 Task: For heading Use Trebuchet MN with bold and underline.  font size for heading26,  'Change the font style of data to'Trebuchet MN and font size to 18,  Change the alignment of both headline & data to Align center.  In the sheet   Optimum Sales templetes   book
Action: Mouse moved to (107, 347)
Screenshot: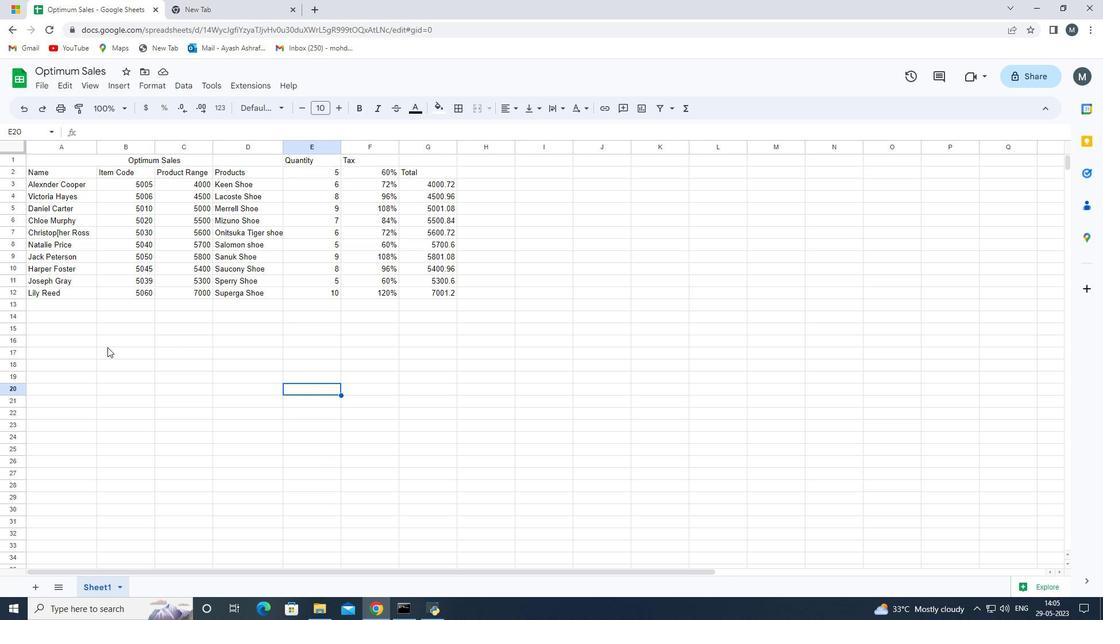 
Action: Mouse scrolled (107, 348) with delta (0, 0)
Screenshot: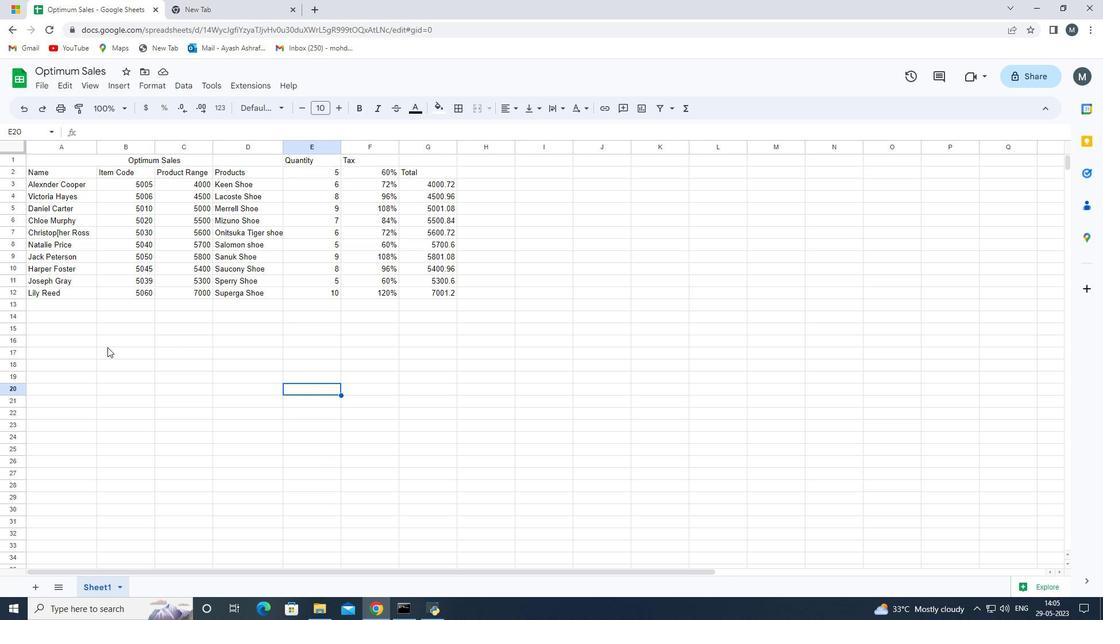 
Action: Mouse moved to (194, 237)
Screenshot: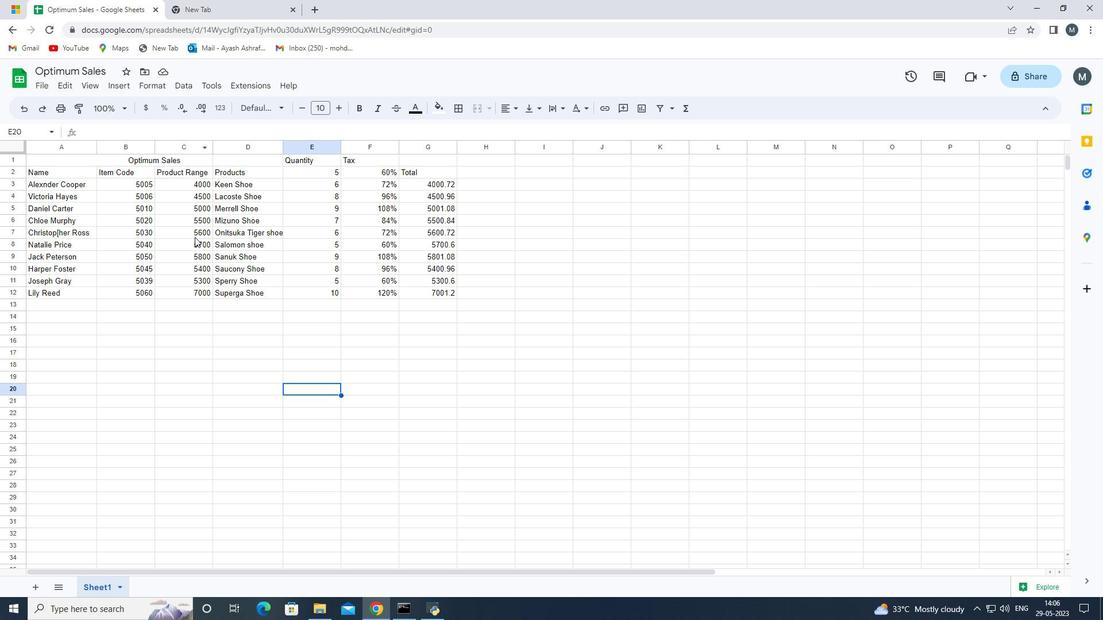 
Action: Mouse scrolled (194, 237) with delta (0, 0)
Screenshot: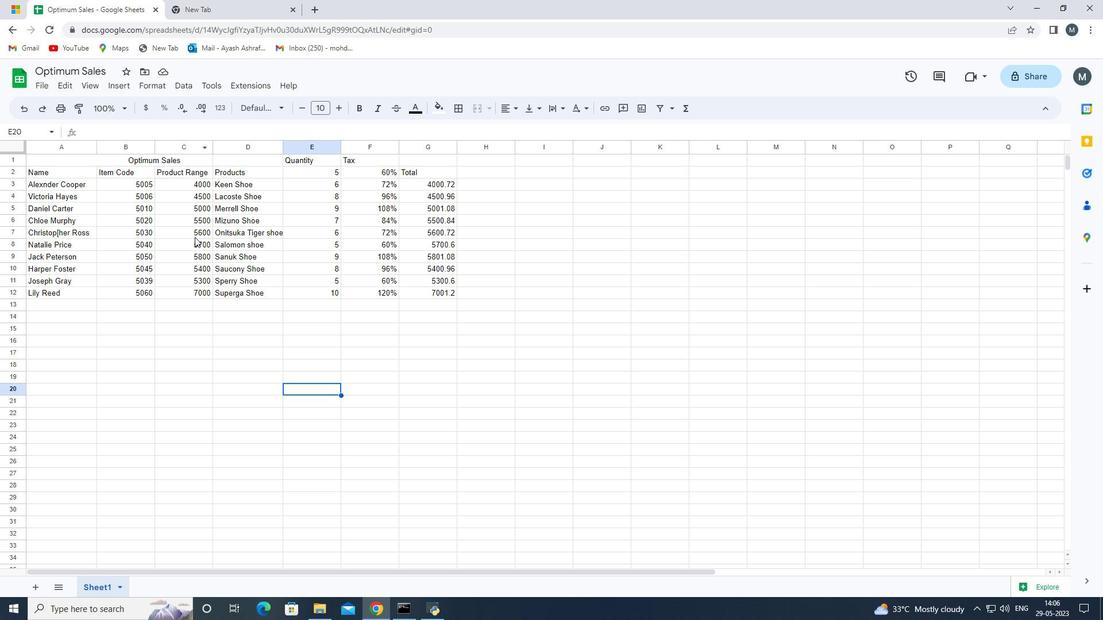 
Action: Mouse moved to (299, 170)
Screenshot: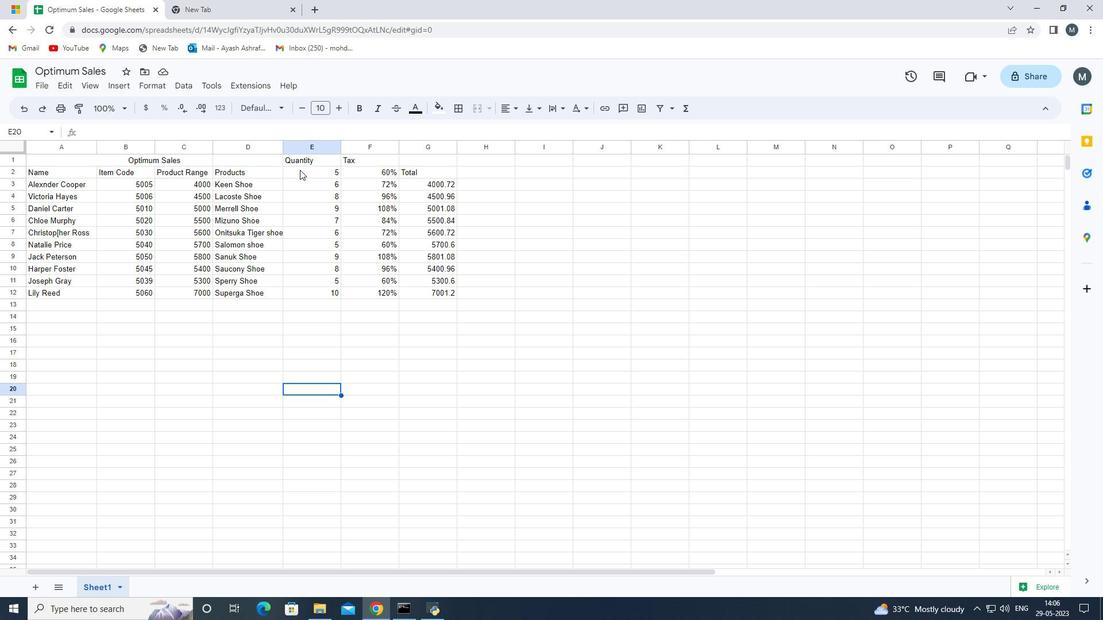 
Action: Key pressed ctrl+Z
Screenshot: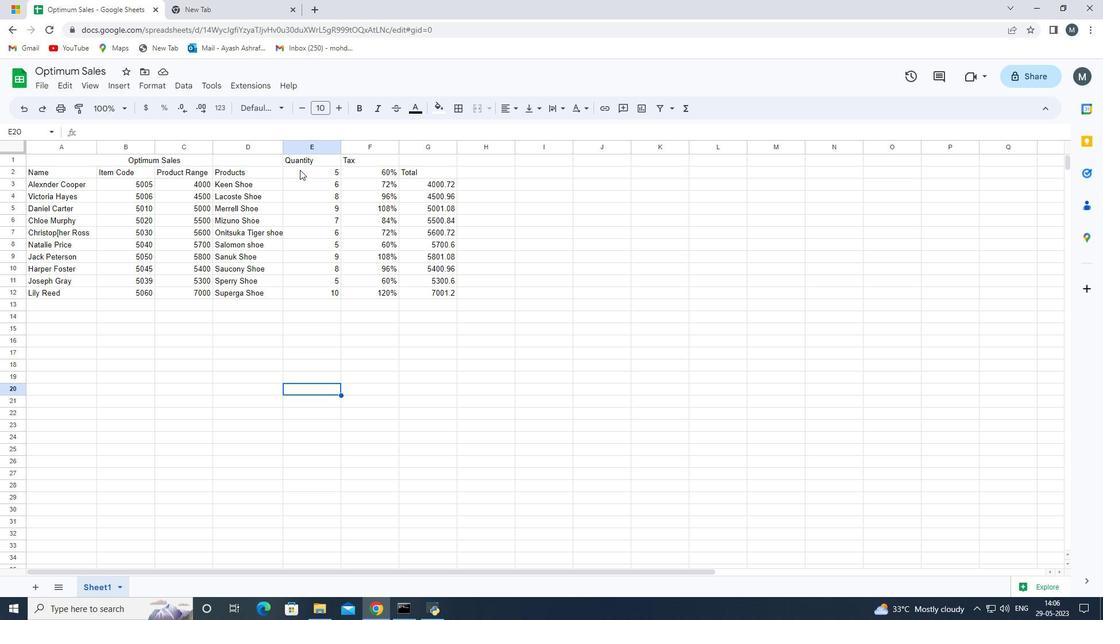 
Action: Mouse moved to (301, 184)
Screenshot: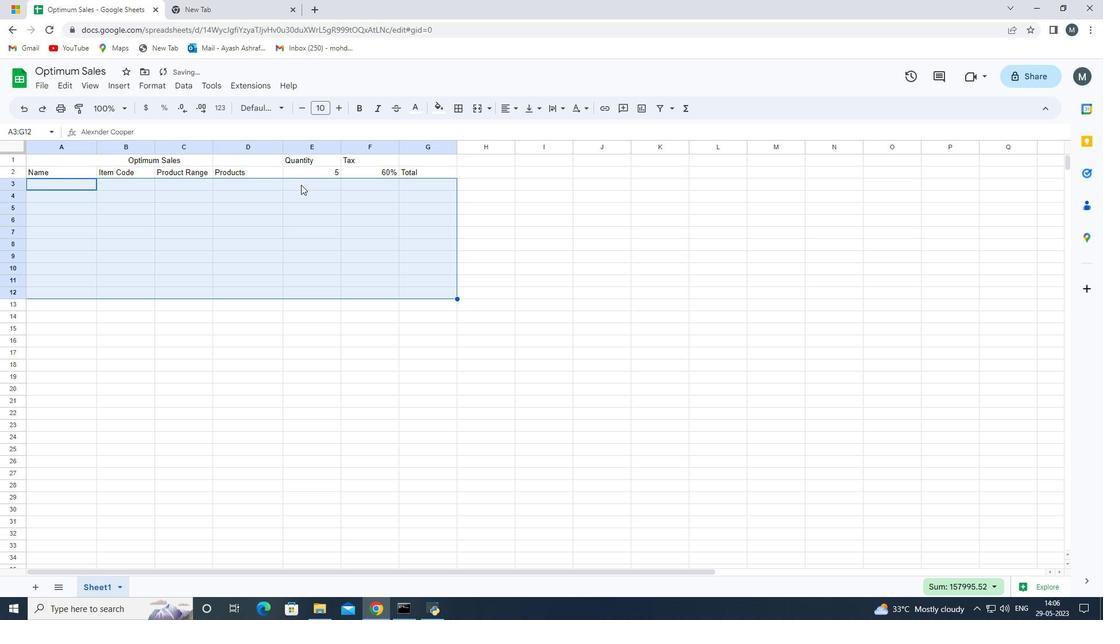 
Action: Key pressed ctrl+Zctrl+Z
Screenshot: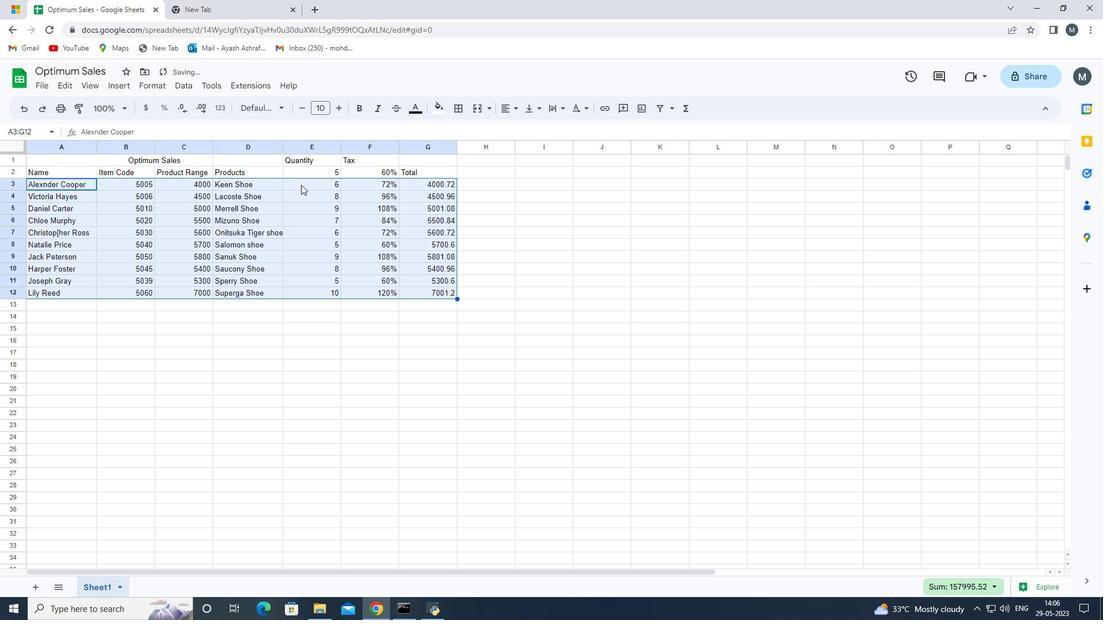 
Action: Mouse moved to (357, 408)
Screenshot: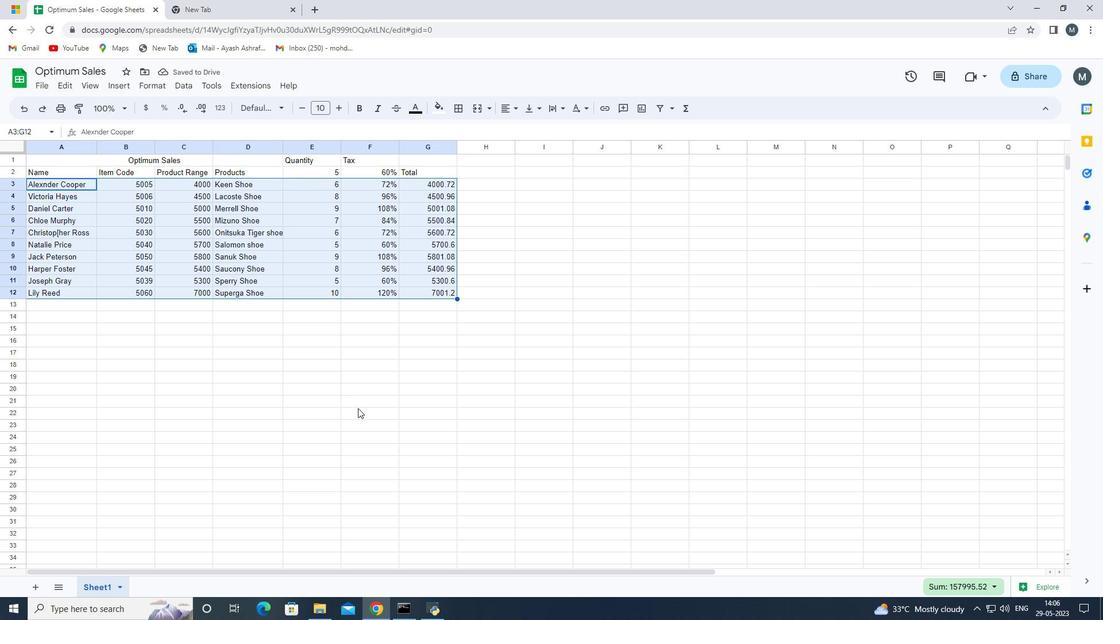 
Action: Mouse pressed left at (357, 408)
Screenshot: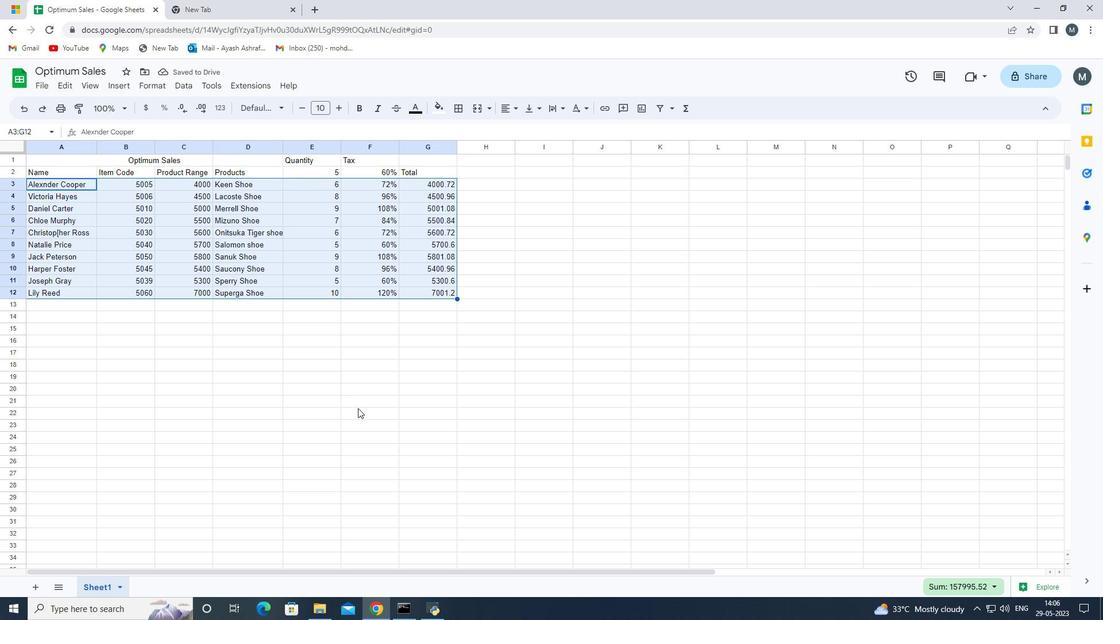 
Action: Mouse moved to (325, 172)
Screenshot: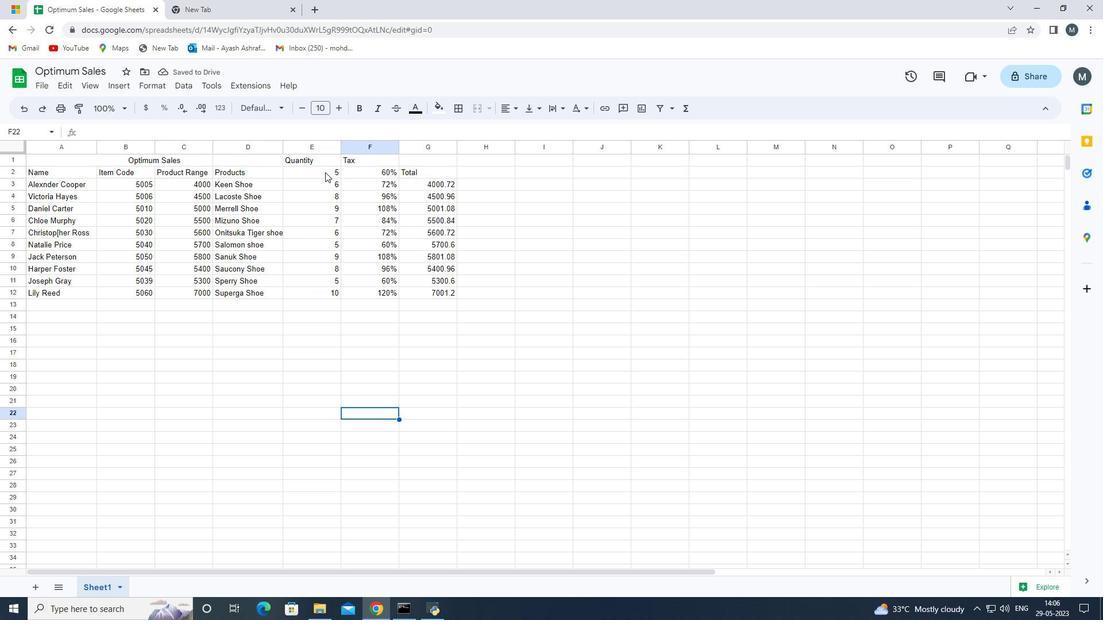 
Action: Mouse pressed left at (325, 172)
Screenshot: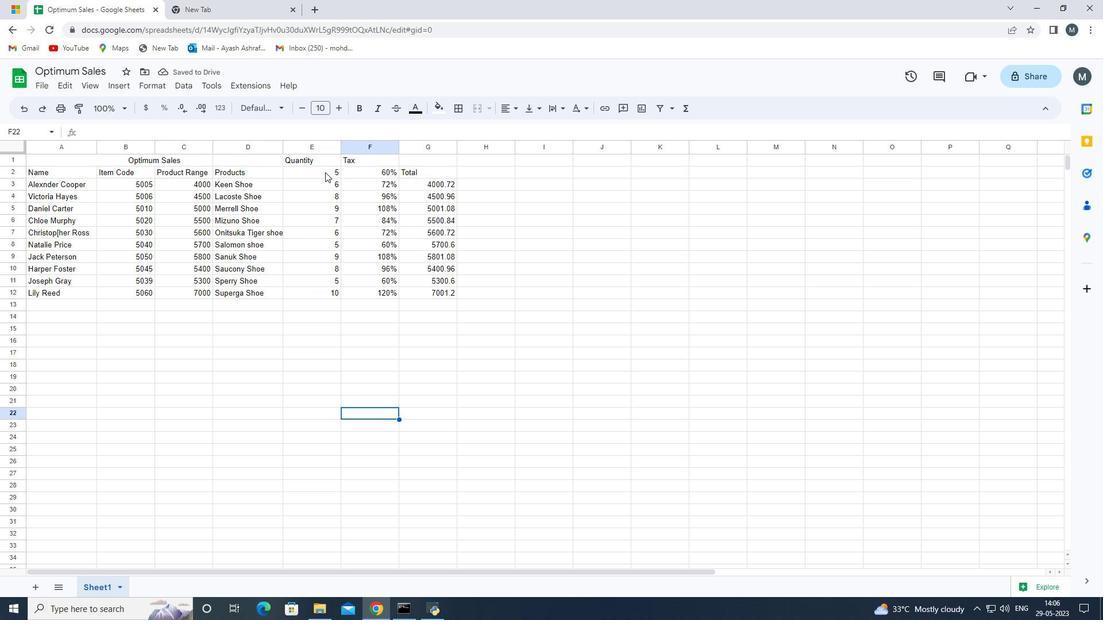 
Action: Mouse moved to (319, 160)
Screenshot: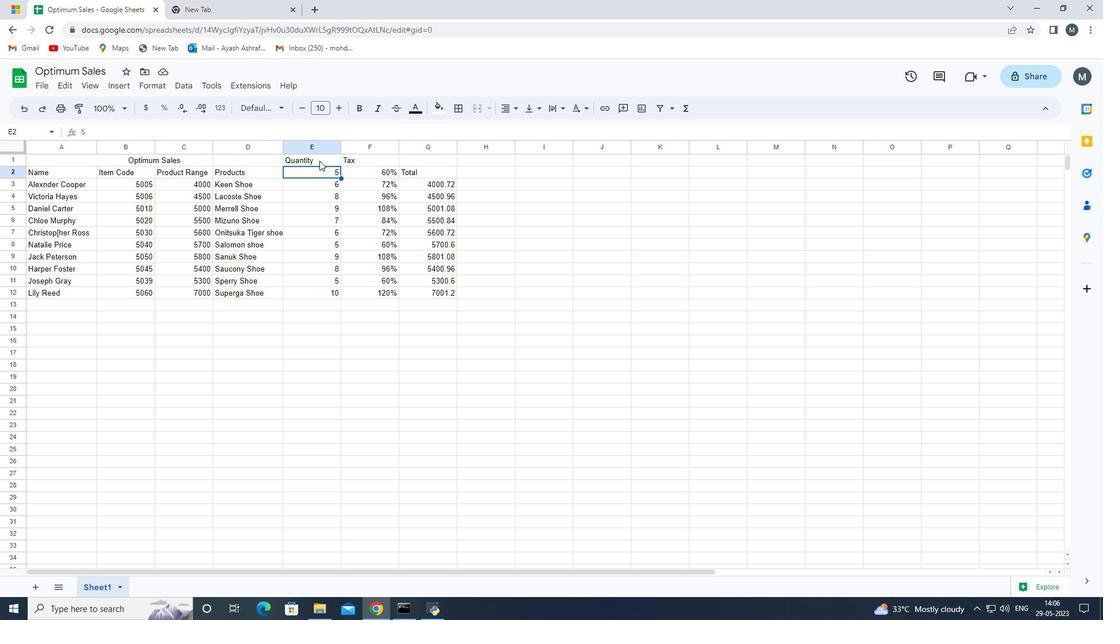 
Action: Mouse pressed left at (319, 160)
Screenshot: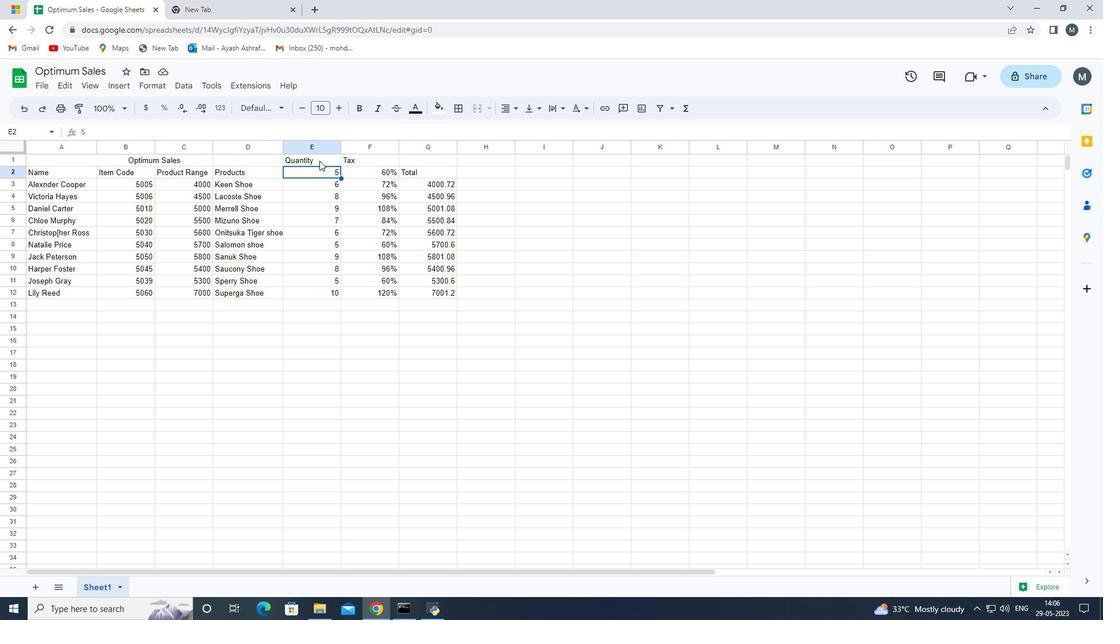 
Action: Key pressed ctrl+C
Screenshot: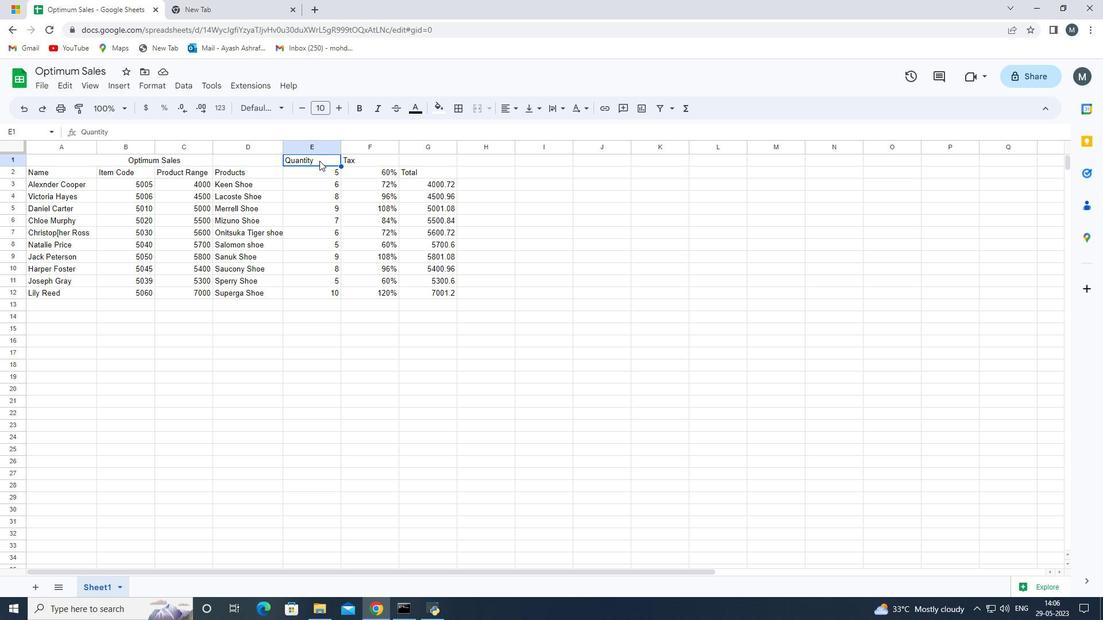 
Action: Mouse moved to (324, 172)
Screenshot: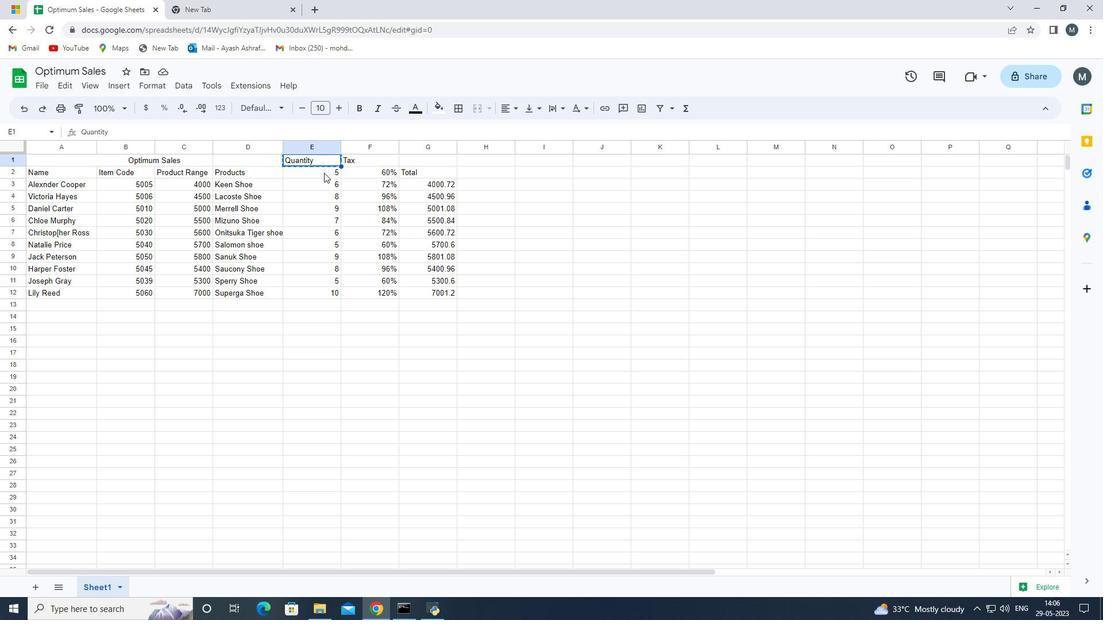
Action: Mouse pressed left at (324, 172)
Screenshot: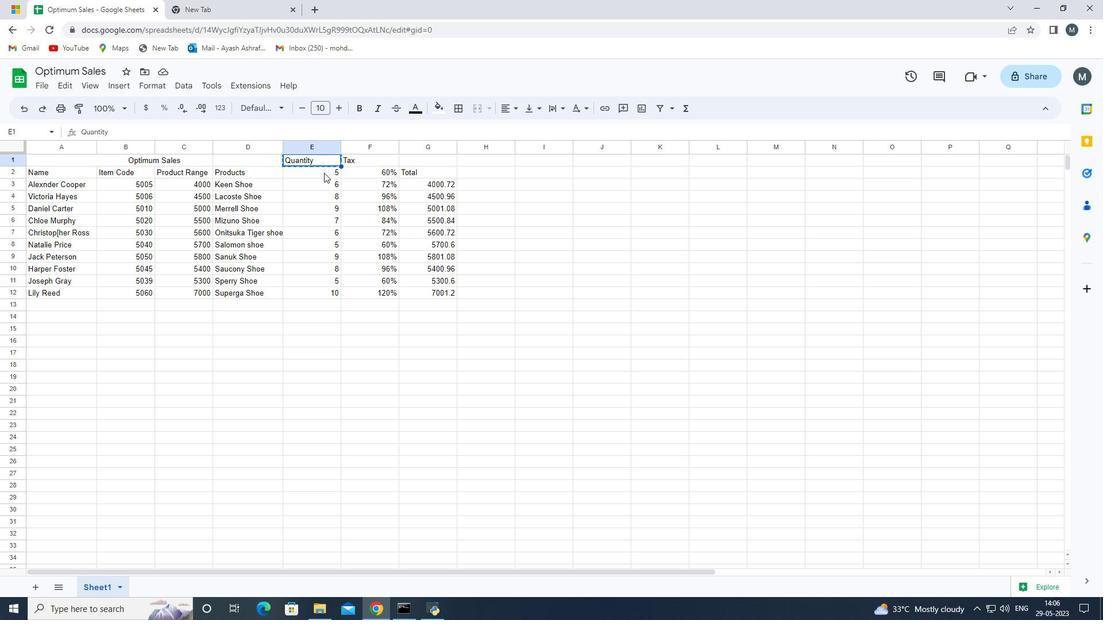 
Action: Key pressed ctrl+V
Screenshot: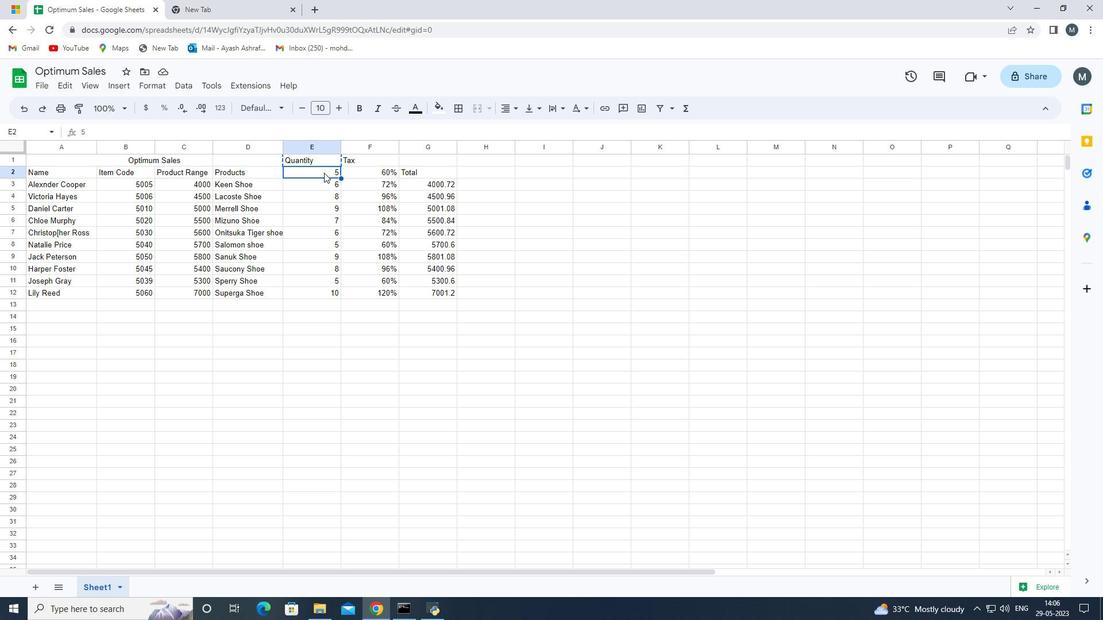 
Action: Mouse moved to (368, 159)
Screenshot: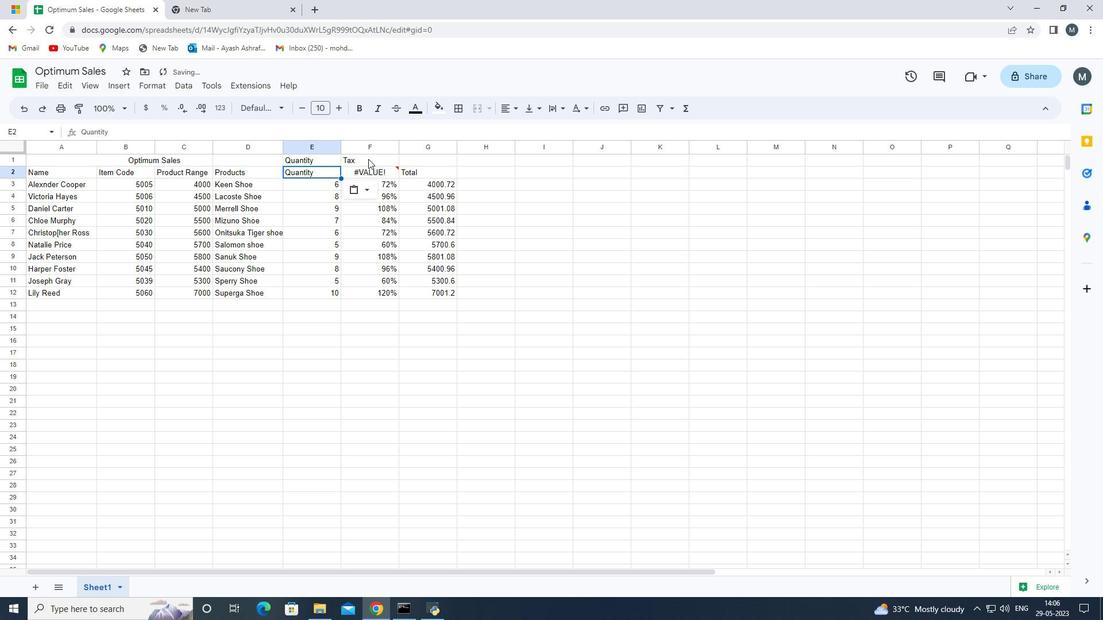 
Action: Mouse pressed left at (368, 159)
Screenshot: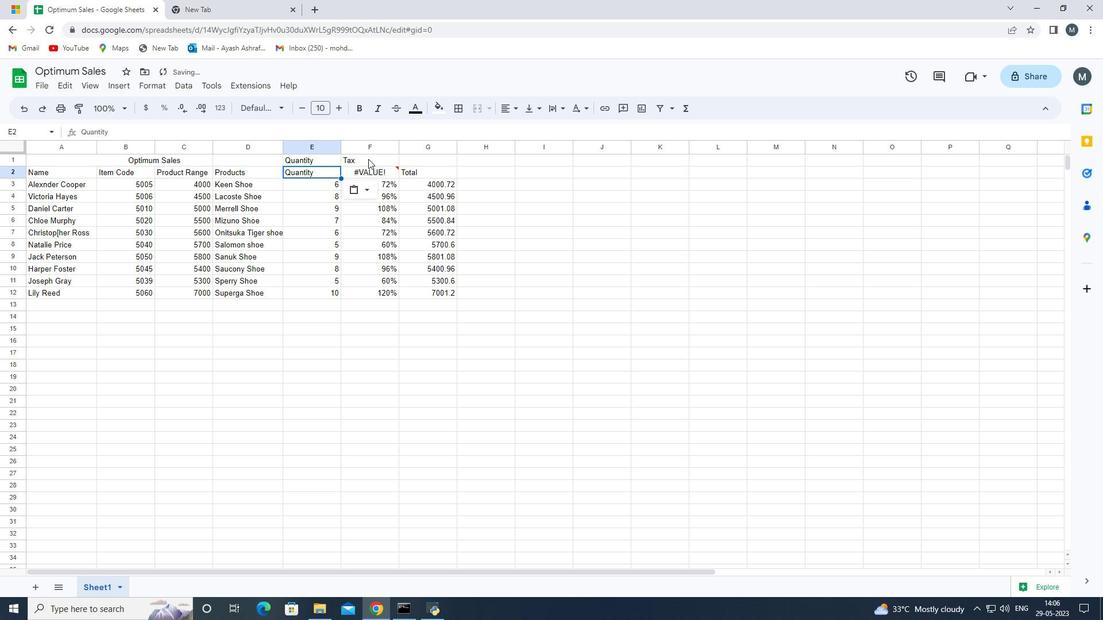 
Action: Mouse moved to (371, 166)
Screenshot: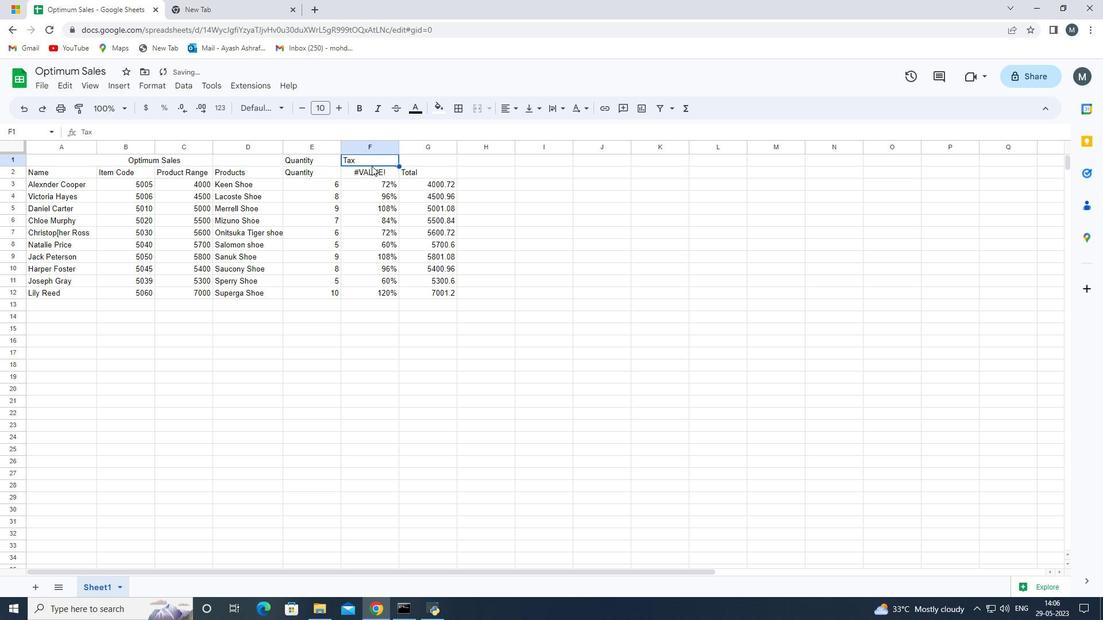 
Action: Key pressed ctrl+C
Screenshot: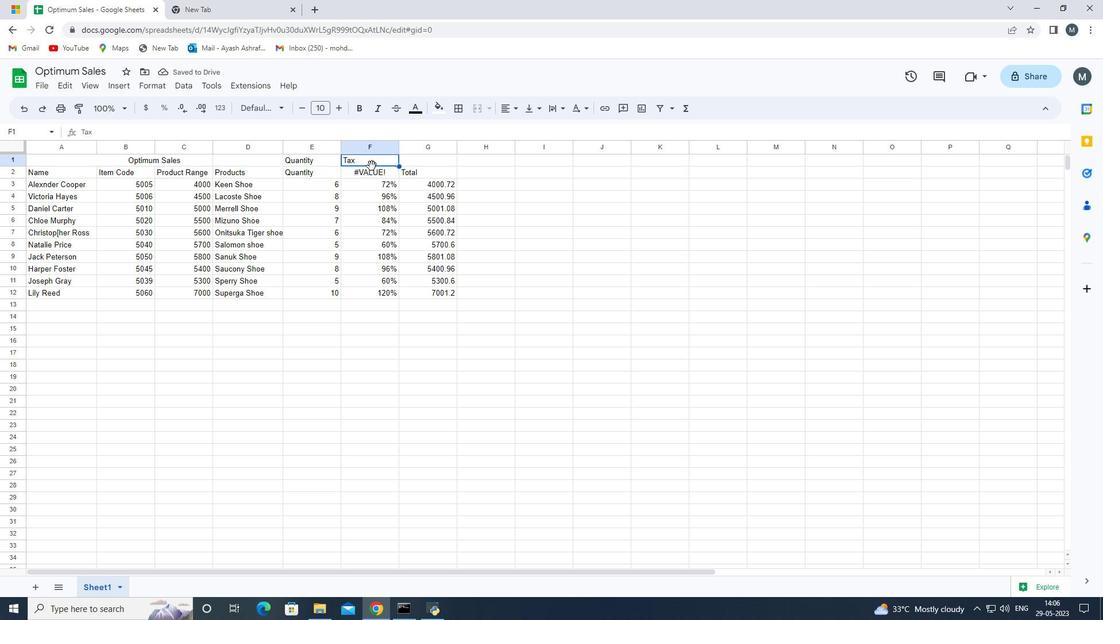 
Action: Mouse moved to (374, 171)
Screenshot: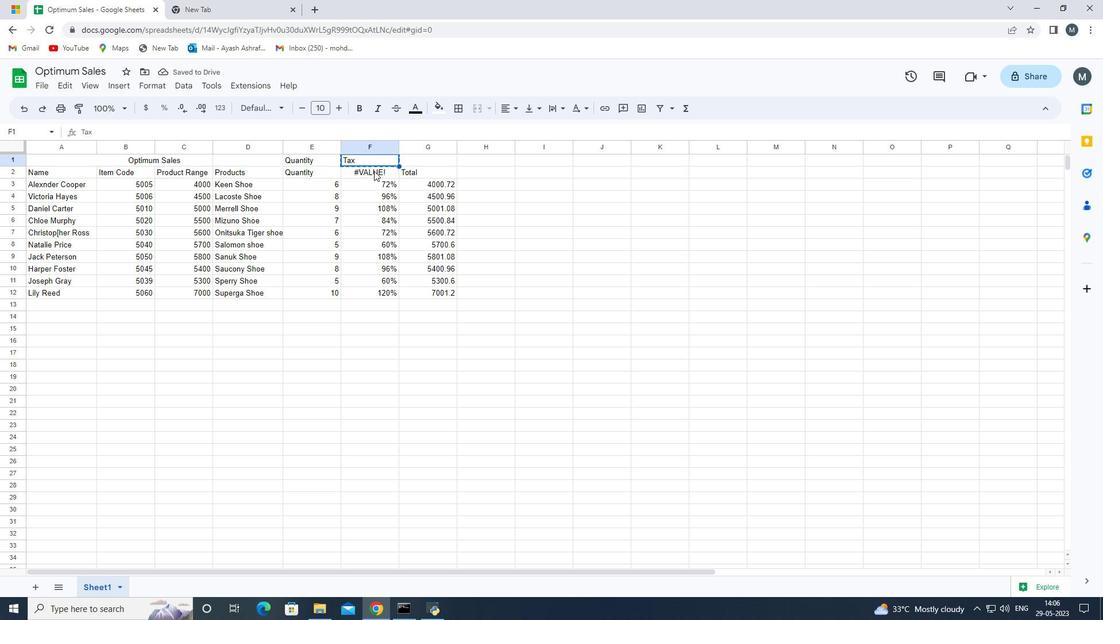 
Action: Mouse pressed left at (374, 171)
Screenshot: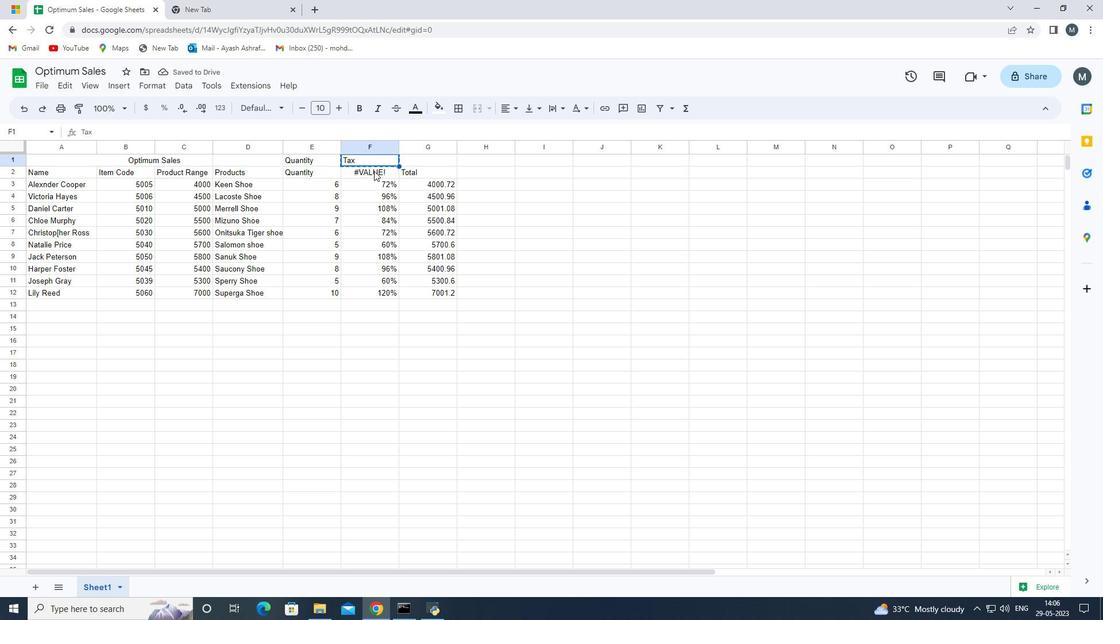 
Action: Key pressed ctrl+V
Screenshot: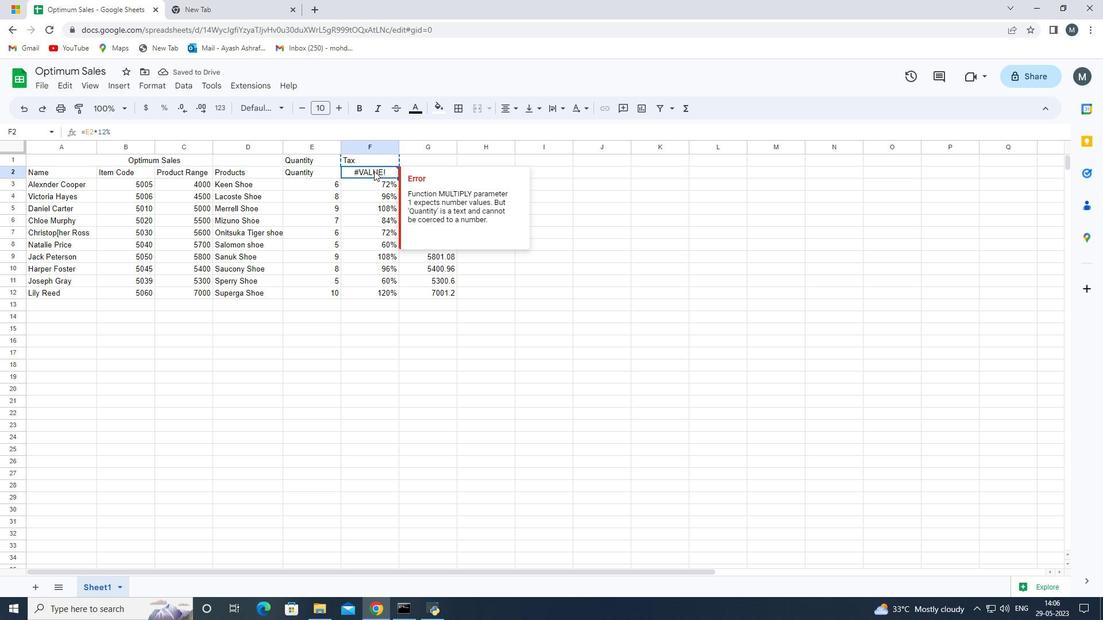 
Action: Mouse moved to (360, 379)
Screenshot: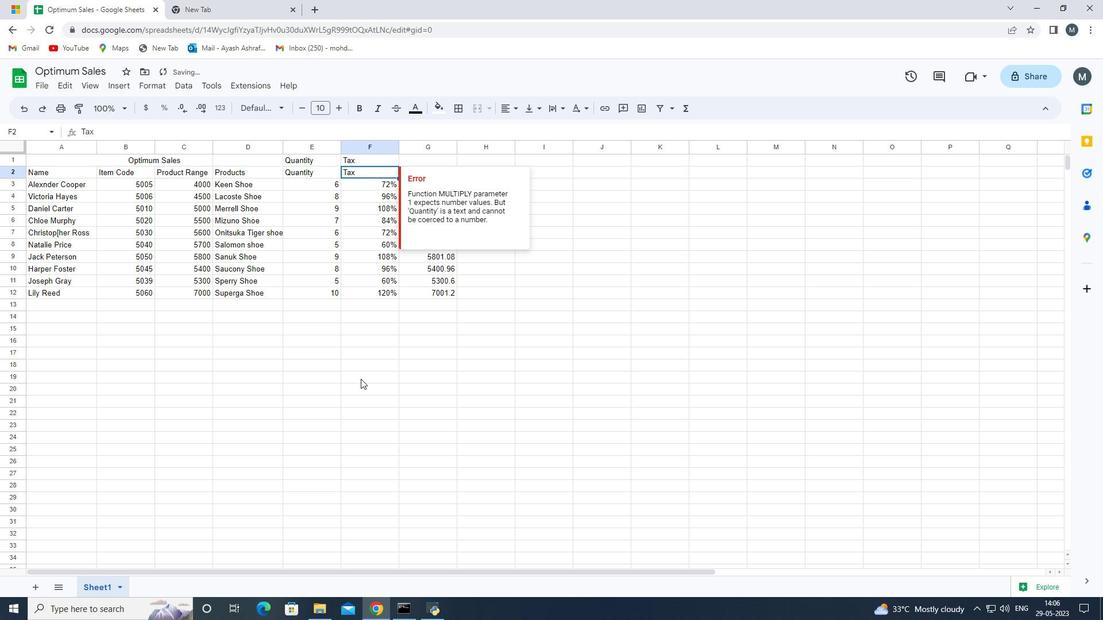 
Action: Mouse pressed left at (360, 379)
Screenshot: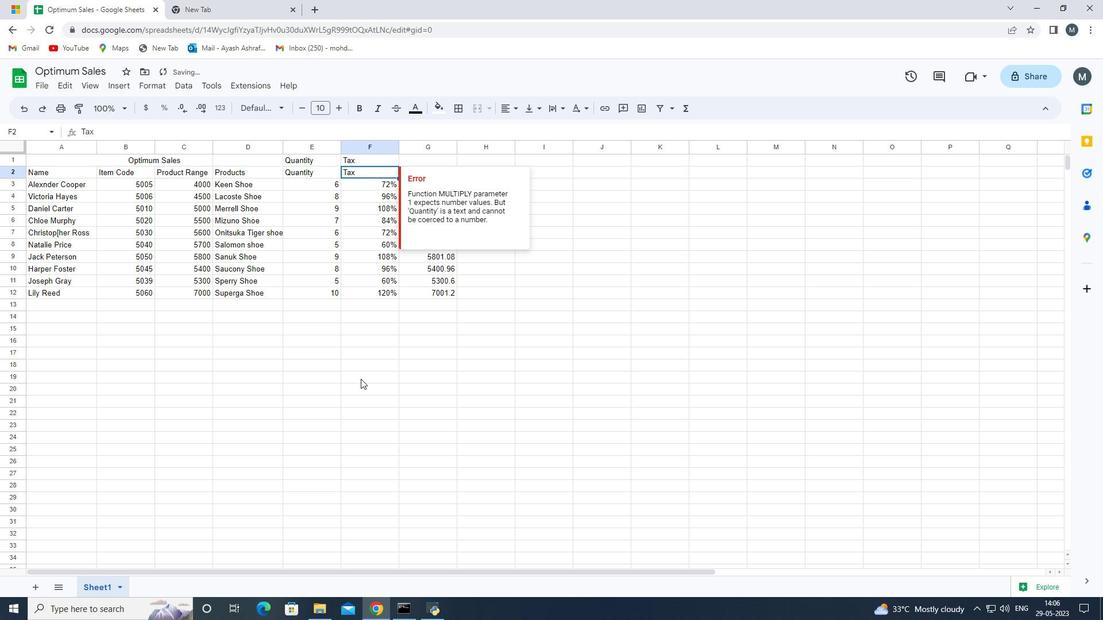 
Action: Mouse moved to (364, 159)
Screenshot: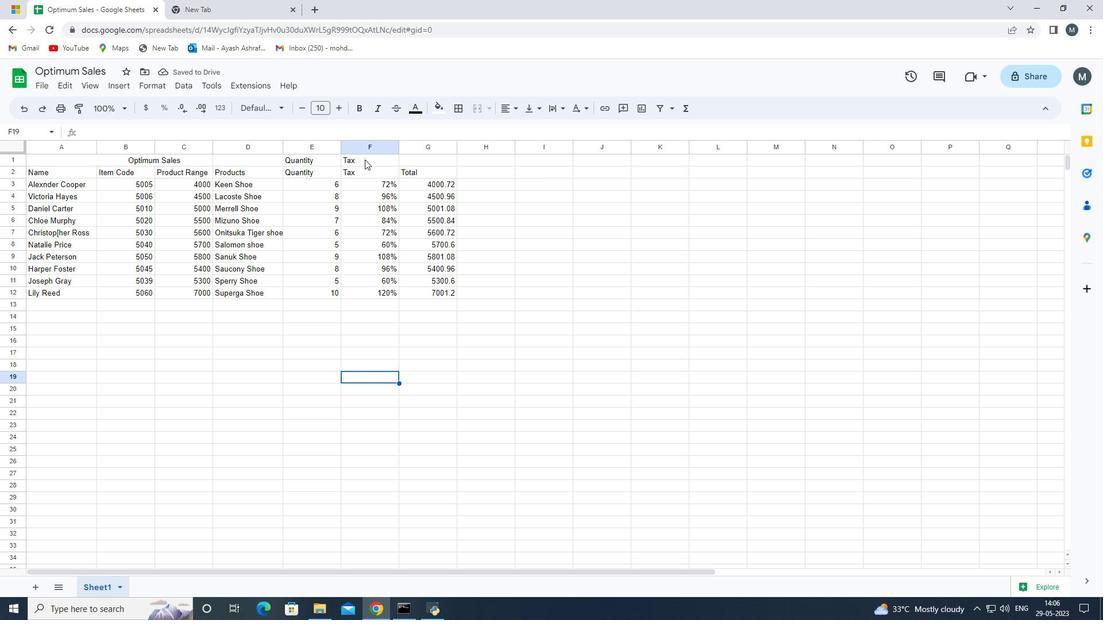 
Action: Mouse pressed left at (364, 159)
Screenshot: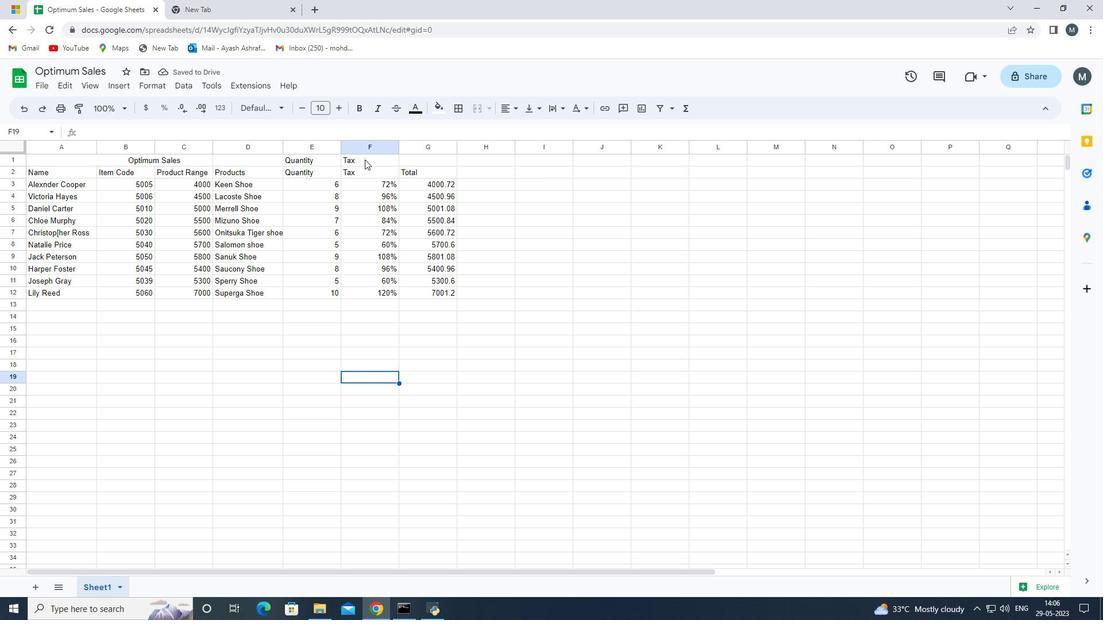 
Action: Key pressed <Key.delete>
Screenshot: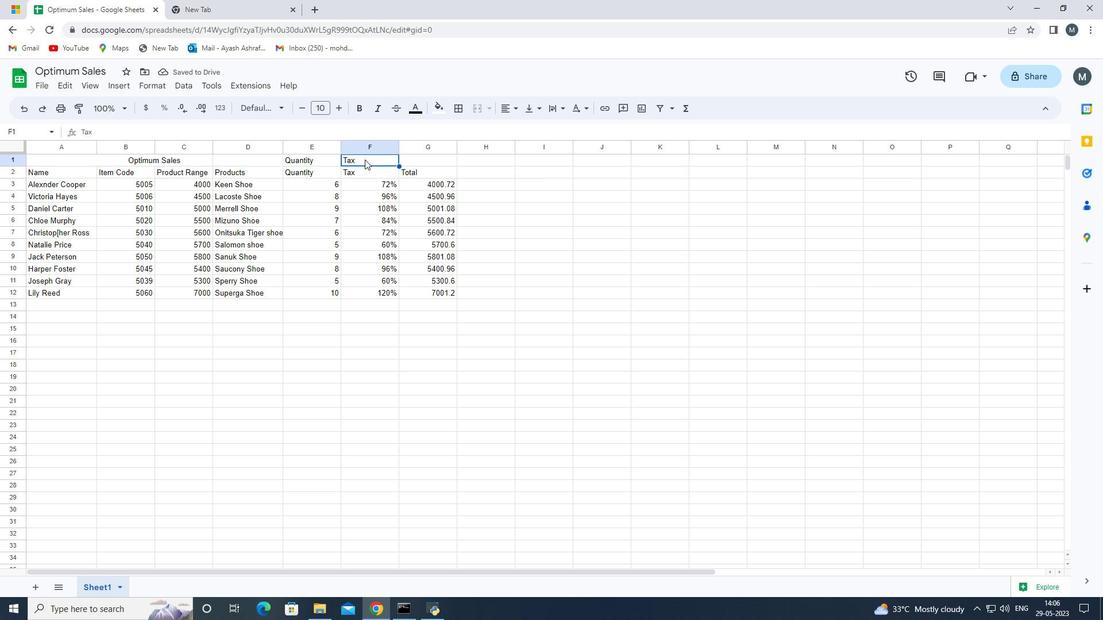 
Action: Mouse moved to (322, 159)
Screenshot: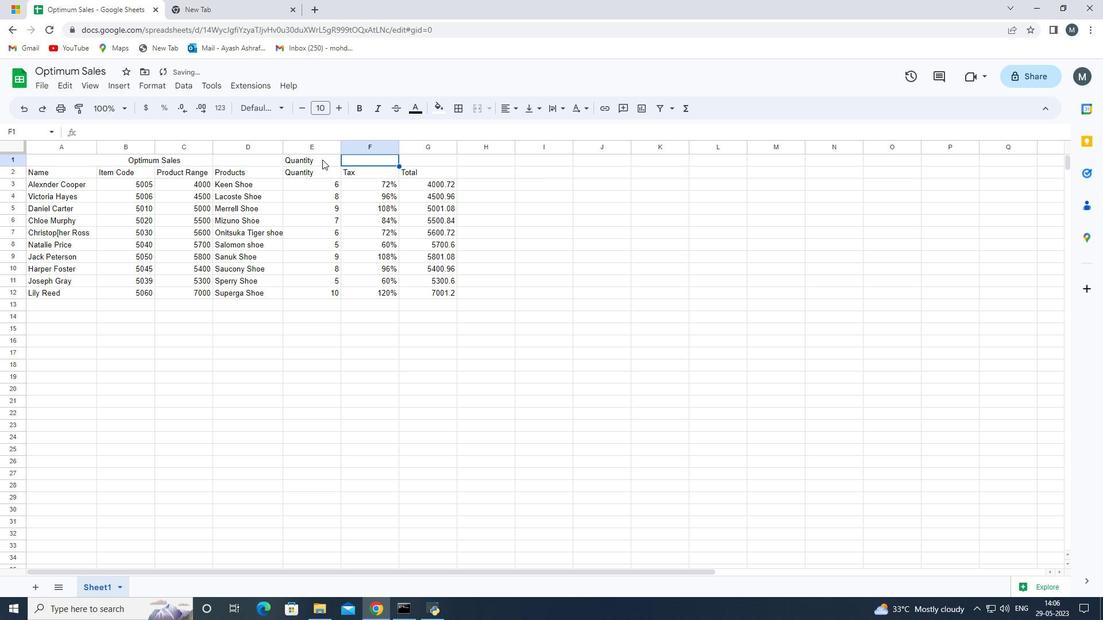 
Action: Mouse pressed left at (322, 159)
Screenshot: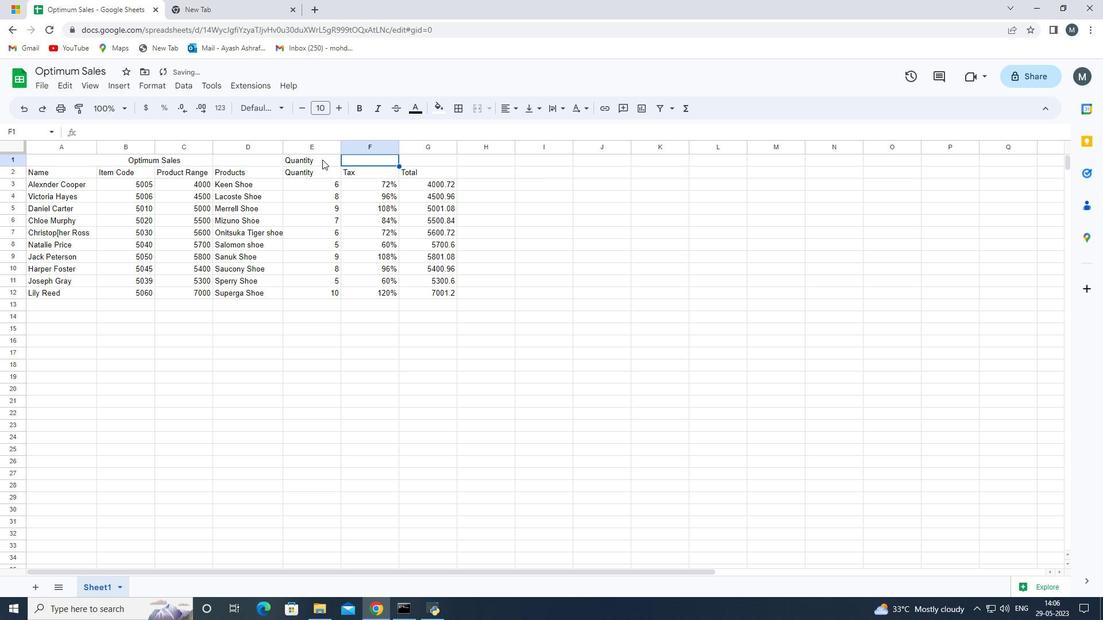 
Action: Key pressed <Key.delete>
Screenshot: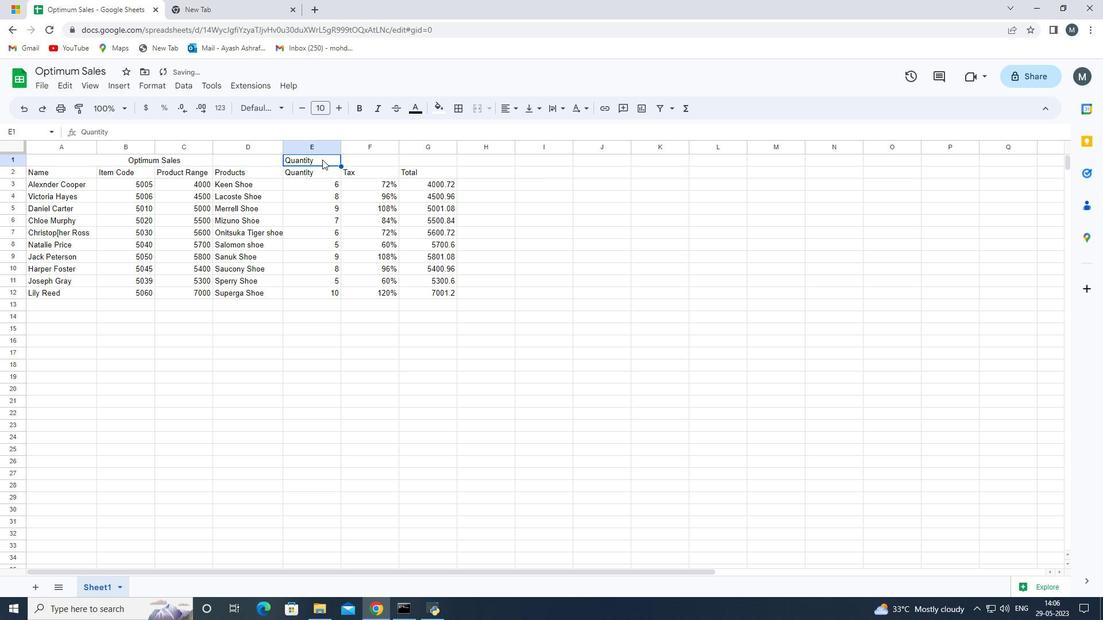 
Action: Mouse moved to (370, 174)
Screenshot: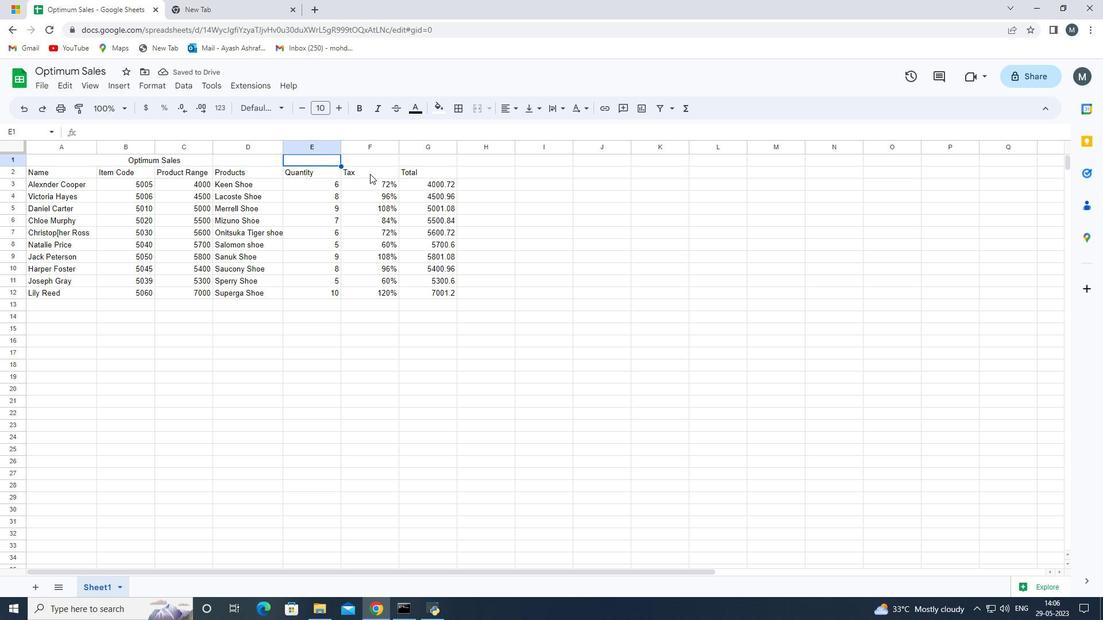 
Action: Mouse pressed left at (370, 174)
Screenshot: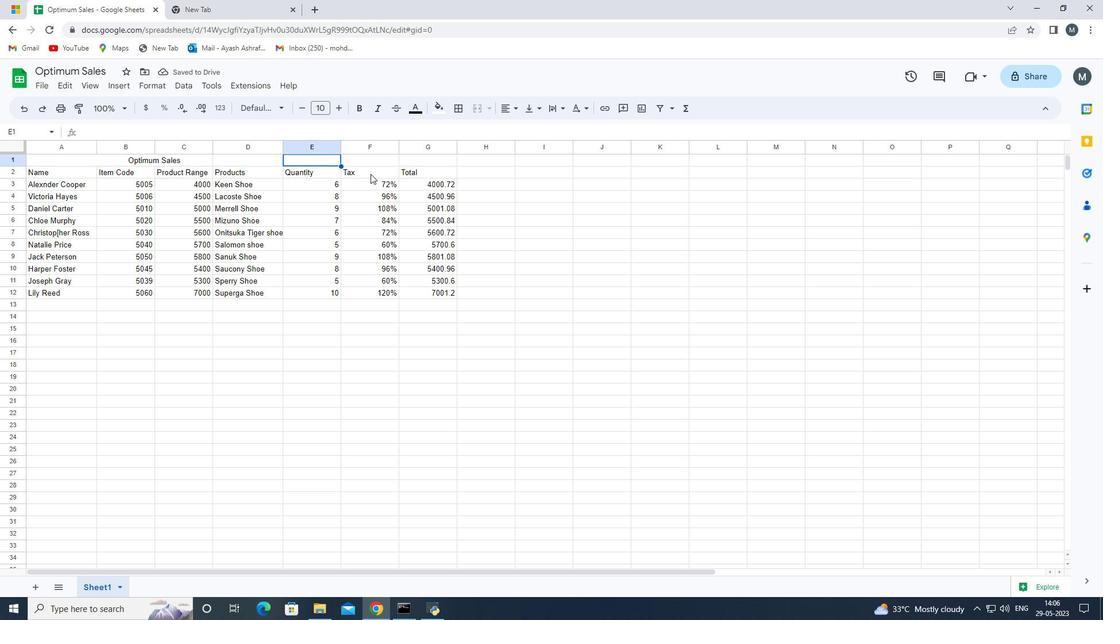 
Action: Mouse moved to (325, 458)
Screenshot: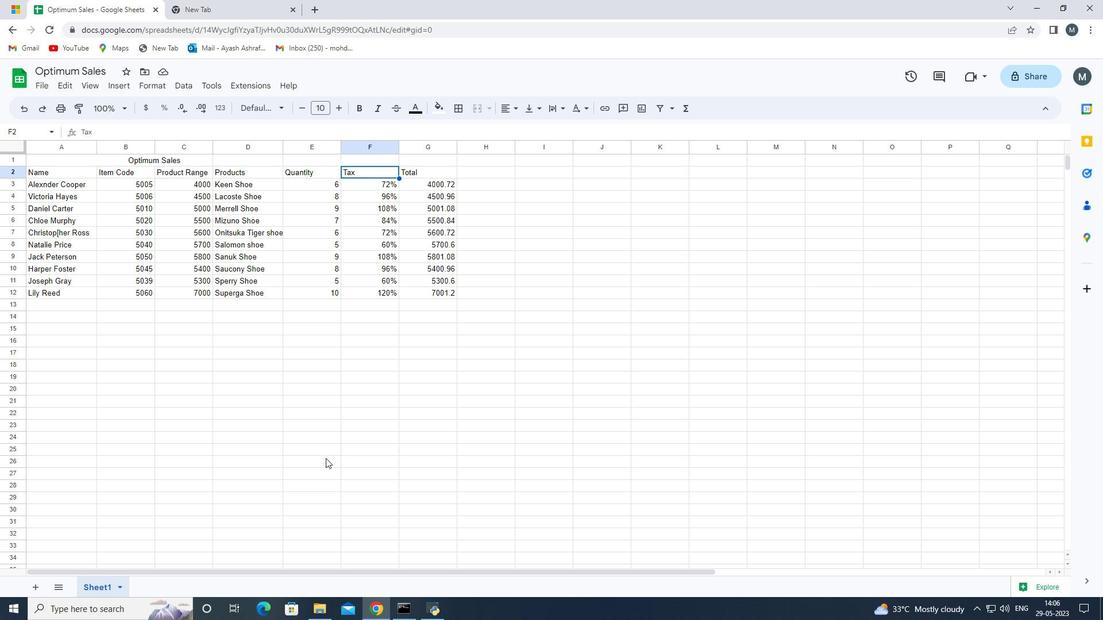 
Action: Mouse pressed left at (325, 458)
Screenshot: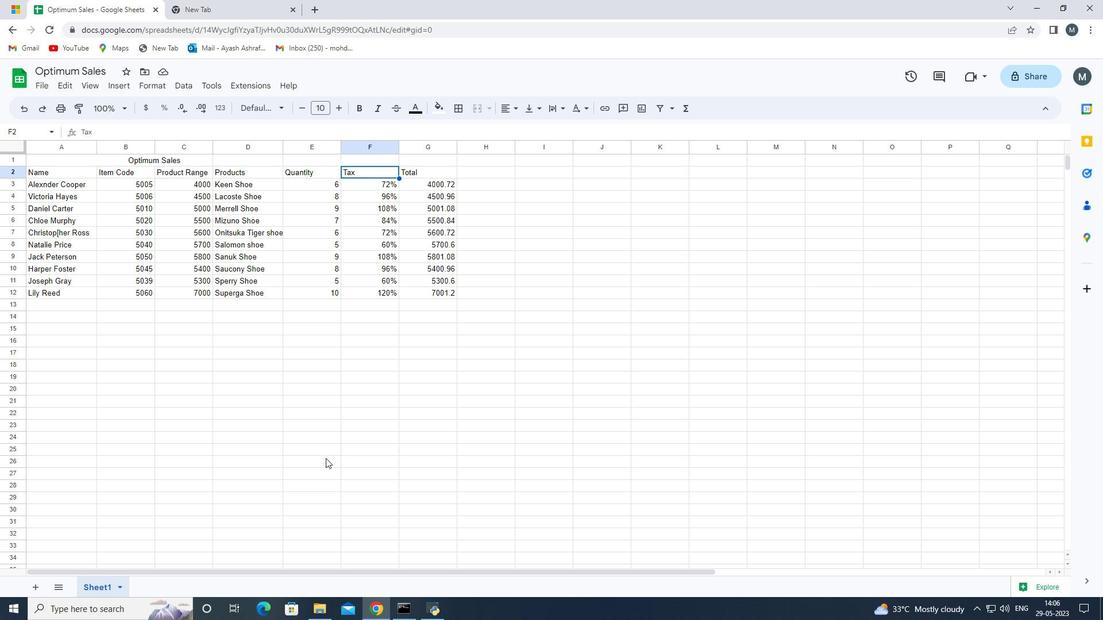 
Action: Mouse moved to (132, 160)
Screenshot: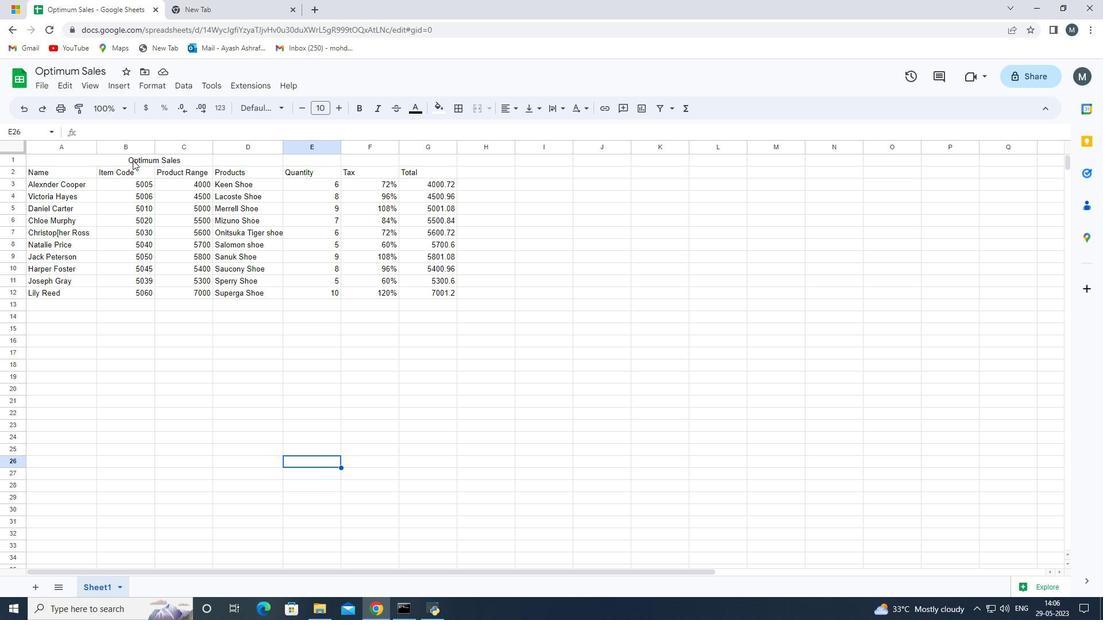 
Action: Mouse pressed left at (132, 160)
Screenshot: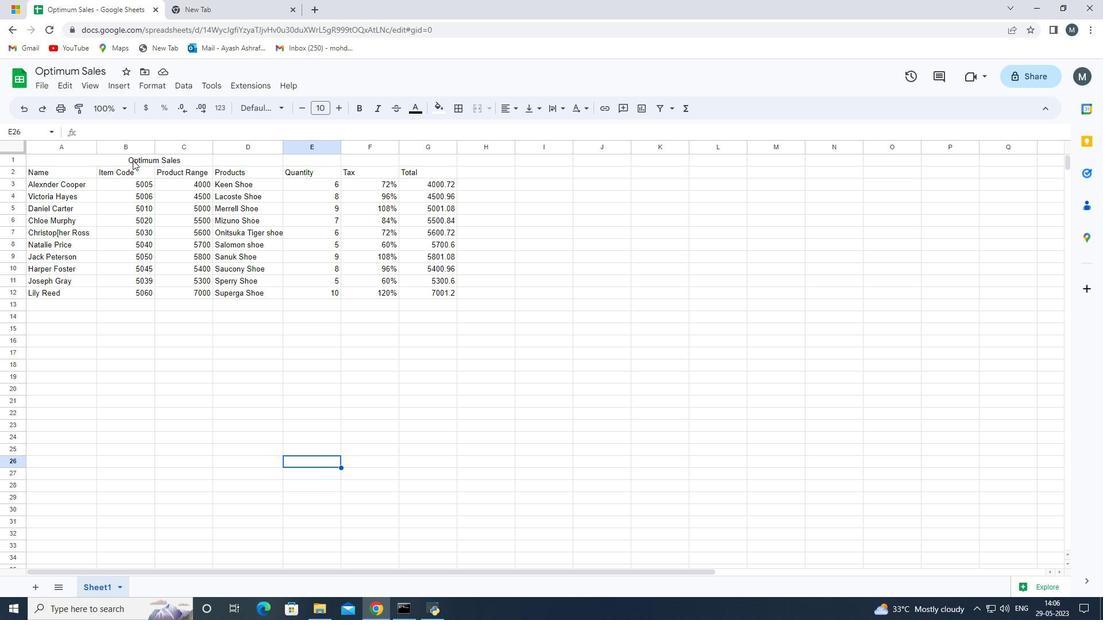 
Action: Mouse moved to (176, 157)
Screenshot: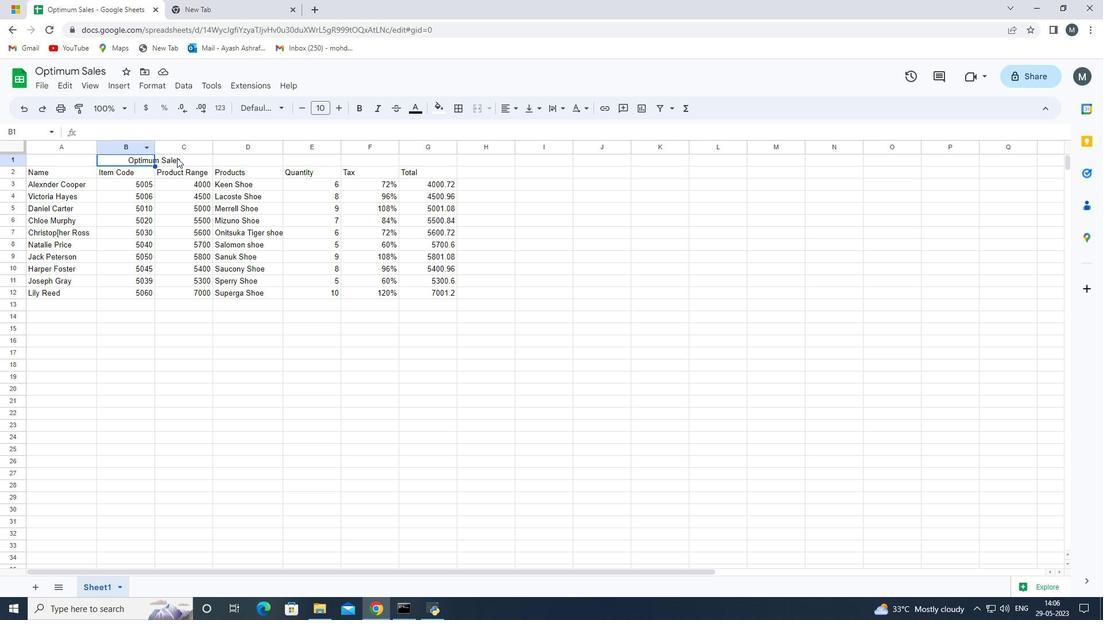 
Action: Mouse pressed left at (176, 157)
Screenshot: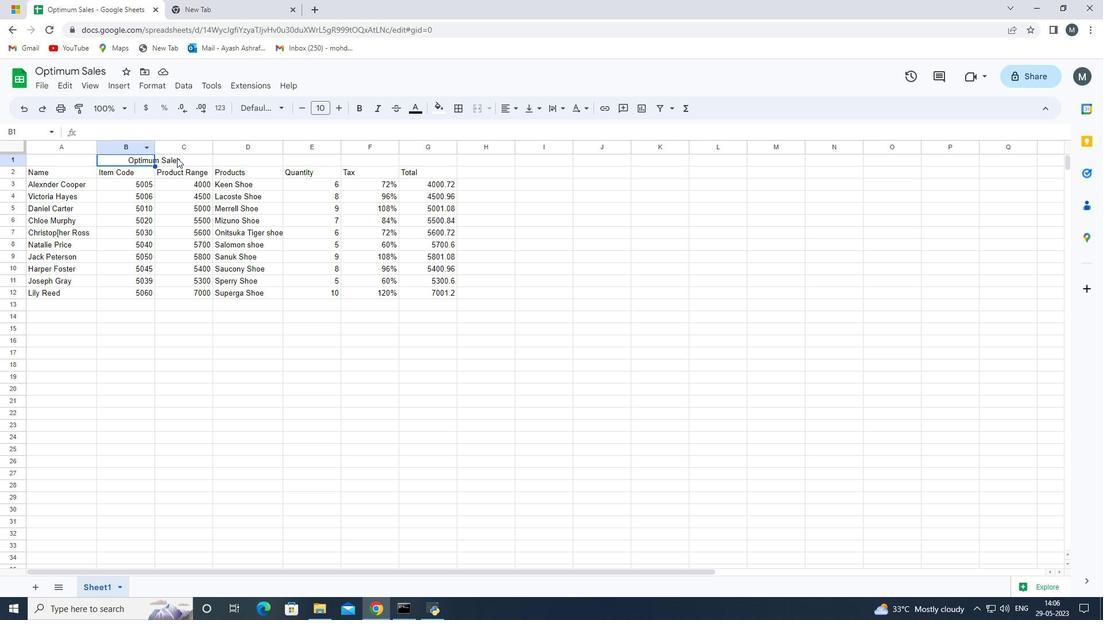 
Action: Mouse moved to (8, 159)
Screenshot: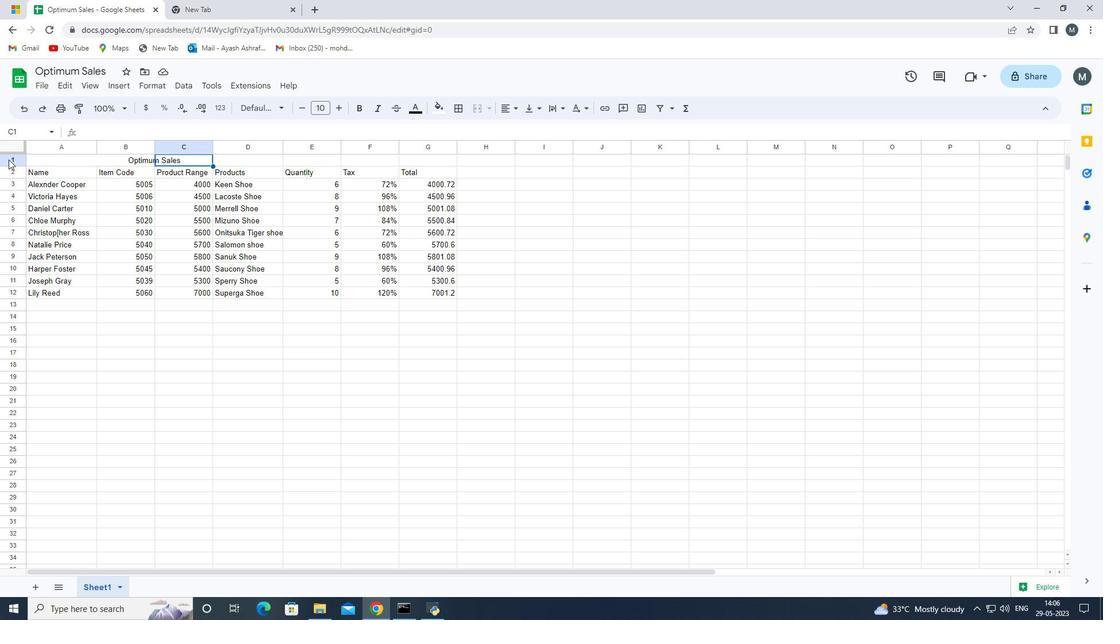 
Action: Mouse pressed left at (8, 159)
Screenshot: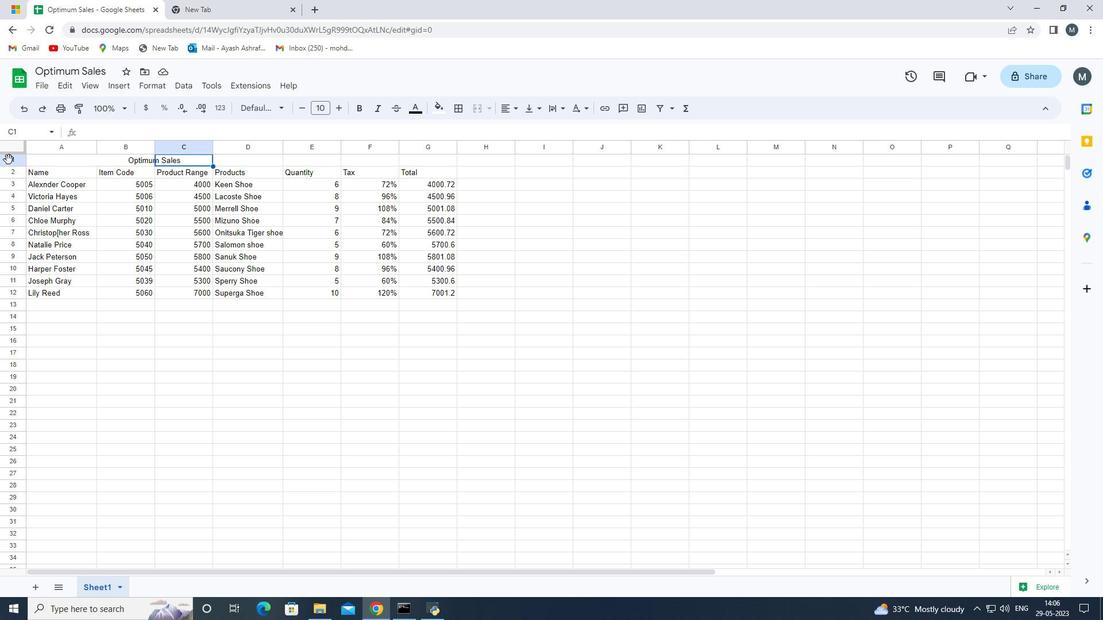 
Action: Mouse moved to (222, 127)
Screenshot: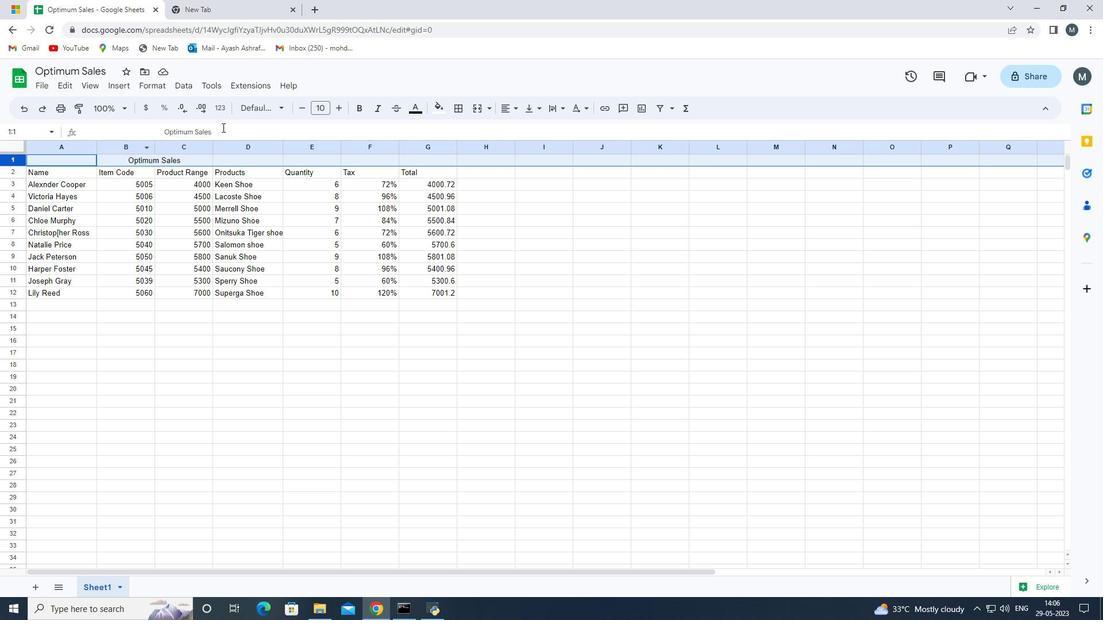 
Action: Mouse pressed left at (222, 127)
Screenshot: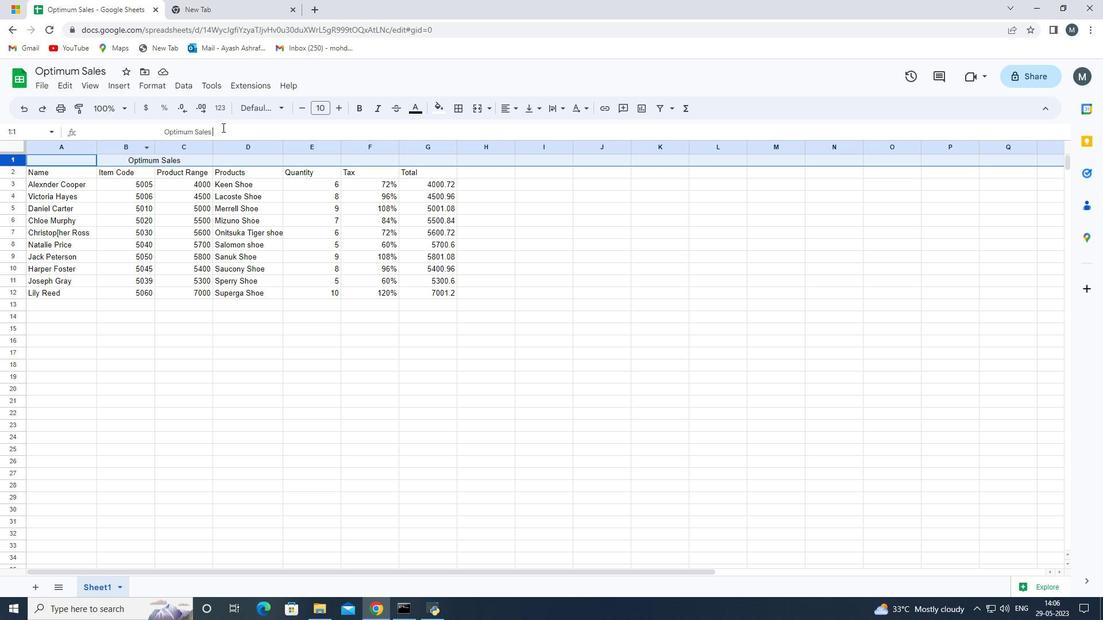 
Action: Mouse moved to (221, 127)
Screenshot: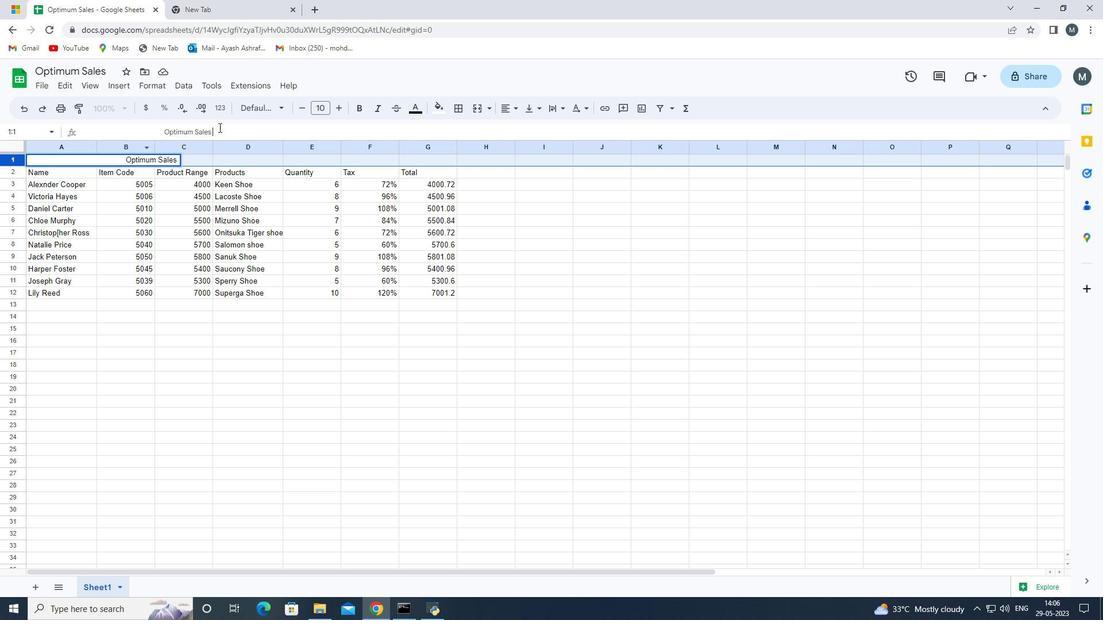 
Action: Mouse pressed left at (221, 127)
Screenshot: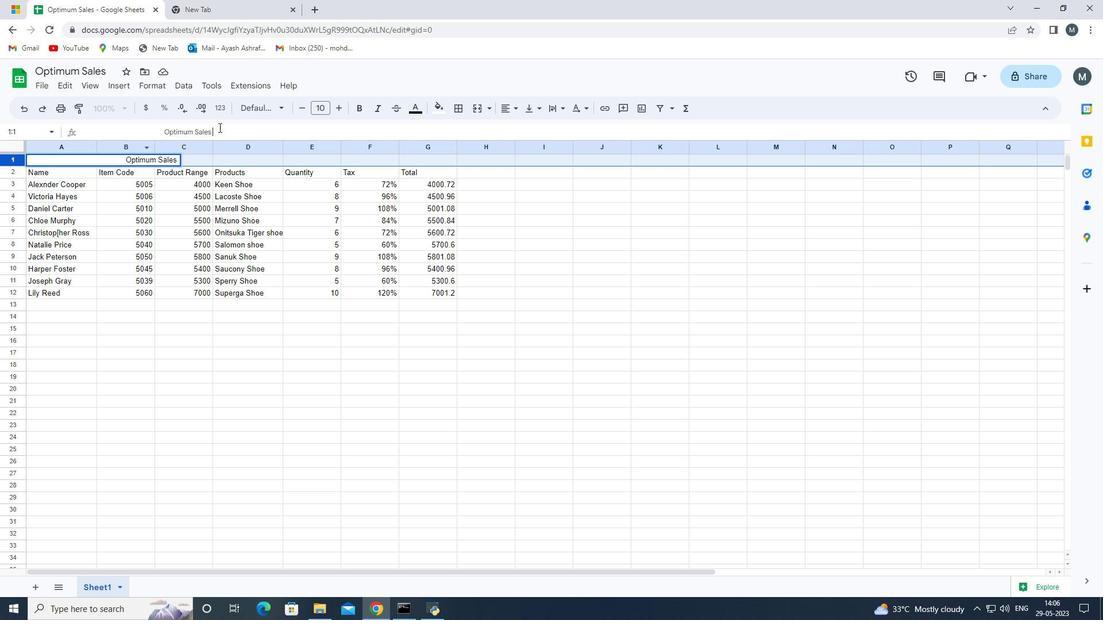 
Action: Mouse moved to (277, 110)
Screenshot: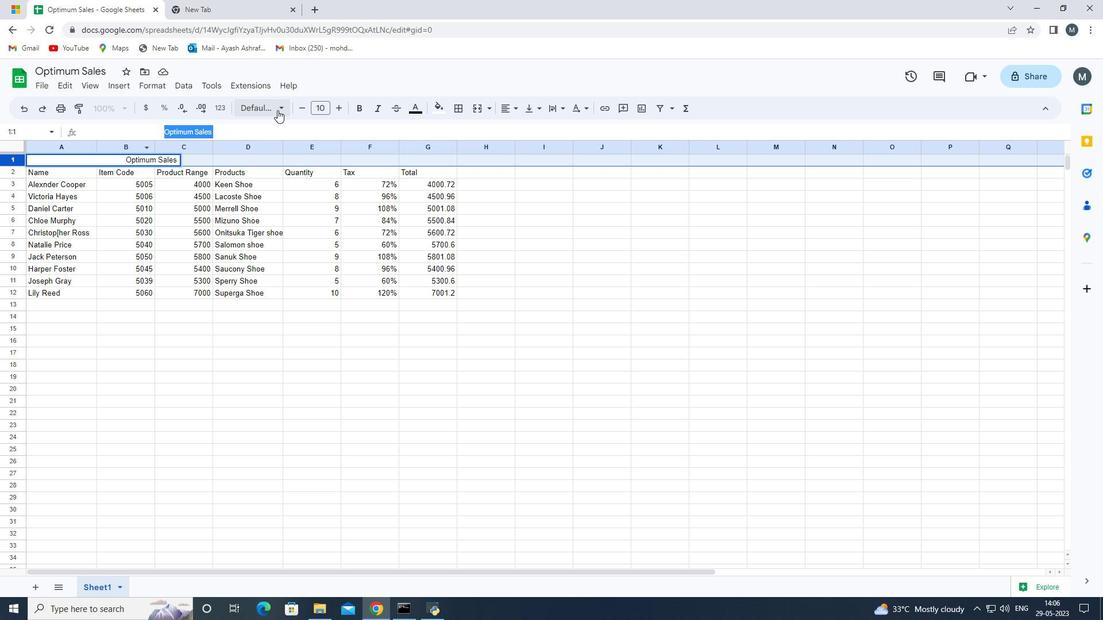 
Action: Mouse pressed left at (277, 110)
Screenshot: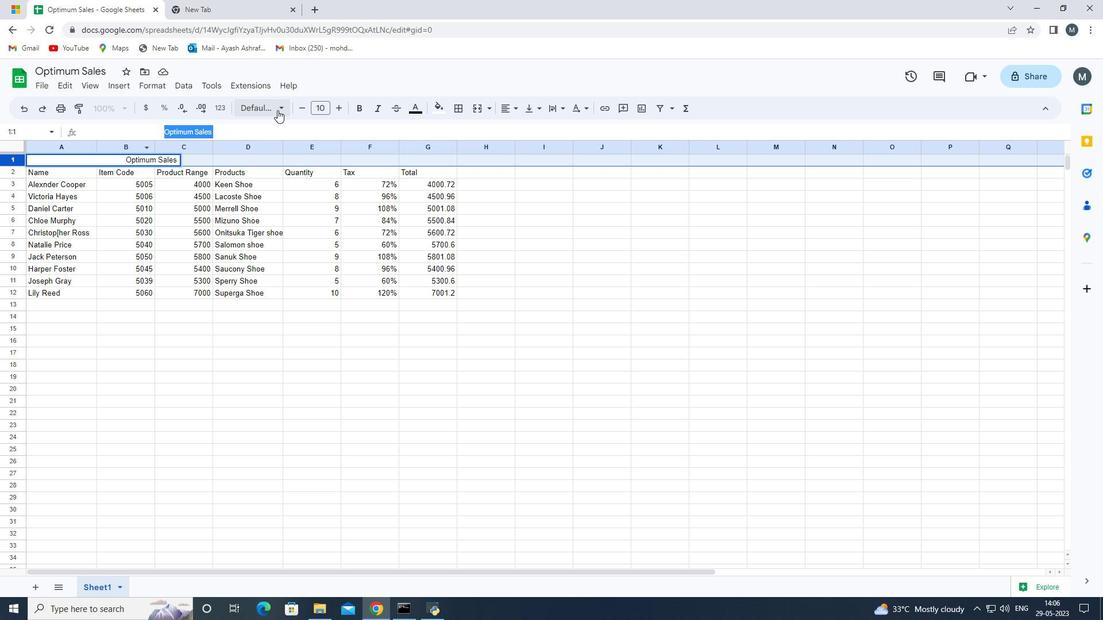 
Action: Mouse moved to (308, 380)
Screenshot: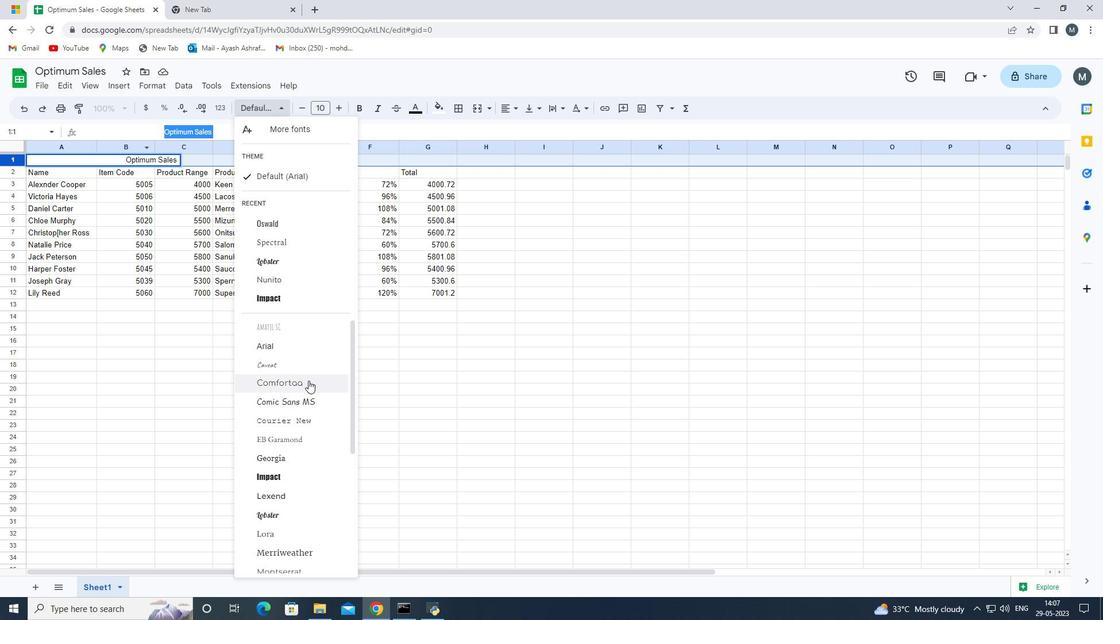 
Action: Mouse scrolled (308, 380) with delta (0, 0)
Screenshot: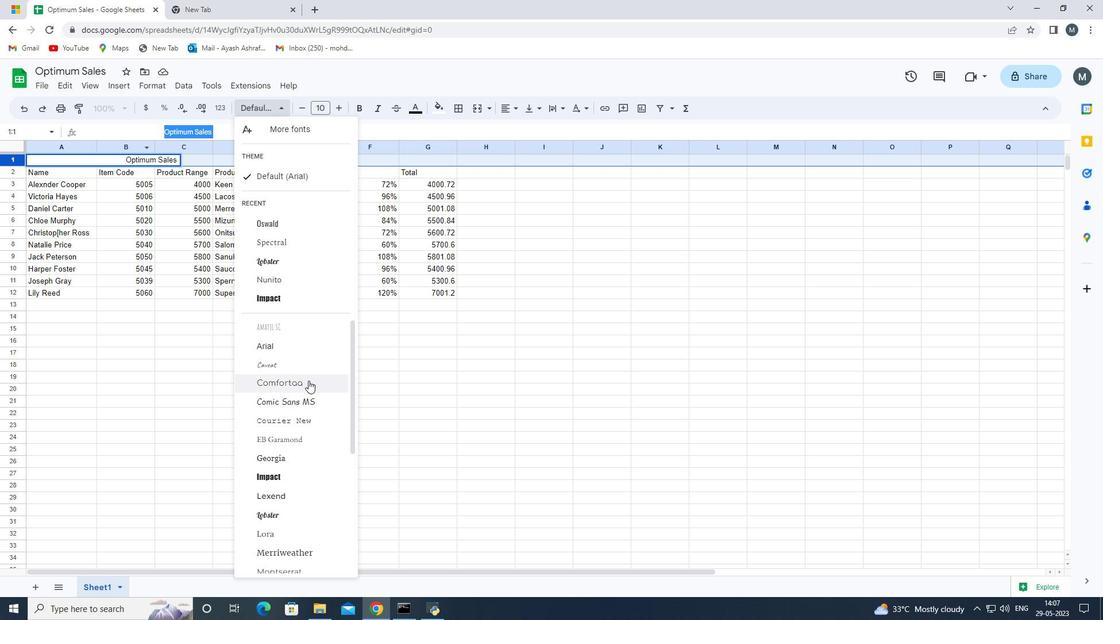
Action: Mouse moved to (298, 468)
Screenshot: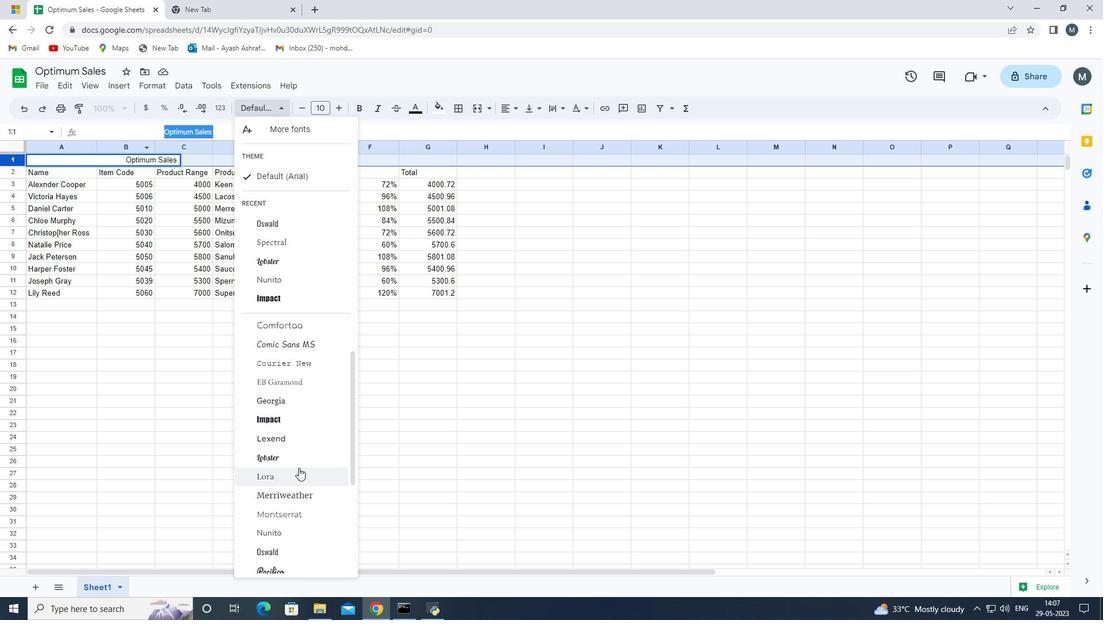 
Action: Mouse scrolled (298, 467) with delta (0, 0)
Screenshot: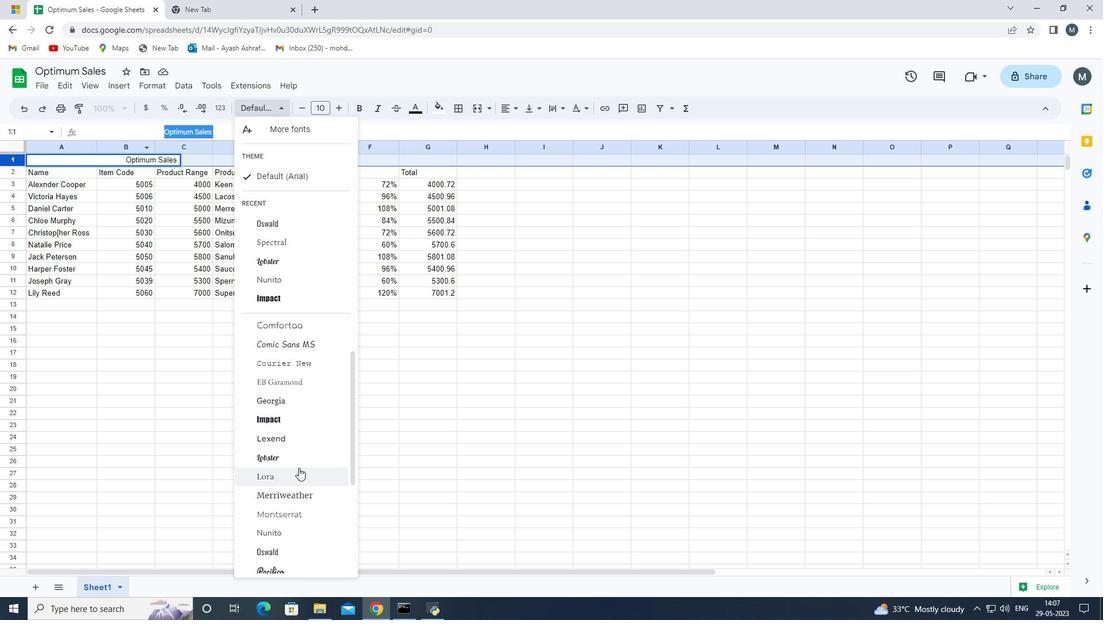 
Action: Mouse scrolled (298, 467) with delta (0, 0)
Screenshot: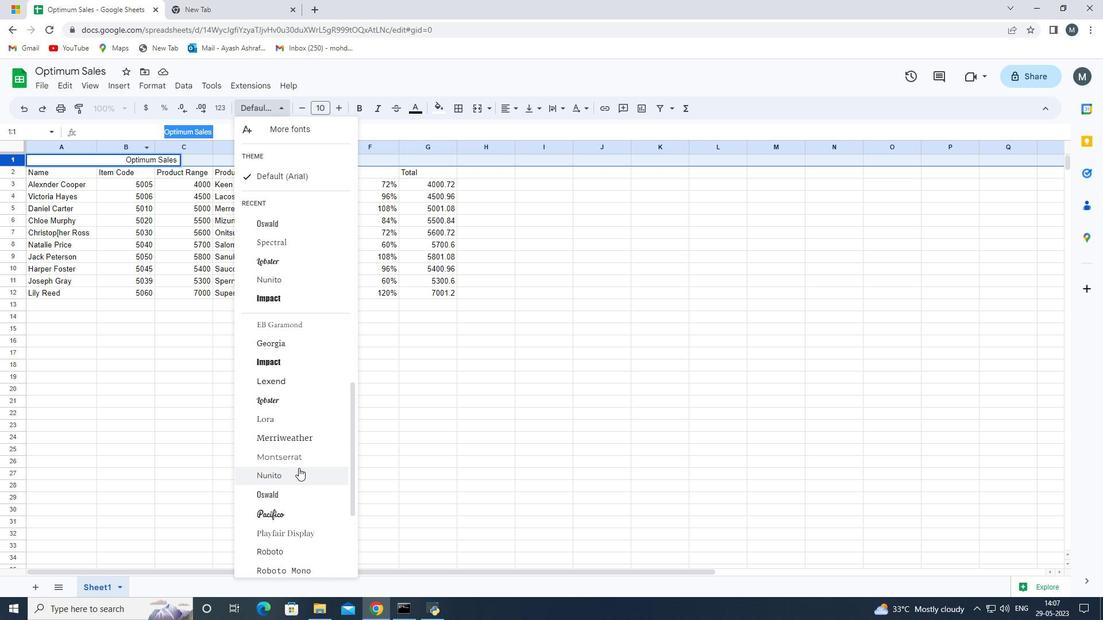 
Action: Mouse scrolled (298, 467) with delta (0, 0)
Screenshot: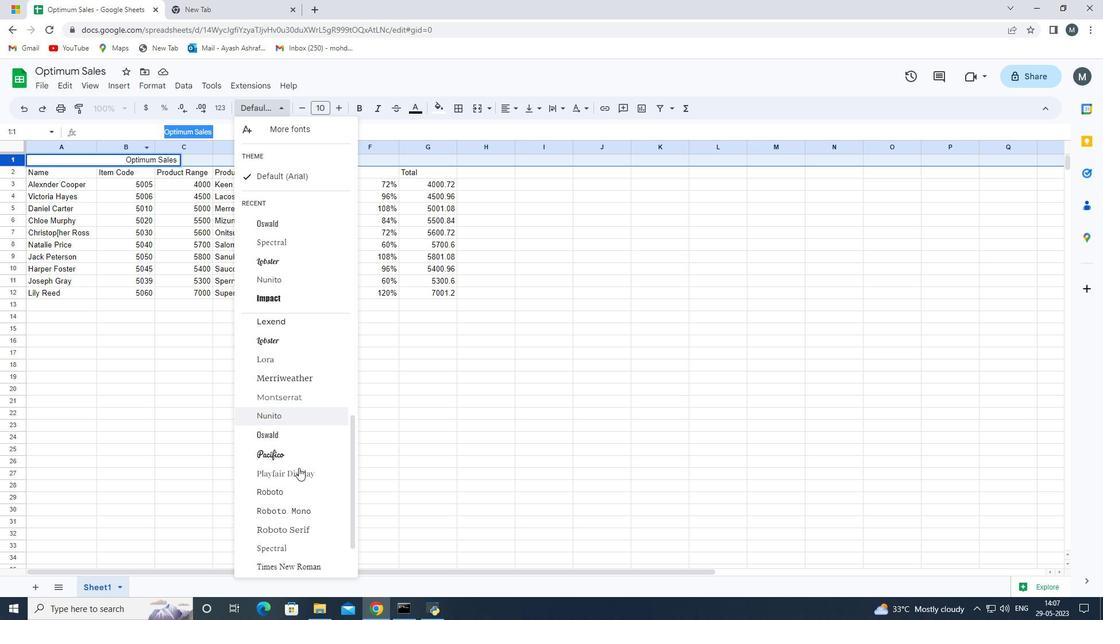 
Action: Mouse scrolled (298, 467) with delta (0, 0)
Screenshot: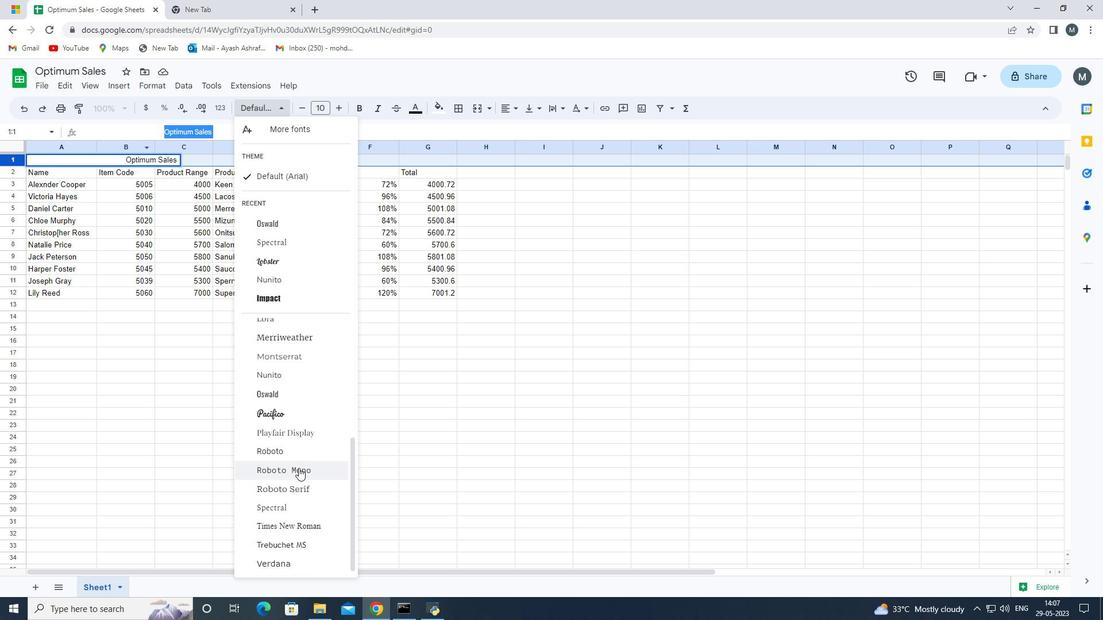 
Action: Mouse scrolled (298, 467) with delta (0, 0)
Screenshot: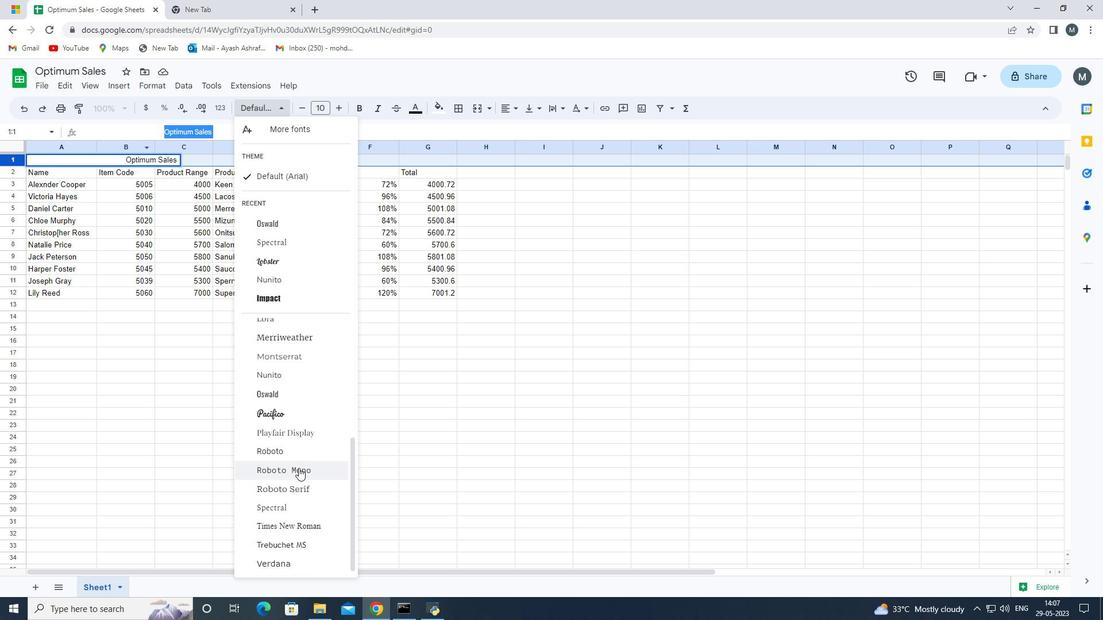 
Action: Mouse moved to (280, 410)
Screenshot: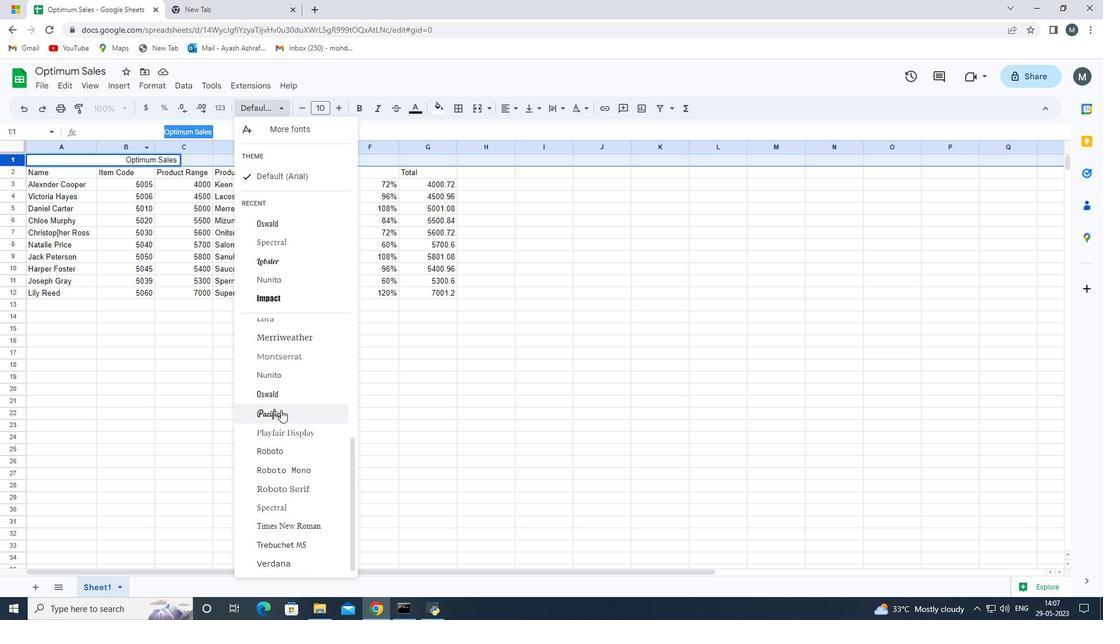 
Action: Mouse scrolled (280, 410) with delta (0, 0)
Screenshot: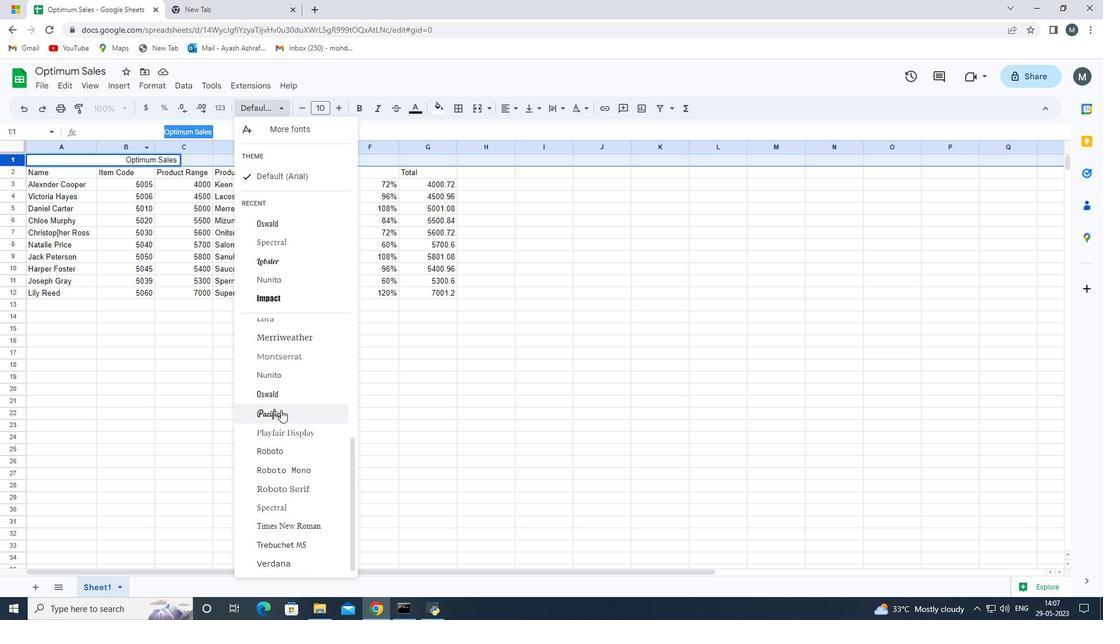 
Action: Mouse moved to (280, 409)
Screenshot: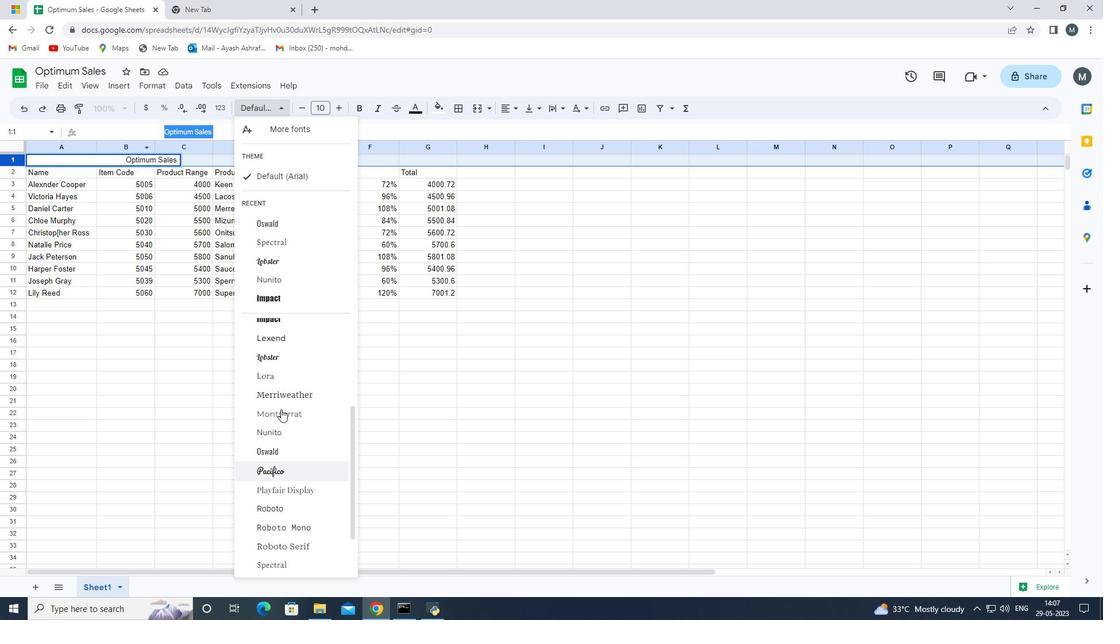 
Action: Mouse scrolled (280, 410) with delta (0, 0)
Screenshot: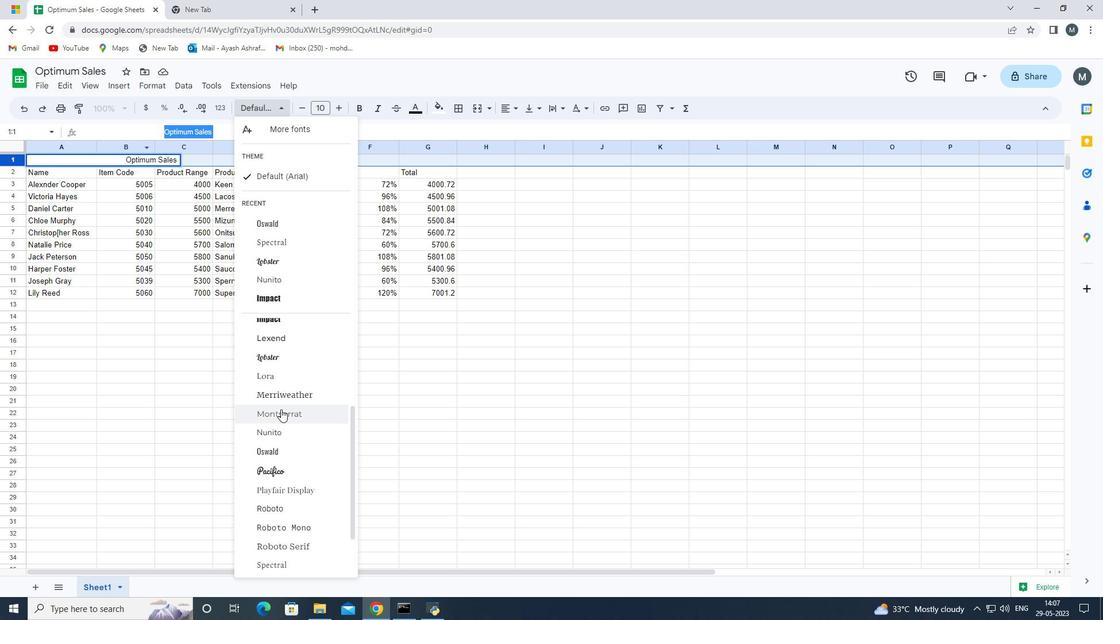 
Action: Mouse scrolled (280, 410) with delta (0, 0)
Screenshot: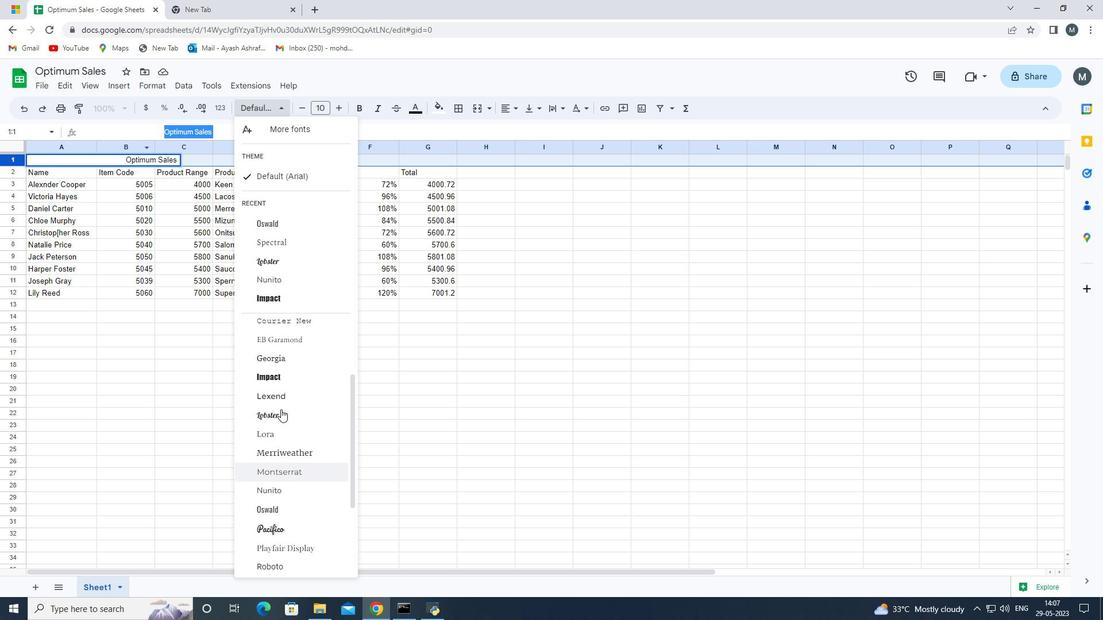
Action: Mouse scrolled (280, 410) with delta (0, 0)
Screenshot: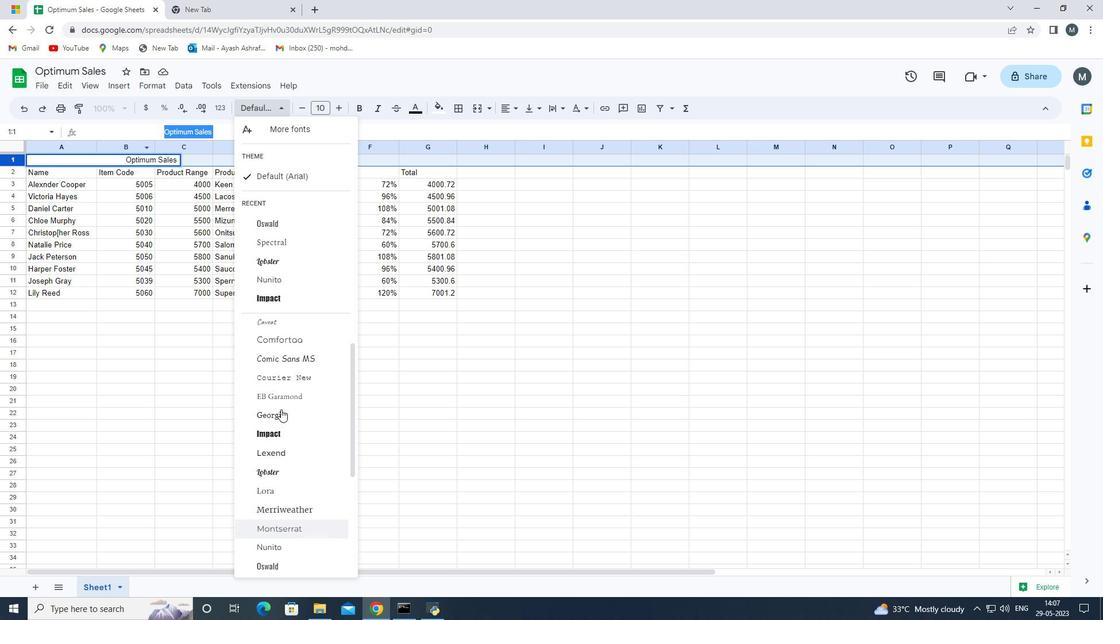 
Action: Mouse scrolled (280, 410) with delta (0, 0)
Screenshot: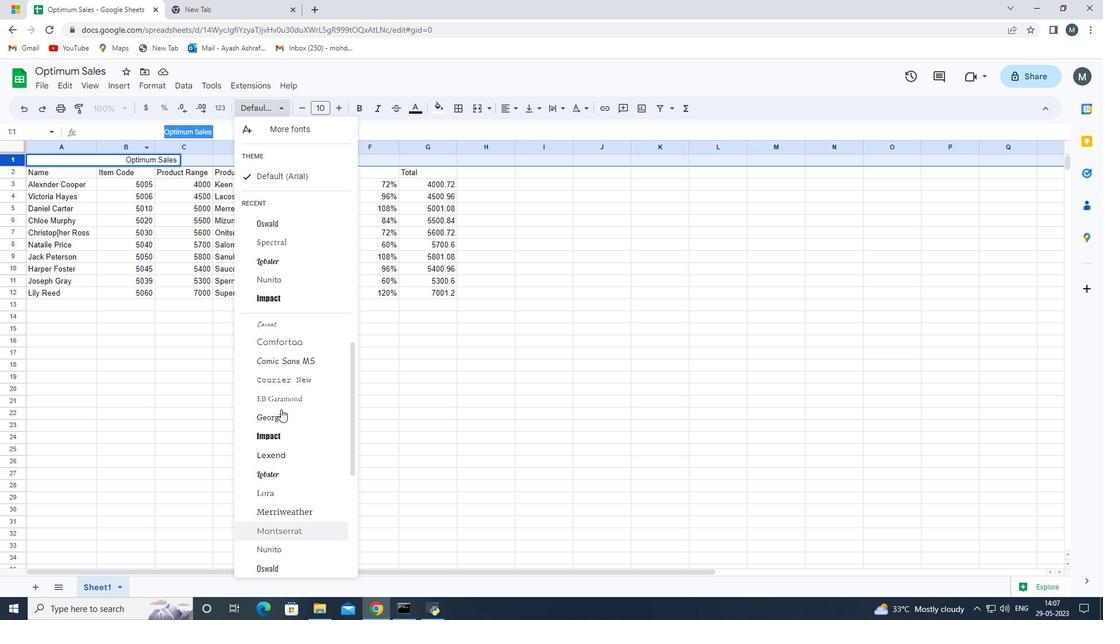 
Action: Mouse scrolled (280, 410) with delta (0, 0)
Screenshot: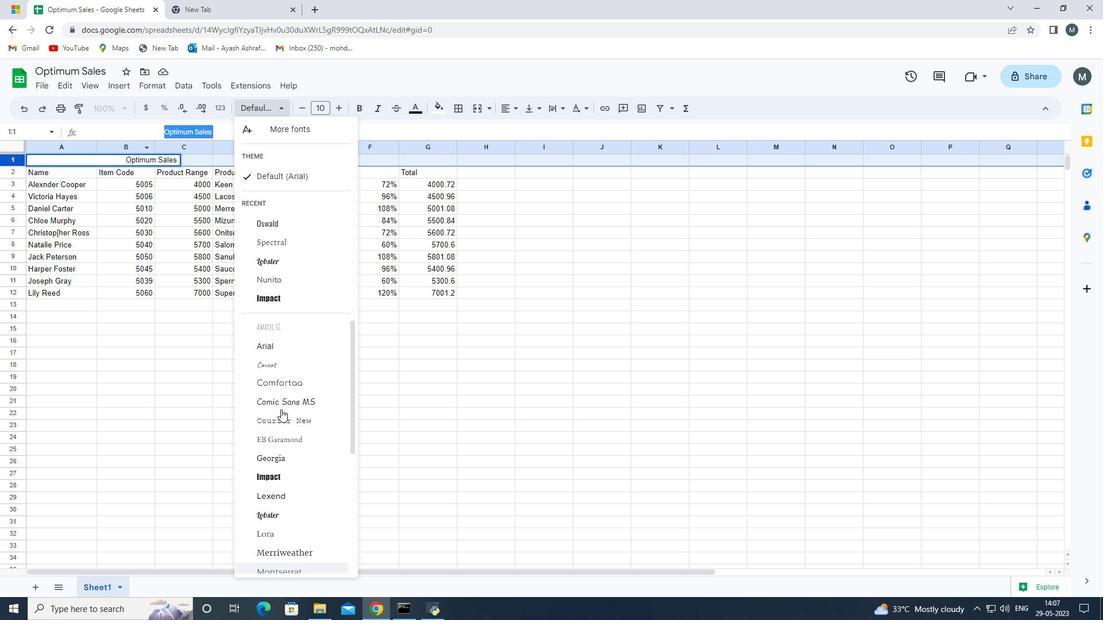 
Action: Mouse moved to (280, 410)
Screenshot: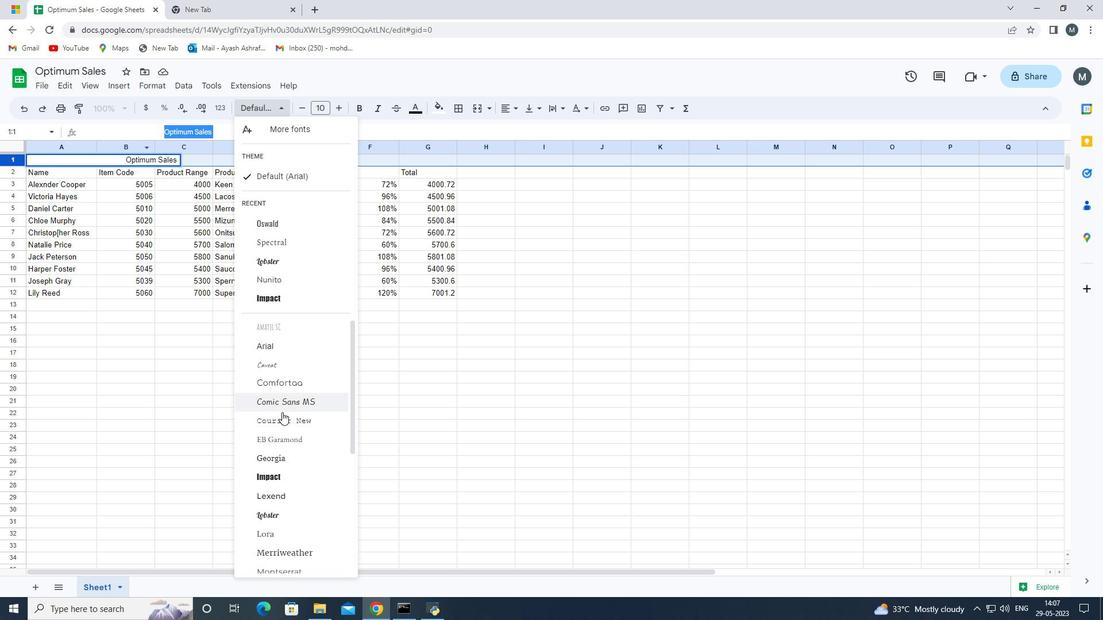 
Action: Mouse scrolled (280, 409) with delta (0, 0)
Screenshot: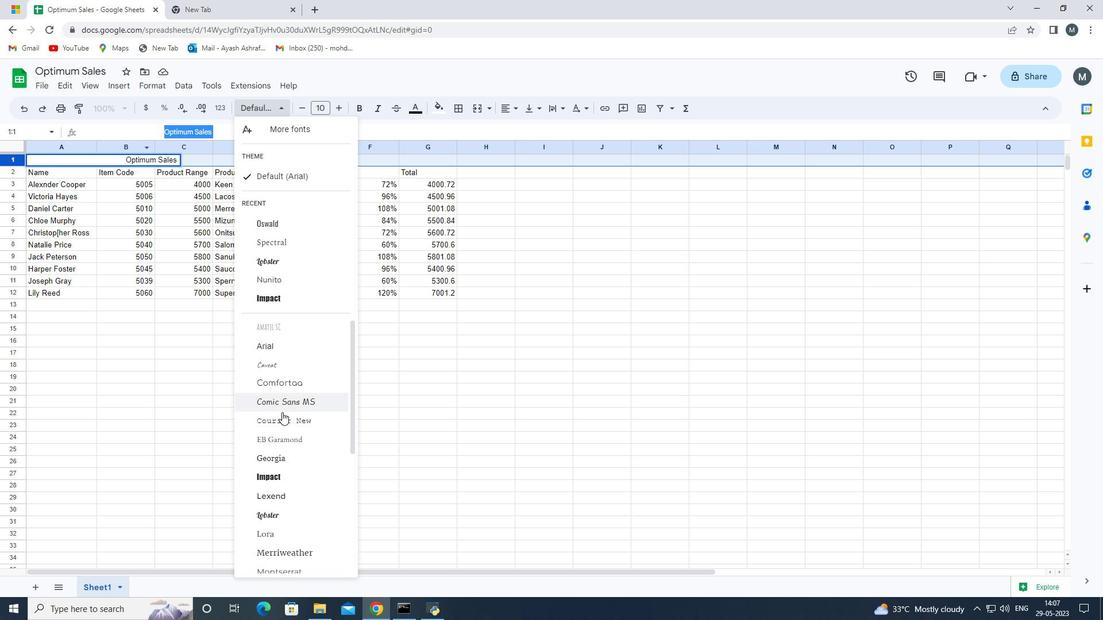 
Action: Mouse moved to (282, 412)
Screenshot: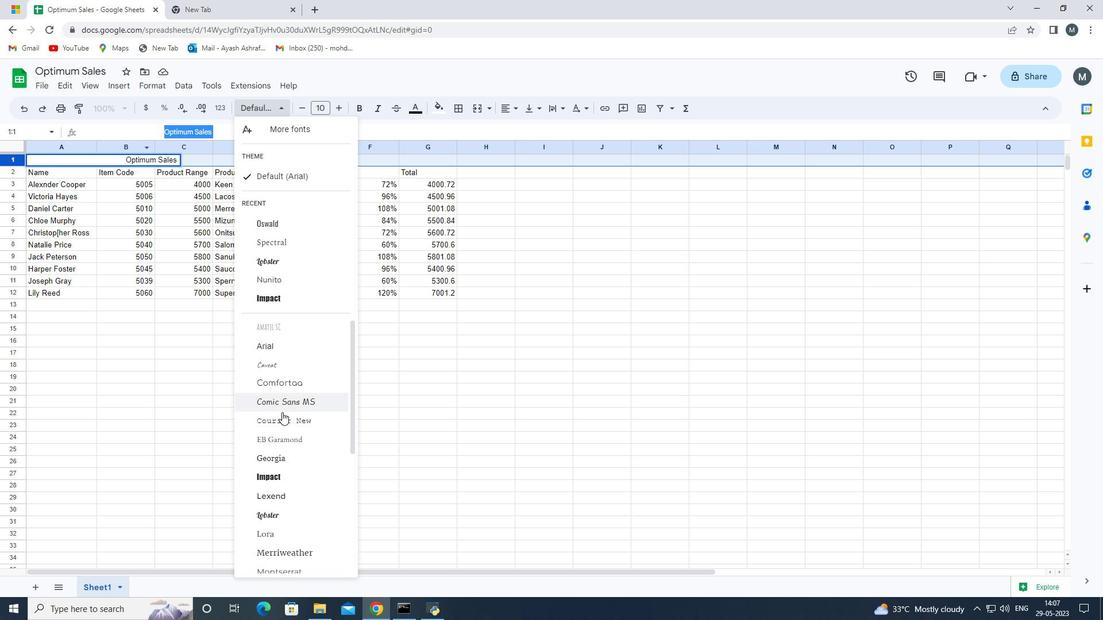 
Action: Mouse scrolled (282, 411) with delta (0, 0)
Screenshot: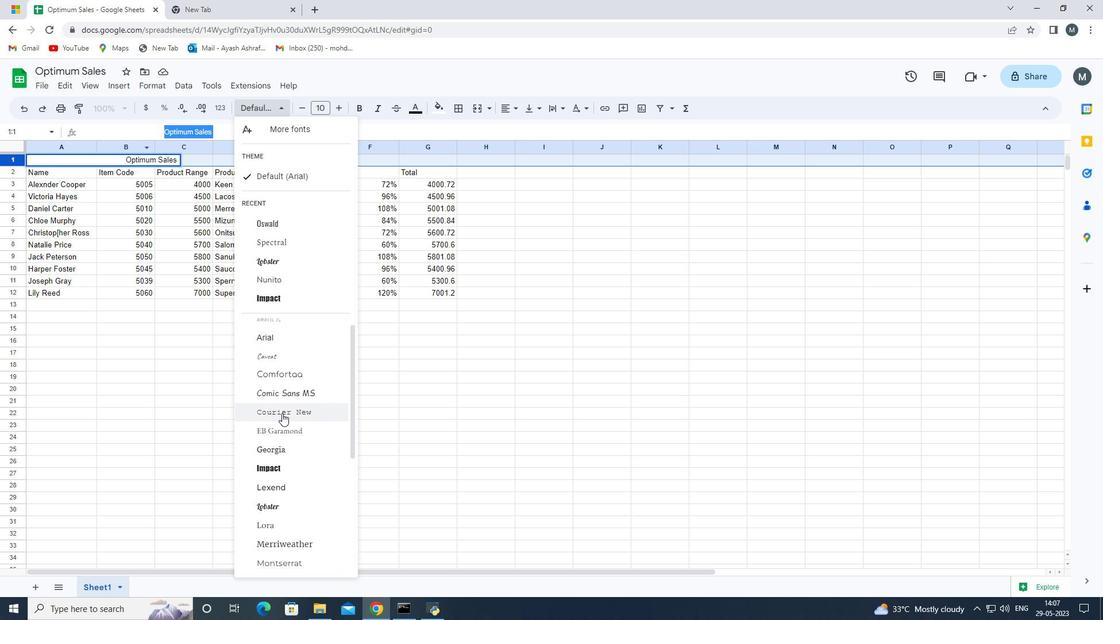 
Action: Mouse moved to (282, 413)
Screenshot: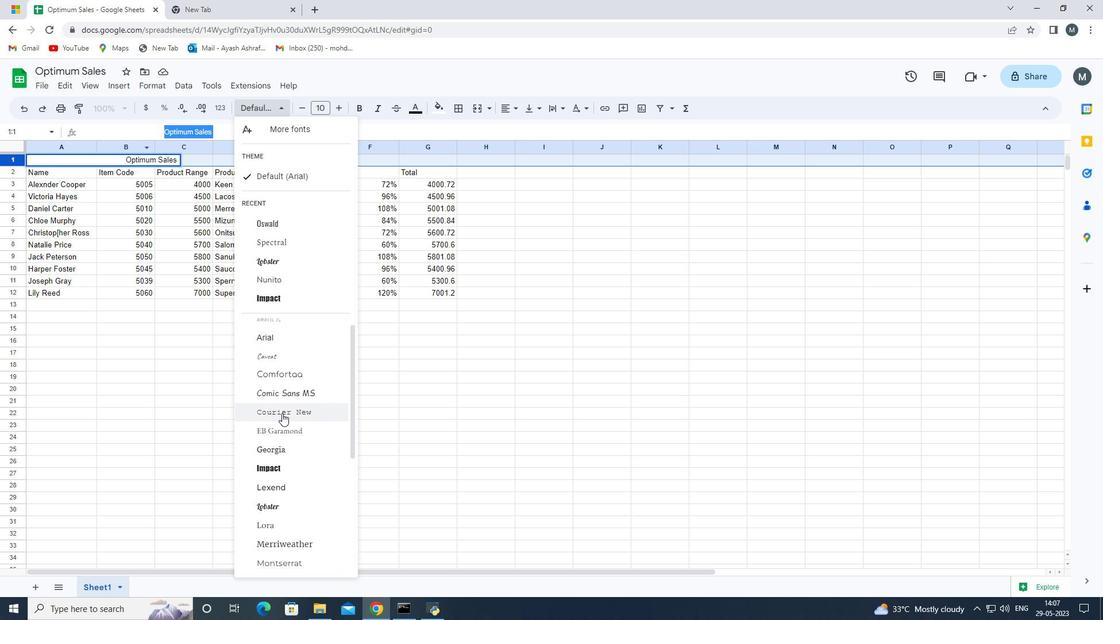 
Action: Mouse scrolled (282, 413) with delta (0, 0)
Screenshot: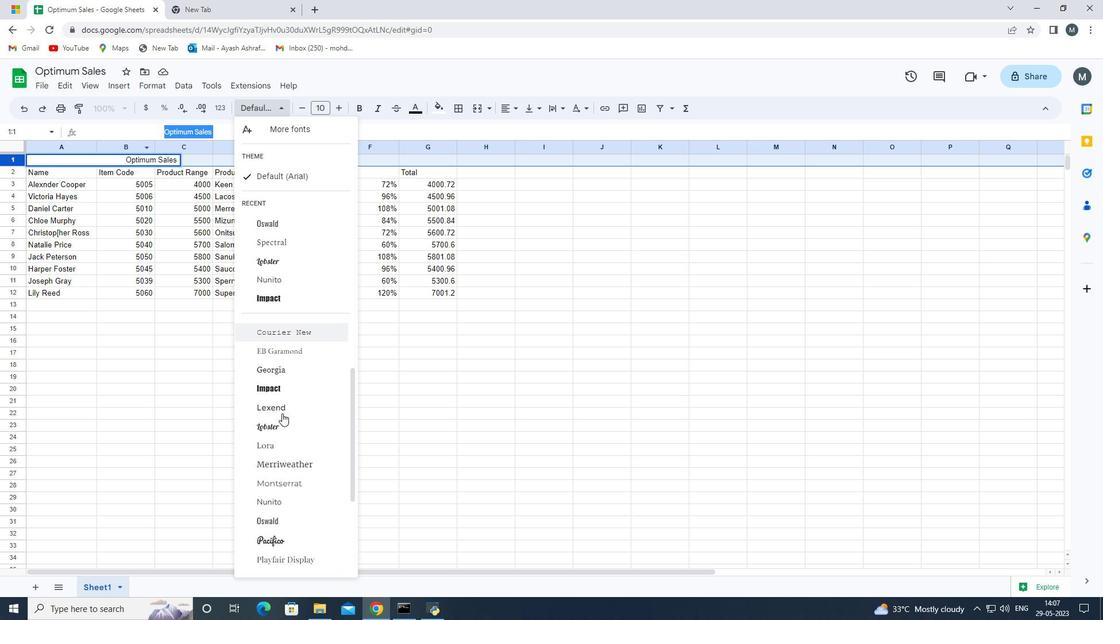 
Action: Mouse moved to (282, 413)
Screenshot: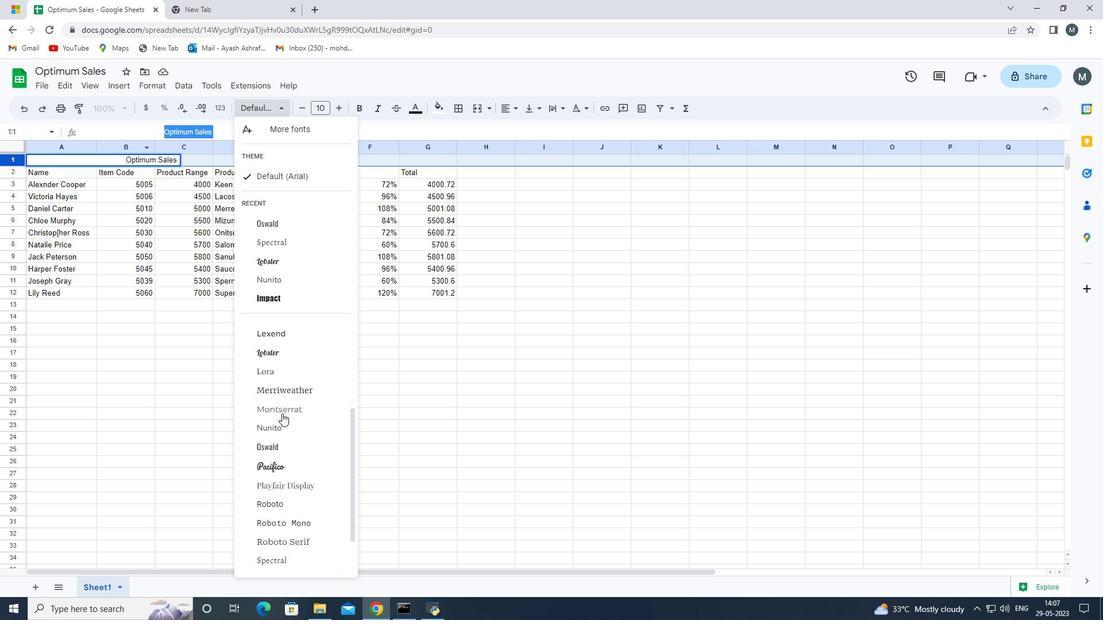 
Action: Mouse scrolled (282, 413) with delta (0, 0)
Screenshot: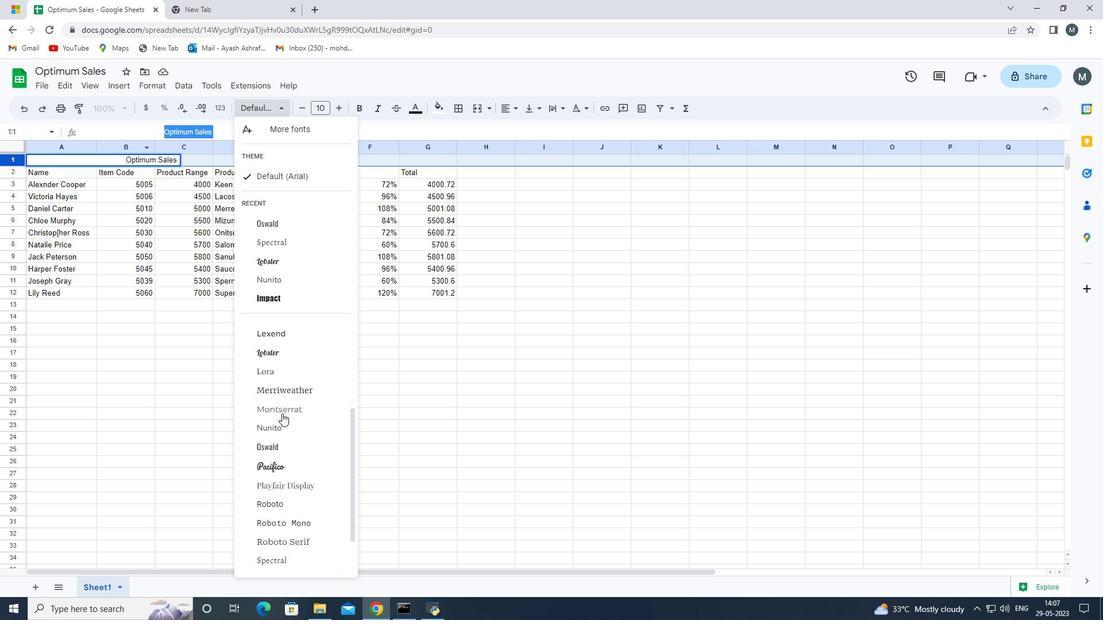 
Action: Mouse moved to (282, 425)
Screenshot: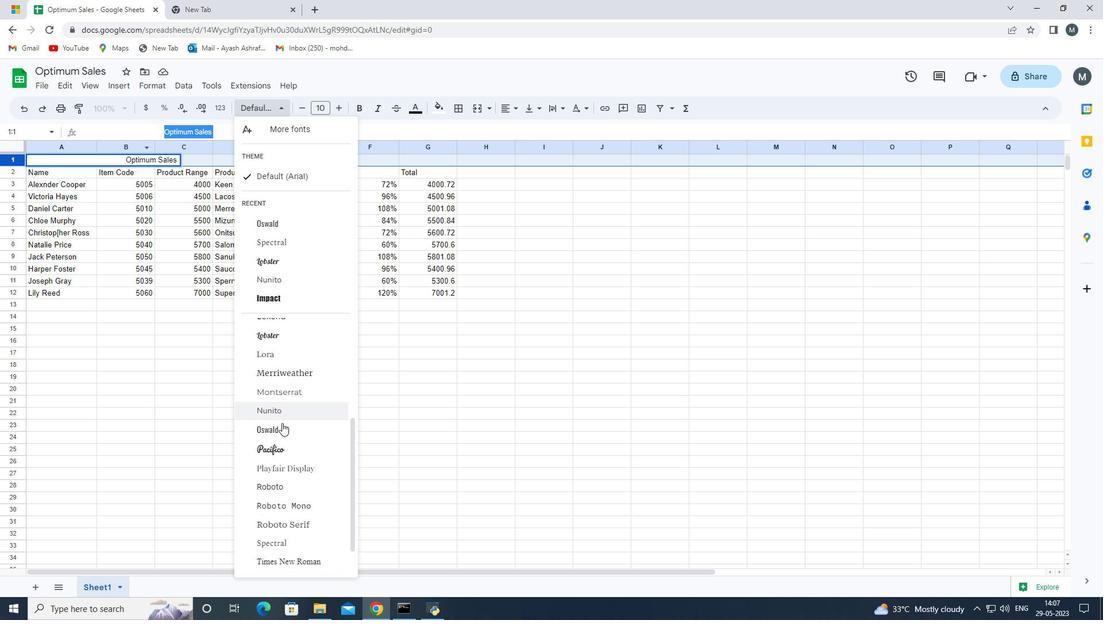 
Action: Mouse scrolled (282, 424) with delta (0, 0)
Screenshot: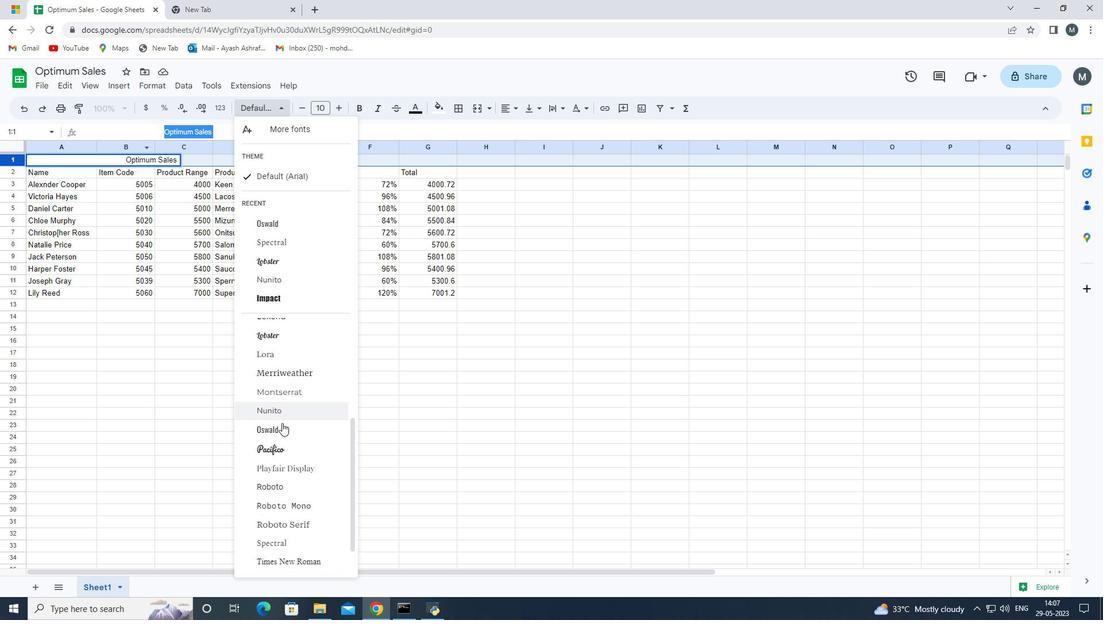 
Action: Mouse moved to (284, 446)
Screenshot: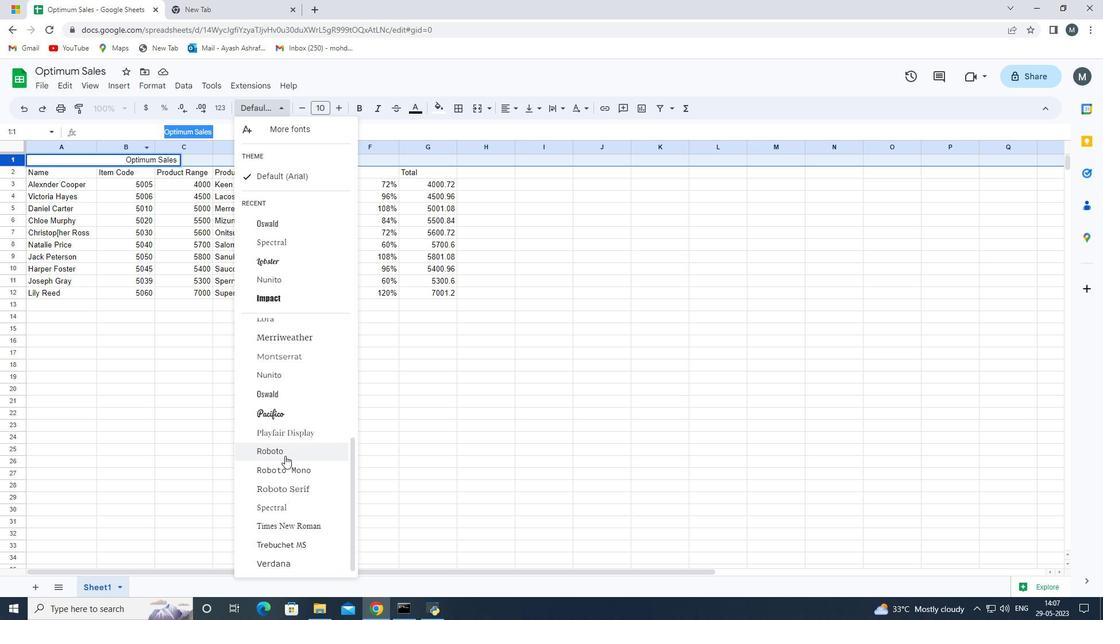 
Action: Mouse scrolled (284, 446) with delta (0, 0)
Screenshot: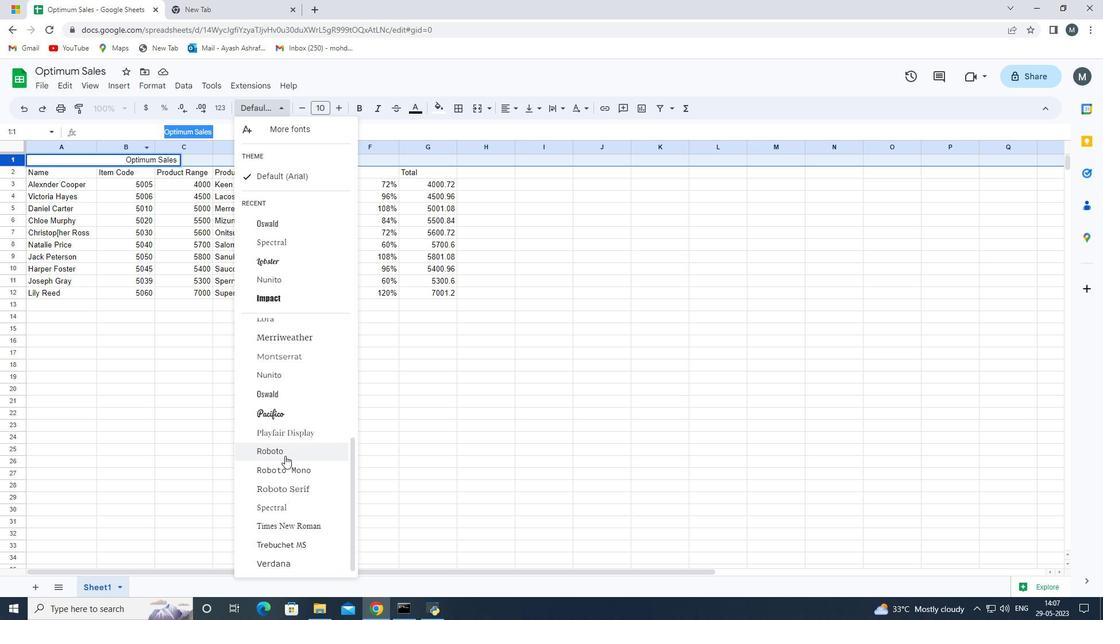 
Action: Mouse moved to (303, 538)
Screenshot: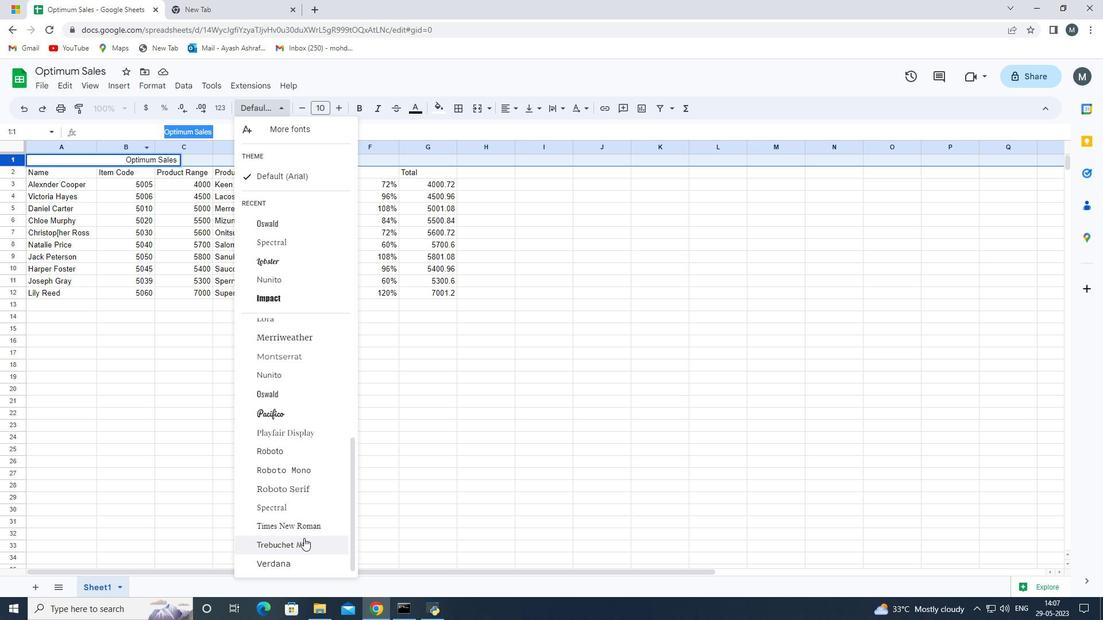 
Action: Mouse pressed left at (303, 538)
Screenshot: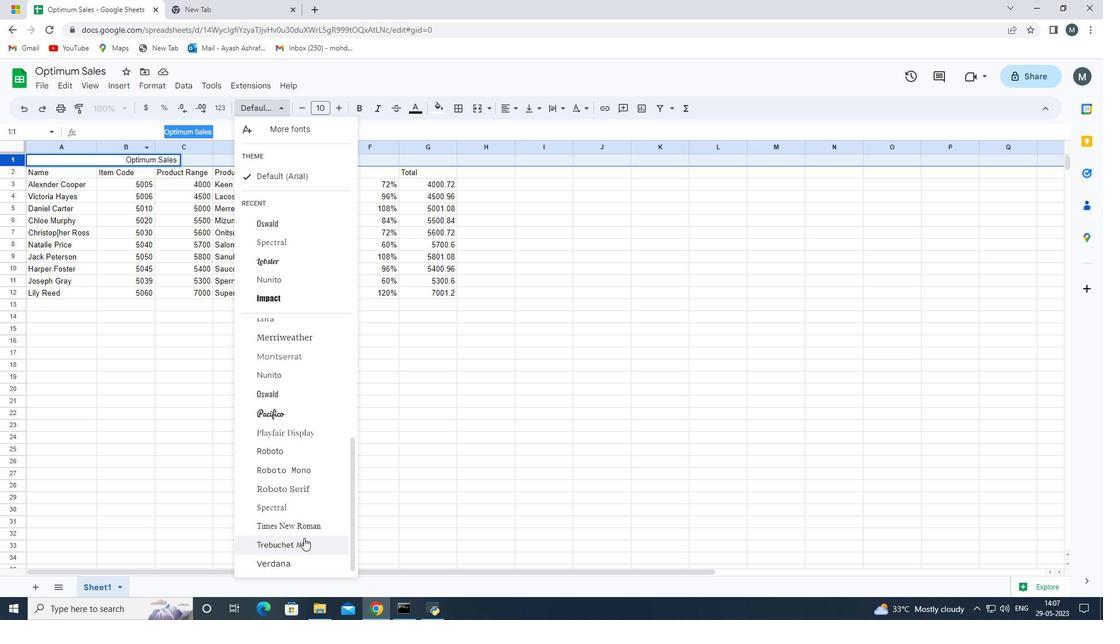 
Action: Mouse moved to (173, 438)
Screenshot: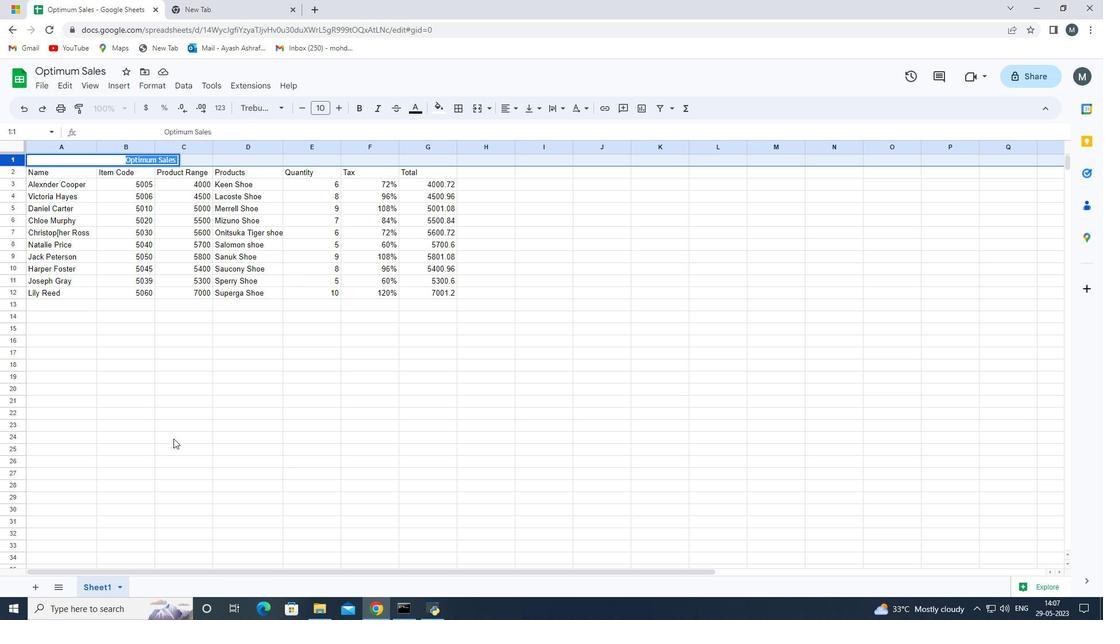 
Action: Mouse pressed left at (173, 438)
Screenshot: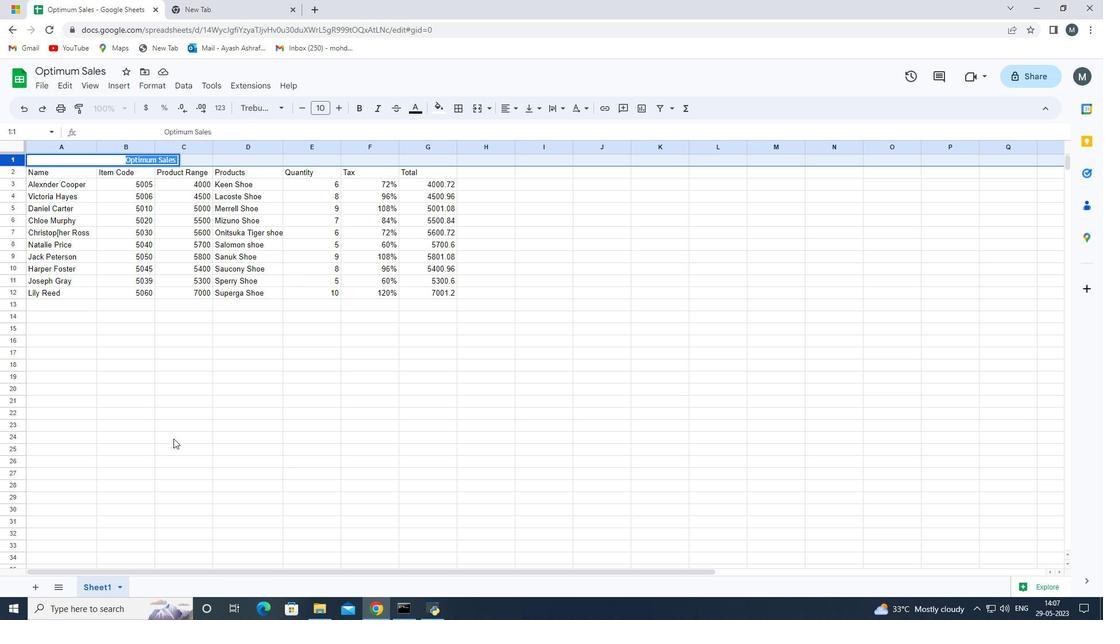 
Action: Mouse moved to (163, 159)
Screenshot: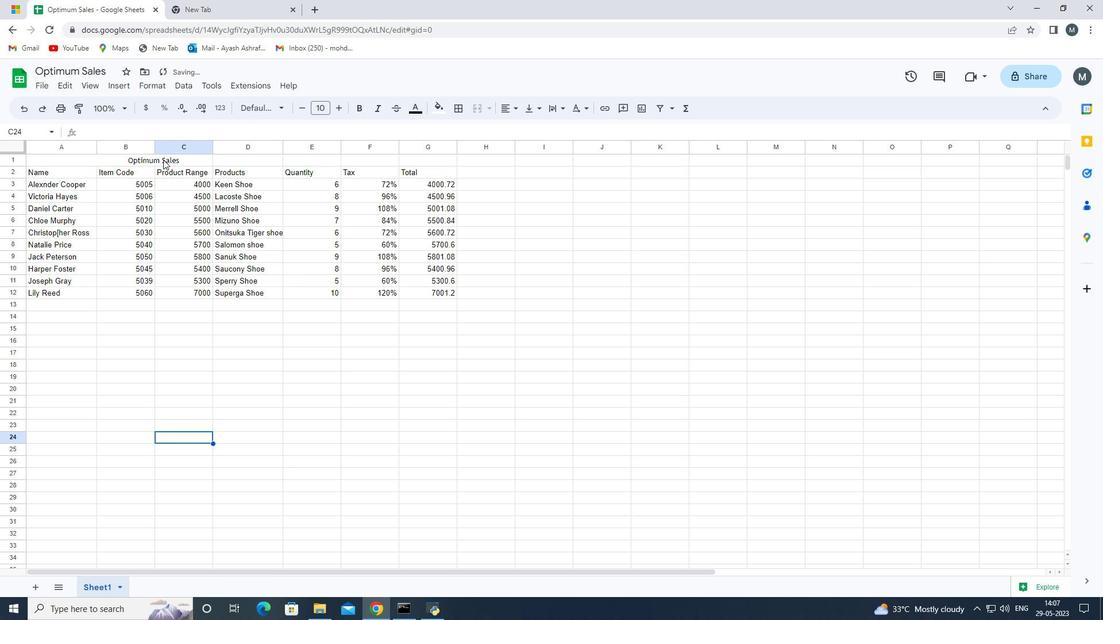 
Action: Mouse pressed left at (163, 159)
Screenshot: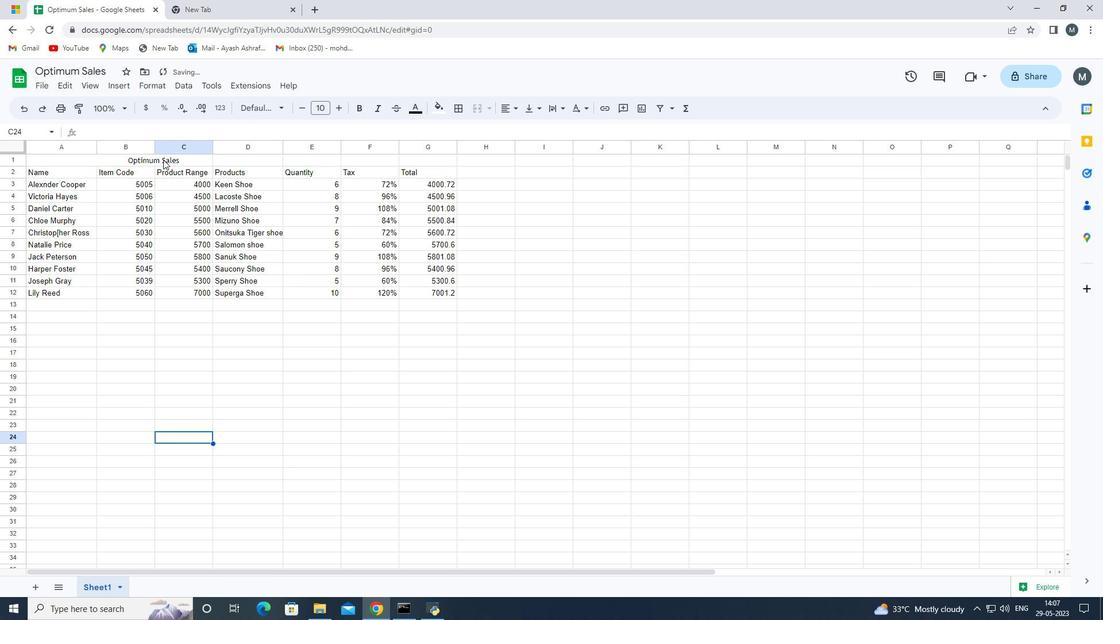 
Action: Mouse moved to (117, 158)
Screenshot: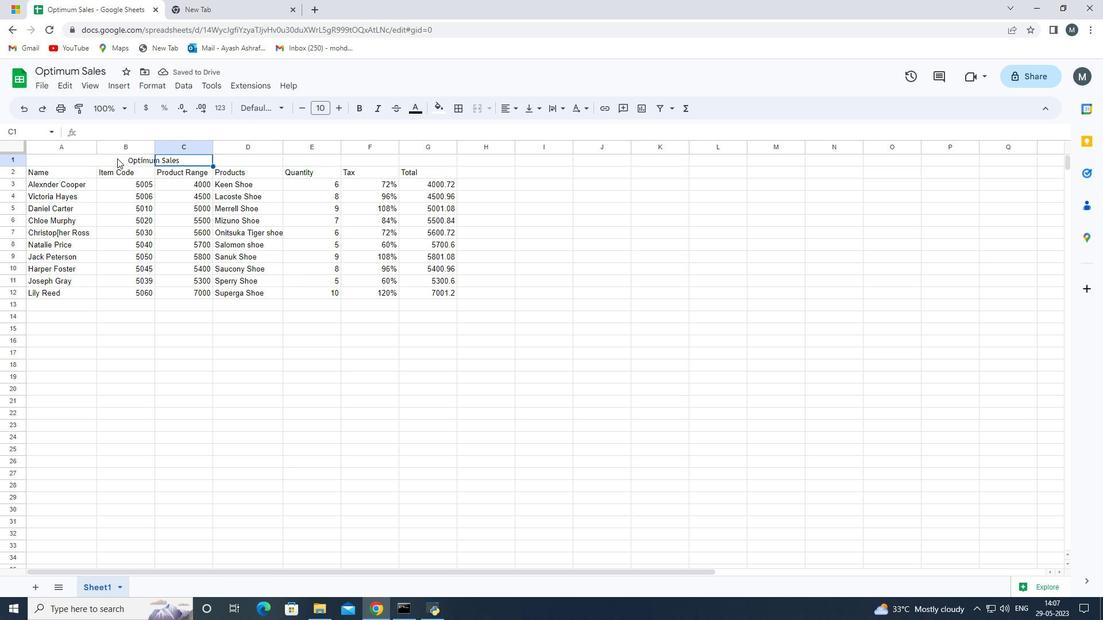 
Action: Mouse pressed left at (117, 158)
Screenshot: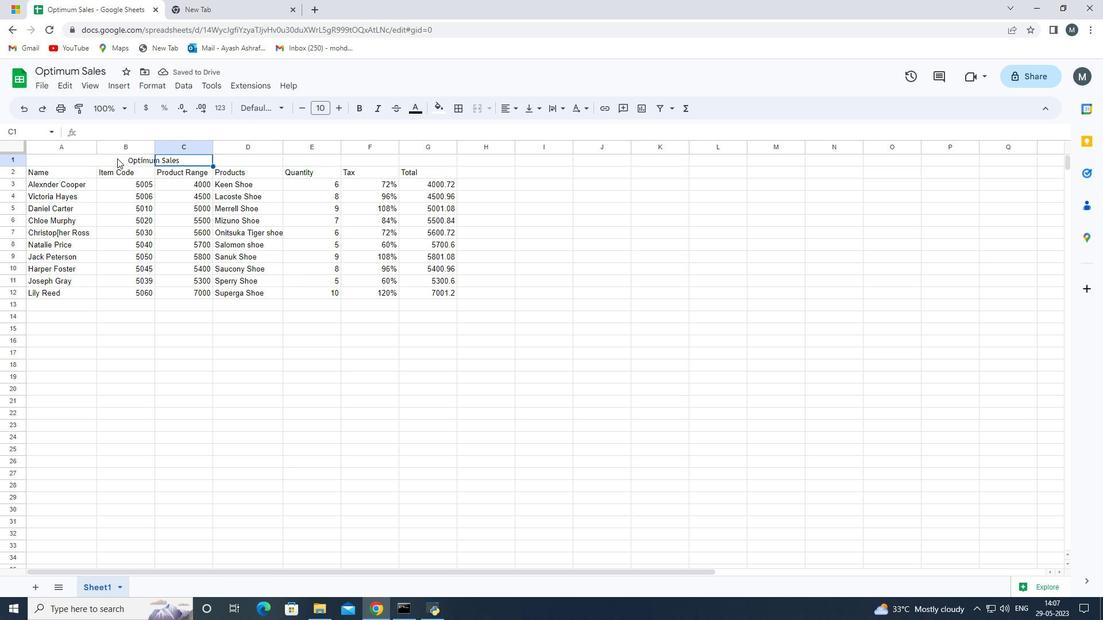 
Action: Mouse moved to (19, 159)
Screenshot: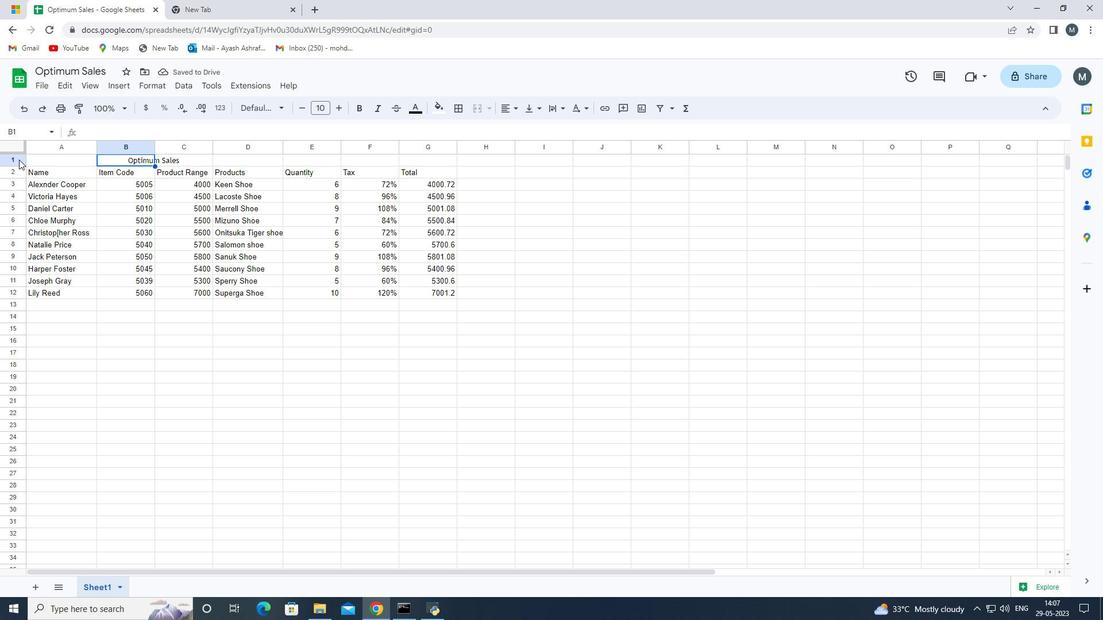 
Action: Mouse pressed left at (19, 159)
Screenshot: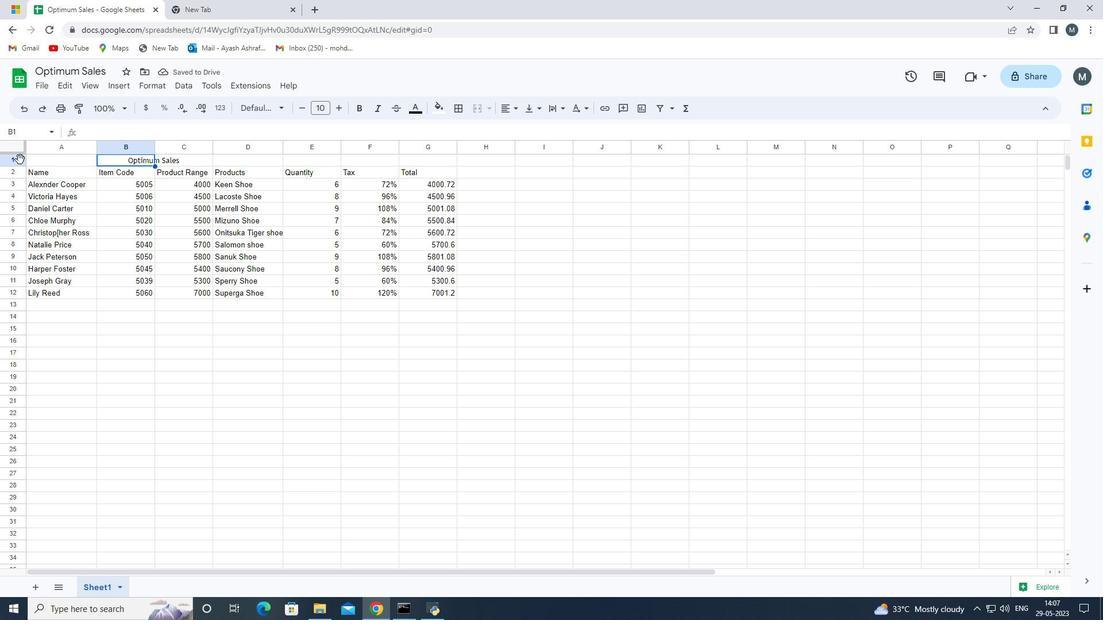 
Action: Mouse moved to (217, 129)
Screenshot: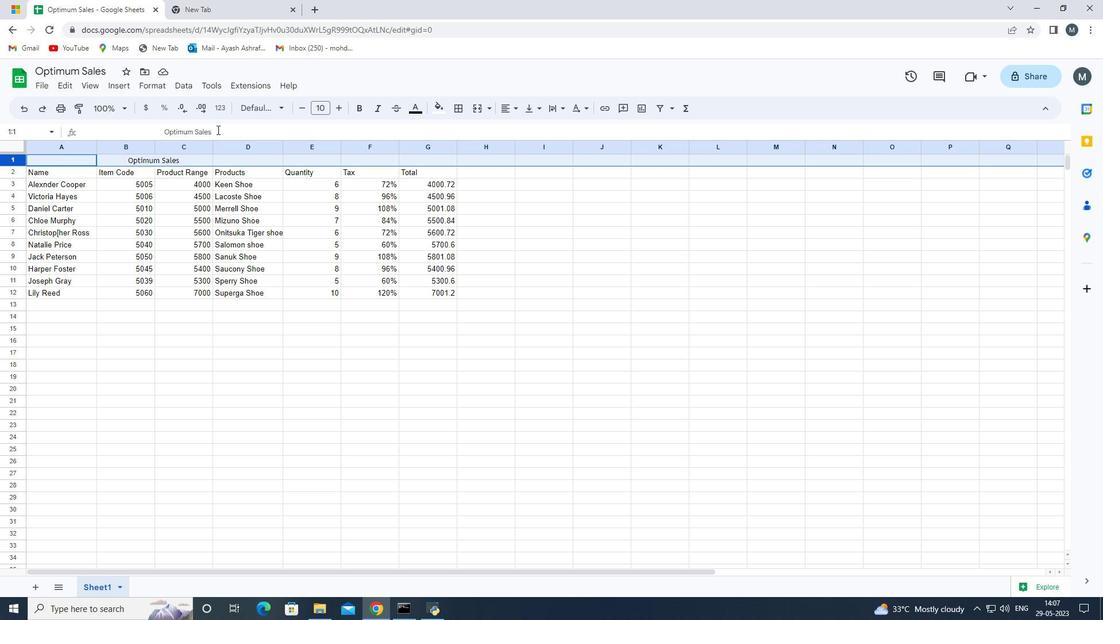 
Action: Mouse pressed left at (217, 129)
Screenshot: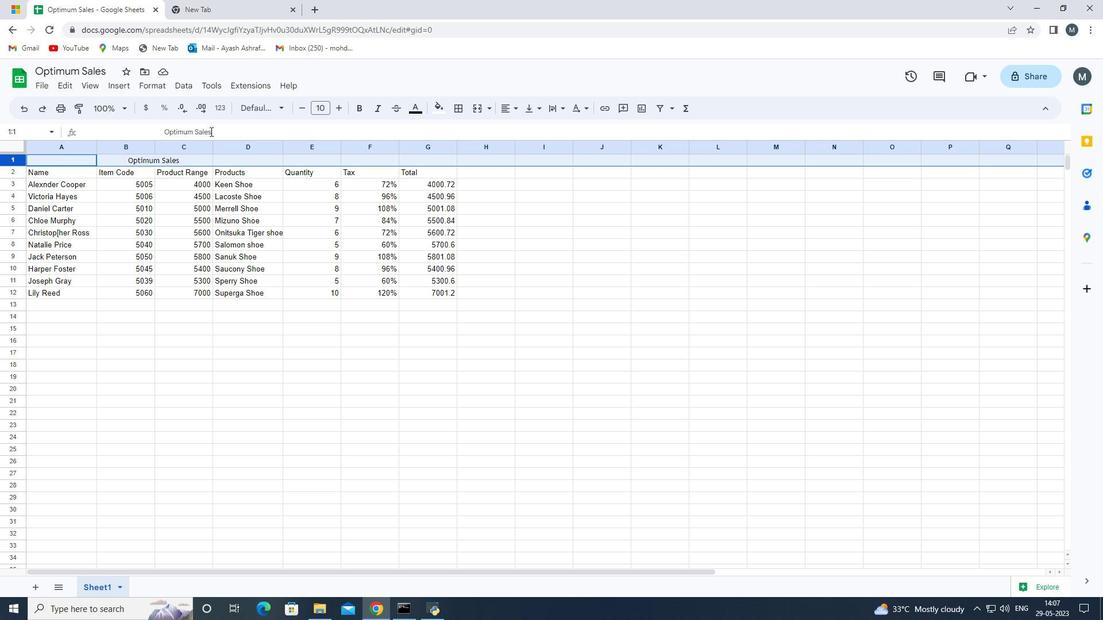 
Action: Mouse moved to (246, 109)
Screenshot: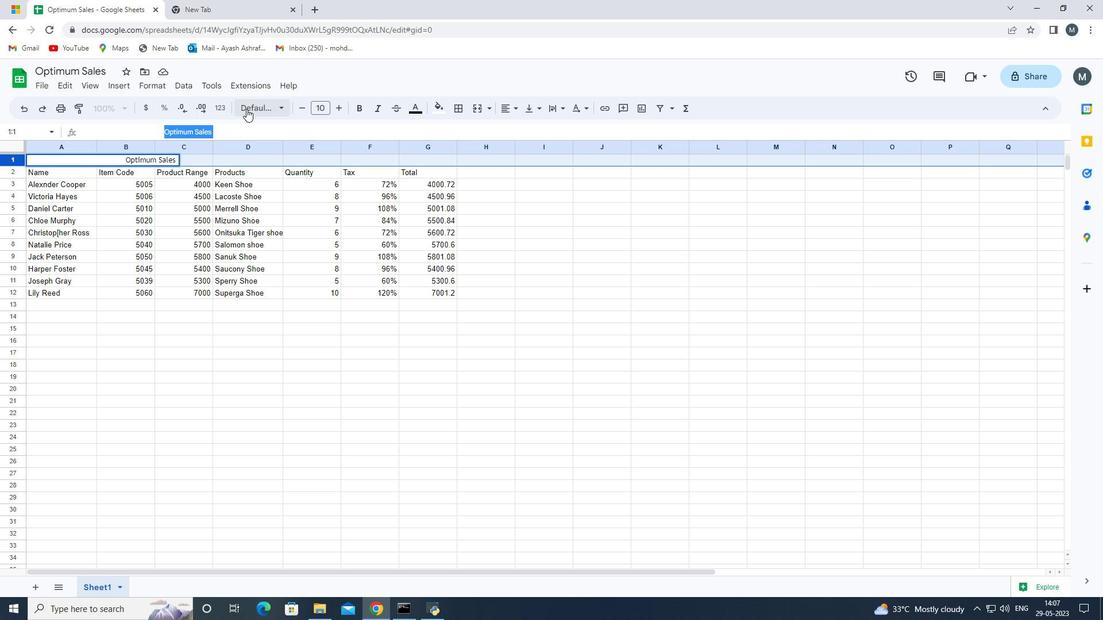 
Action: Mouse pressed left at (246, 109)
Screenshot: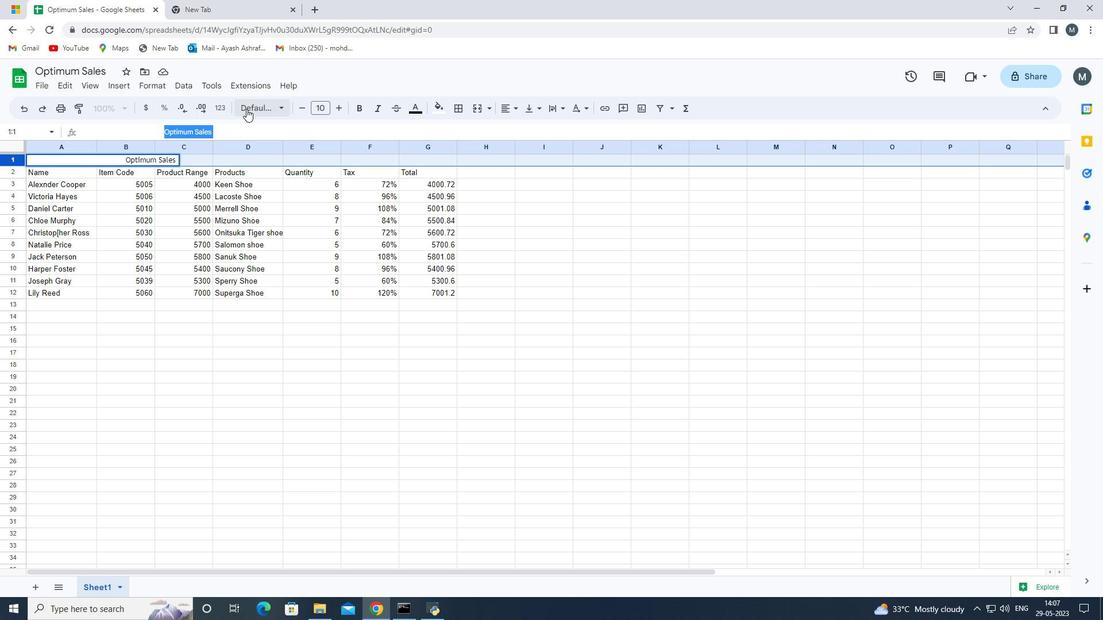 
Action: Mouse moved to (310, 495)
Screenshot: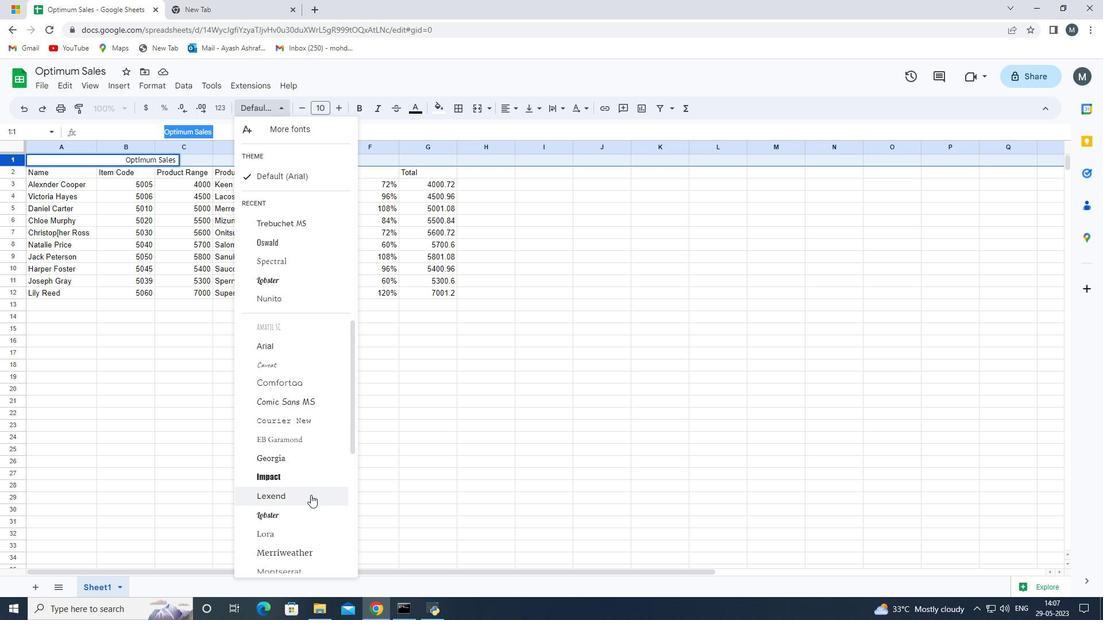 
Action: Mouse scrolled (310, 494) with delta (0, 0)
Screenshot: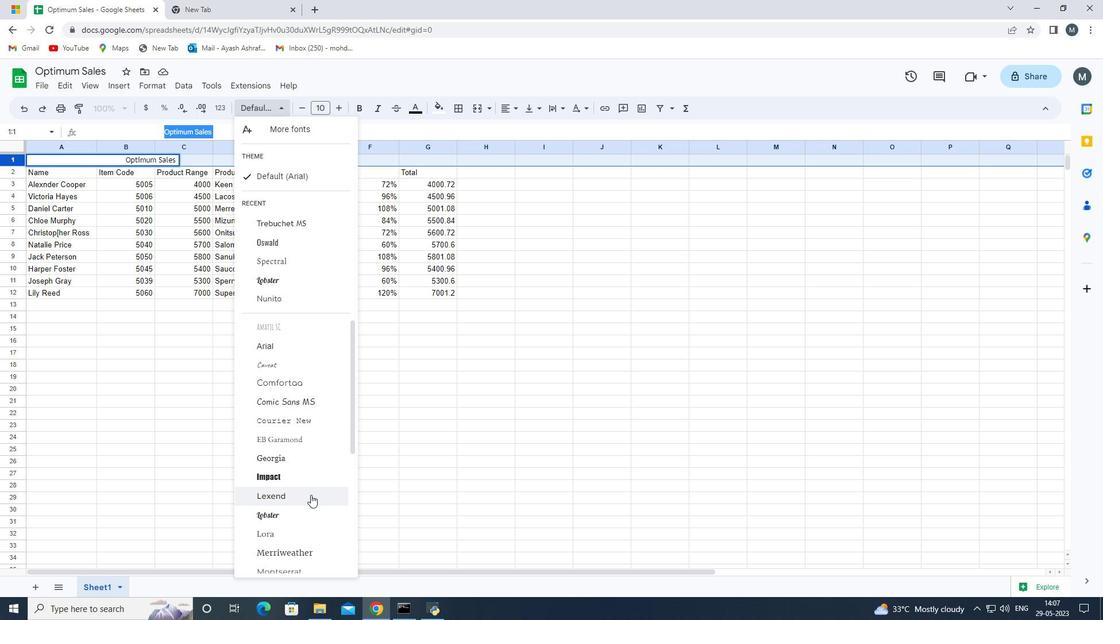 
Action: Mouse scrolled (310, 494) with delta (0, 0)
Screenshot: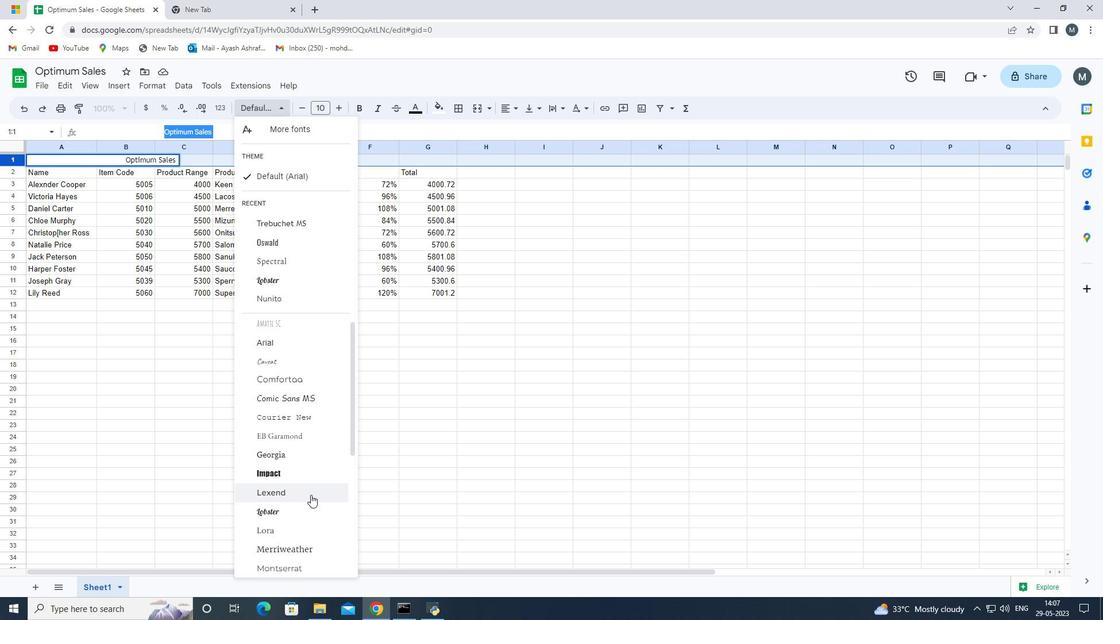 
Action: Mouse scrolled (310, 494) with delta (0, 0)
Screenshot: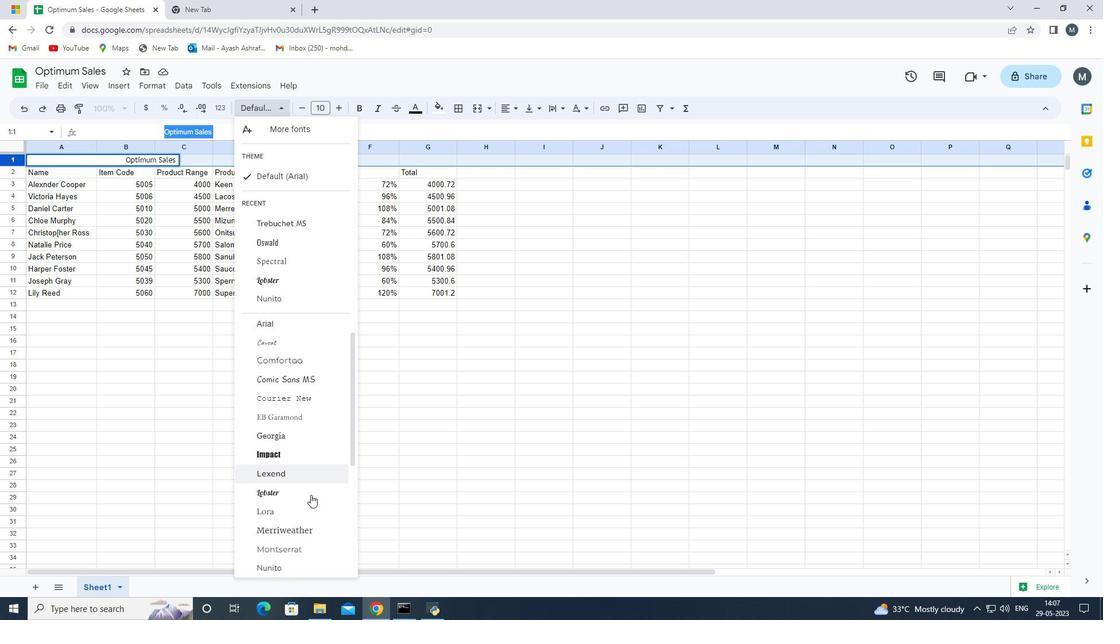 
Action: Mouse scrolled (310, 494) with delta (0, 0)
Screenshot: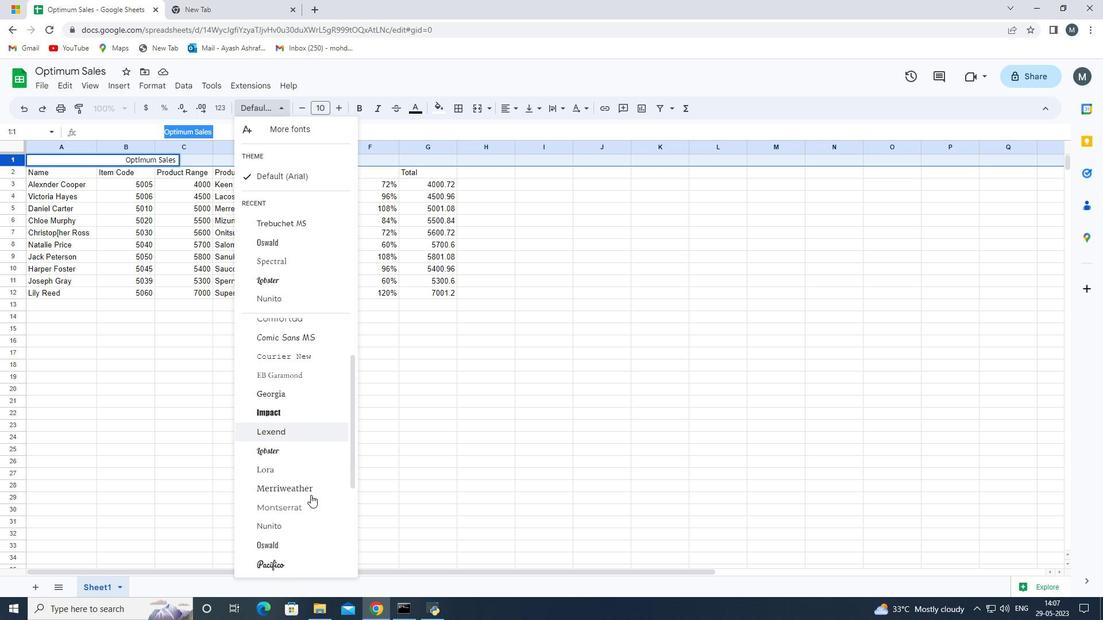 
Action: Mouse scrolled (310, 494) with delta (0, 0)
Screenshot: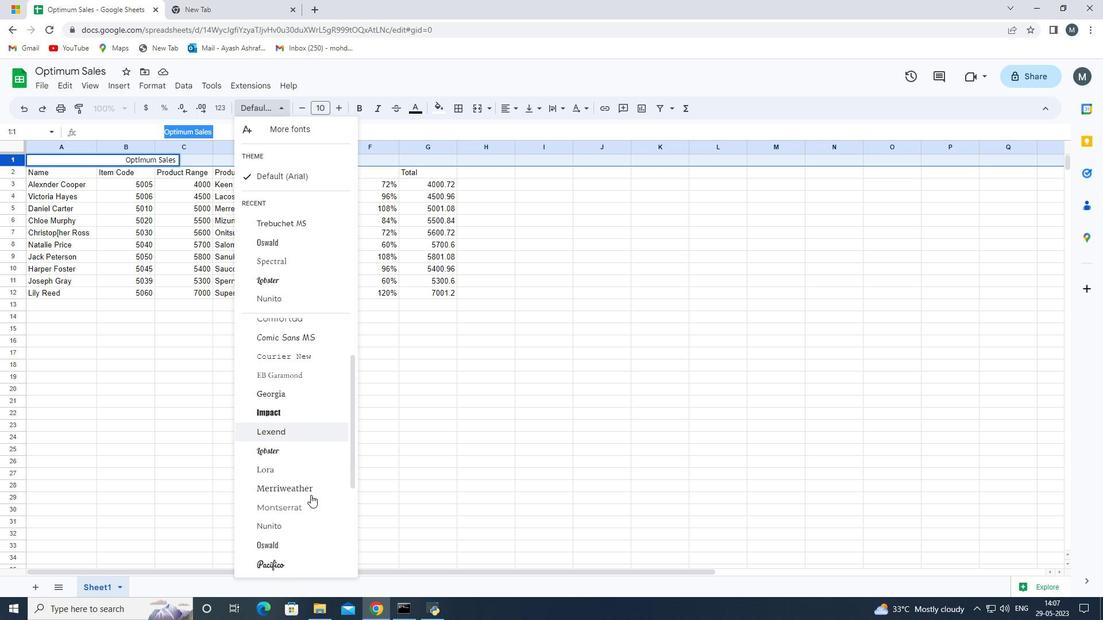 
Action: Mouse moved to (302, 526)
Screenshot: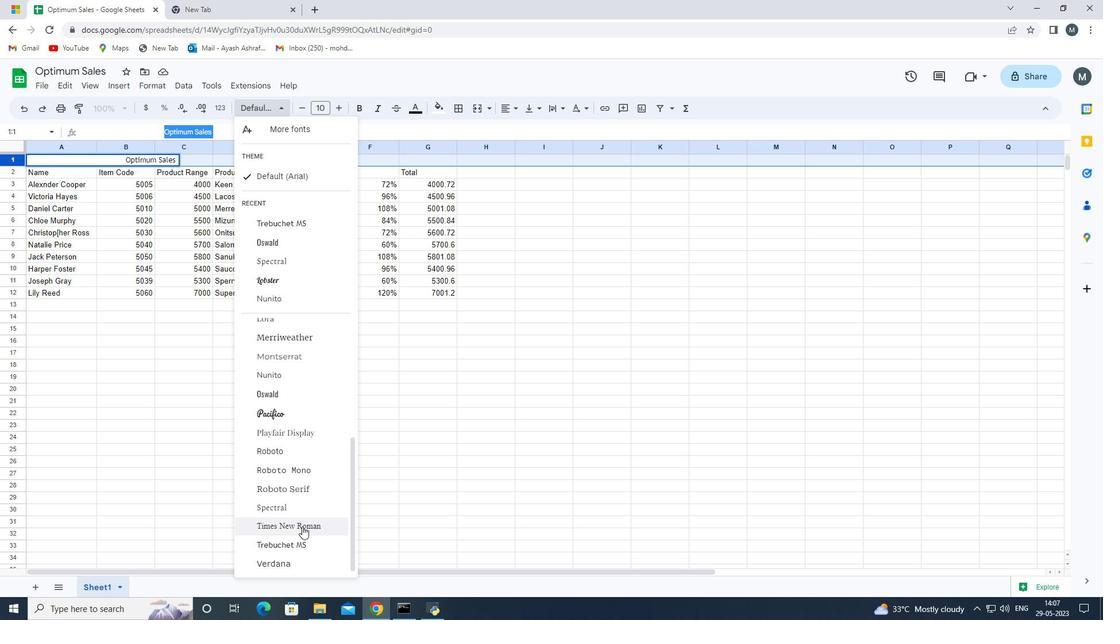 
Action: Mouse scrolled (302, 526) with delta (0, 0)
Screenshot: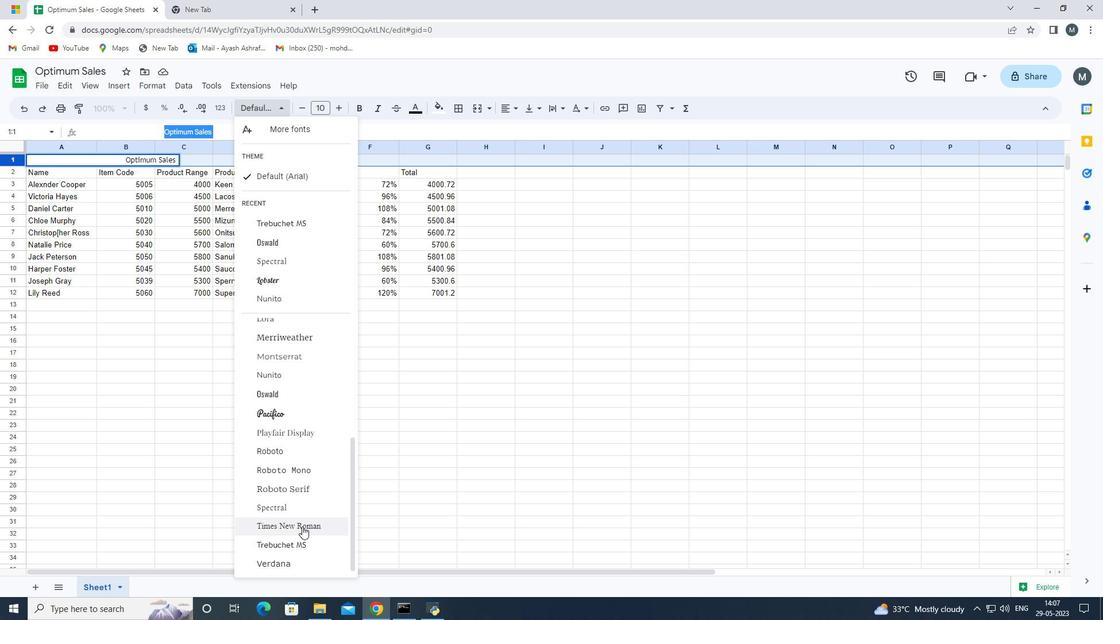 
Action: Mouse scrolled (302, 526) with delta (0, 0)
Screenshot: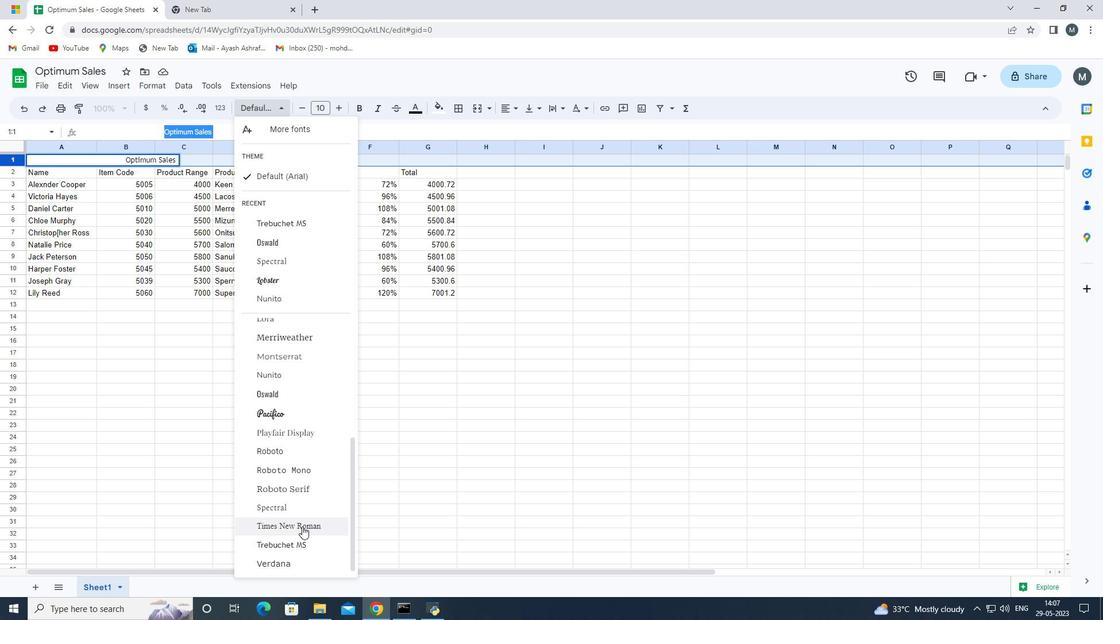 
Action: Mouse scrolled (302, 526) with delta (0, 0)
Screenshot: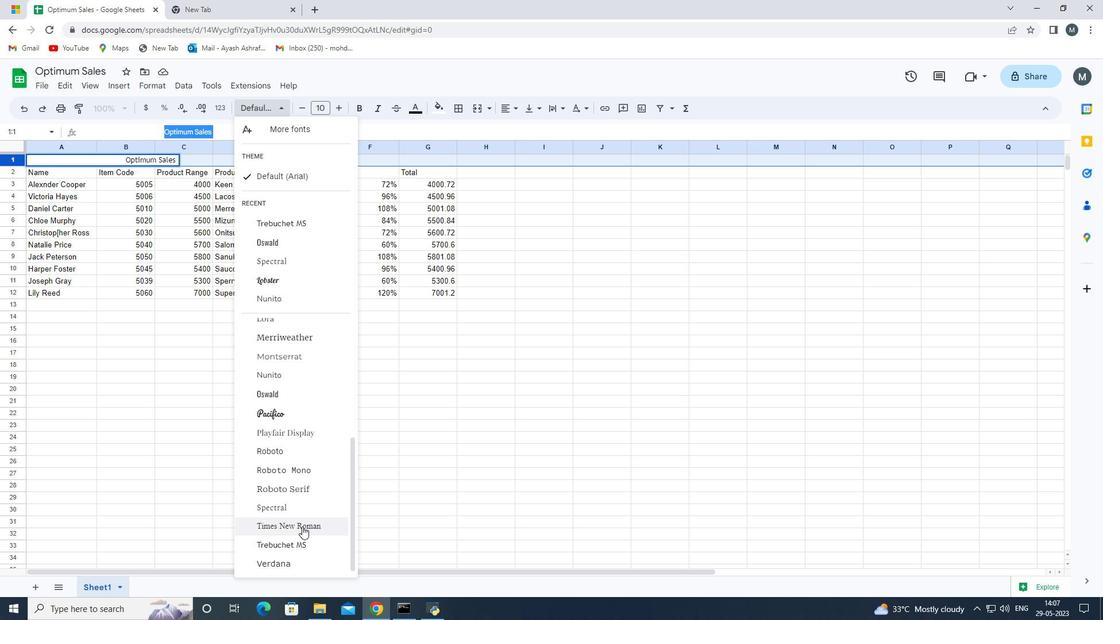 
Action: Mouse scrolled (302, 526) with delta (0, 0)
Screenshot: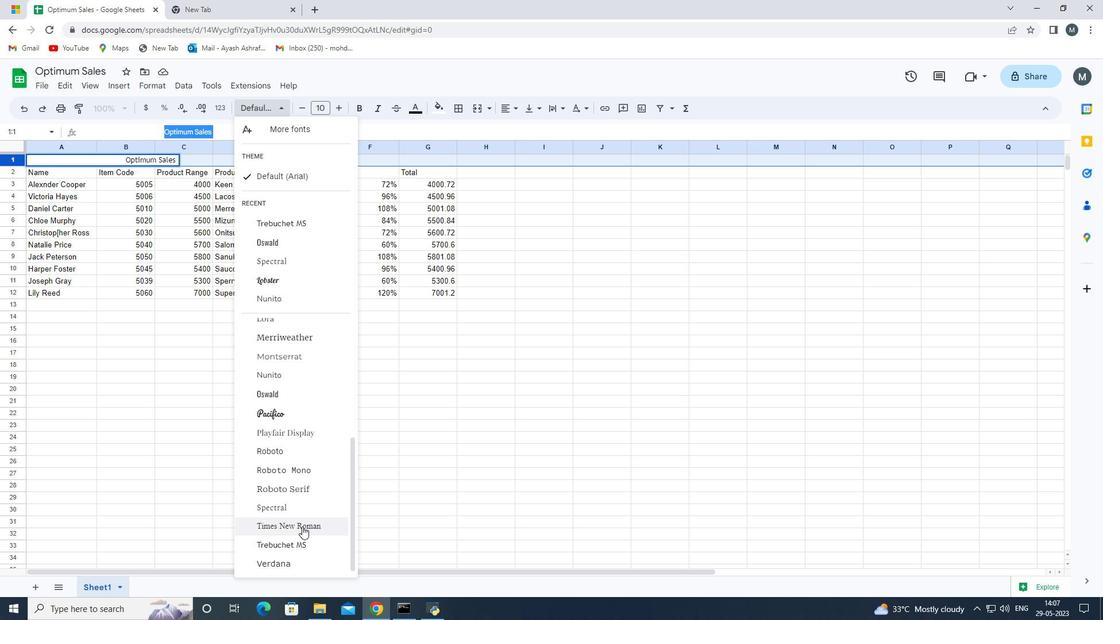 
Action: Mouse moved to (295, 545)
Screenshot: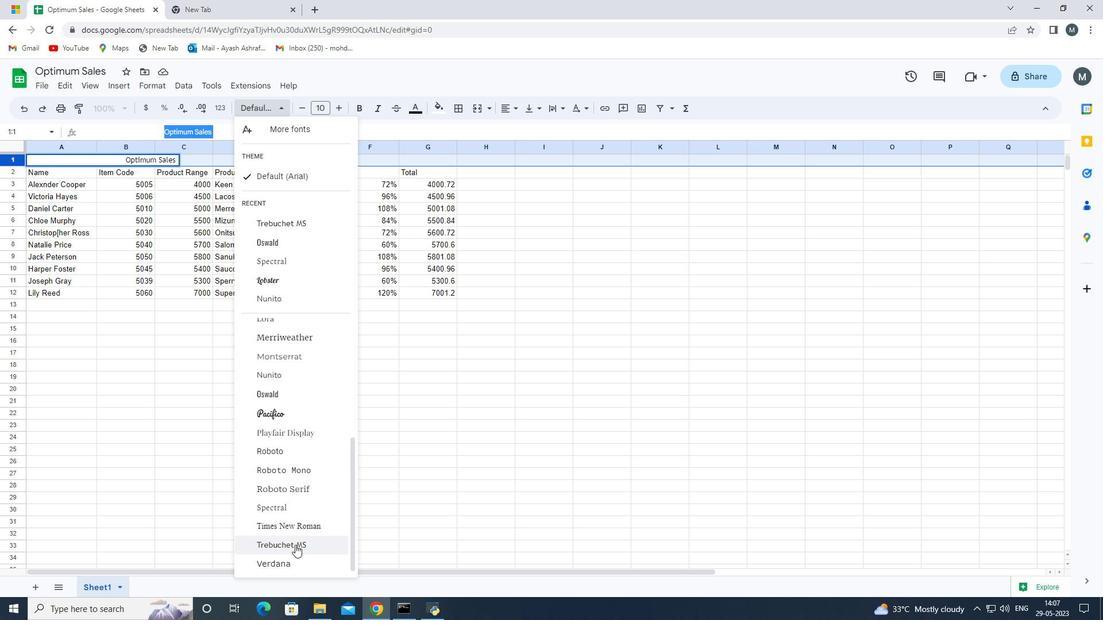 
Action: Mouse pressed left at (295, 545)
Screenshot: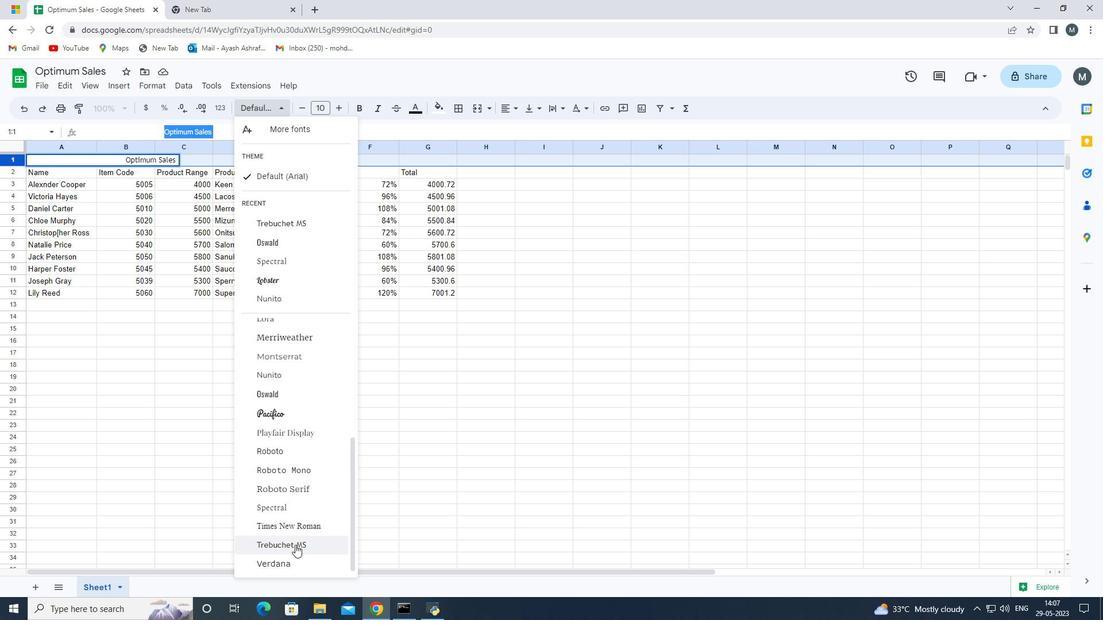 
Action: Mouse moved to (220, 485)
Screenshot: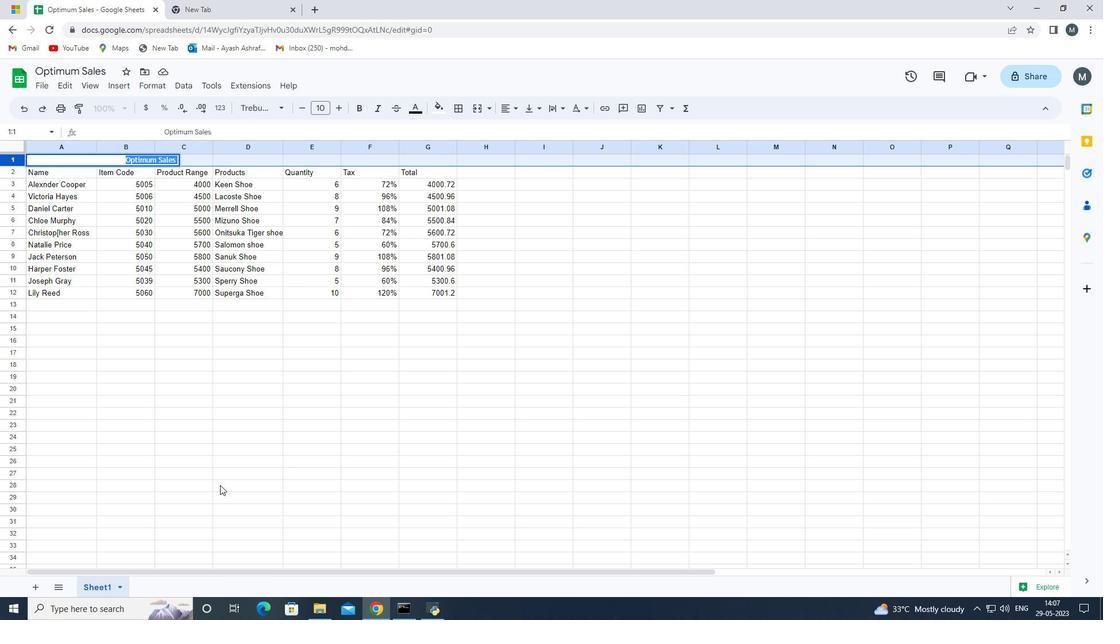 
Action: Mouse pressed left at (220, 485)
Screenshot: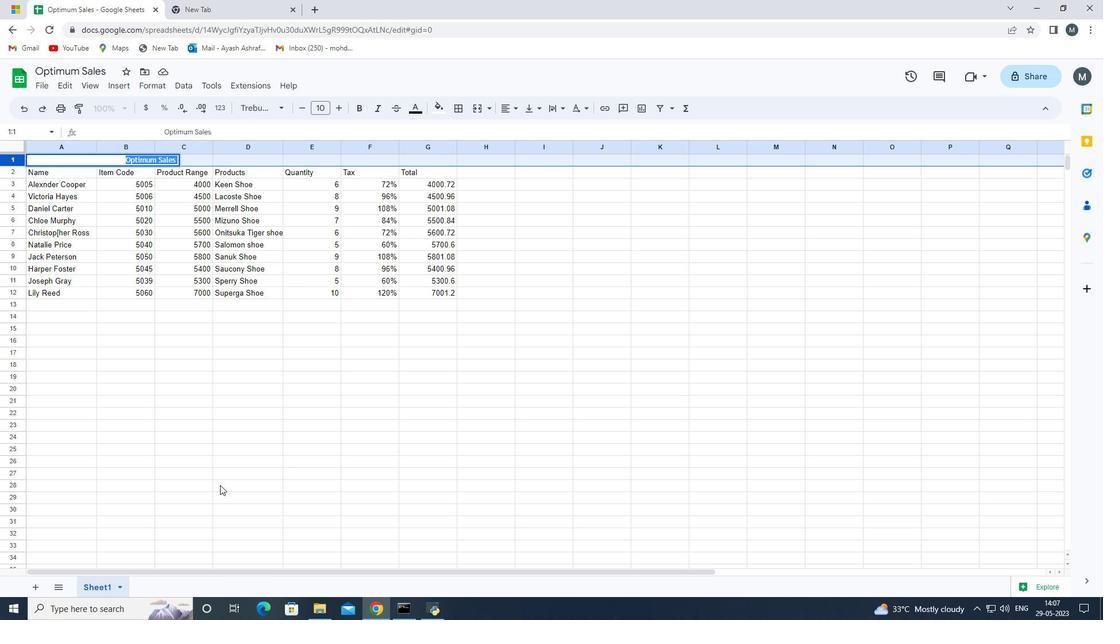 
Action: Mouse moved to (8, 159)
Screenshot: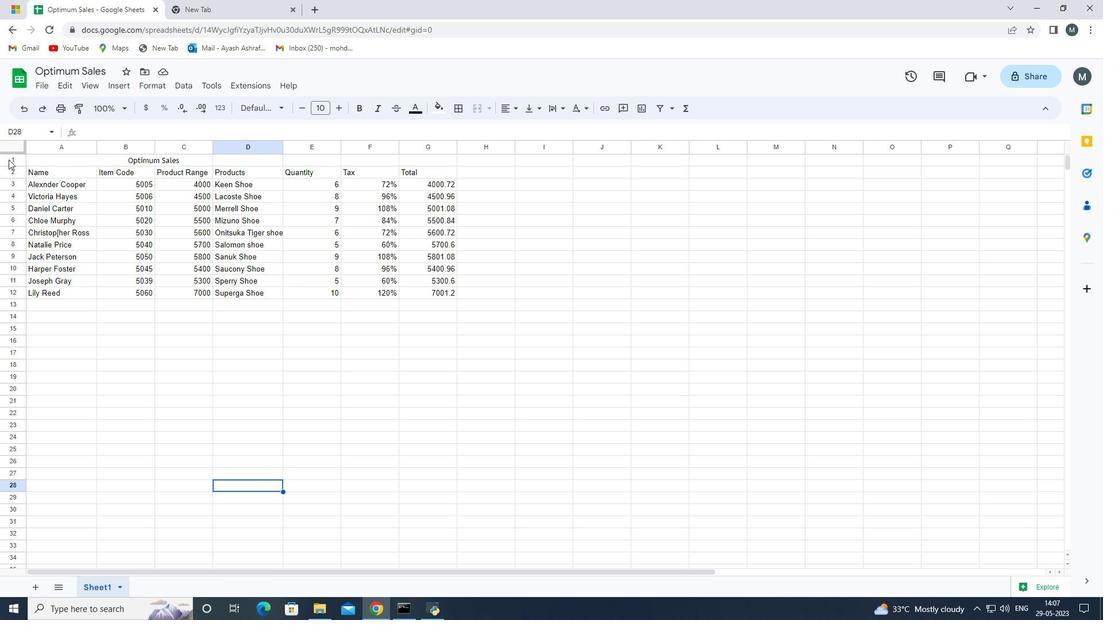 
Action: Mouse pressed left at (8, 159)
Screenshot: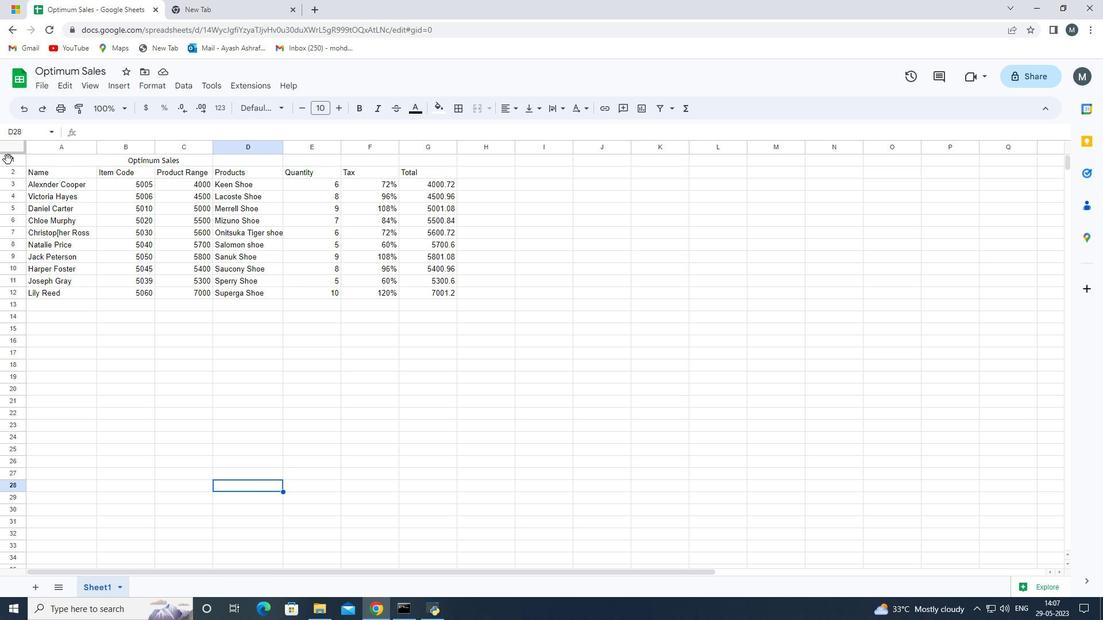 
Action: Mouse moved to (252, 109)
Screenshot: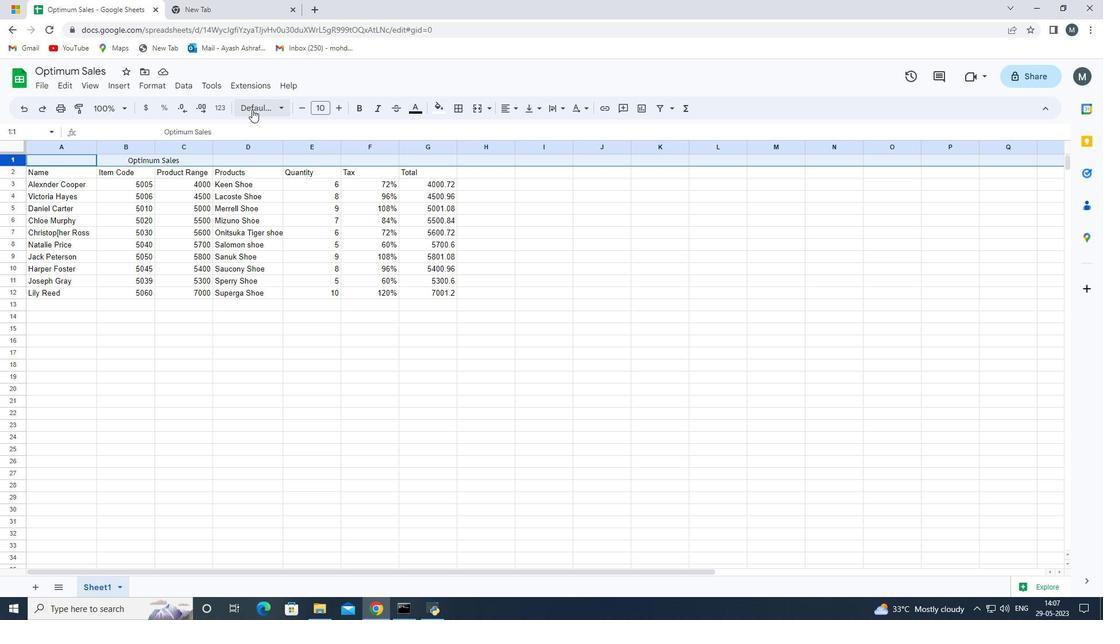 
Action: Mouse pressed left at (252, 109)
Screenshot: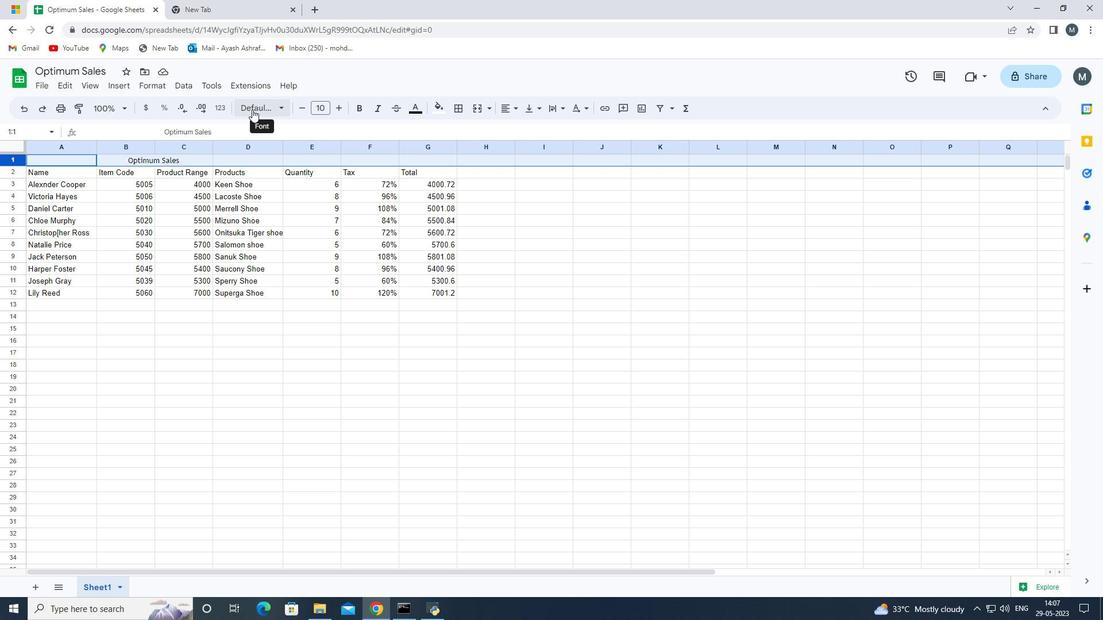 
Action: Mouse moved to (322, 504)
Screenshot: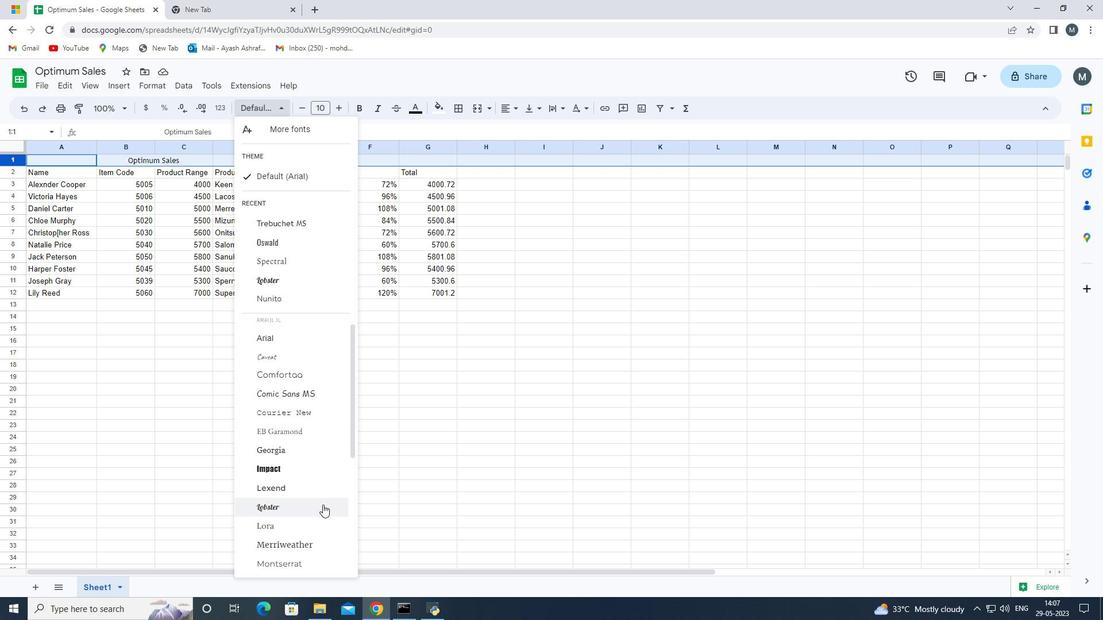 
Action: Mouse scrolled (322, 504) with delta (0, 0)
Screenshot: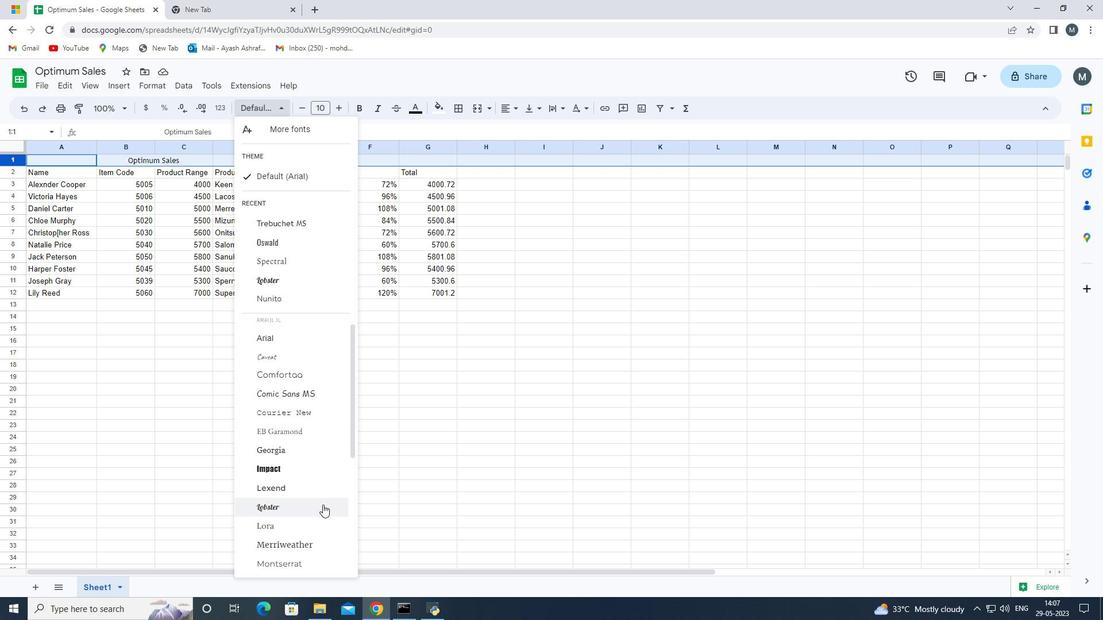 
Action: Mouse scrolled (322, 504) with delta (0, 0)
Screenshot: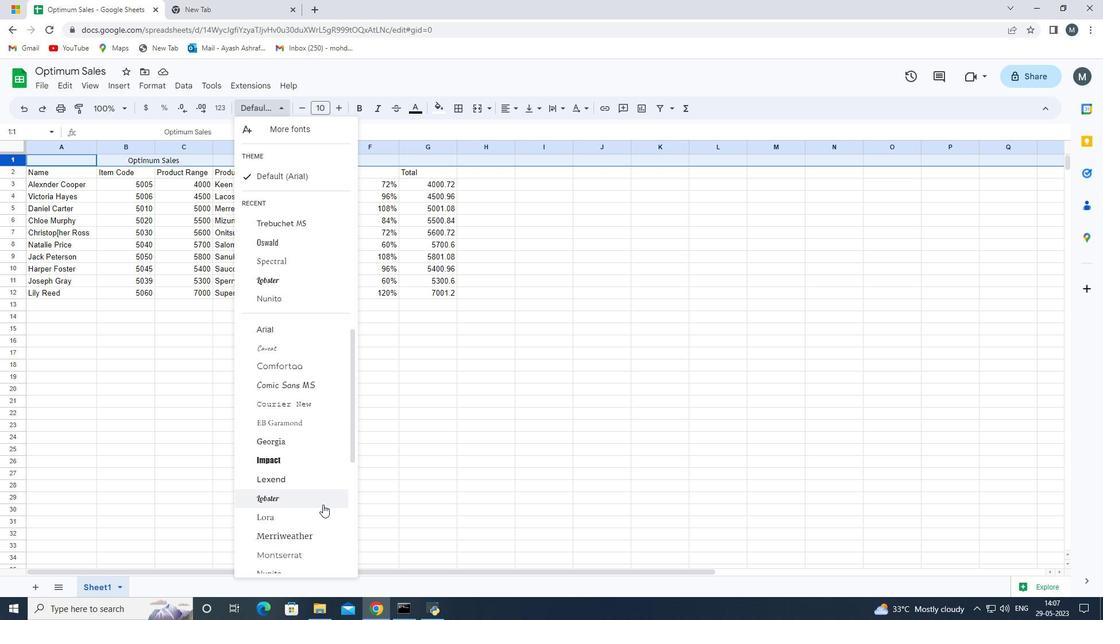 
Action: Mouse scrolled (322, 504) with delta (0, 0)
Screenshot: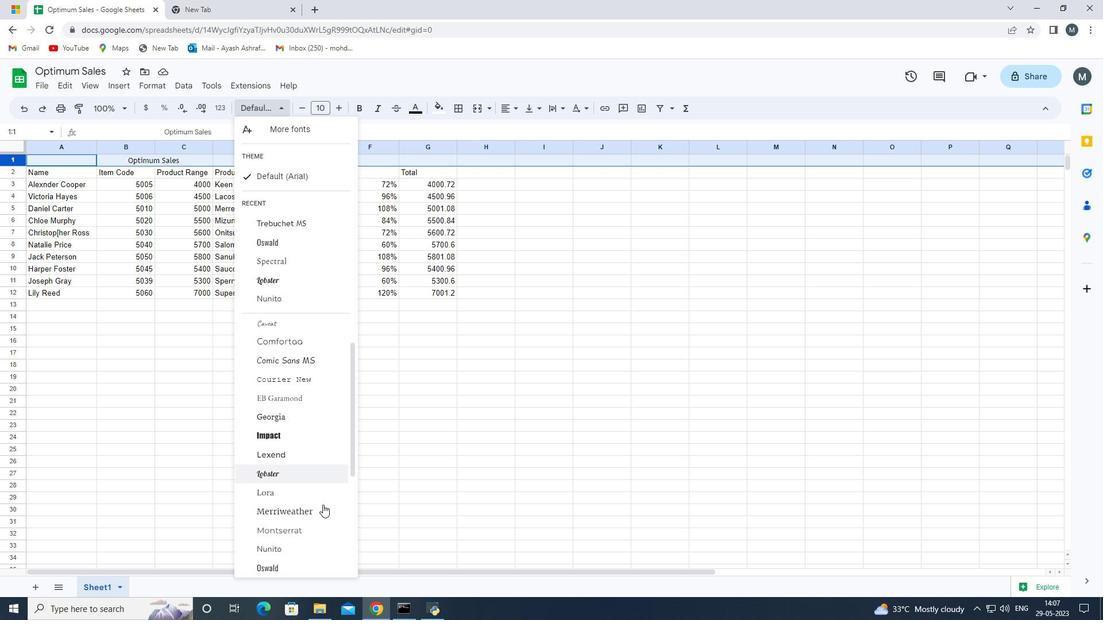 
Action: Mouse scrolled (322, 504) with delta (0, 0)
Screenshot: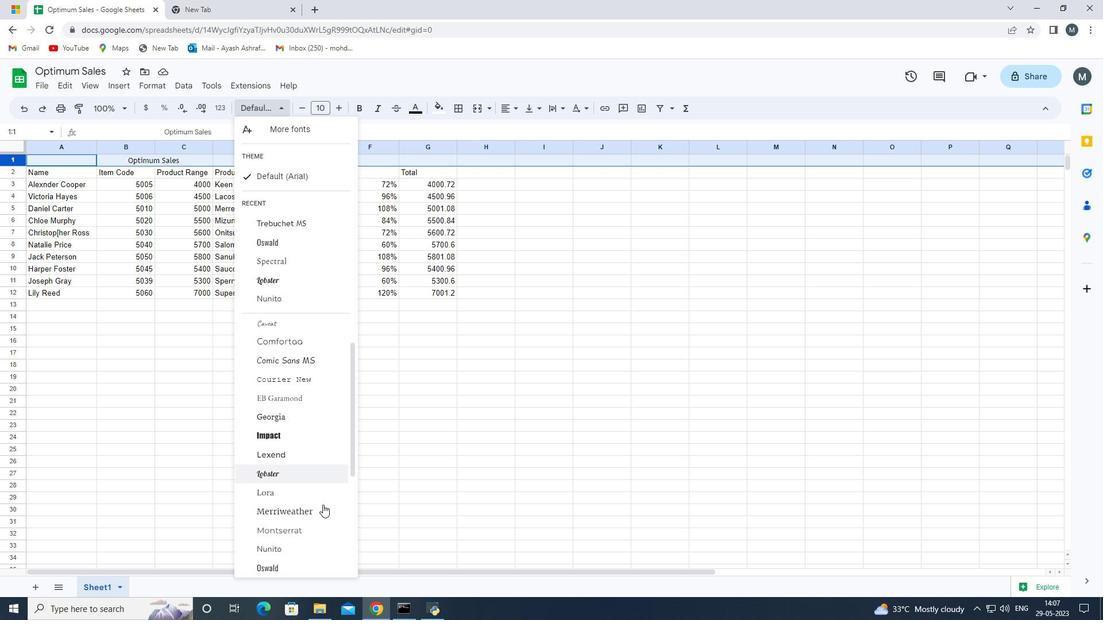
Action: Mouse scrolled (322, 504) with delta (0, 0)
Screenshot: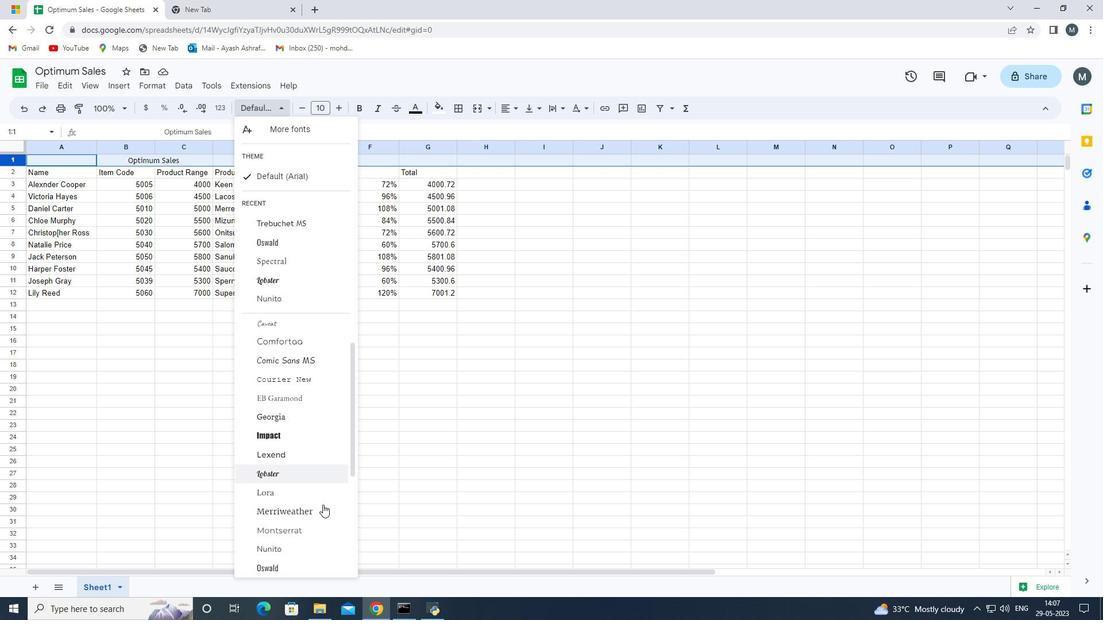 
Action: Mouse moved to (302, 540)
Screenshot: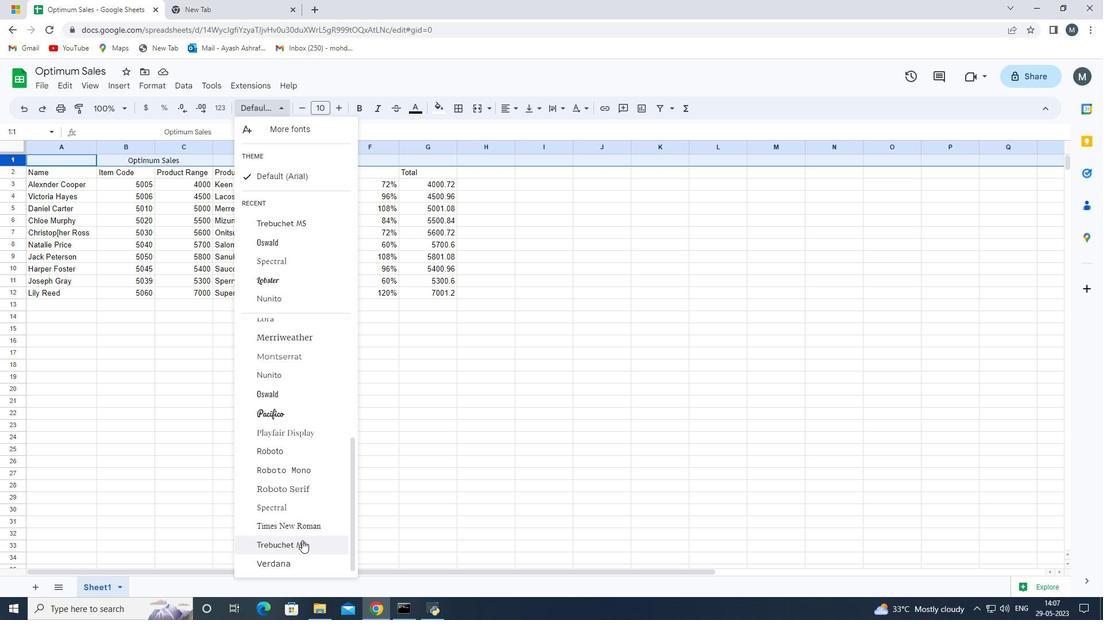 
Action: Mouse scrolled (302, 540) with delta (0, 0)
Screenshot: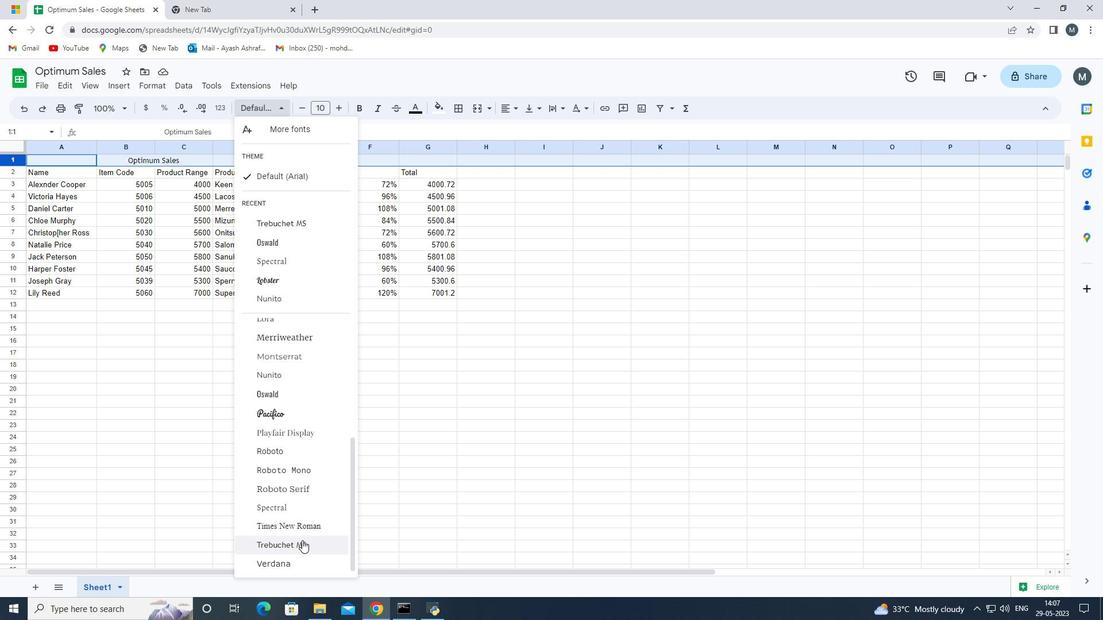 
Action: Mouse scrolled (302, 540) with delta (0, 0)
Screenshot: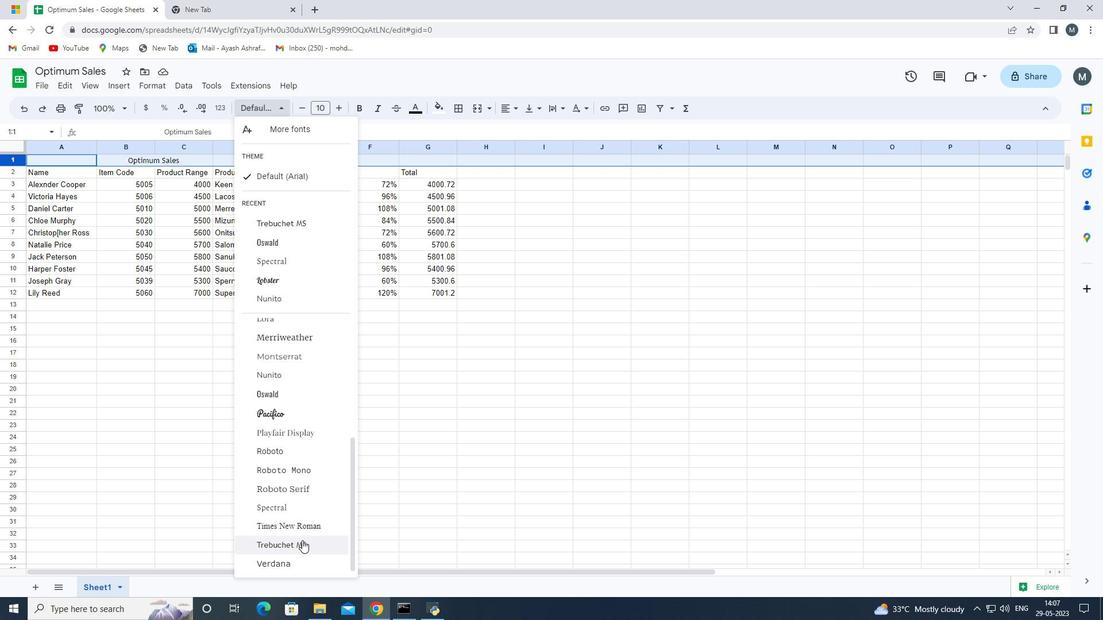 
Action: Mouse scrolled (302, 540) with delta (0, 0)
Screenshot: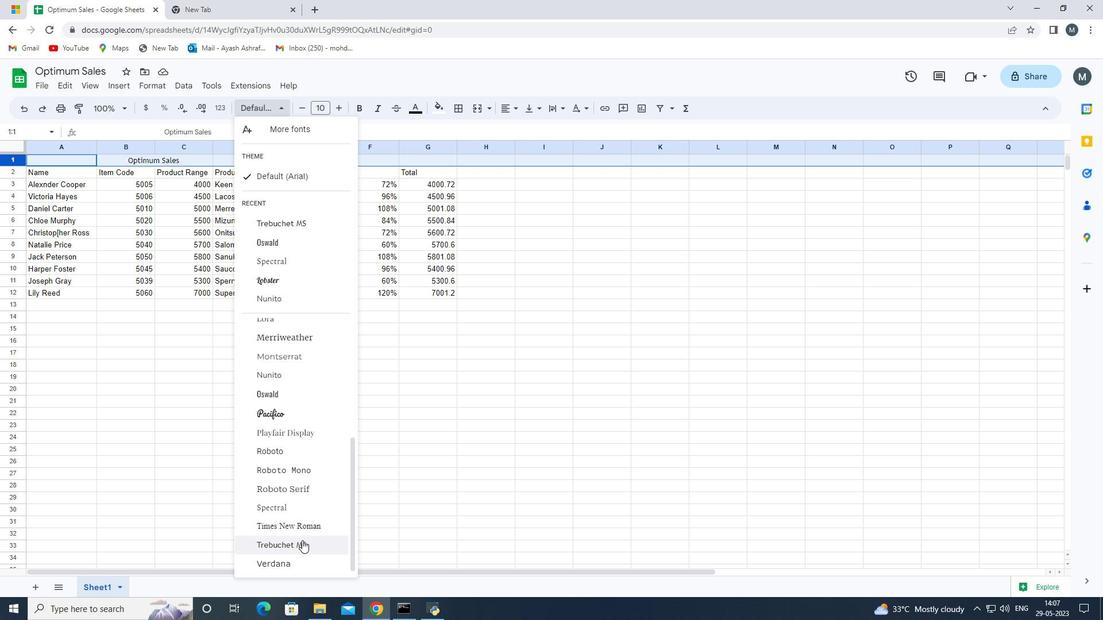 
Action: Mouse pressed left at (302, 540)
Screenshot: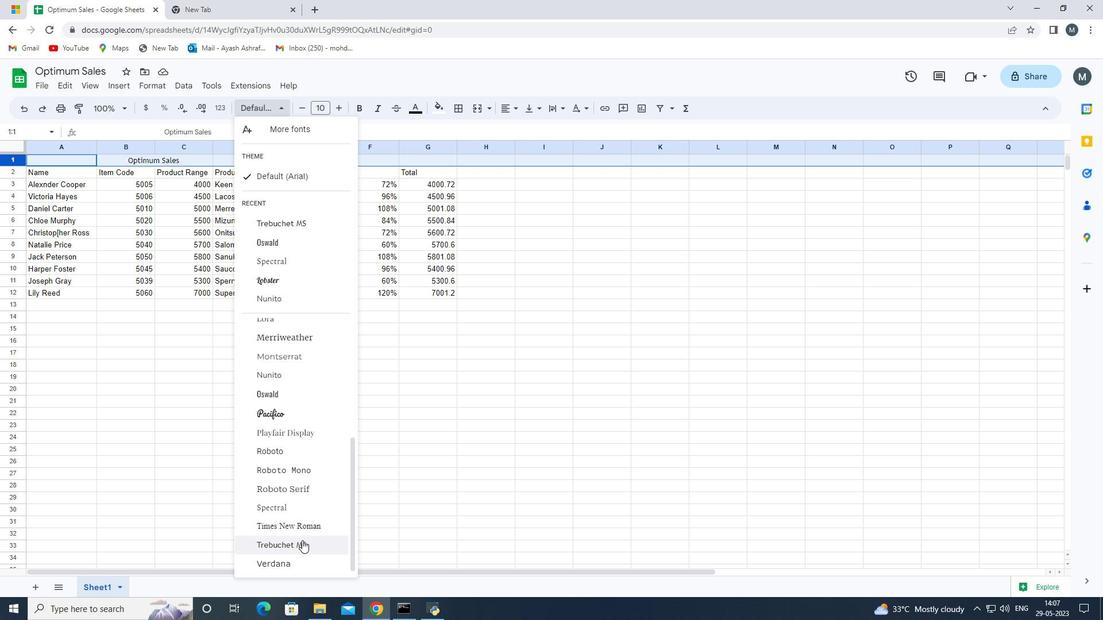 
Action: Mouse moved to (191, 464)
Screenshot: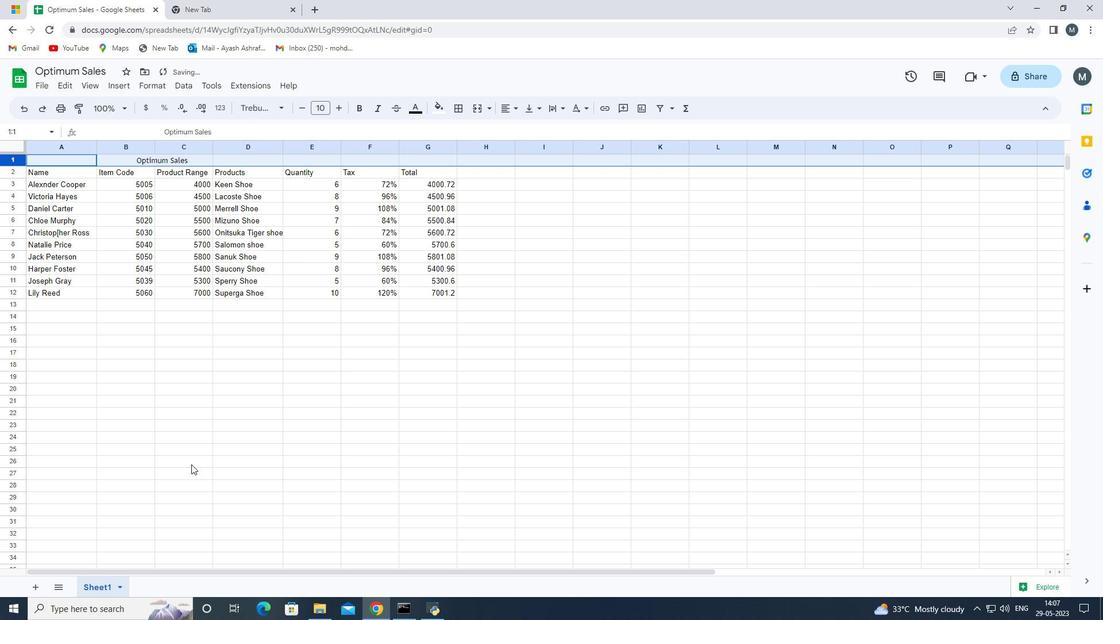 
Action: Mouse pressed left at (191, 464)
Screenshot: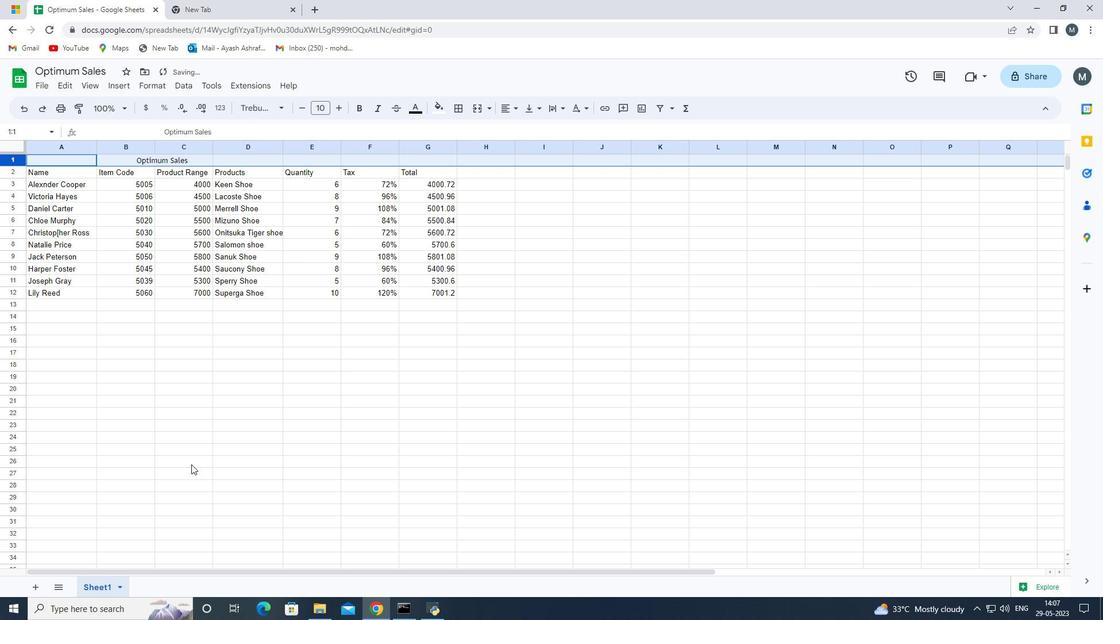 
Action: Mouse moved to (166, 159)
Screenshot: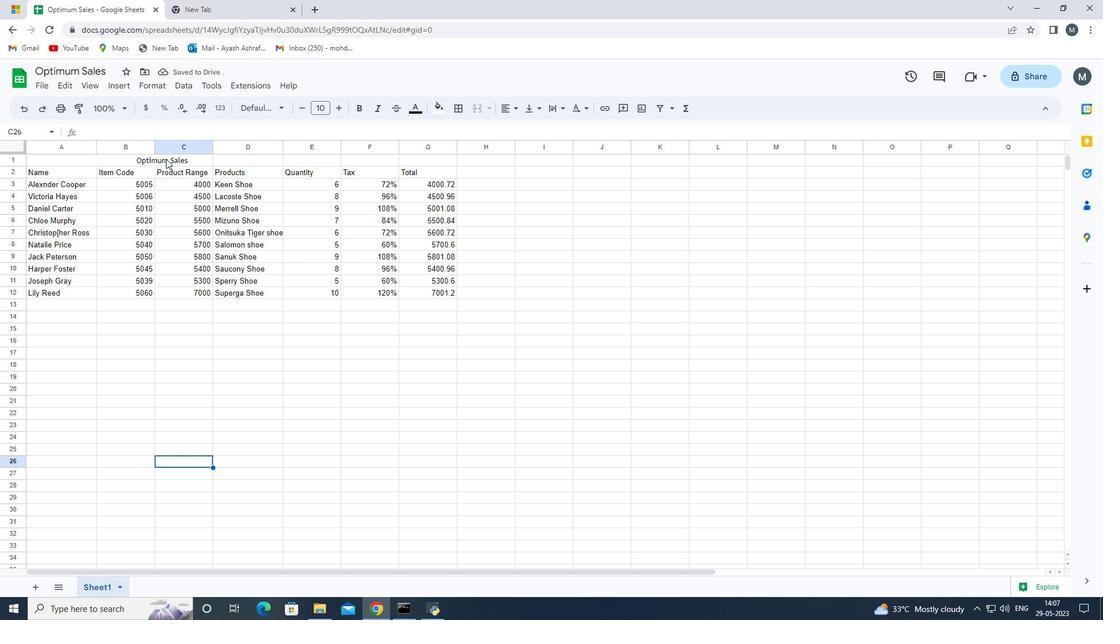 
Action: Mouse pressed left at (166, 159)
Screenshot: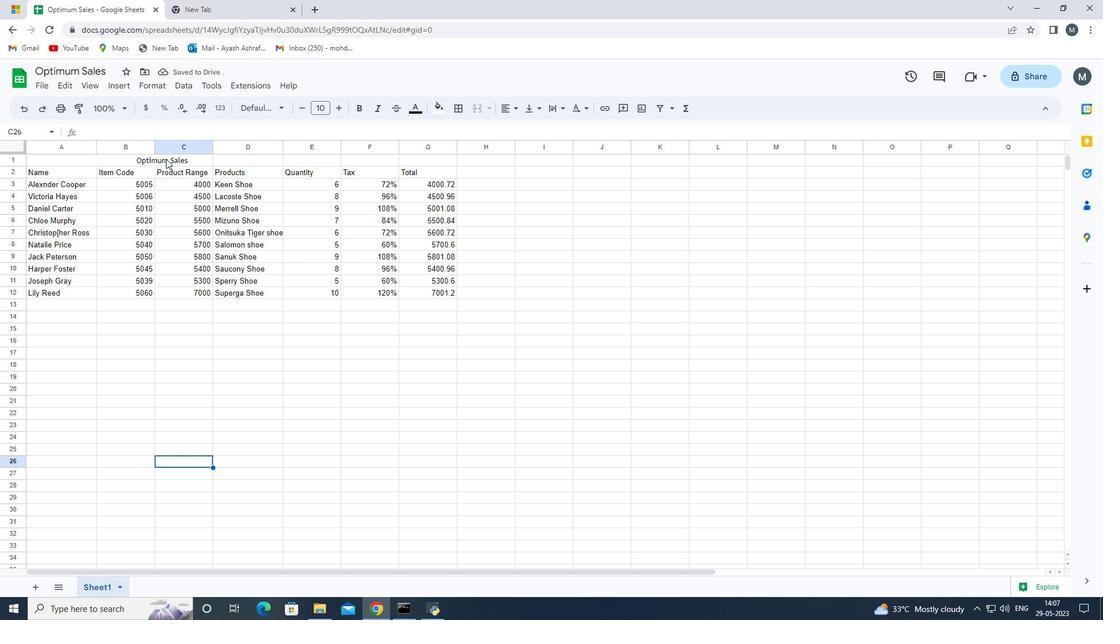 
Action: Mouse moved to (6, 159)
Screenshot: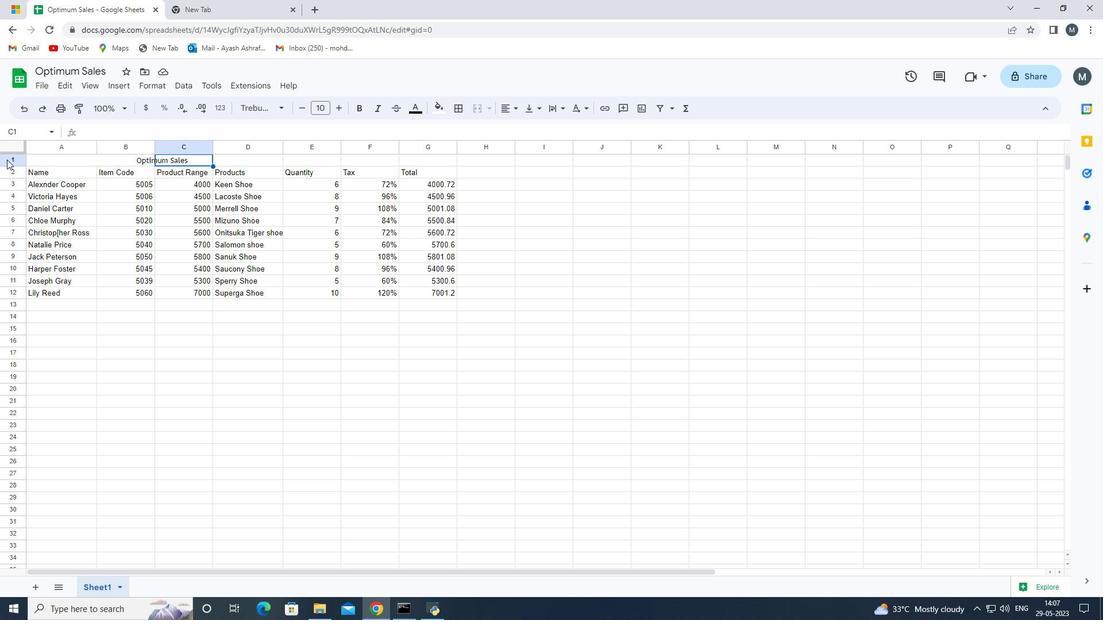 
Action: Mouse pressed left at (6, 159)
Screenshot: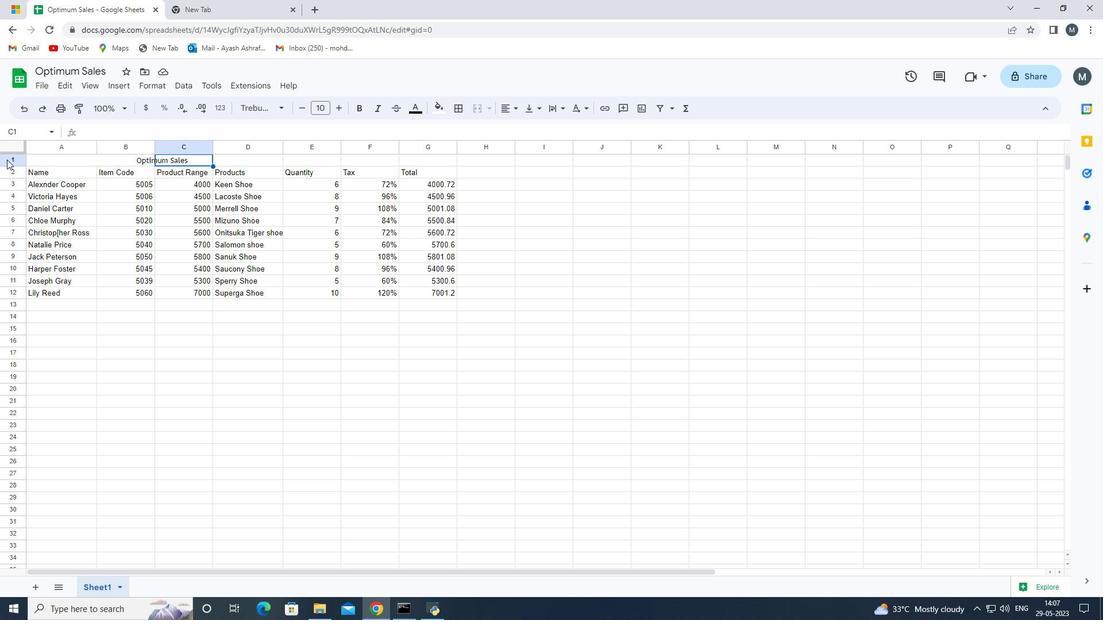 
Action: Mouse moved to (207, 133)
Screenshot: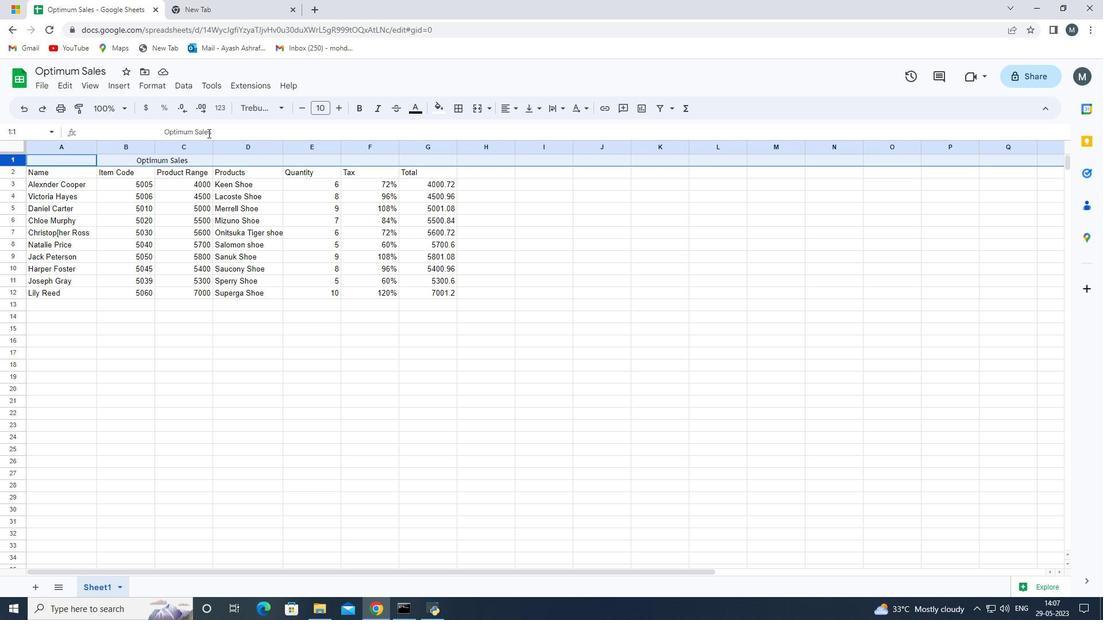 
Action: Mouse pressed left at (207, 133)
Screenshot: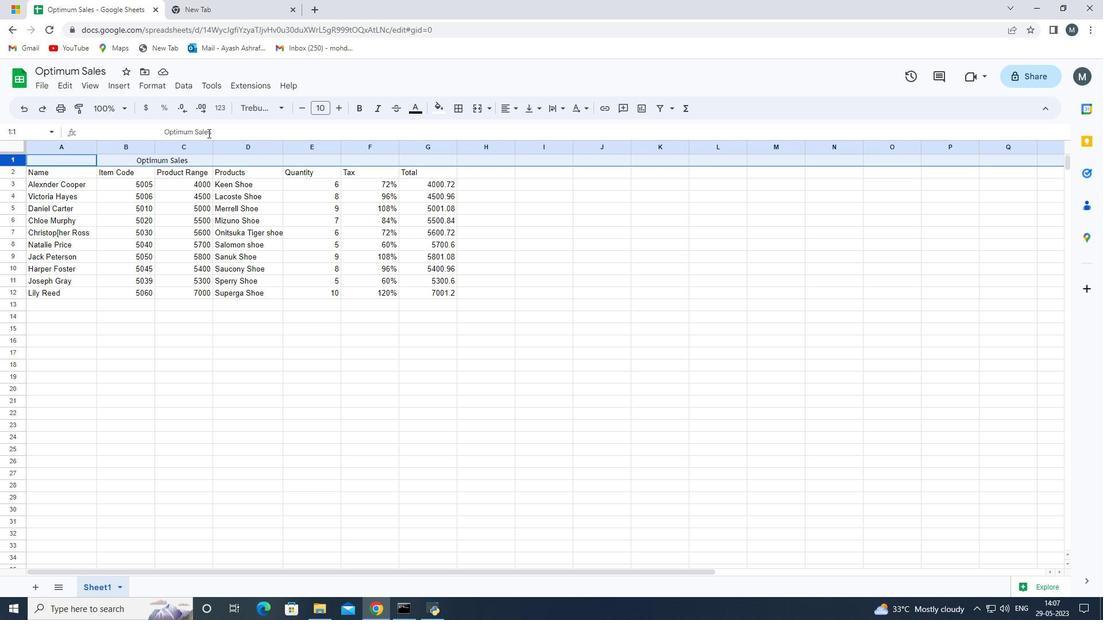 
Action: Mouse moved to (408, 112)
Screenshot: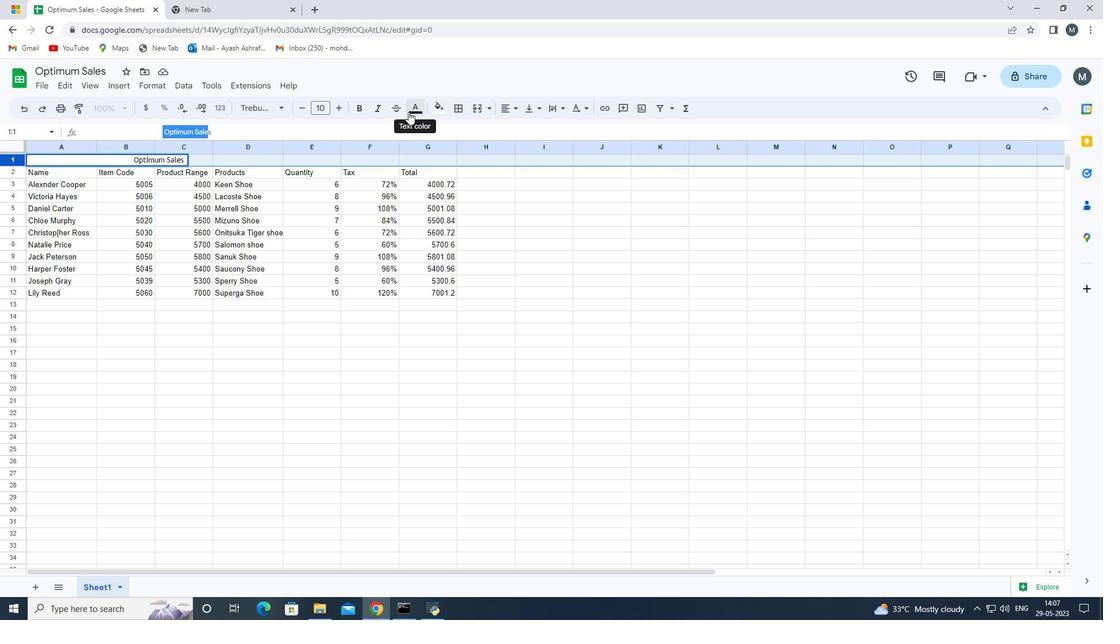 
Action: Mouse pressed left at (408, 112)
Screenshot: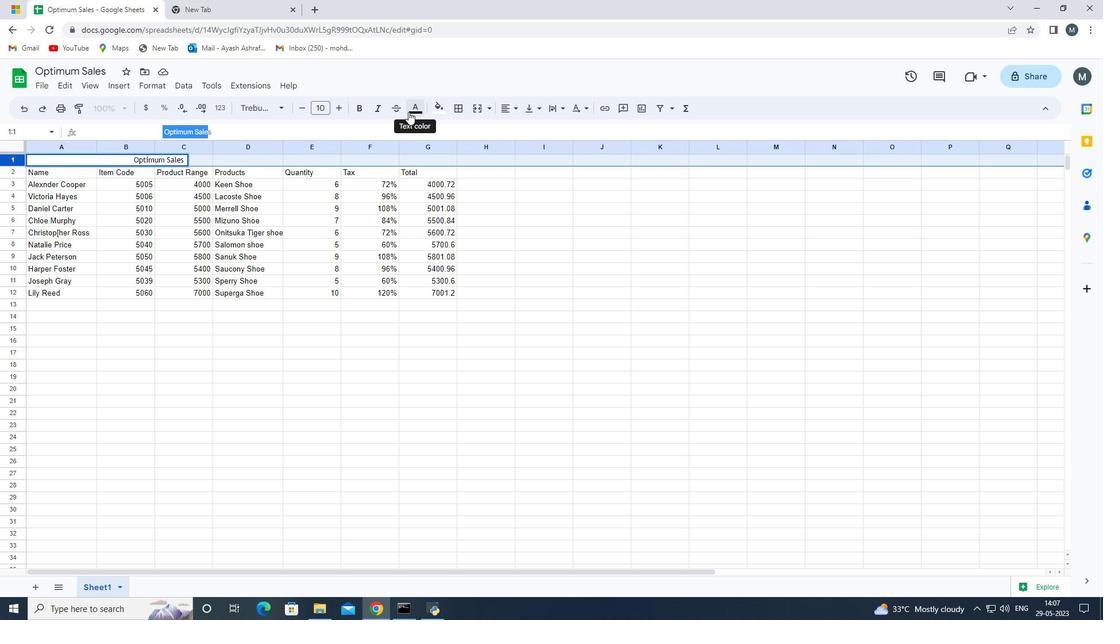 
Action: Mouse moved to (357, 111)
Screenshot: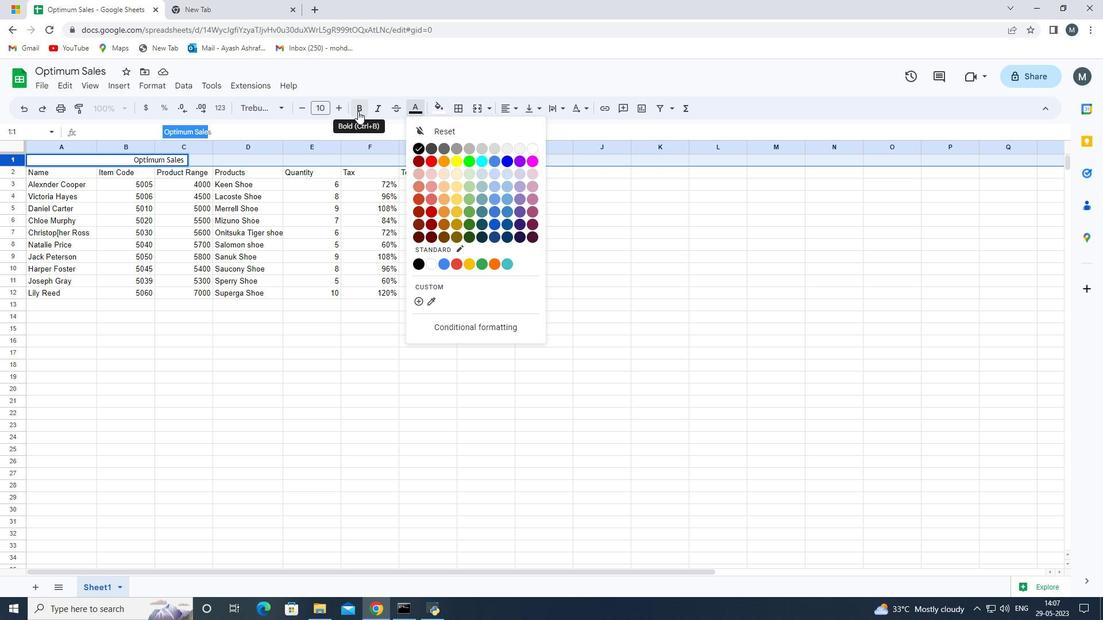 
Action: Mouse pressed left at (357, 111)
Screenshot: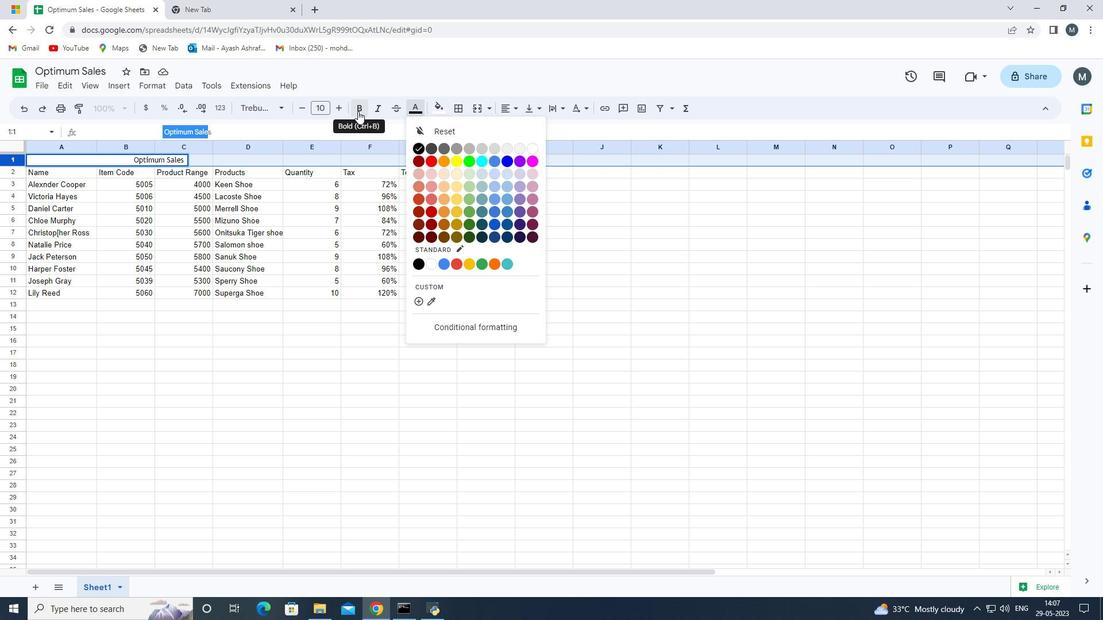
Action: Mouse moved to (186, 131)
Screenshot: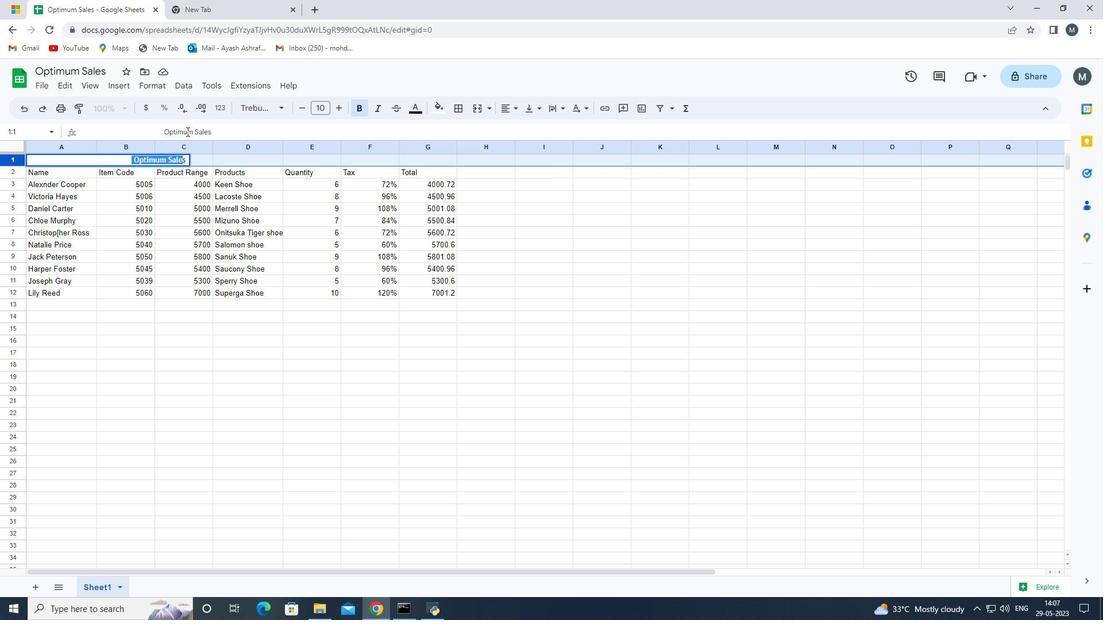 
Action: Mouse pressed left at (186, 131)
Screenshot: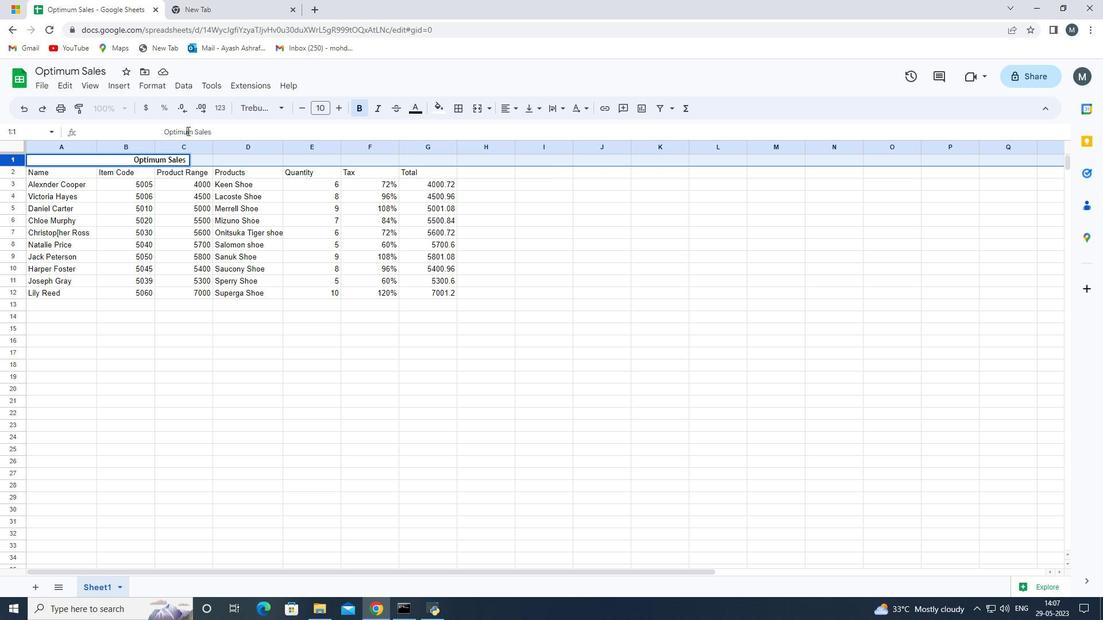 
Action: Mouse moved to (162, 132)
Screenshot: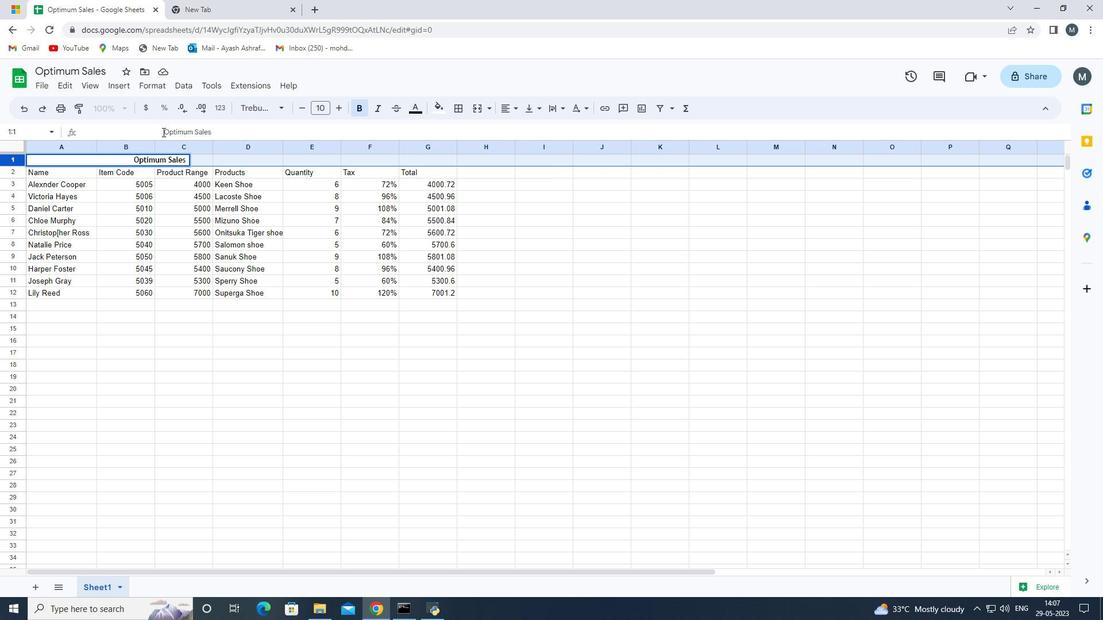
Action: Mouse pressed left at (162, 132)
Screenshot: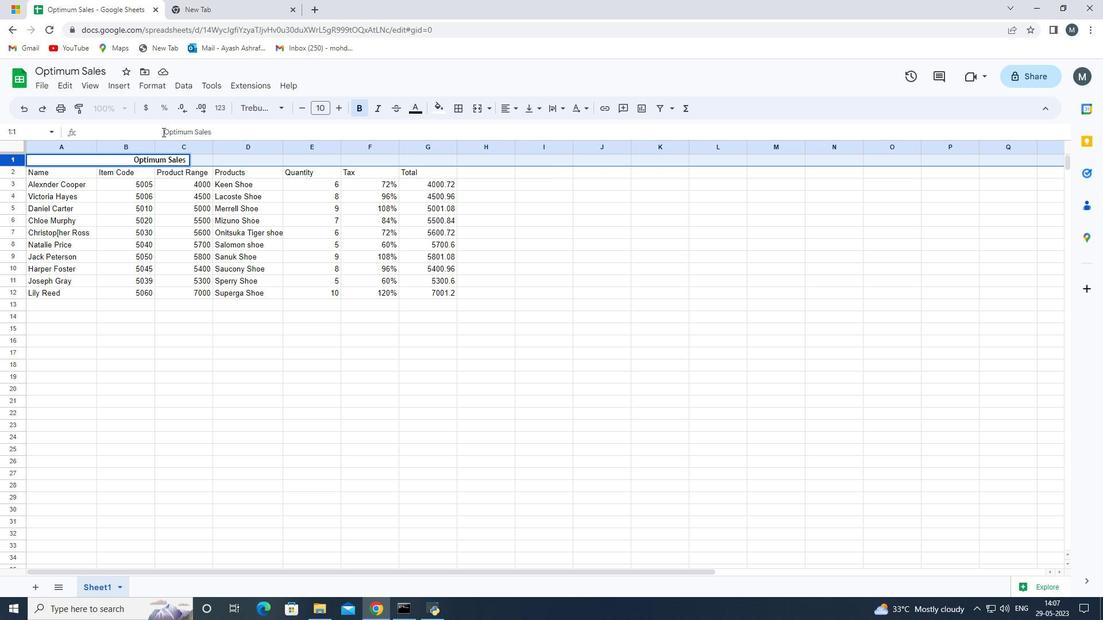 
Action: Mouse moved to (217, 130)
Screenshot: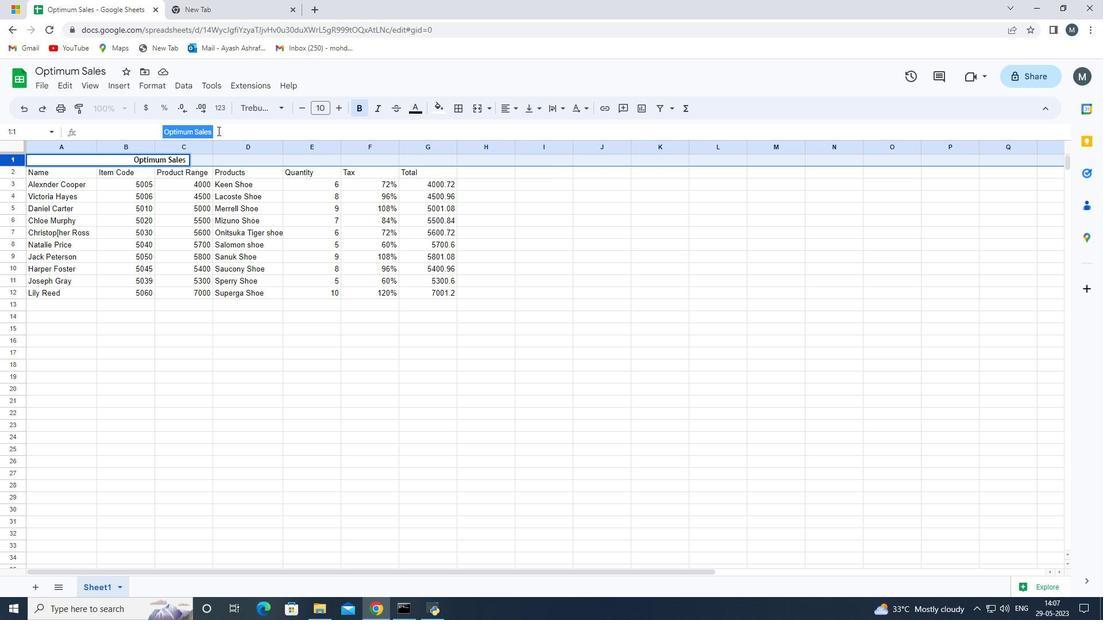 
Action: Key pressed ctrl+C
Screenshot: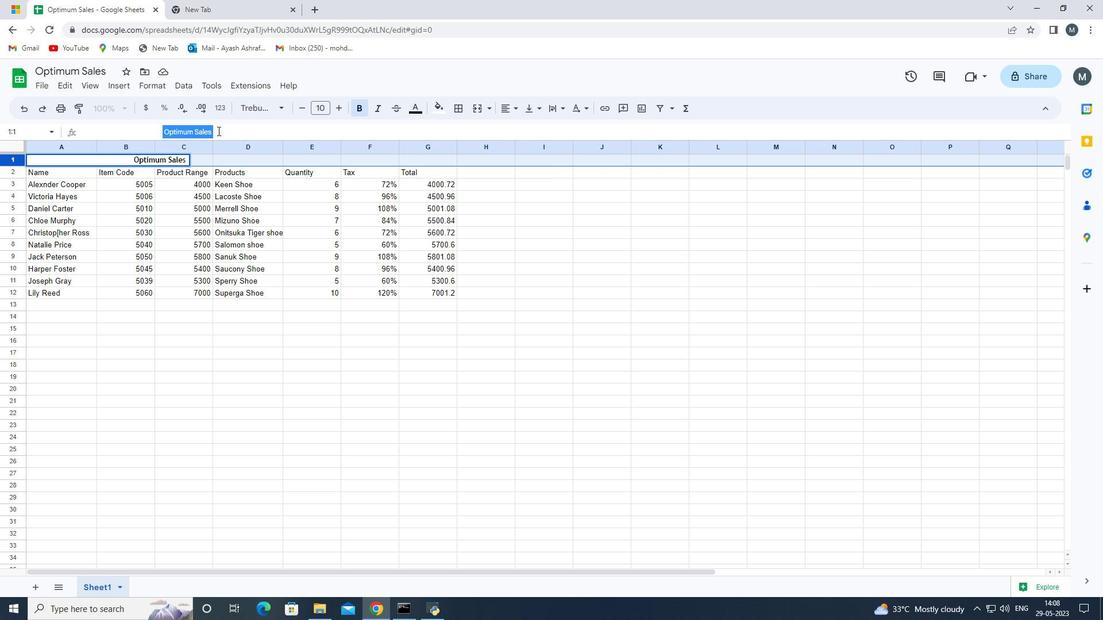 
Action: Mouse moved to (360, 109)
Screenshot: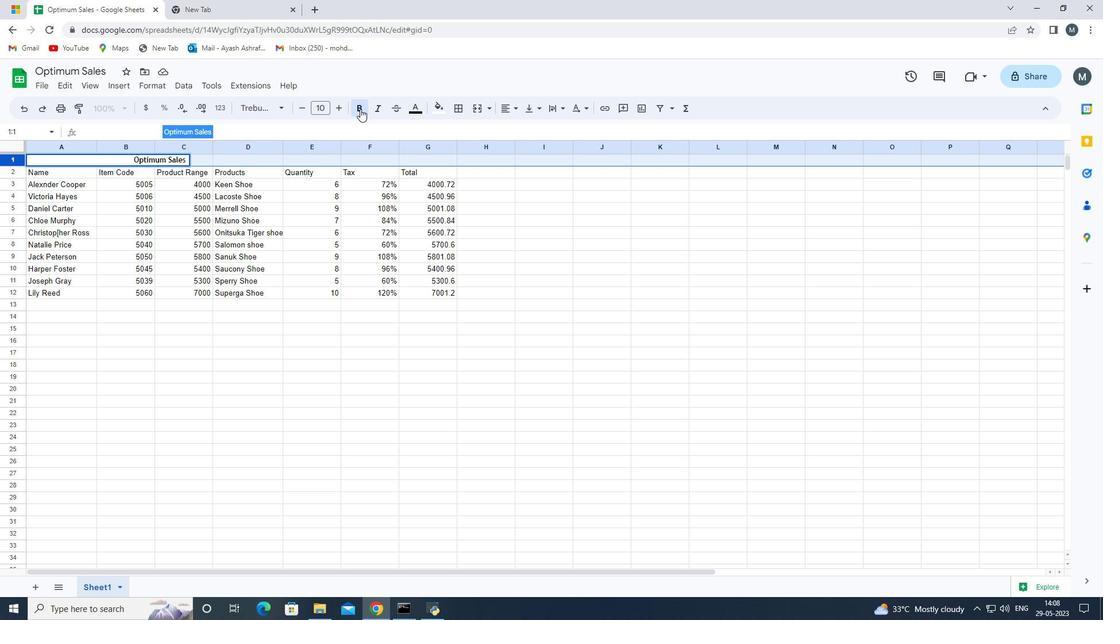 
Action: Mouse pressed left at (360, 109)
Screenshot: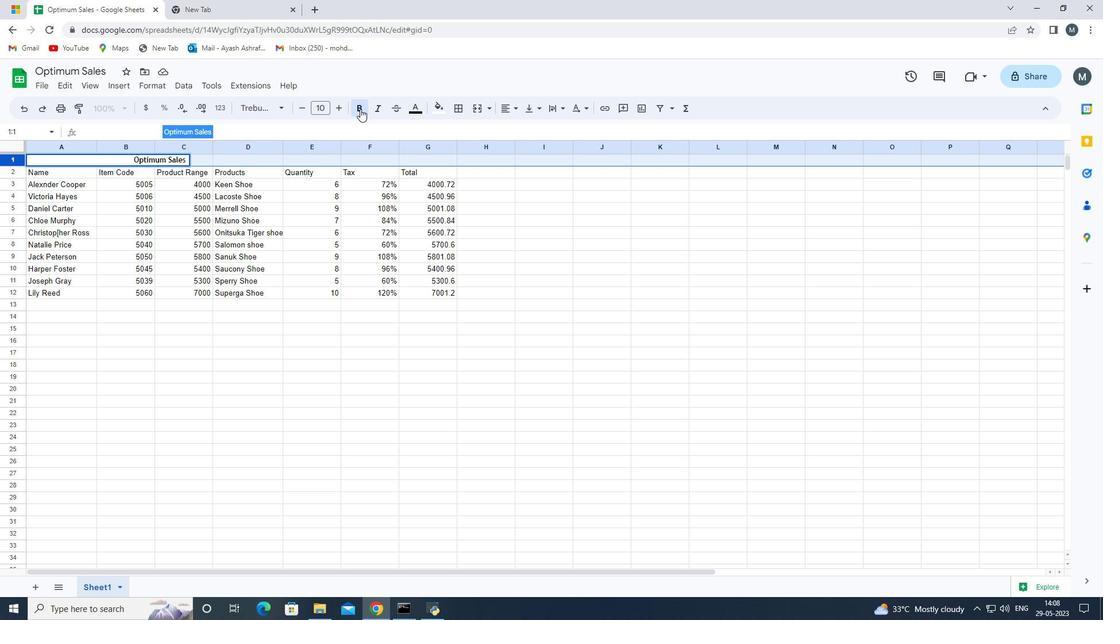 
Action: Mouse moved to (131, 320)
Screenshot: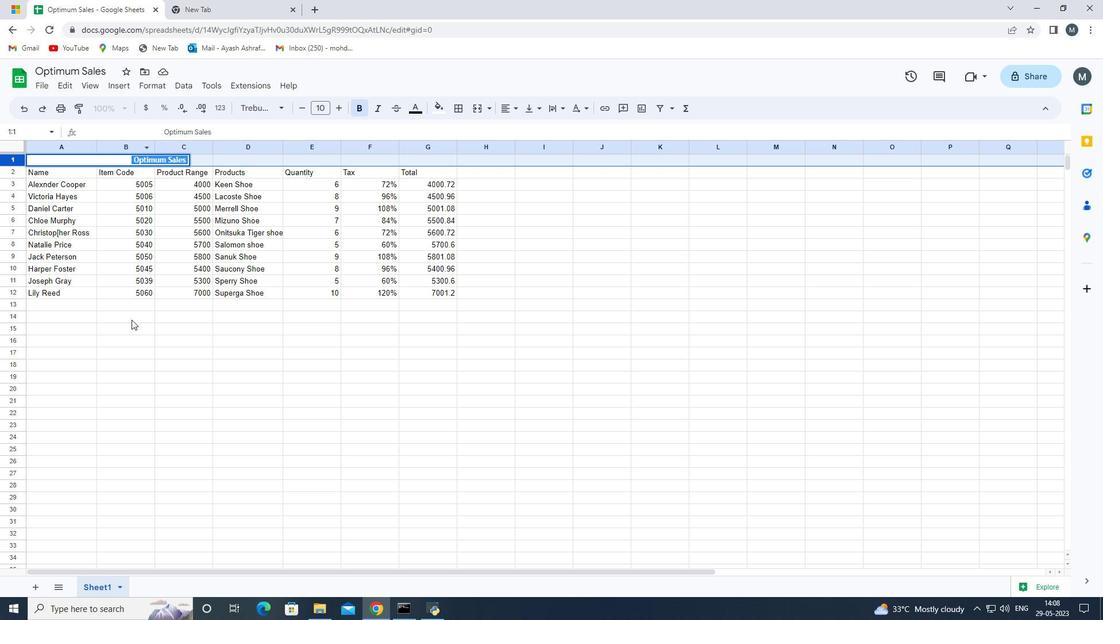 
Action: Mouse pressed left at (131, 320)
Screenshot: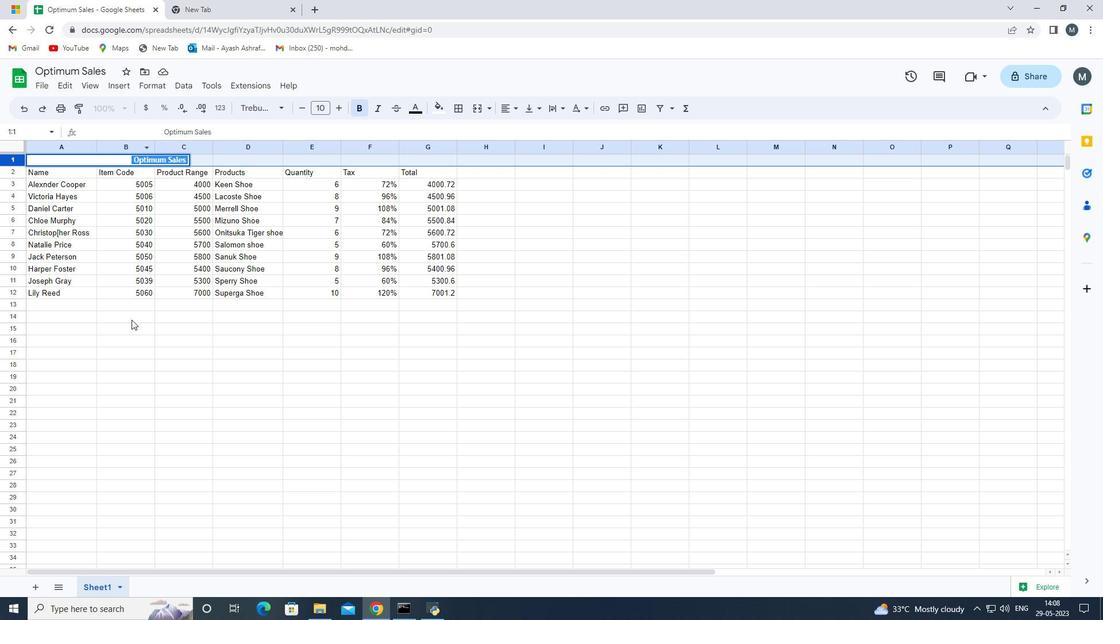 
Action: Mouse moved to (178, 153)
Screenshot: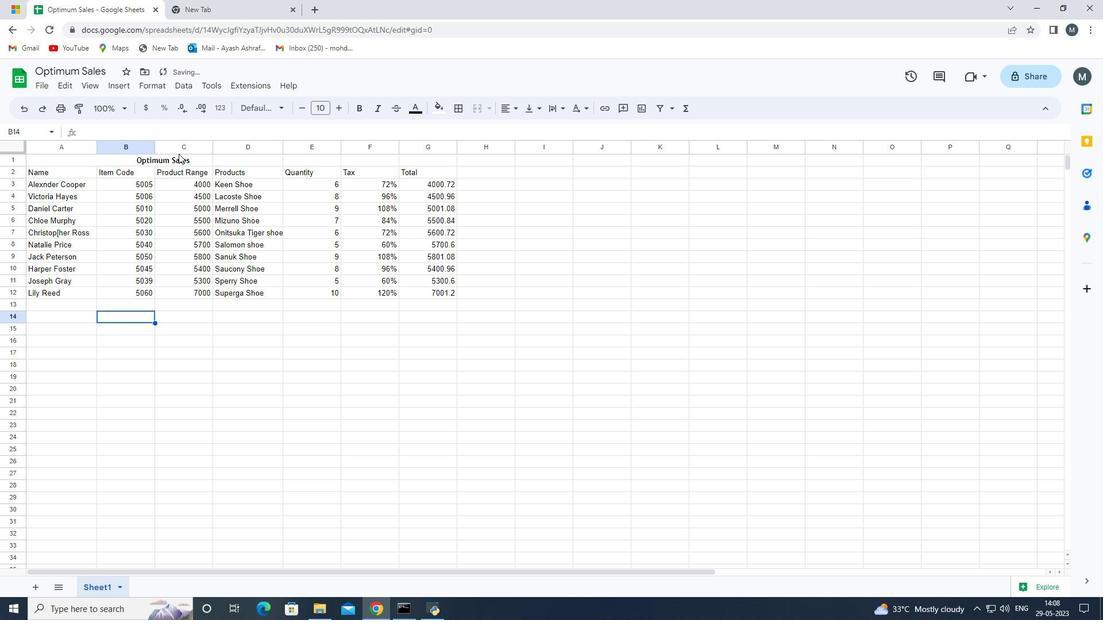 
Action: Mouse pressed left at (178, 153)
Screenshot: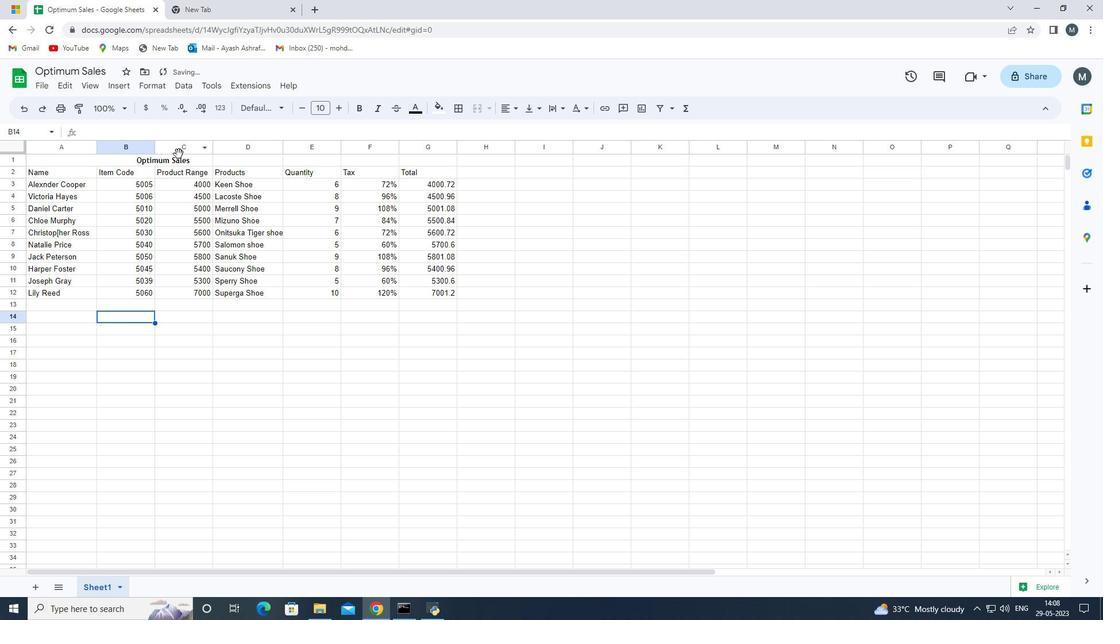 
Action: Mouse moved to (47, 368)
Screenshot: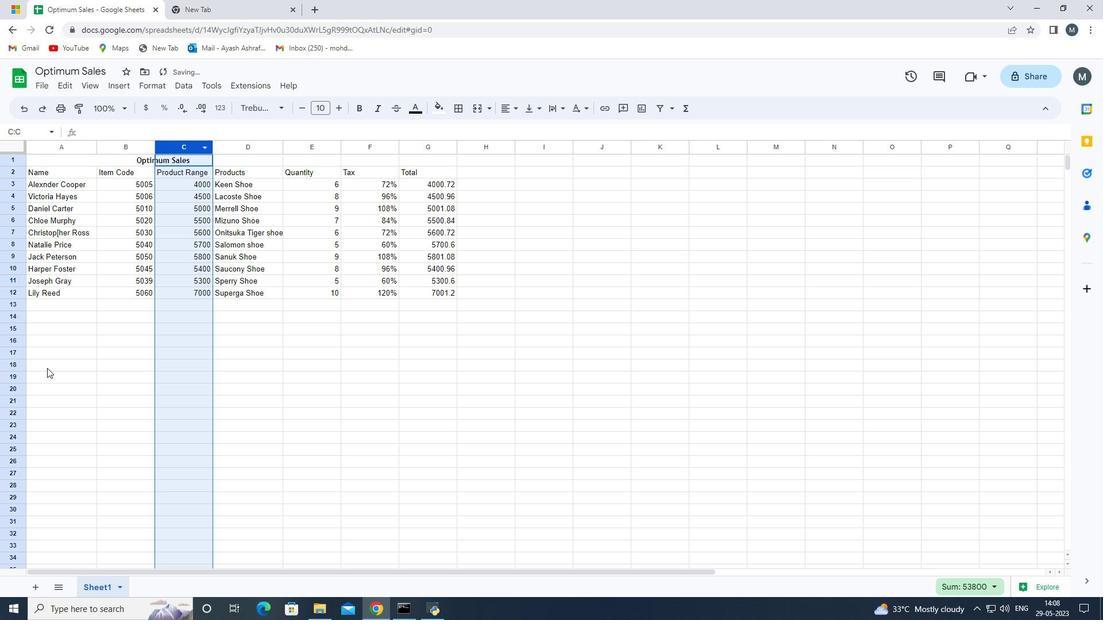 
Action: Mouse pressed left at (47, 368)
Screenshot: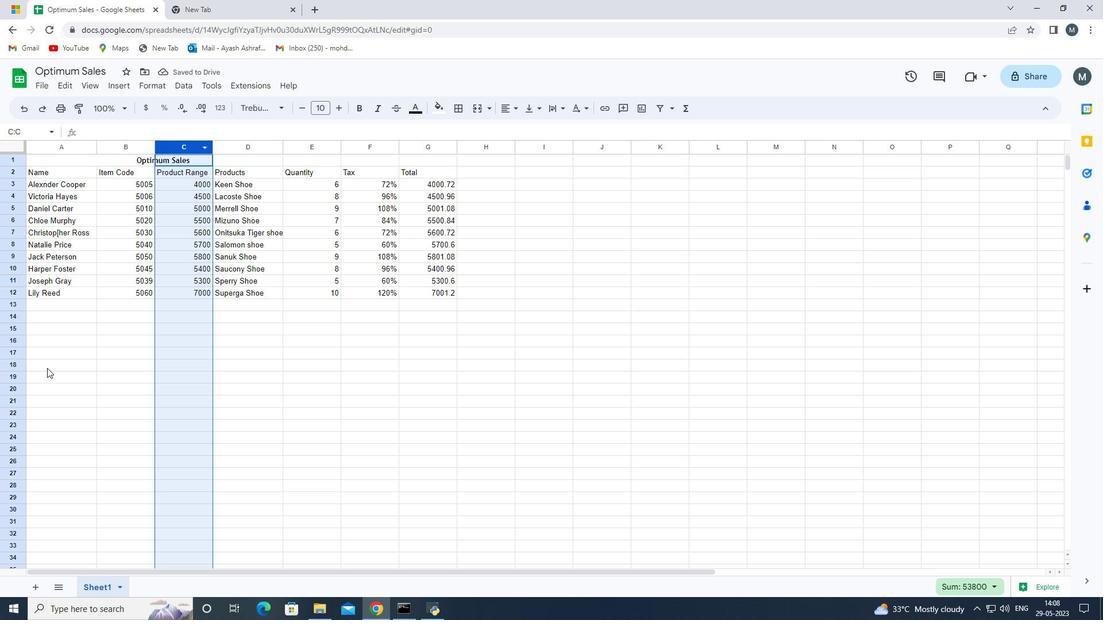 
Action: Mouse moved to (137, 159)
Screenshot: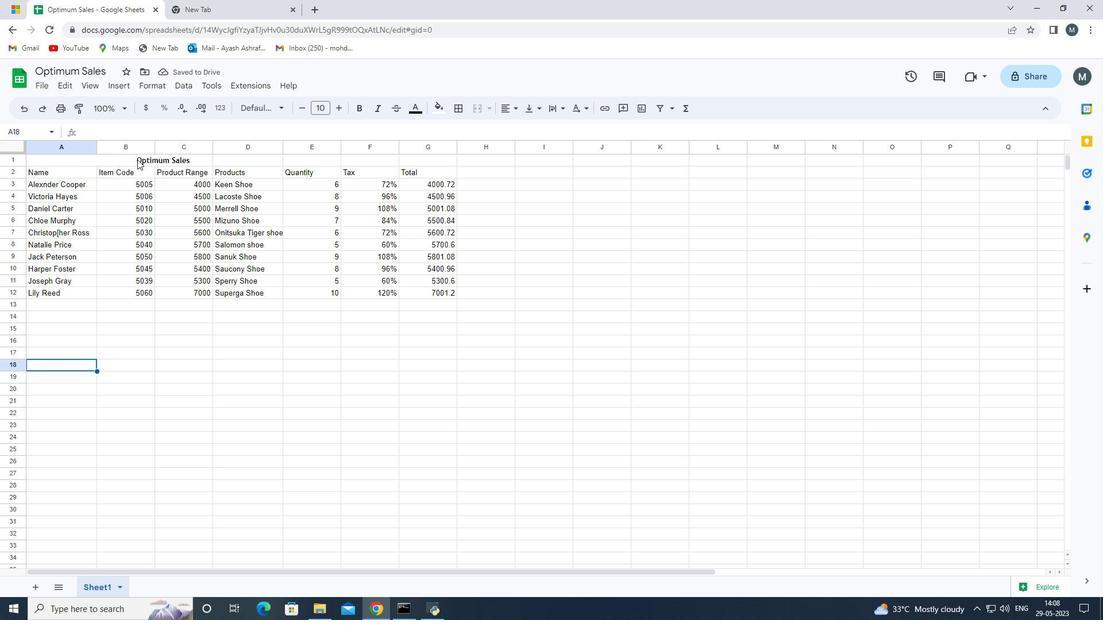 
Action: Mouse pressed left at (137, 159)
Screenshot: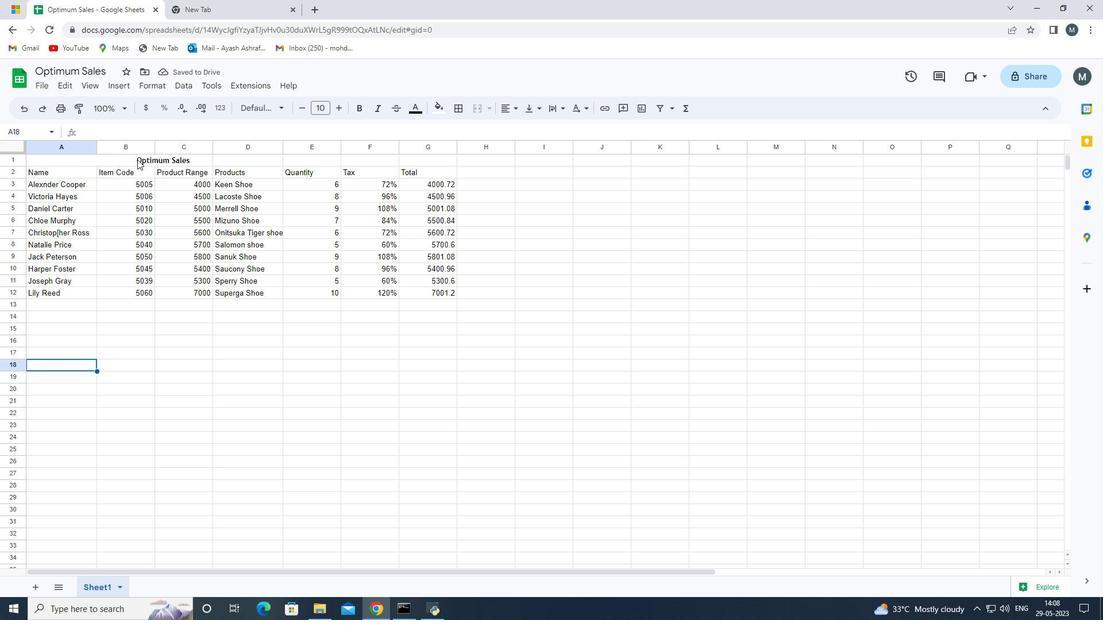 
Action: Mouse moved to (8, 160)
Screenshot: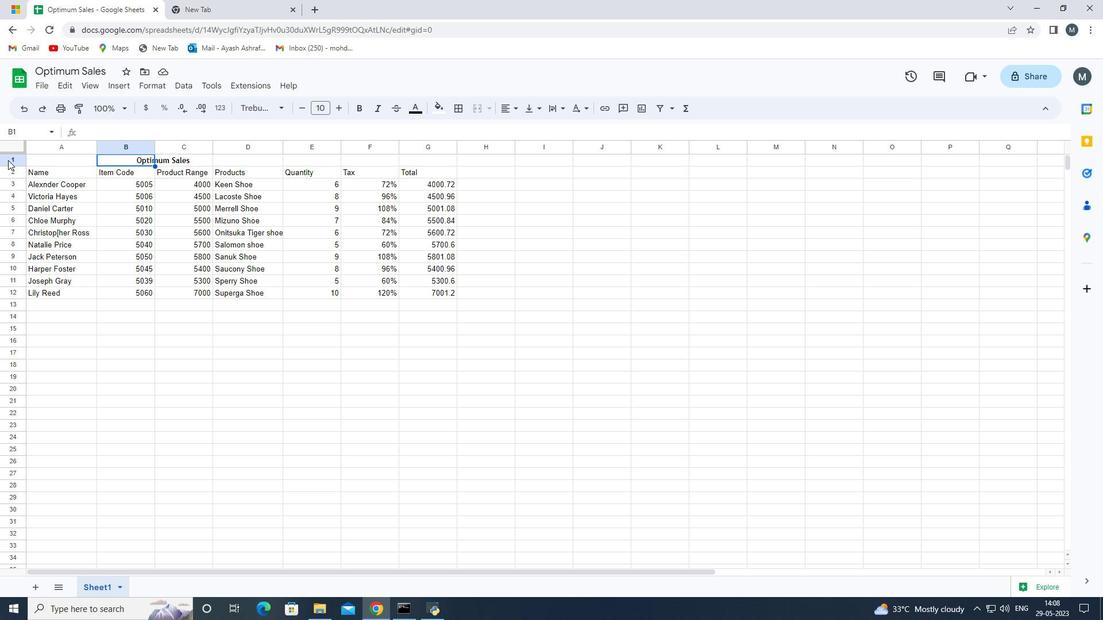 
Action: Mouse pressed left at (8, 160)
Screenshot: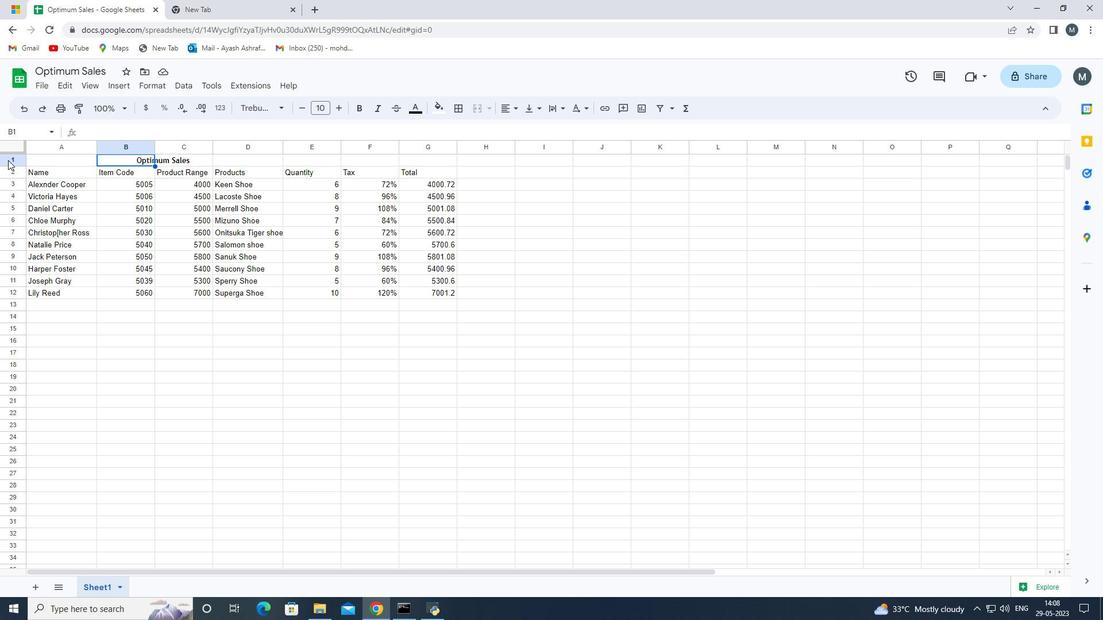 
Action: Mouse moved to (192, 159)
Screenshot: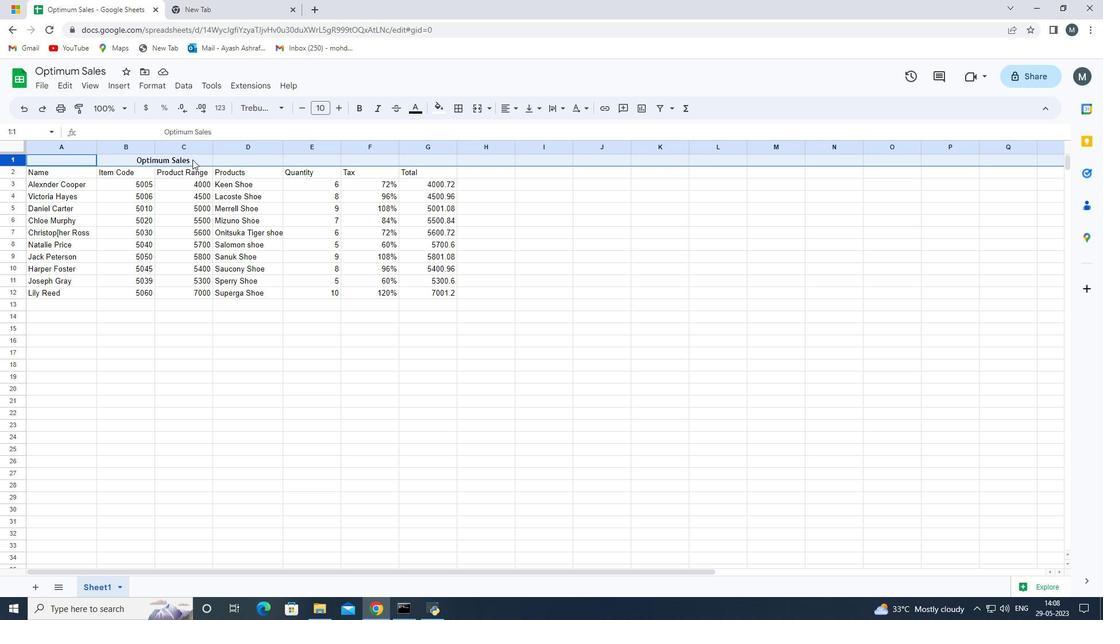 
Action: Mouse pressed left at (192, 159)
Screenshot: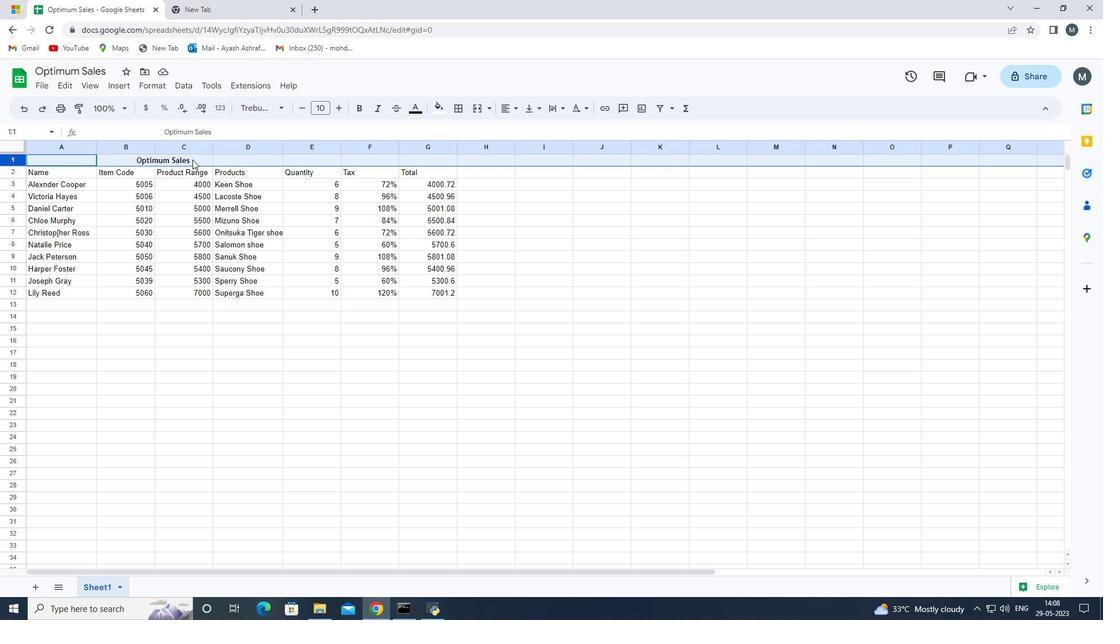 
Action: Mouse moved to (18, 158)
Screenshot: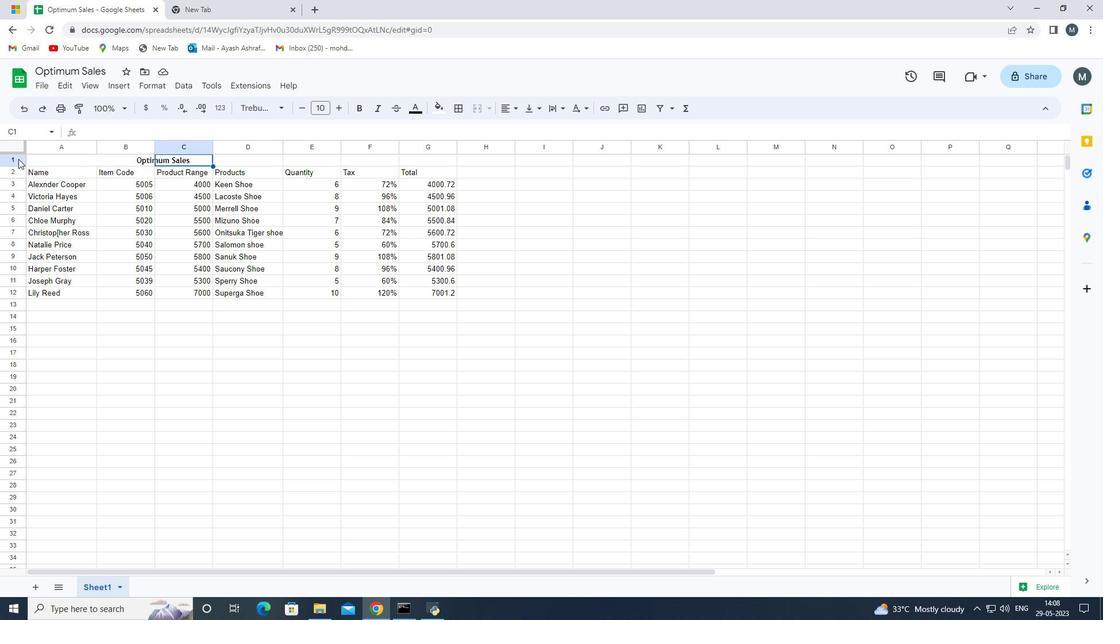 
Action: Mouse pressed left at (18, 158)
Screenshot: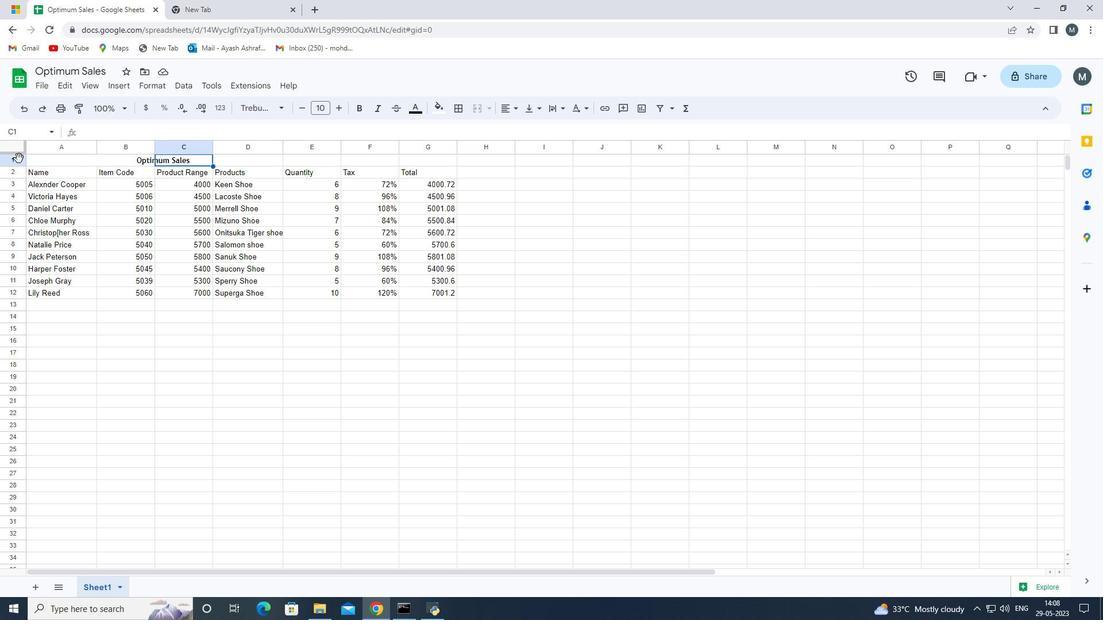 
Action: Mouse moved to (216, 130)
Screenshot: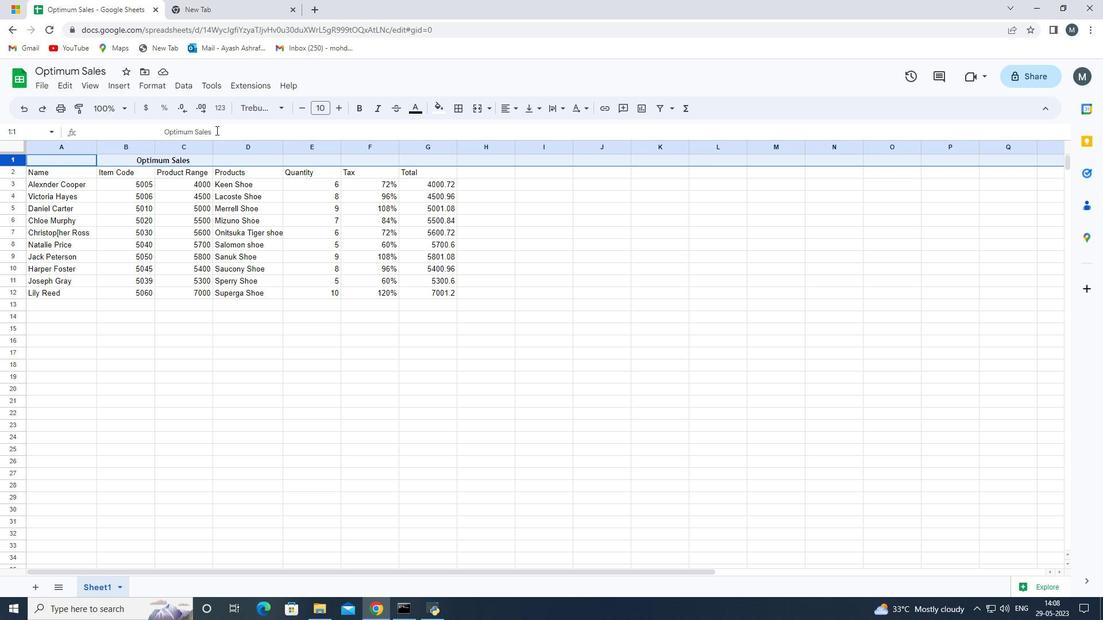 
Action: Mouse pressed left at (216, 130)
Screenshot: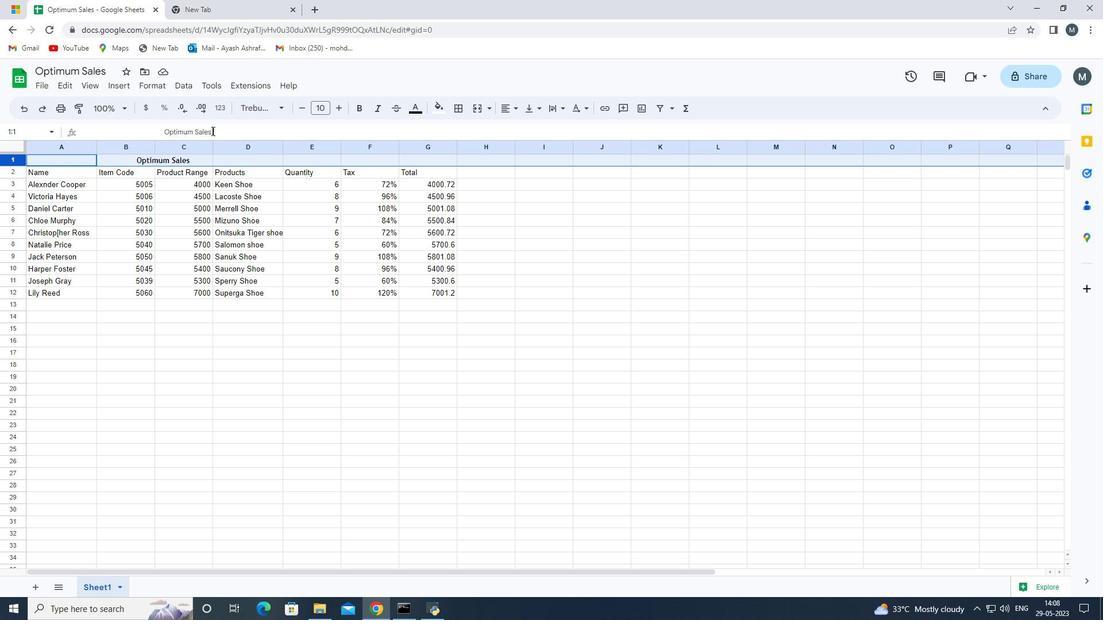 
Action: Mouse moved to (164, 136)
Screenshot: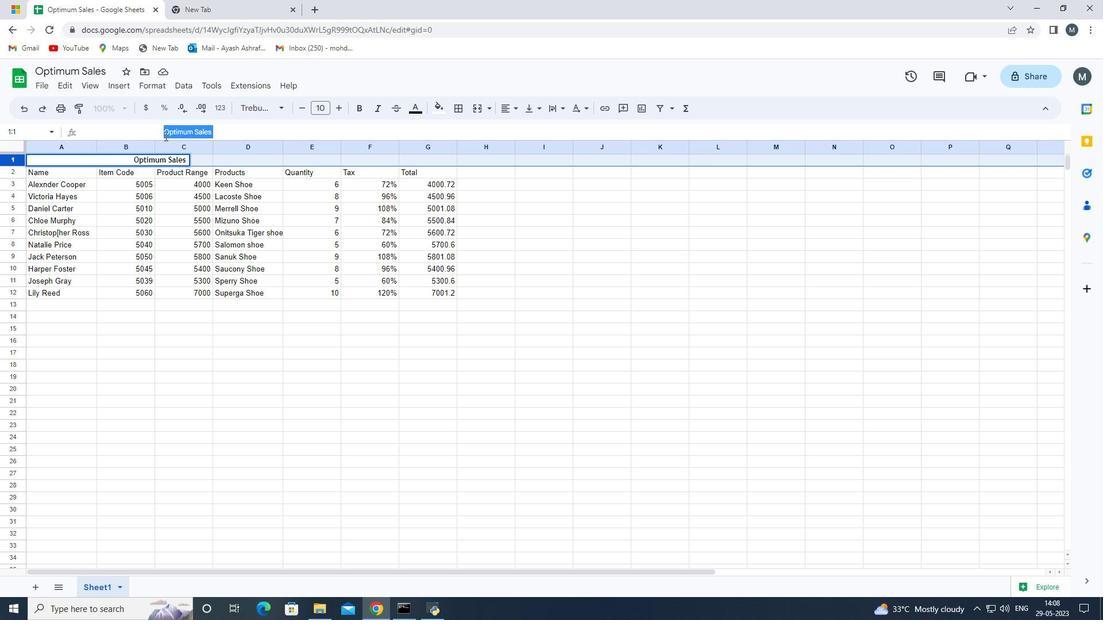 
Action: Key pressed ctrl+U
Screenshot: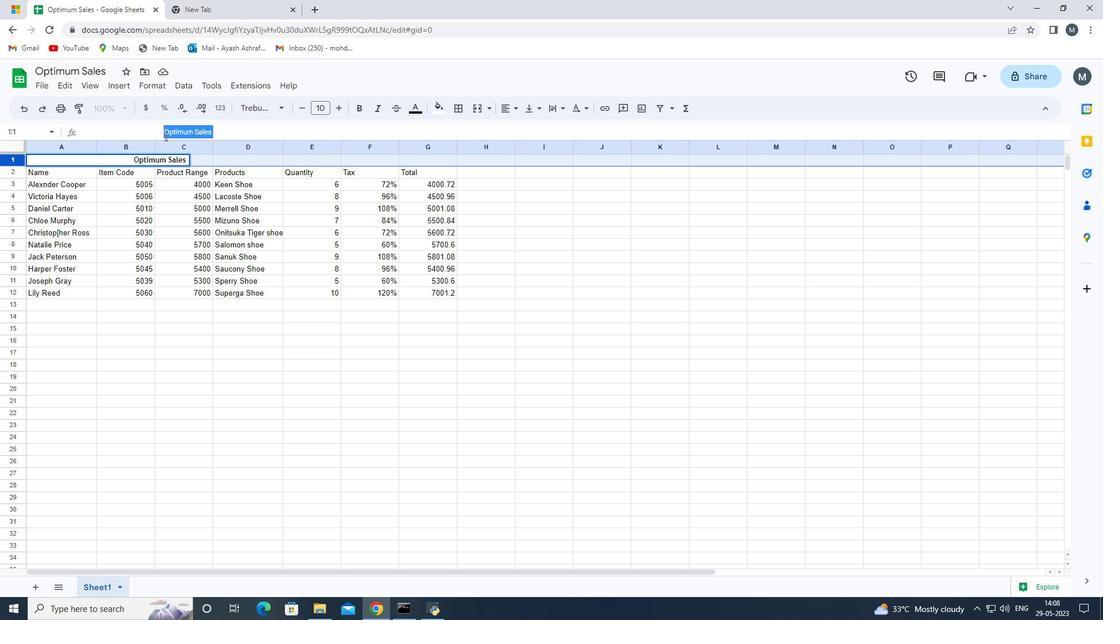 
Action: Mouse moved to (227, 347)
Screenshot: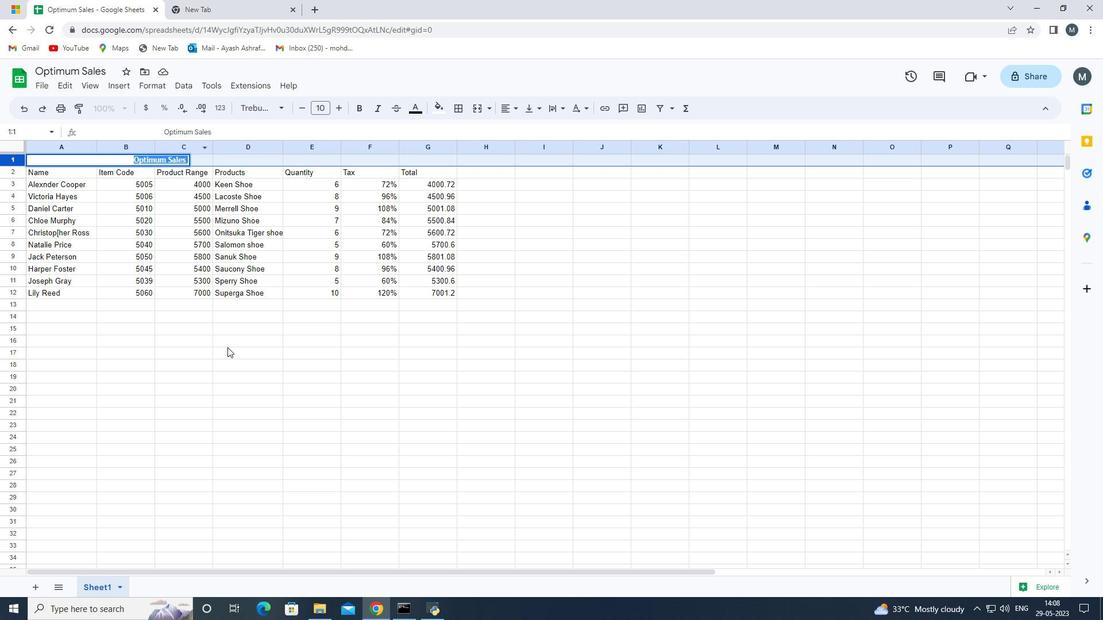 
Action: Mouse pressed left at (227, 347)
Screenshot: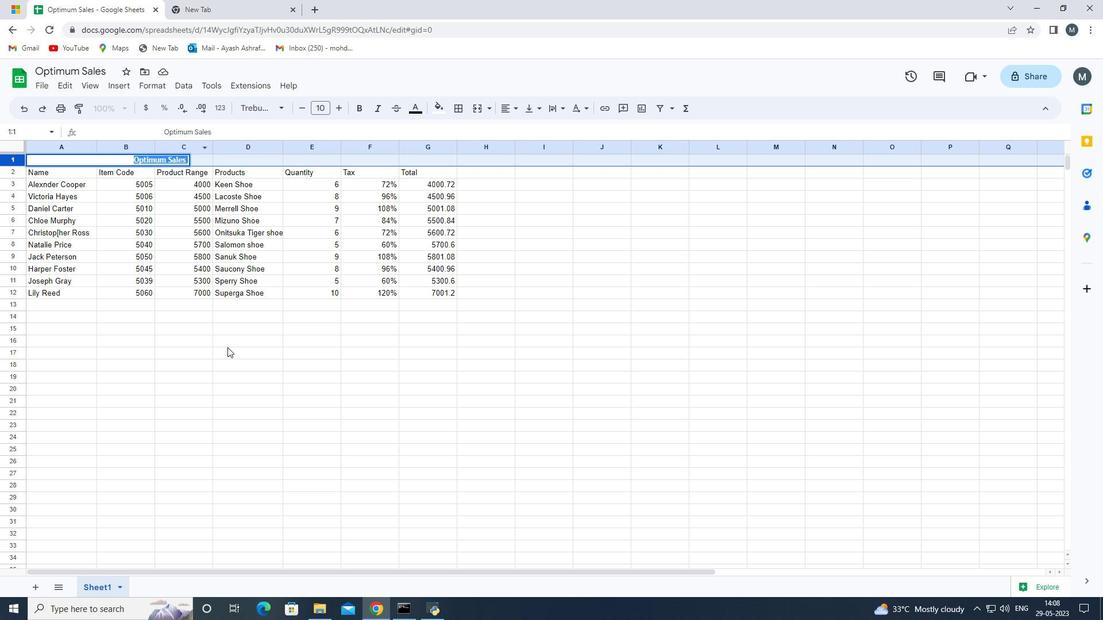 
Action: Mouse moved to (112, 160)
Screenshot: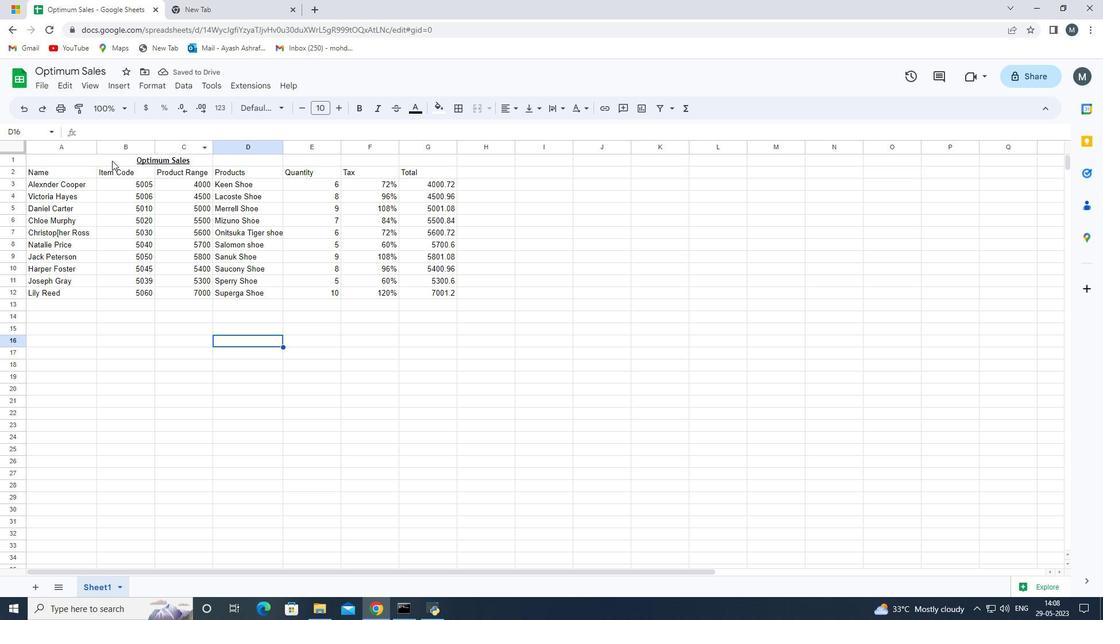 
Action: Mouse pressed left at (112, 160)
Screenshot: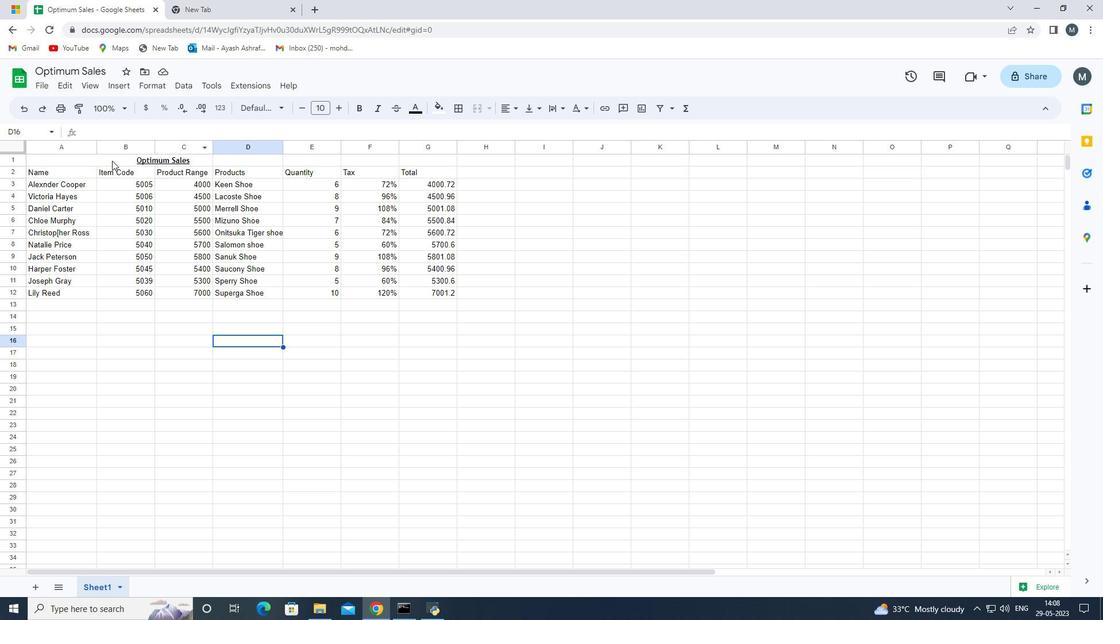 
Action: Mouse moved to (10, 159)
Screenshot: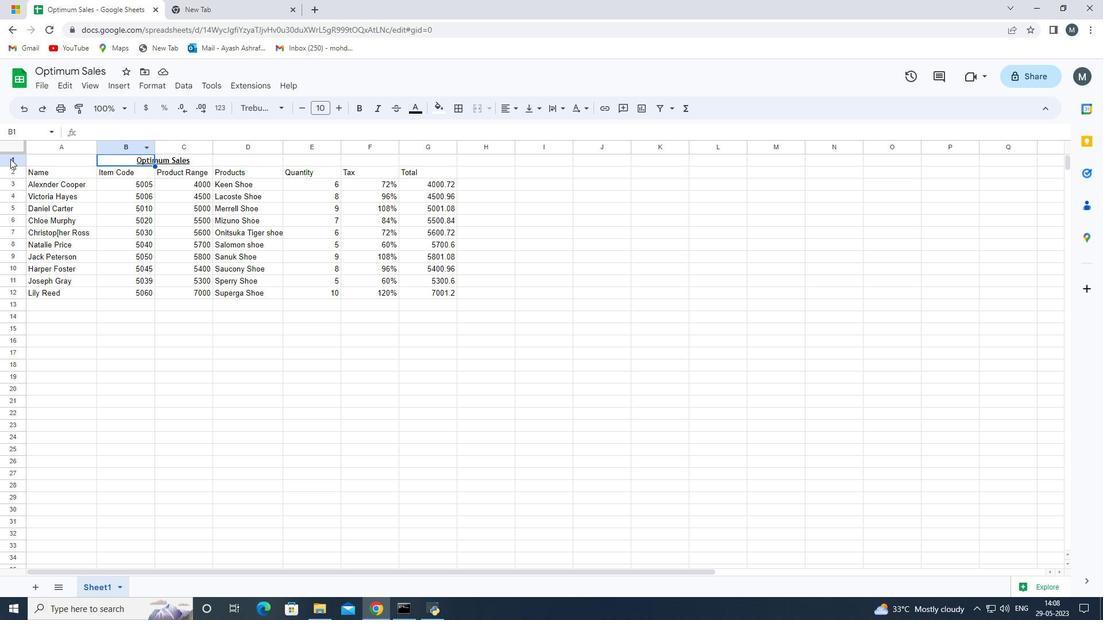 
Action: Mouse pressed left at (10, 159)
Screenshot: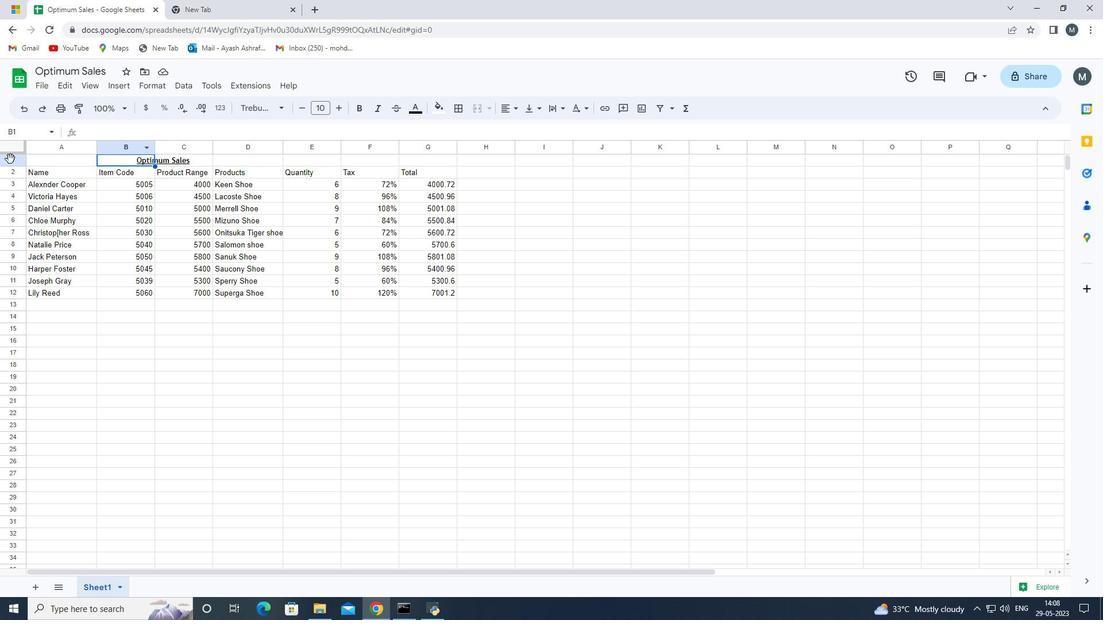 
Action: Mouse moved to (236, 131)
Screenshot: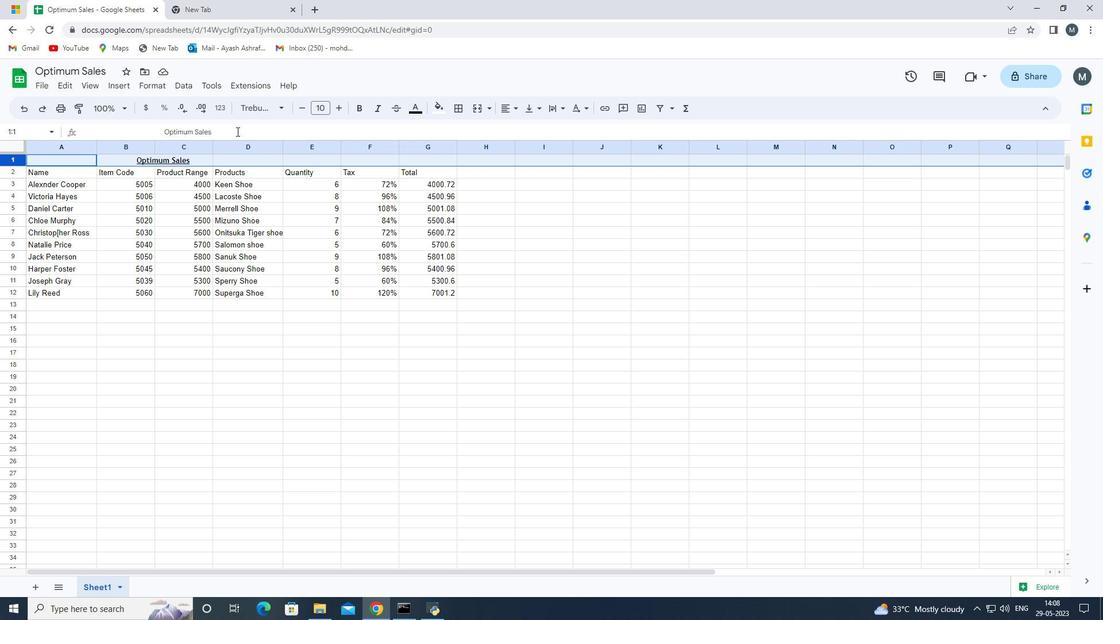 
Action: Mouse pressed left at (236, 131)
Screenshot: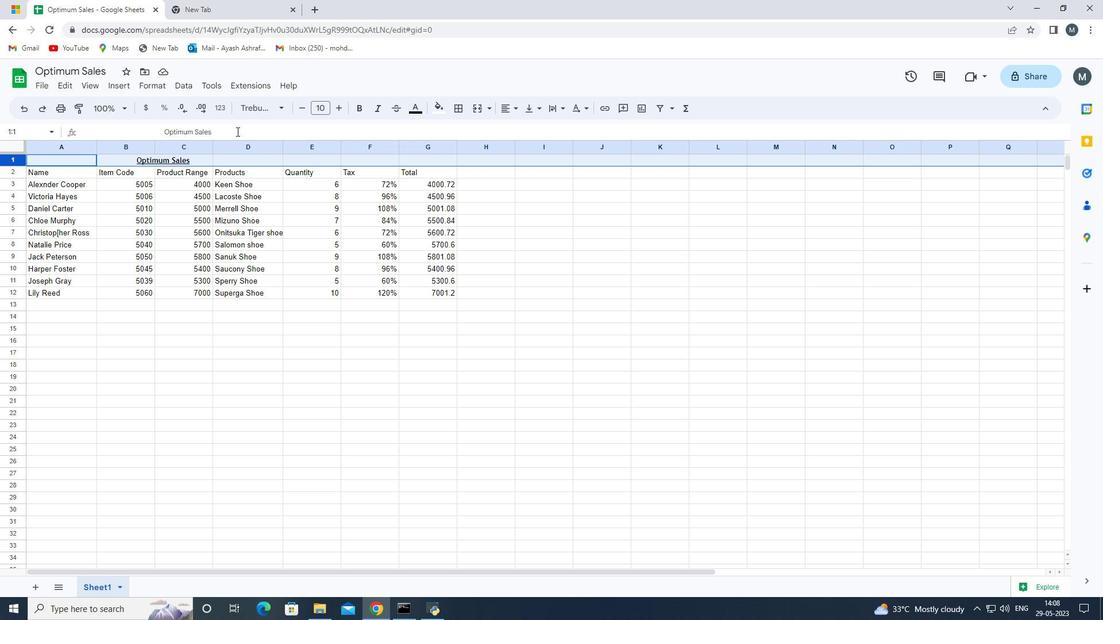 
Action: Mouse moved to (338, 108)
Screenshot: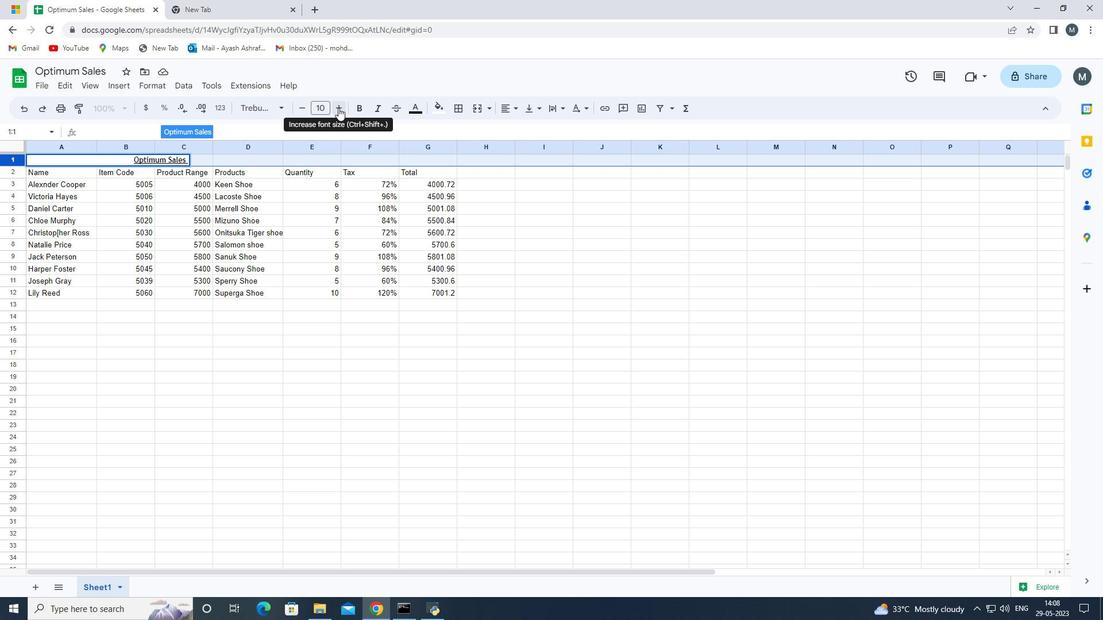 
Action: Mouse pressed left at (338, 108)
Screenshot: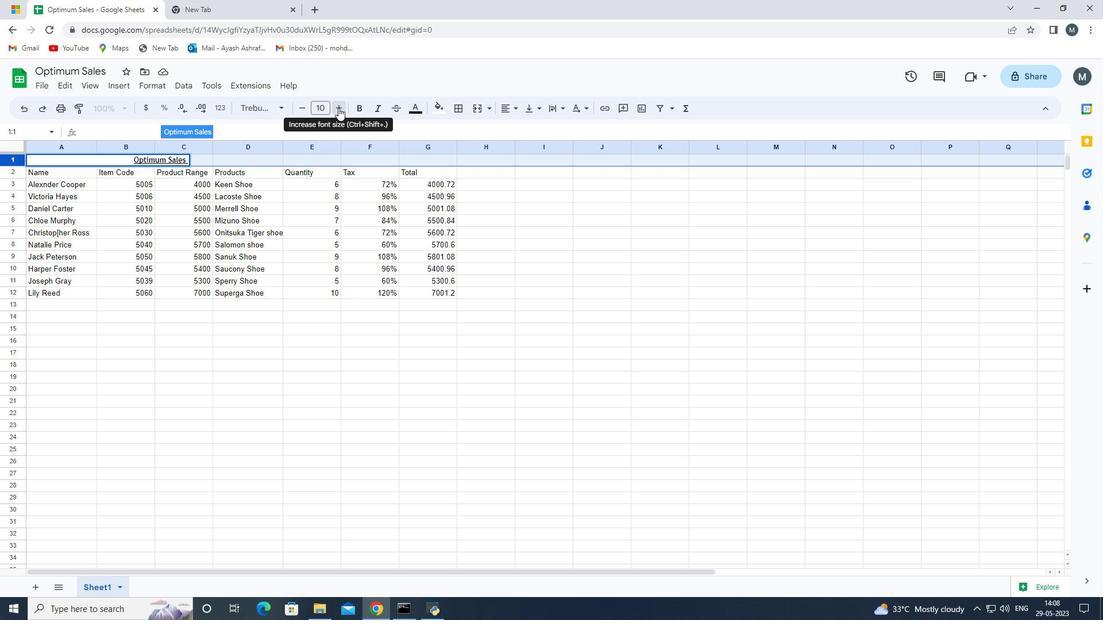 
Action: Mouse pressed left at (338, 108)
Screenshot: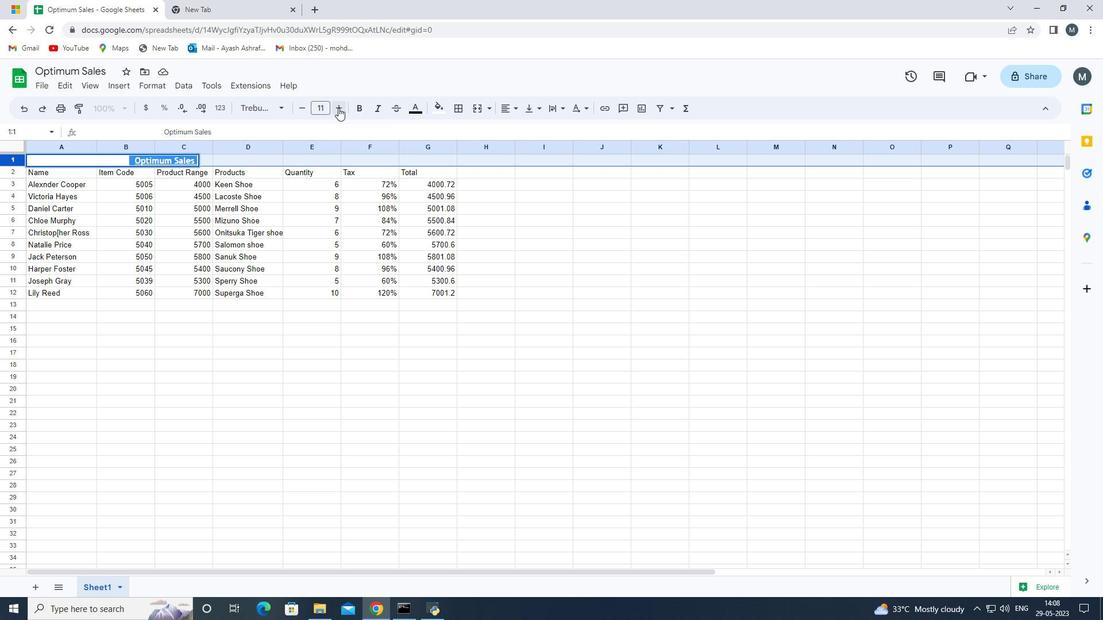 
Action: Mouse pressed left at (338, 108)
Screenshot: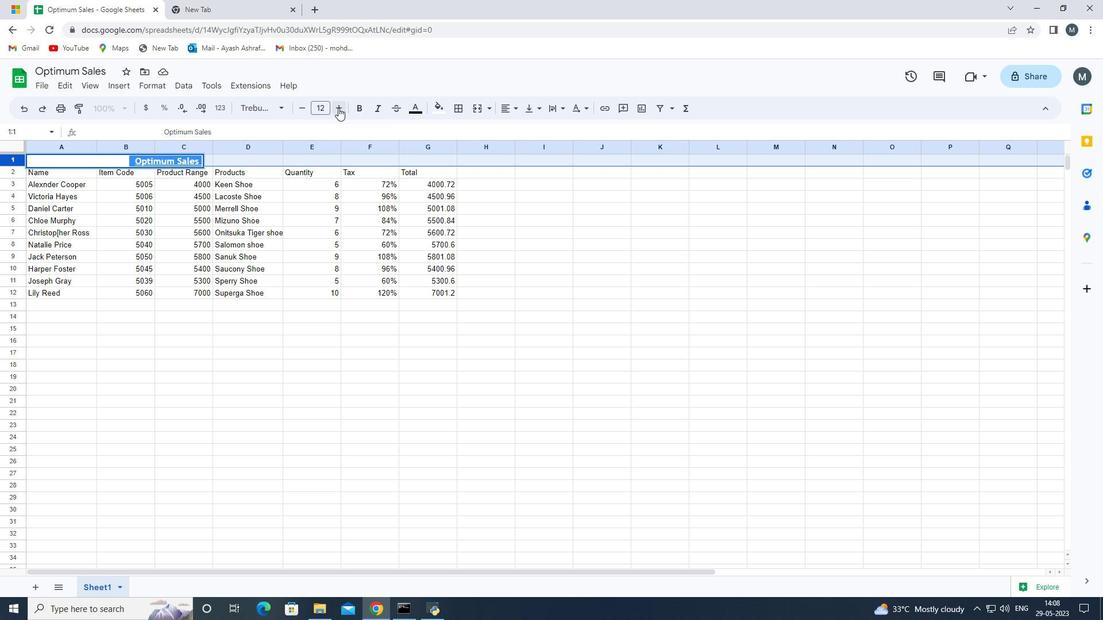 
Action: Mouse pressed left at (338, 108)
Screenshot: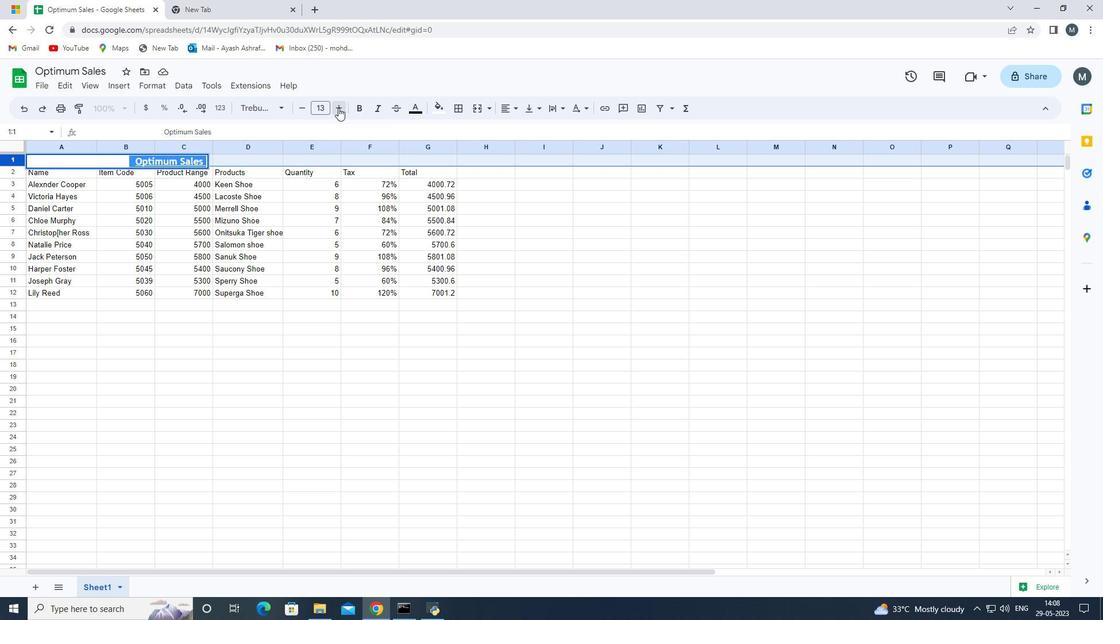
Action: Mouse pressed left at (338, 108)
Screenshot: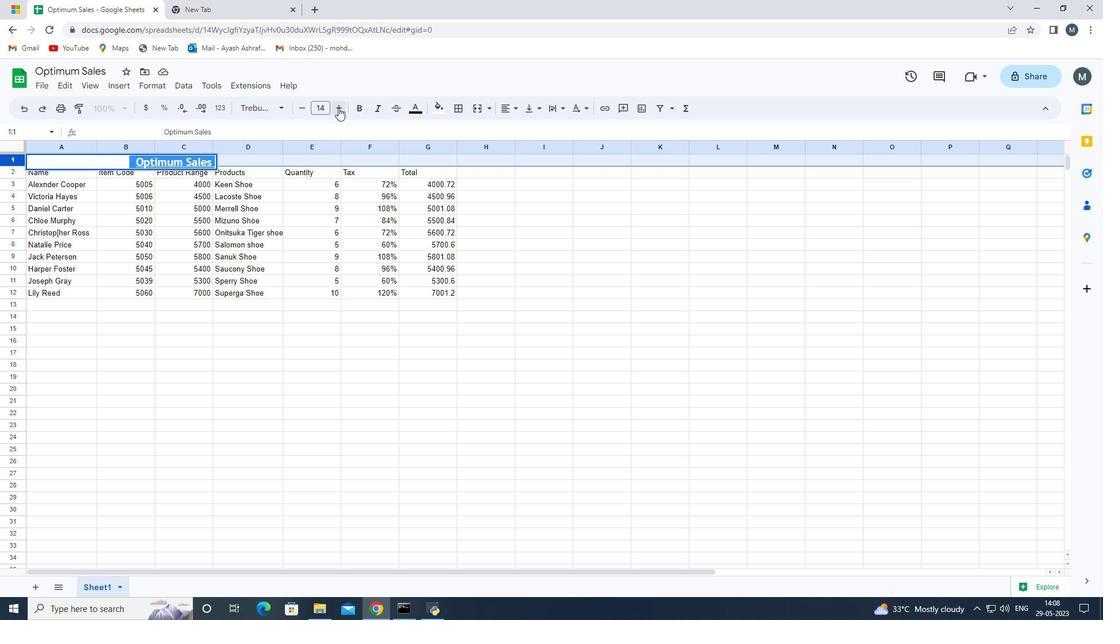 
Action: Mouse pressed left at (338, 108)
Screenshot: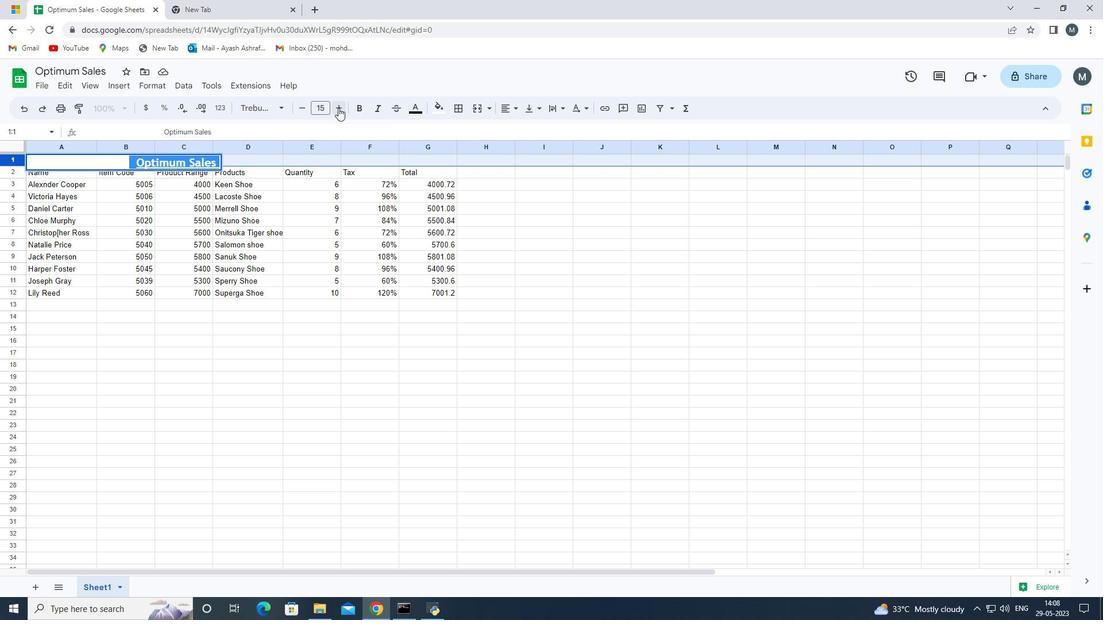 
Action: Mouse pressed left at (338, 108)
Screenshot: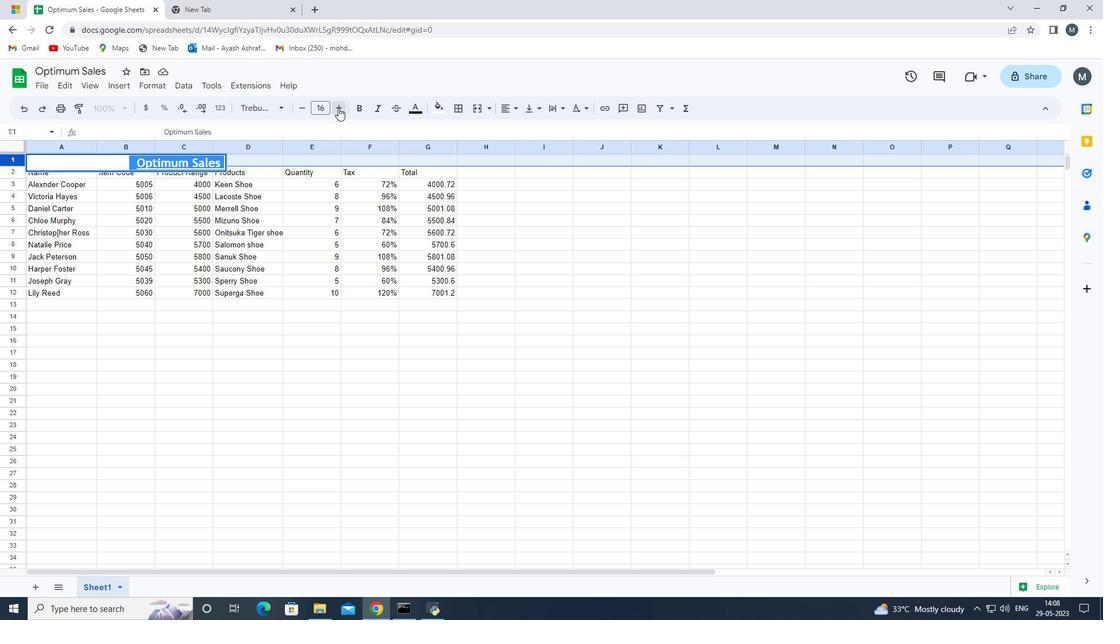 
Action: Mouse pressed left at (338, 108)
Screenshot: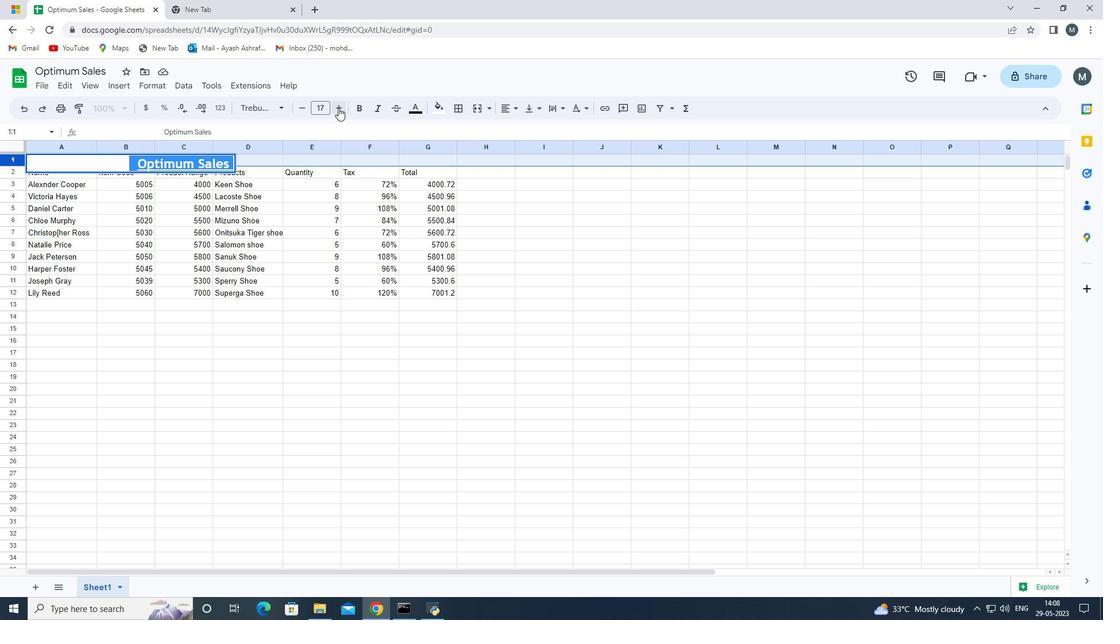 
Action: Mouse pressed left at (338, 108)
Screenshot: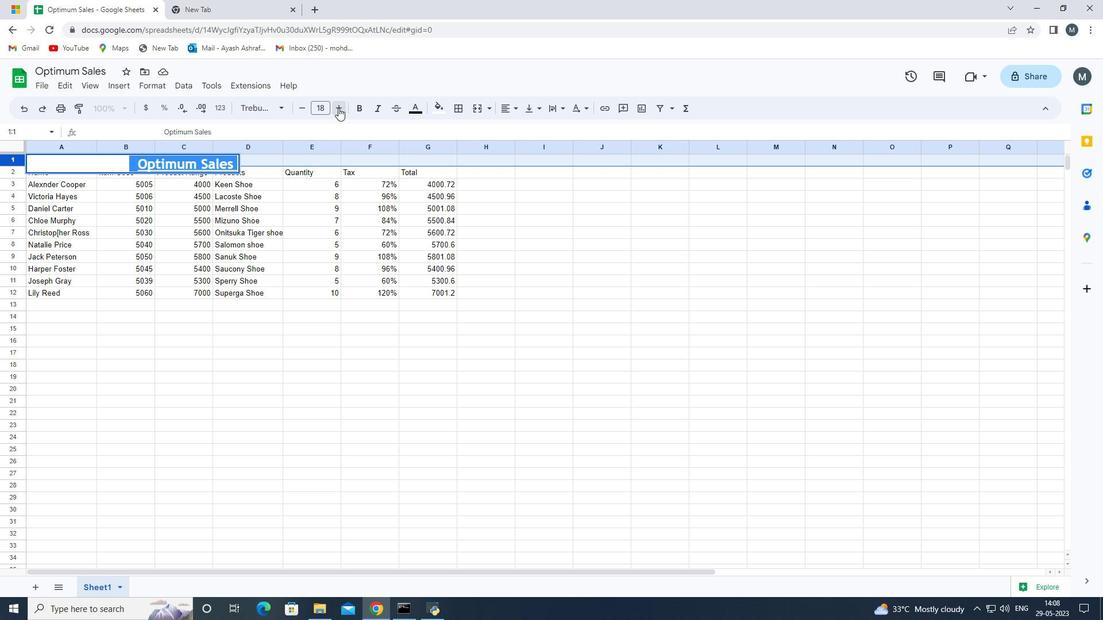 
Action: Mouse pressed left at (338, 108)
Screenshot: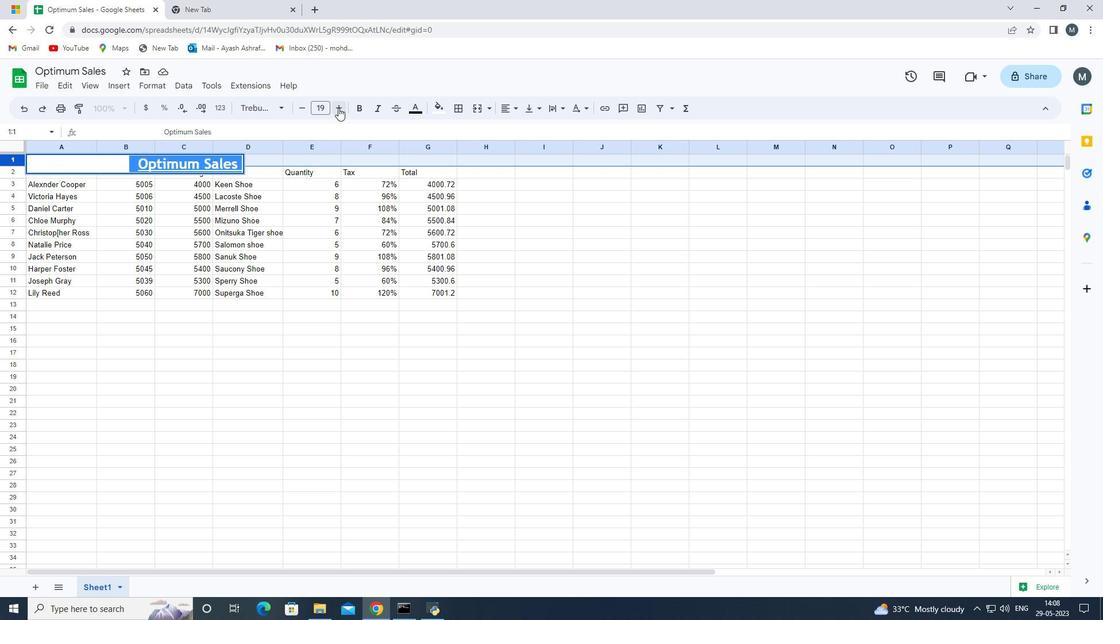 
Action: Mouse pressed left at (338, 108)
Screenshot: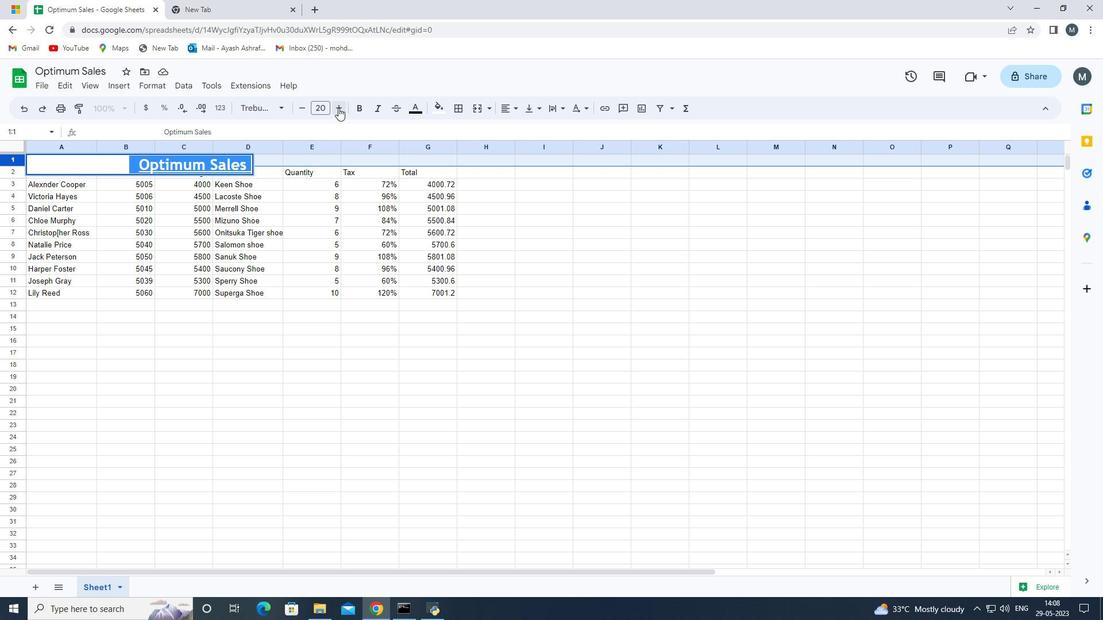 
Action: Mouse pressed left at (338, 108)
Screenshot: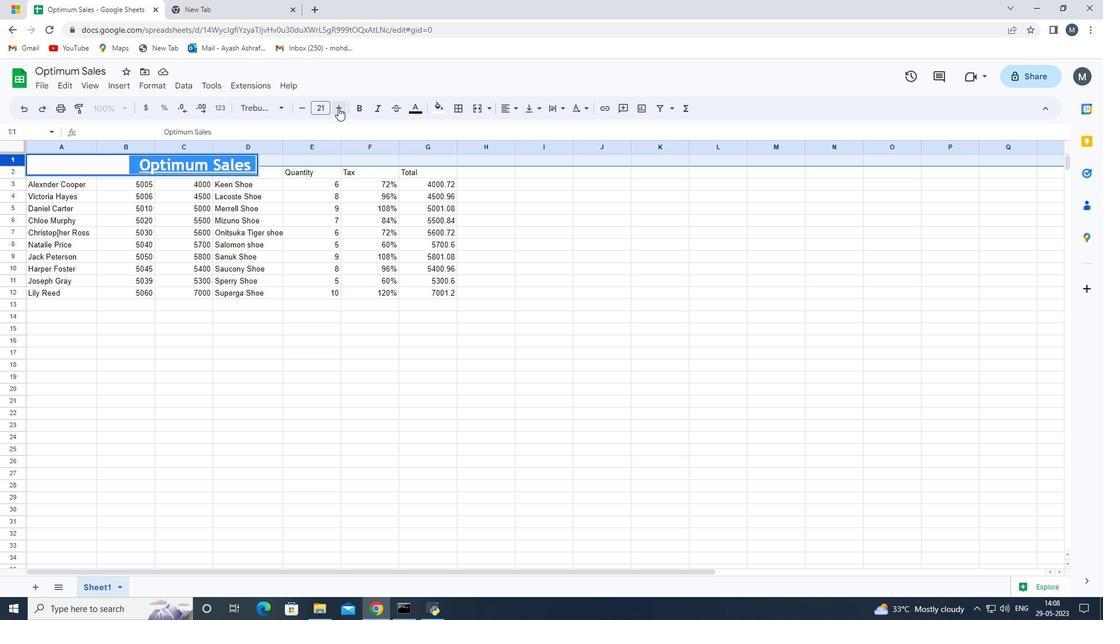 
Action: Mouse pressed left at (338, 108)
Screenshot: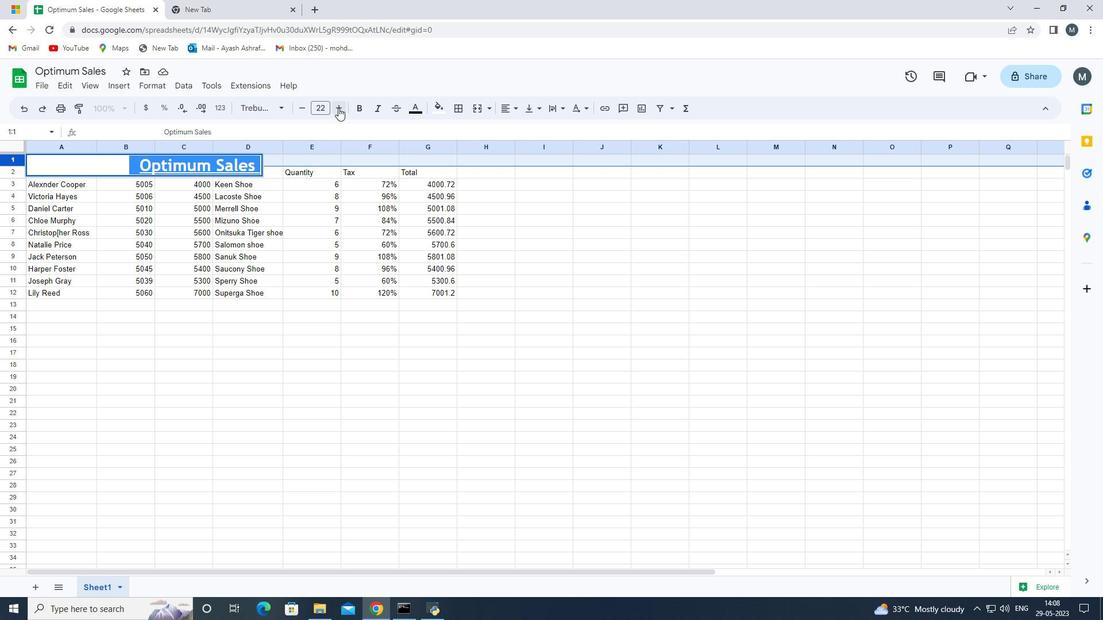 
Action: Mouse pressed left at (338, 108)
Screenshot: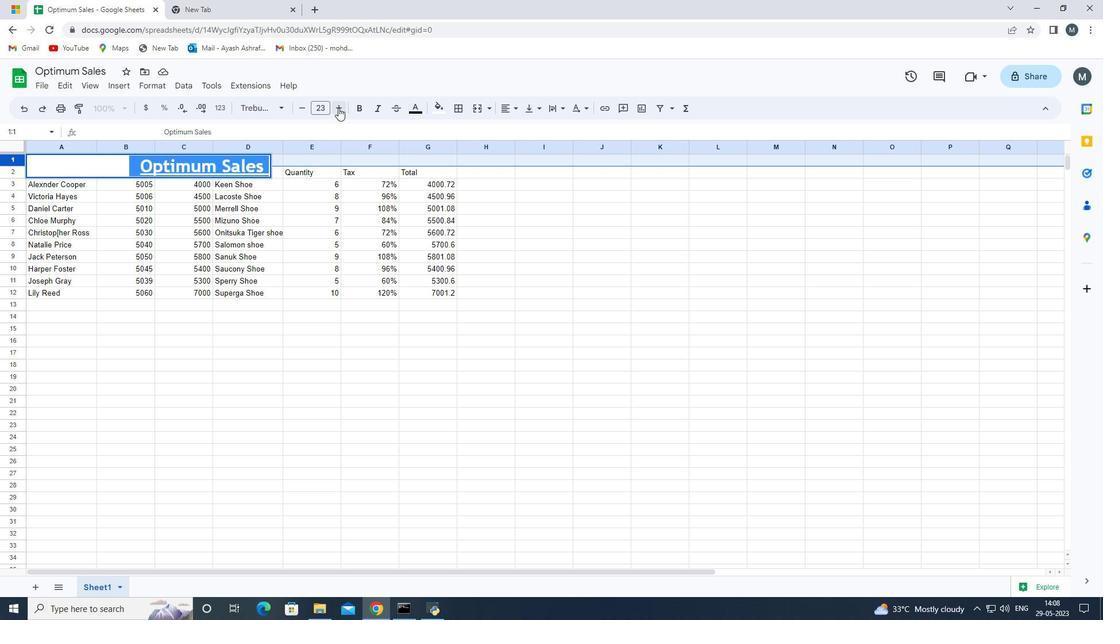 
Action: Mouse pressed left at (338, 108)
Screenshot: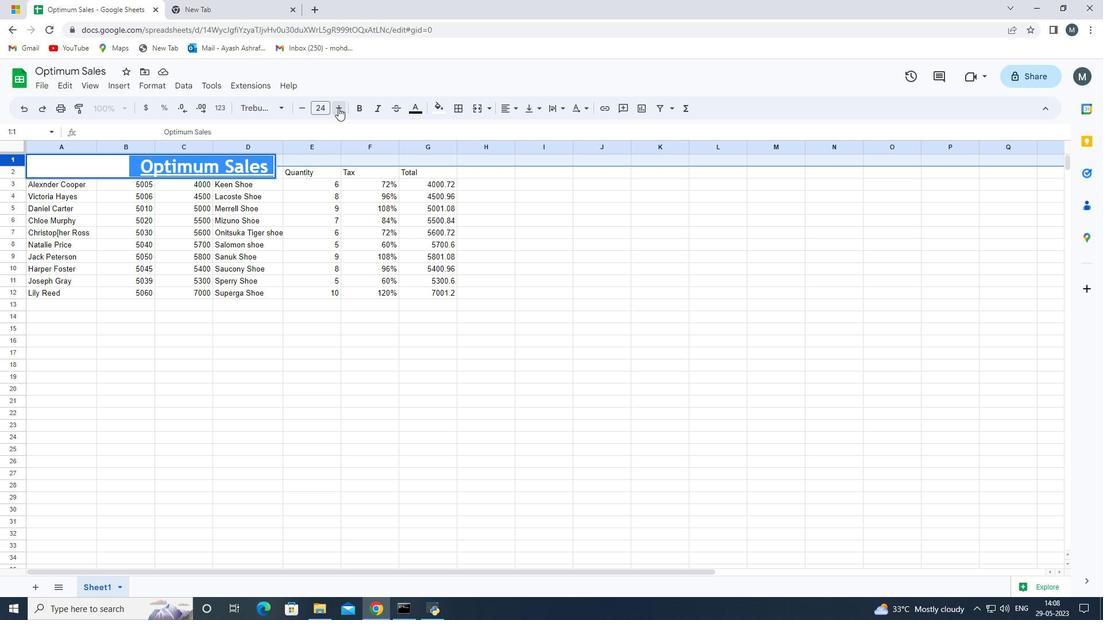 
Action: Mouse pressed left at (338, 108)
Screenshot: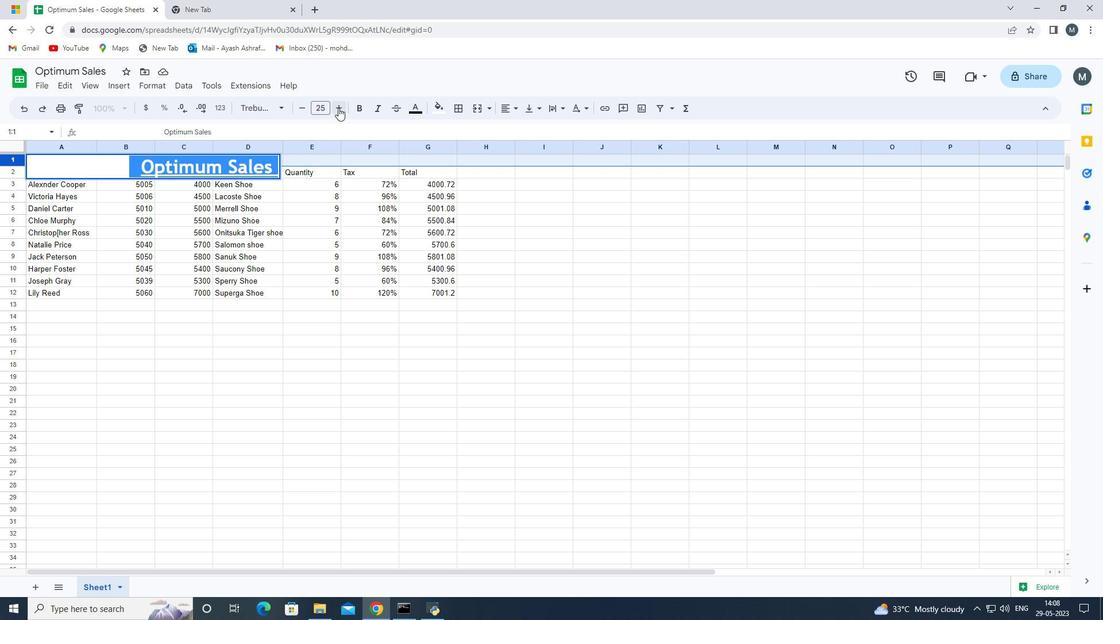 
Action: Mouse moved to (169, 451)
Screenshot: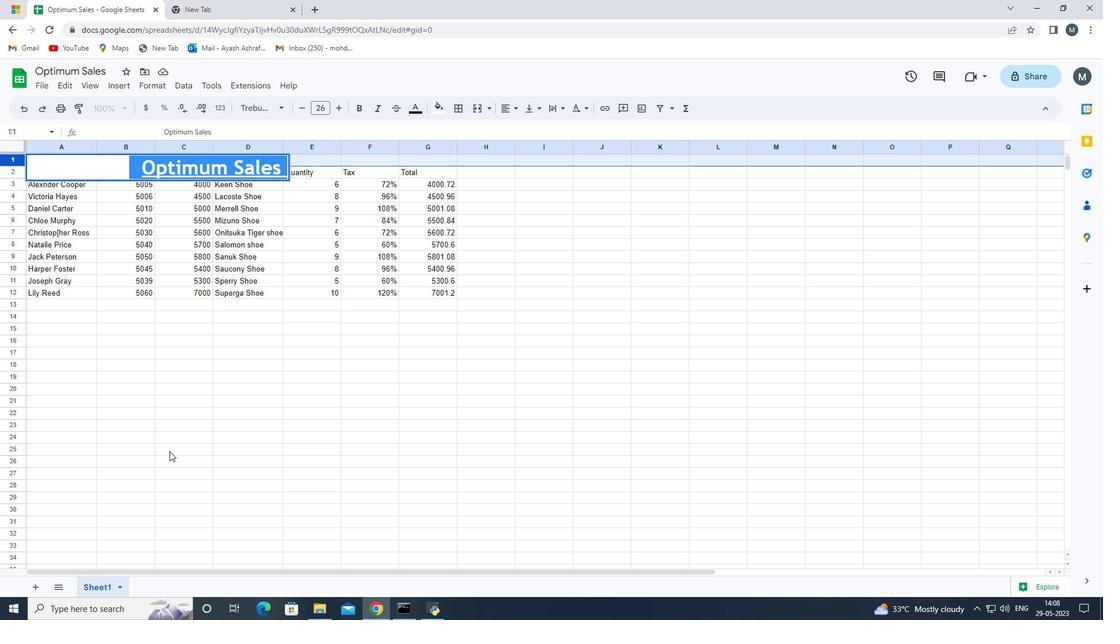 
Action: Mouse pressed left at (169, 451)
Screenshot: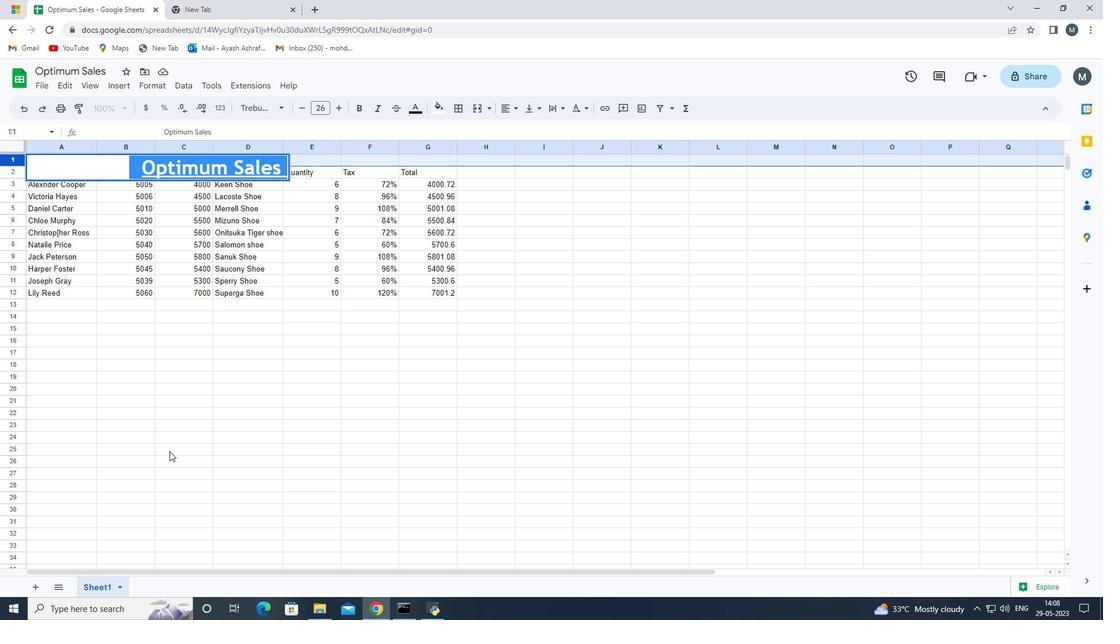
Action: Mouse moved to (33, 196)
Screenshot: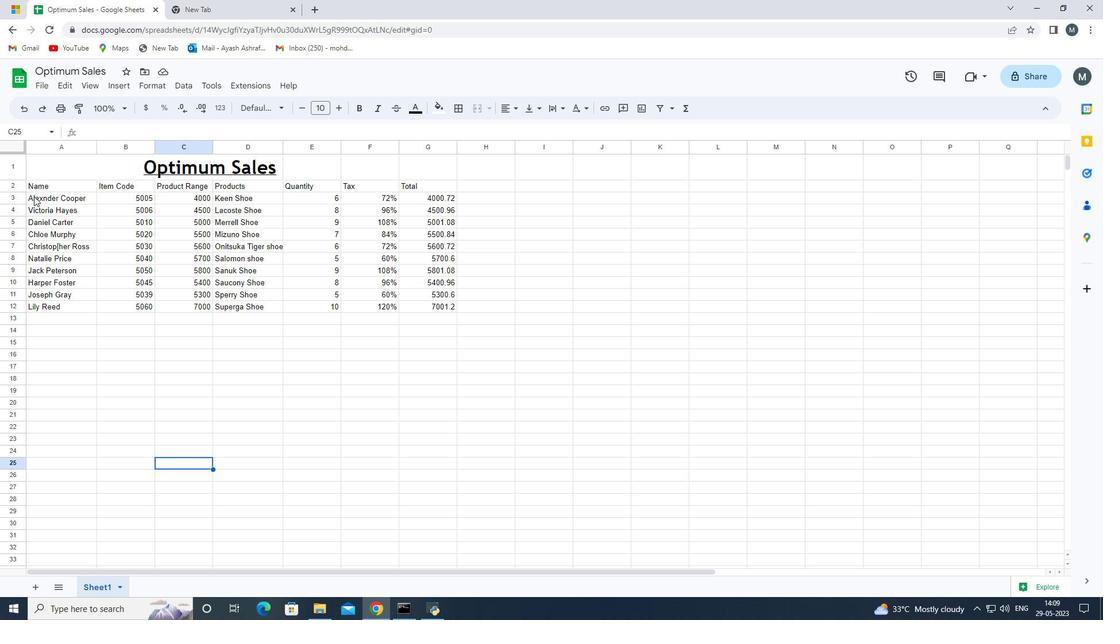 
Action: Mouse pressed left at (33, 196)
Screenshot: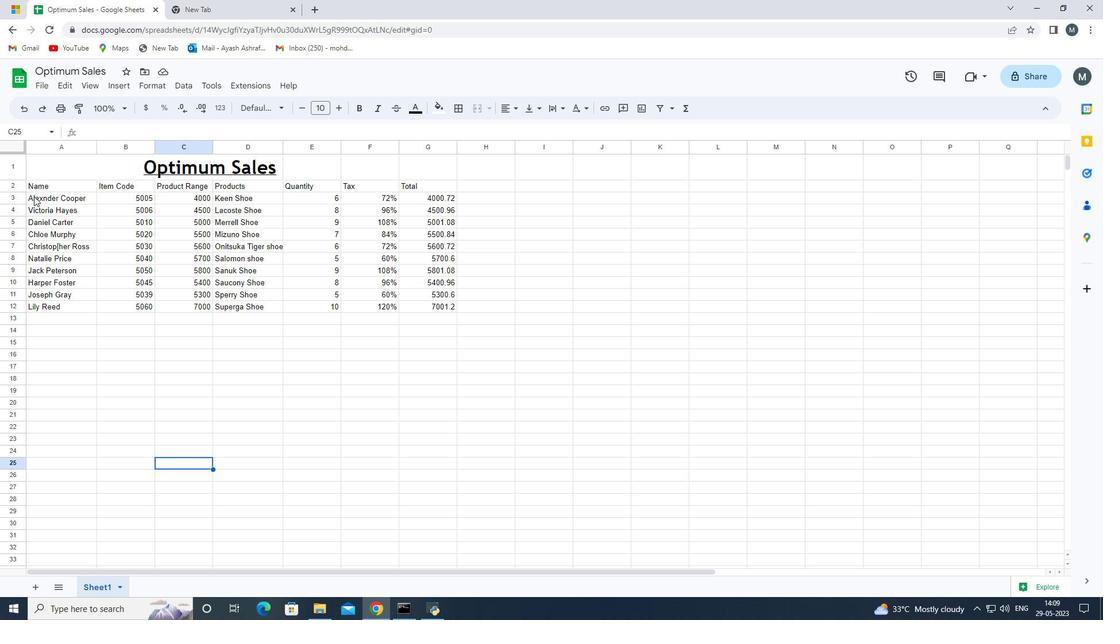 
Action: Mouse moved to (96, 206)
Screenshot: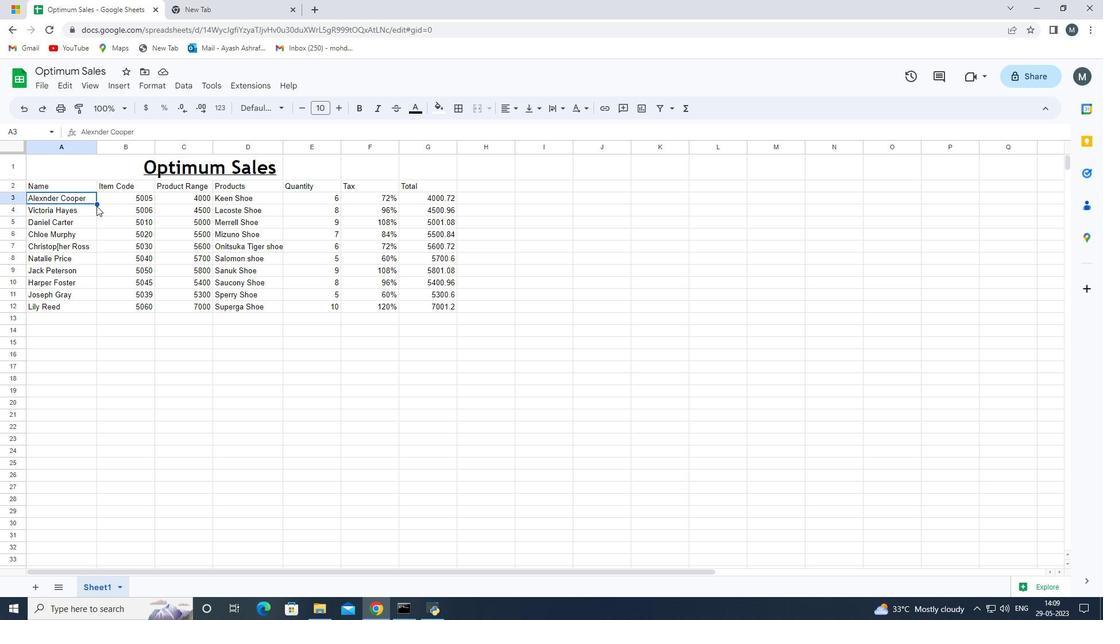 
Action: Mouse pressed left at (96, 206)
Screenshot: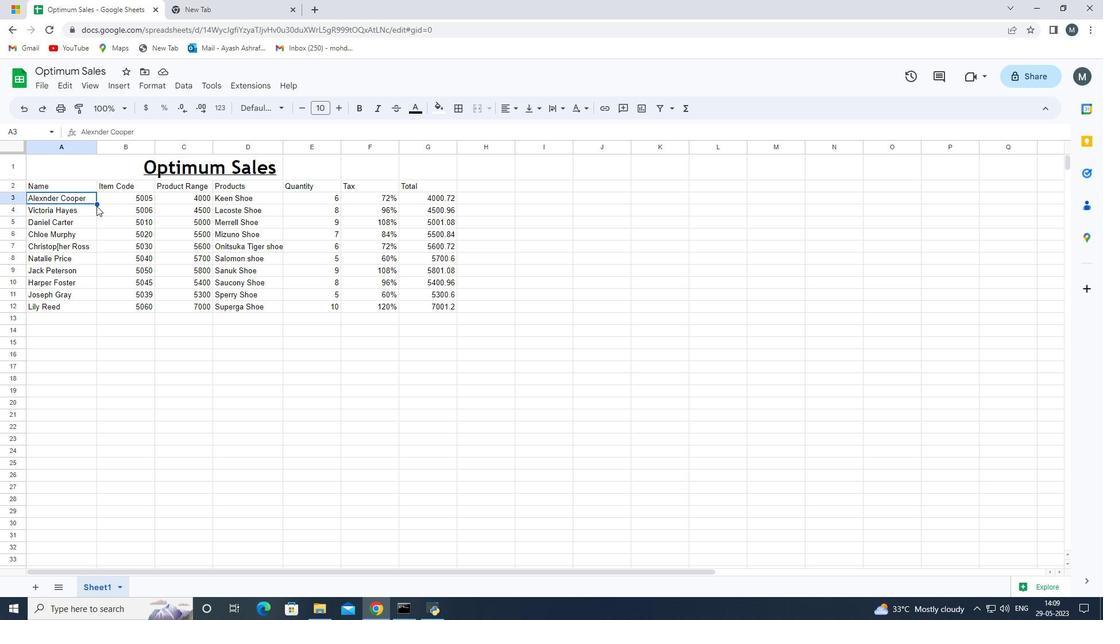 
Action: Mouse moved to (98, 203)
Screenshot: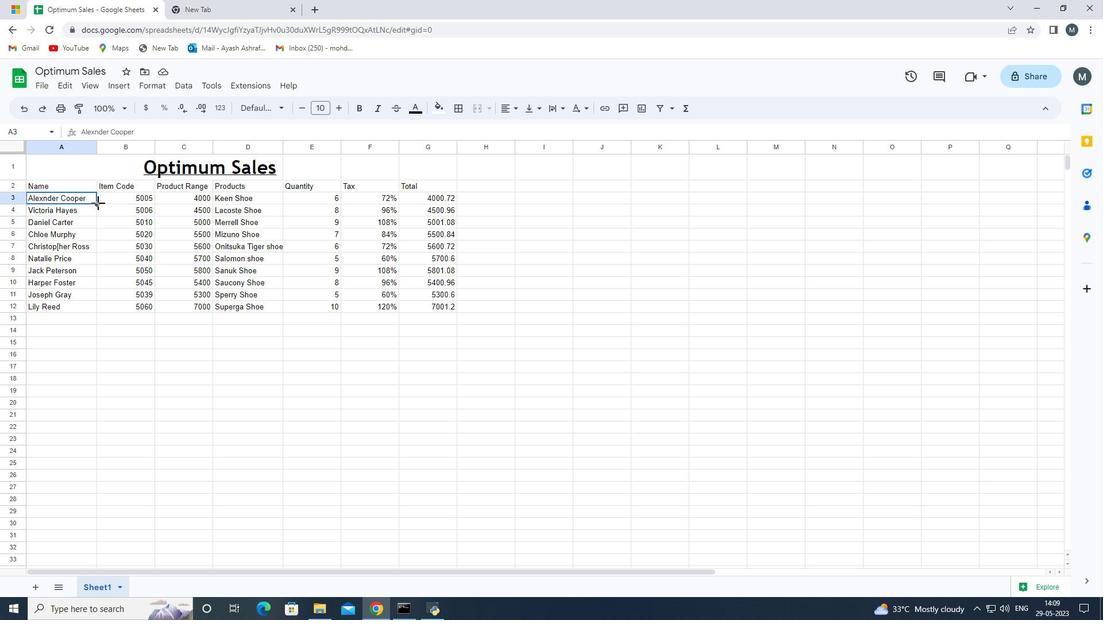 
Action: Mouse pressed left at (98, 203)
Screenshot: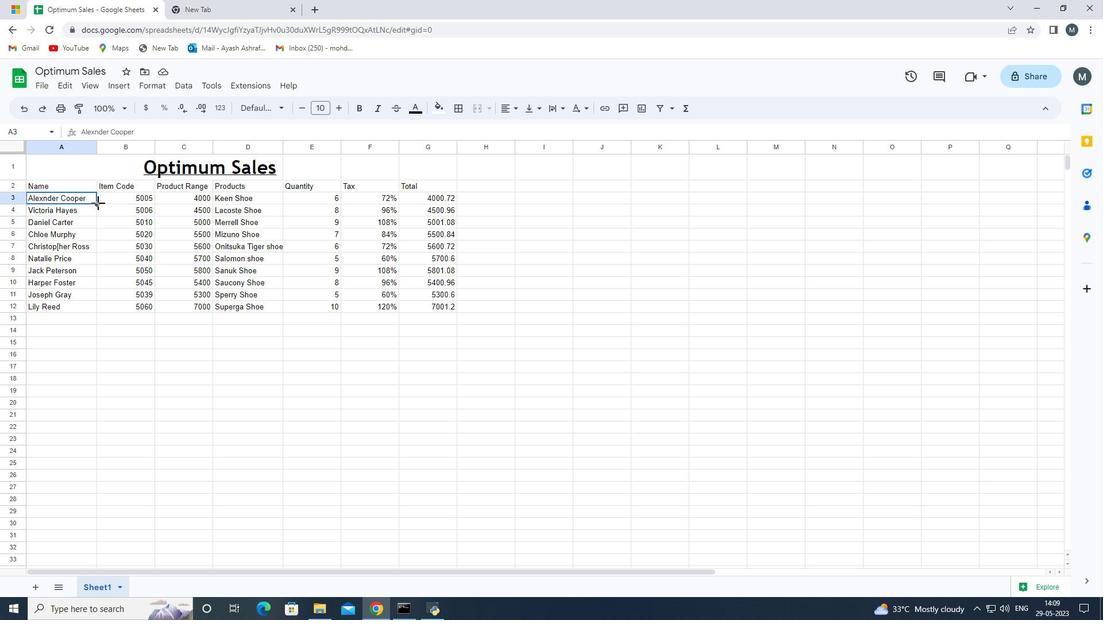 
Action: Mouse moved to (277, 383)
Screenshot: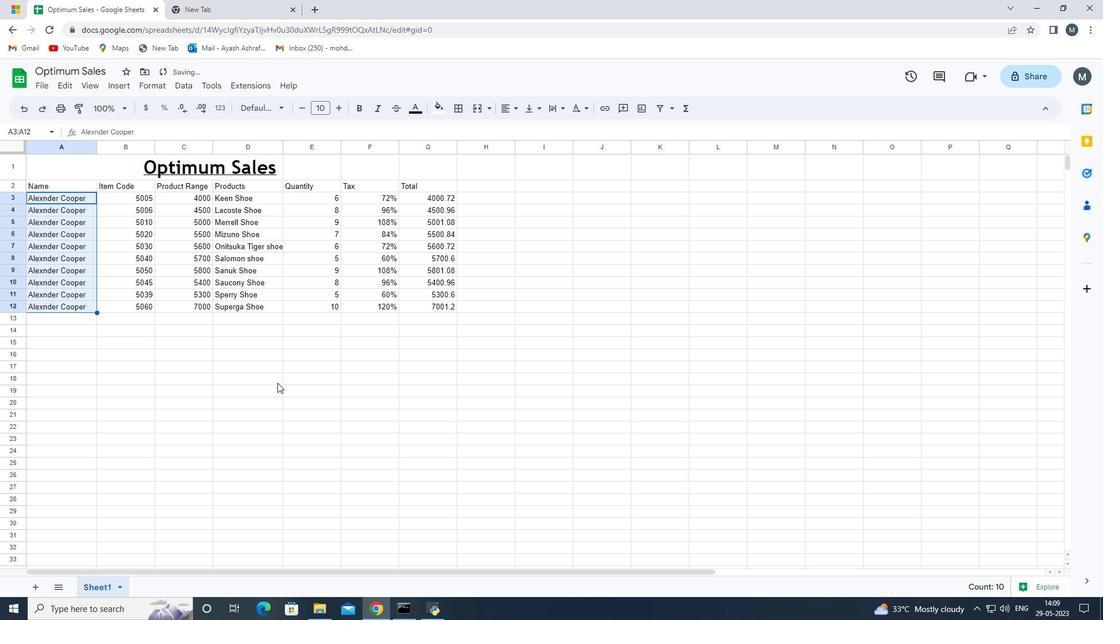 
Action: Key pressed ctrl+Z
Screenshot: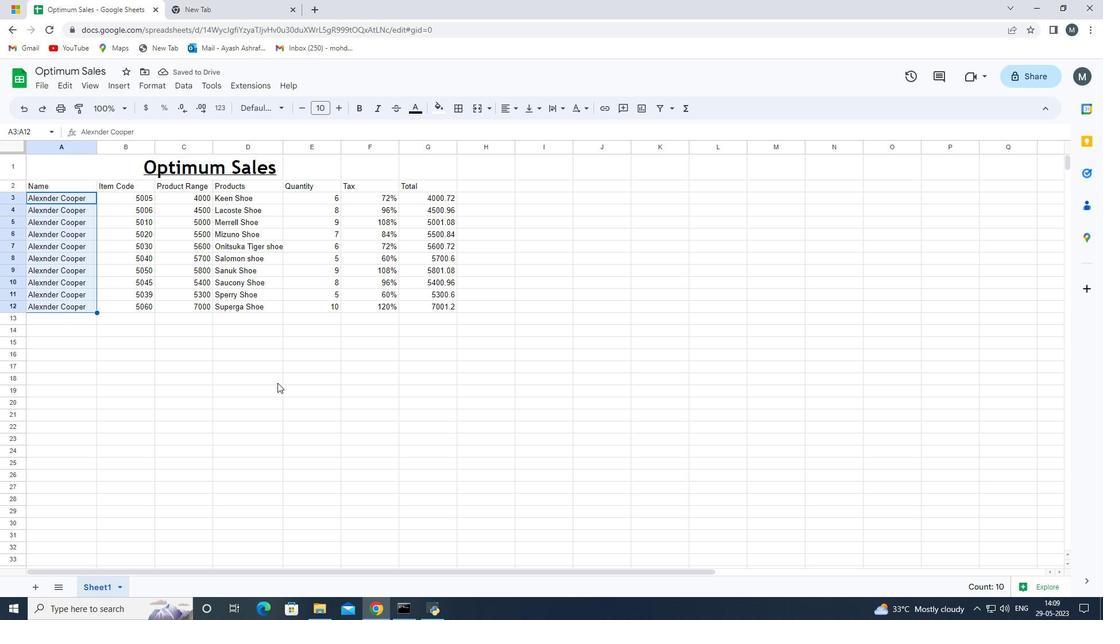 
Action: Mouse moved to (24, 202)
Screenshot: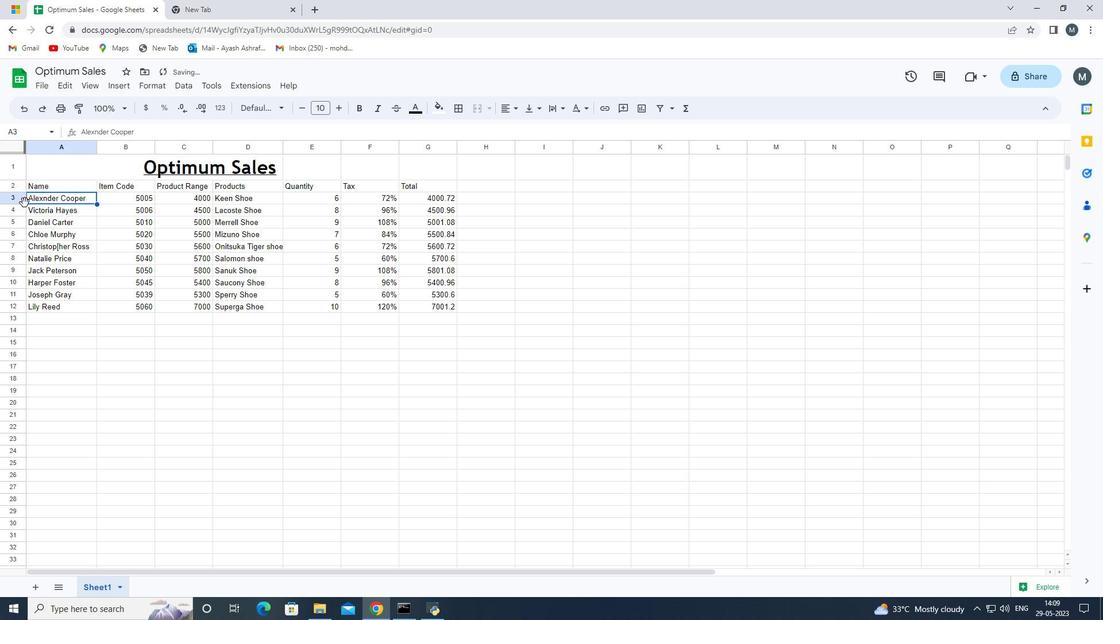 
Action: Mouse pressed left at (24, 202)
Screenshot: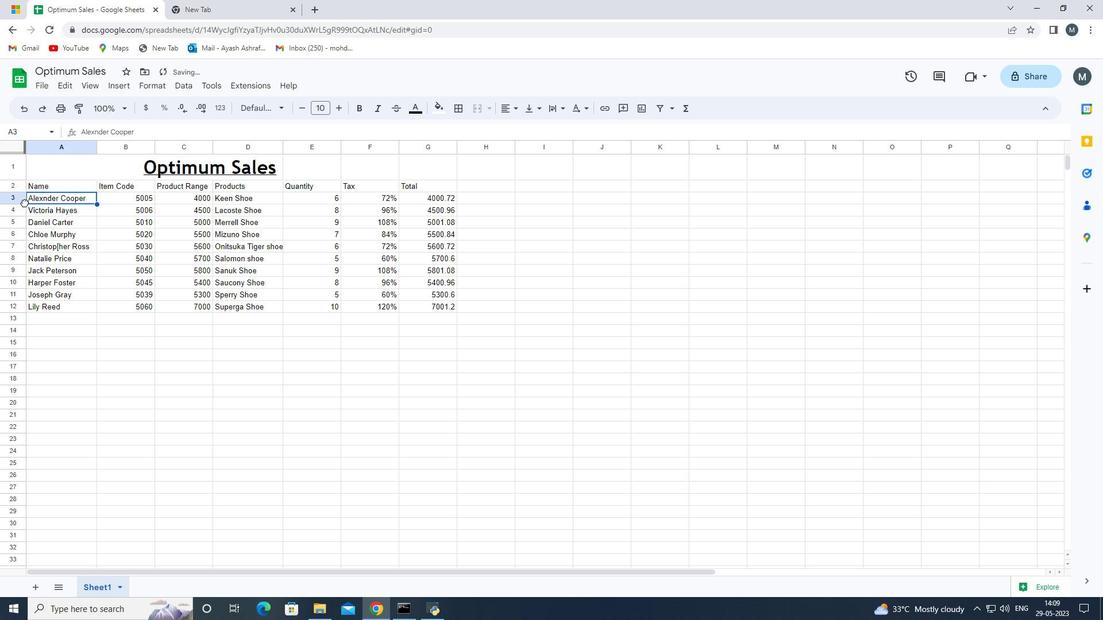 
Action: Mouse moved to (76, 195)
Screenshot: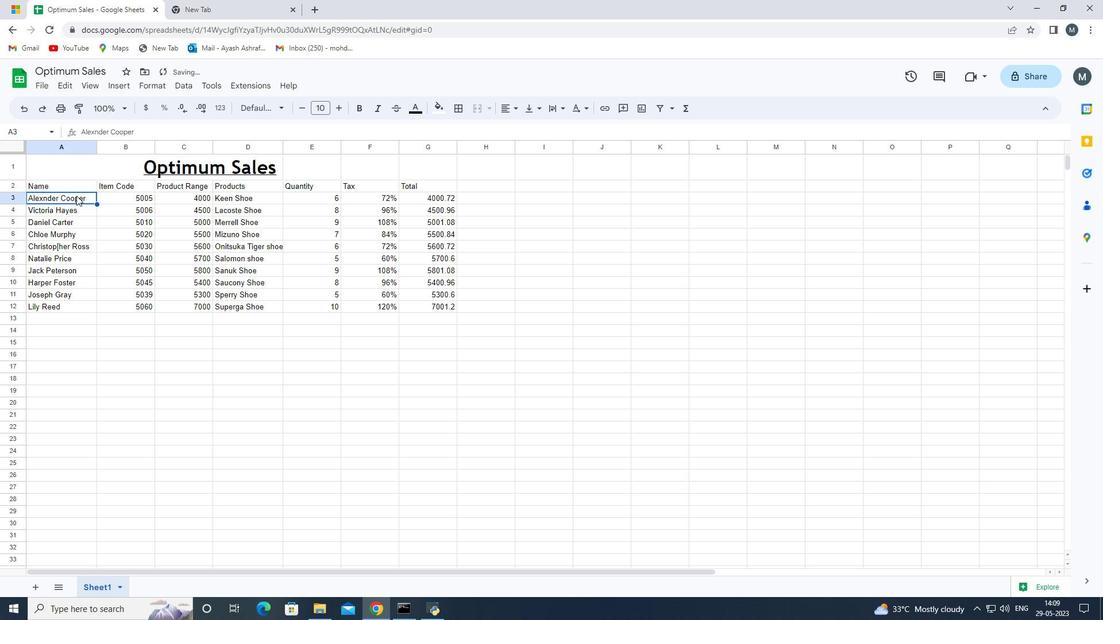 
Action: Mouse pressed left at (76, 195)
Screenshot: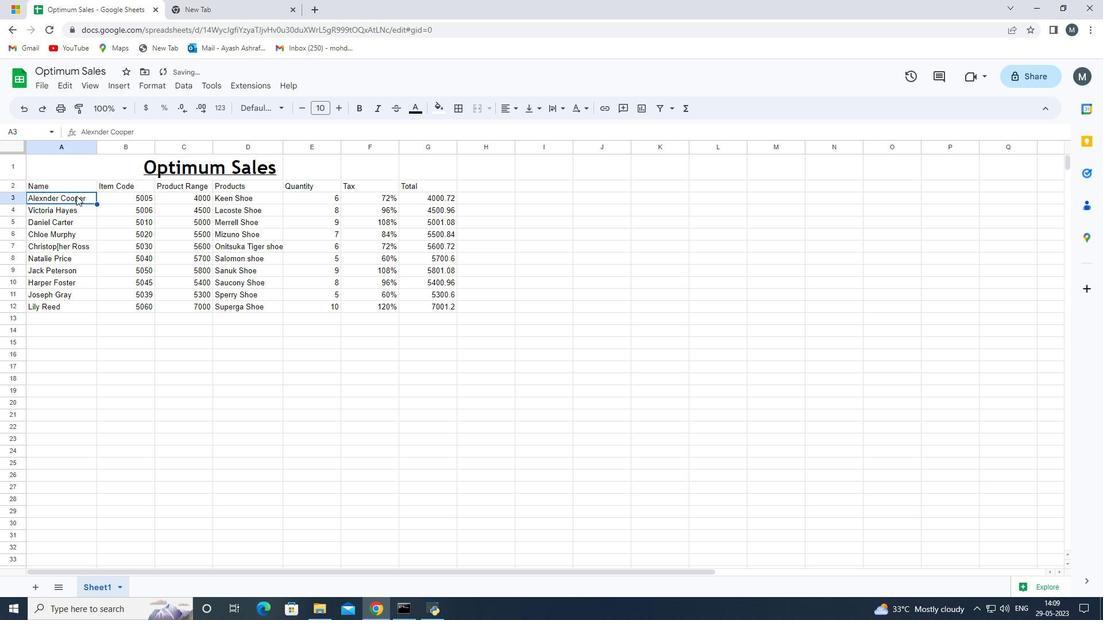 
Action: Mouse moved to (42, 202)
Screenshot: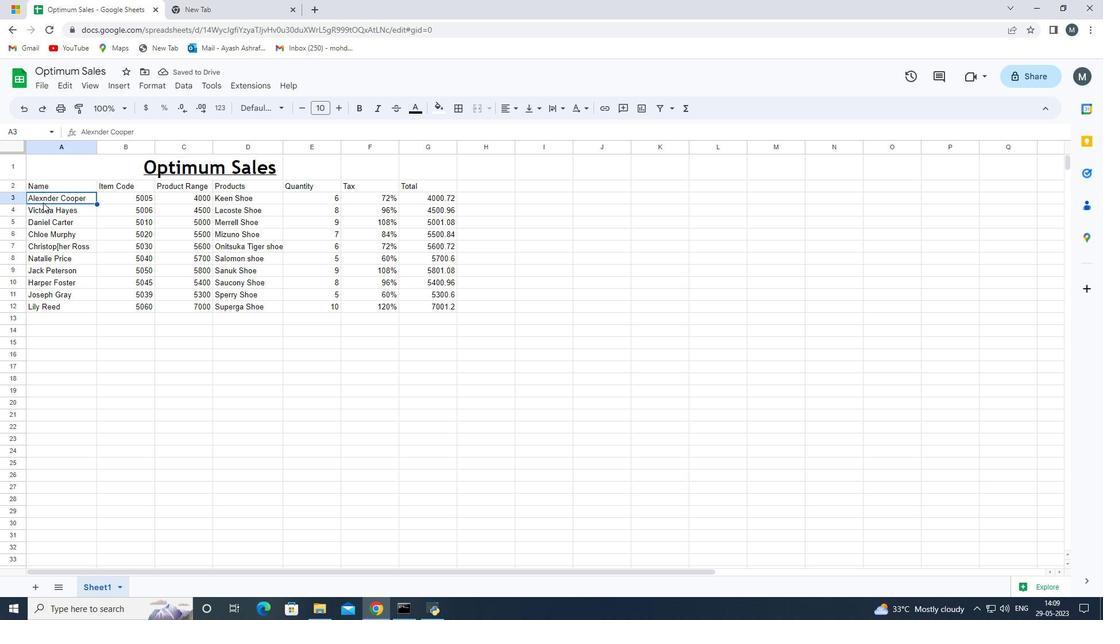 
Action: Mouse pressed left at (42, 202)
Screenshot: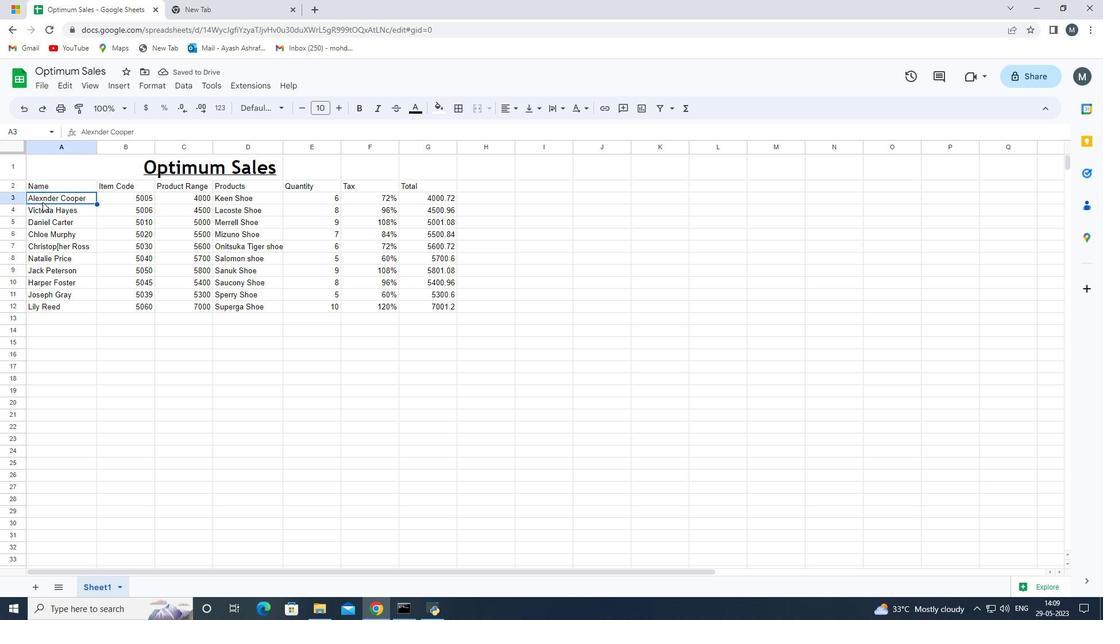 
Action: Mouse moved to (44, 213)
Screenshot: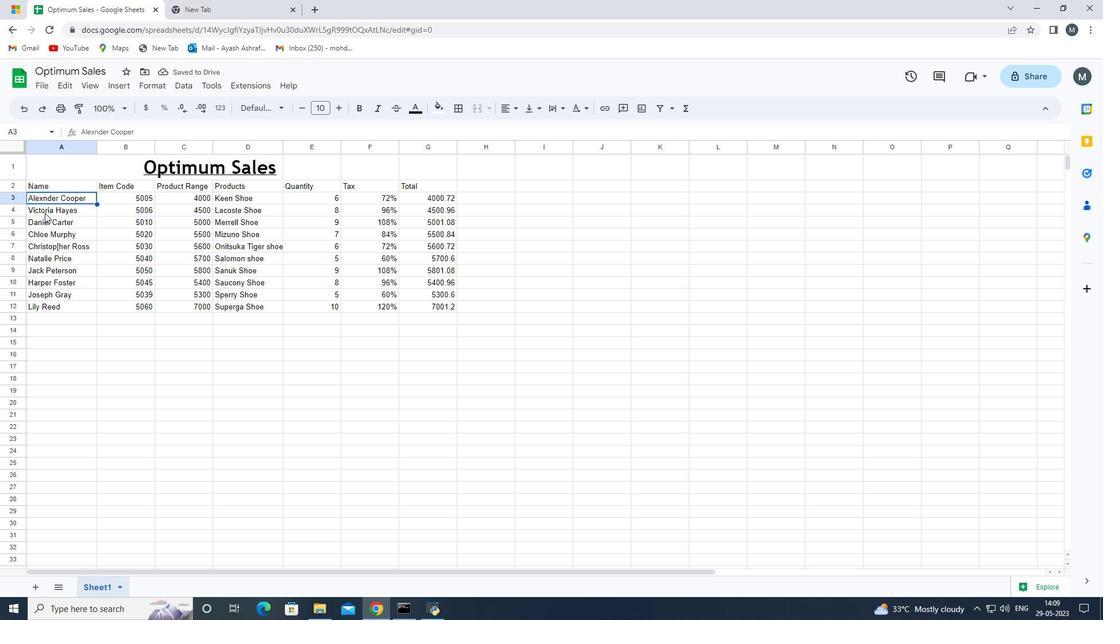 
Action: Mouse pressed left at (44, 213)
Screenshot: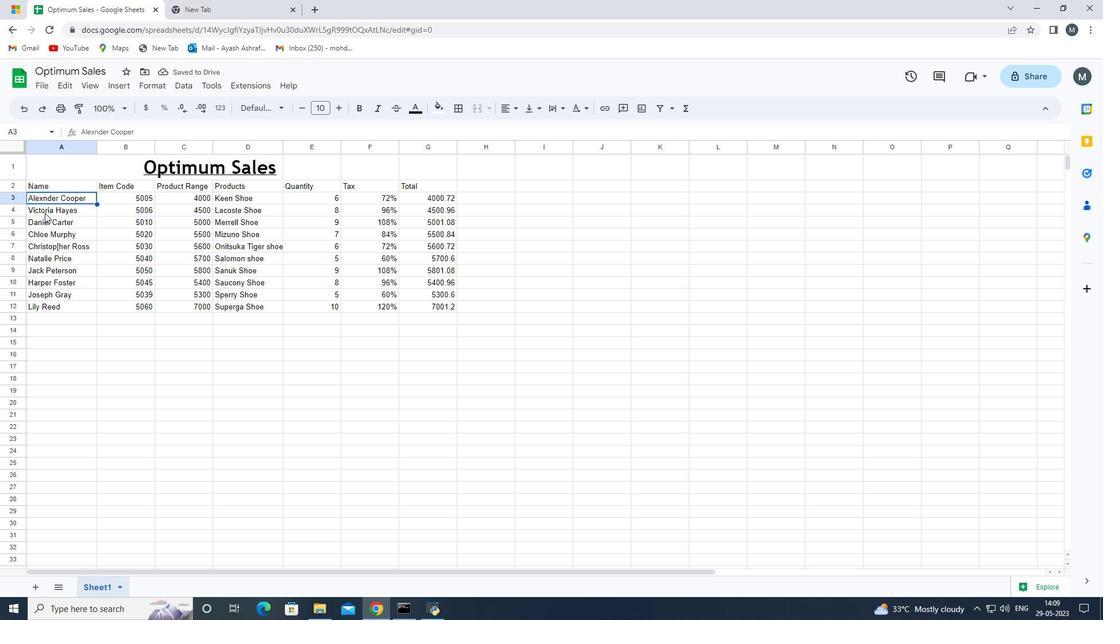 
Action: Mouse moved to (15, 197)
Screenshot: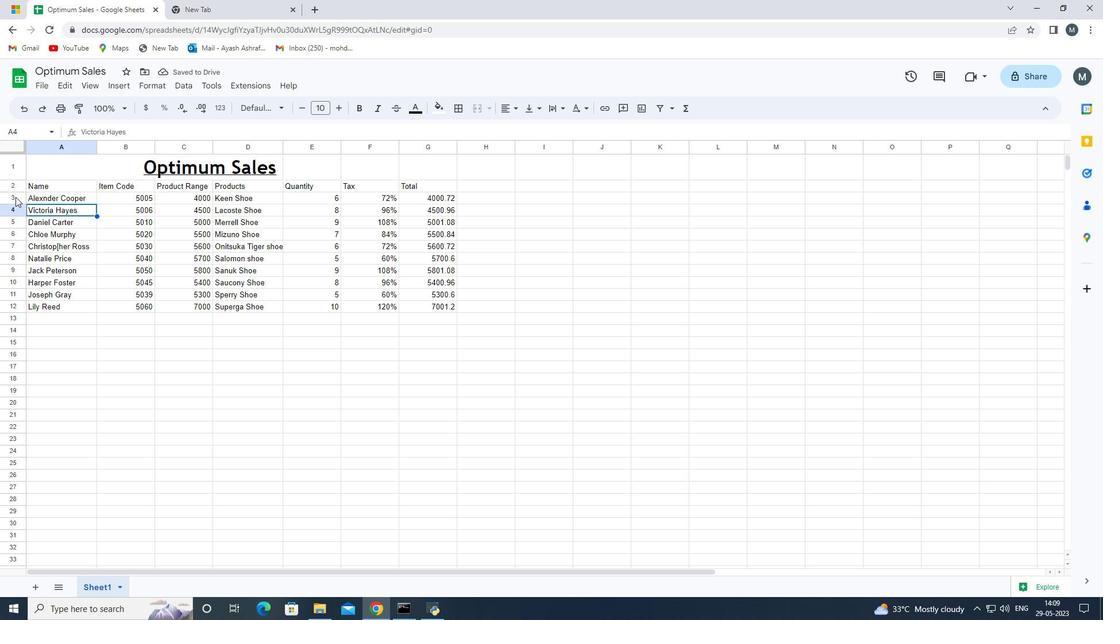 
Action: Mouse pressed left at (15, 197)
Screenshot: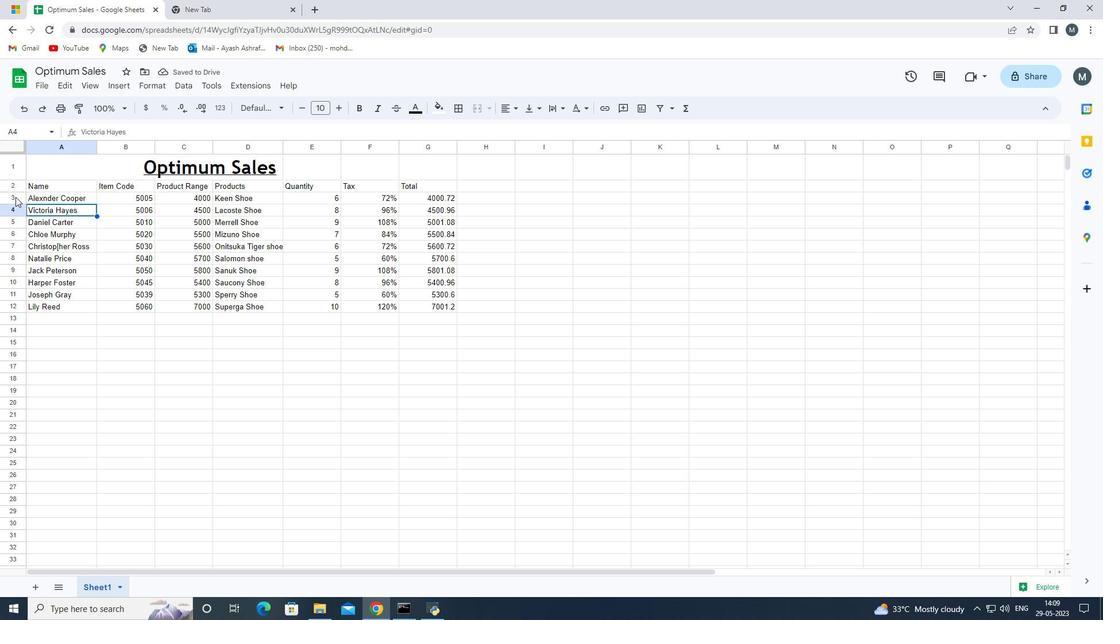 
Action: Mouse moved to (94, 203)
Screenshot: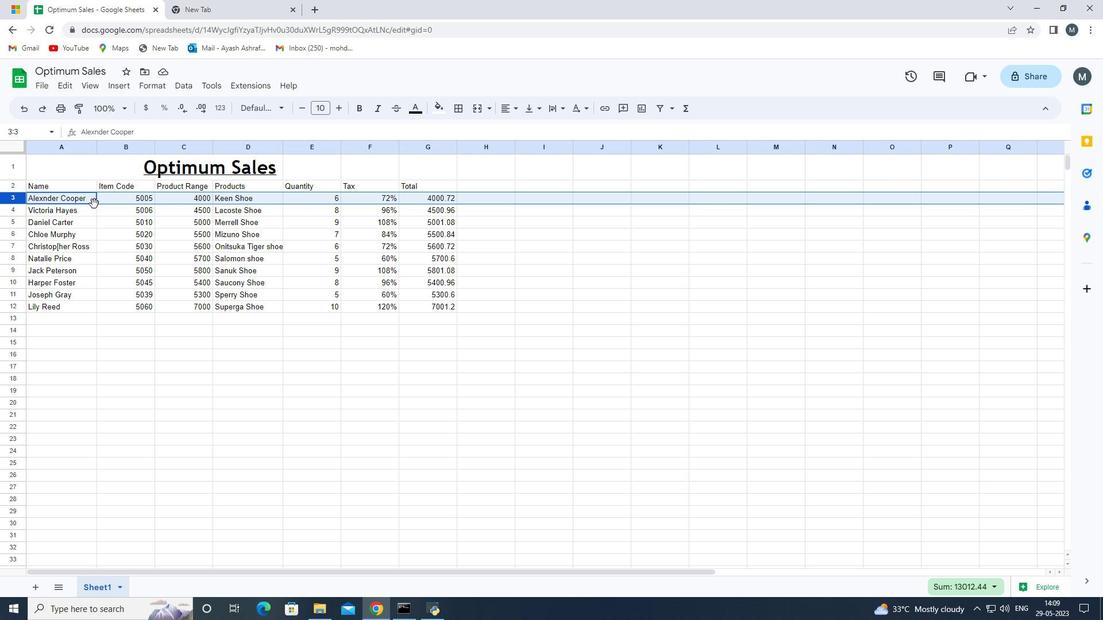 
Action: Mouse pressed left at (94, 203)
Screenshot: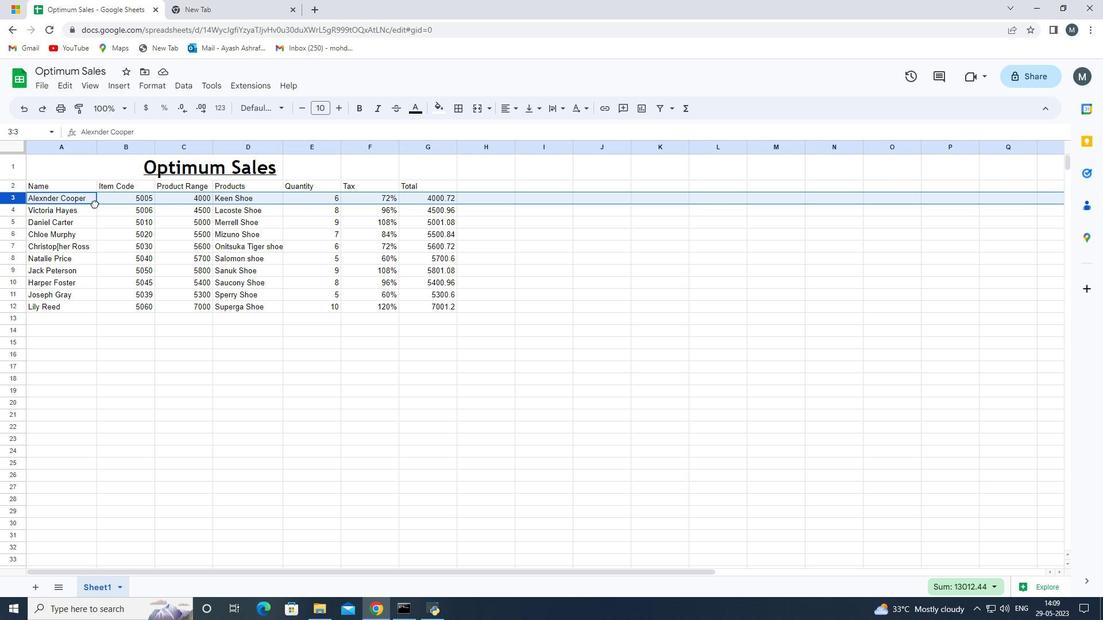 
Action: Mouse moved to (25, 202)
Screenshot: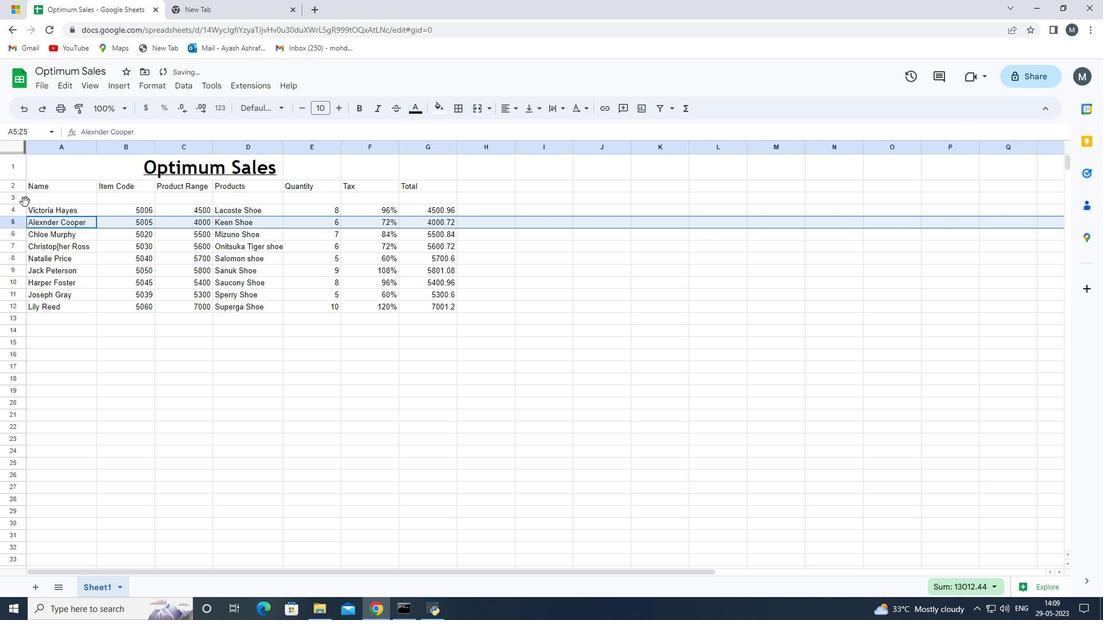 
Action: Key pressed ctrl+Z
Screenshot: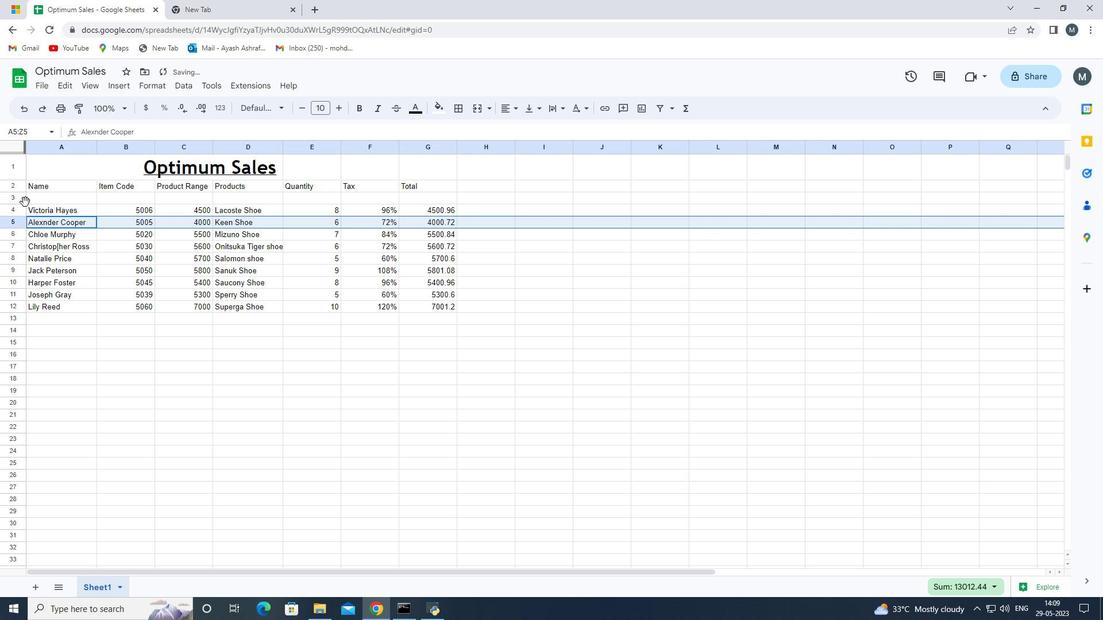 
Action: Mouse moved to (26, 187)
Screenshot: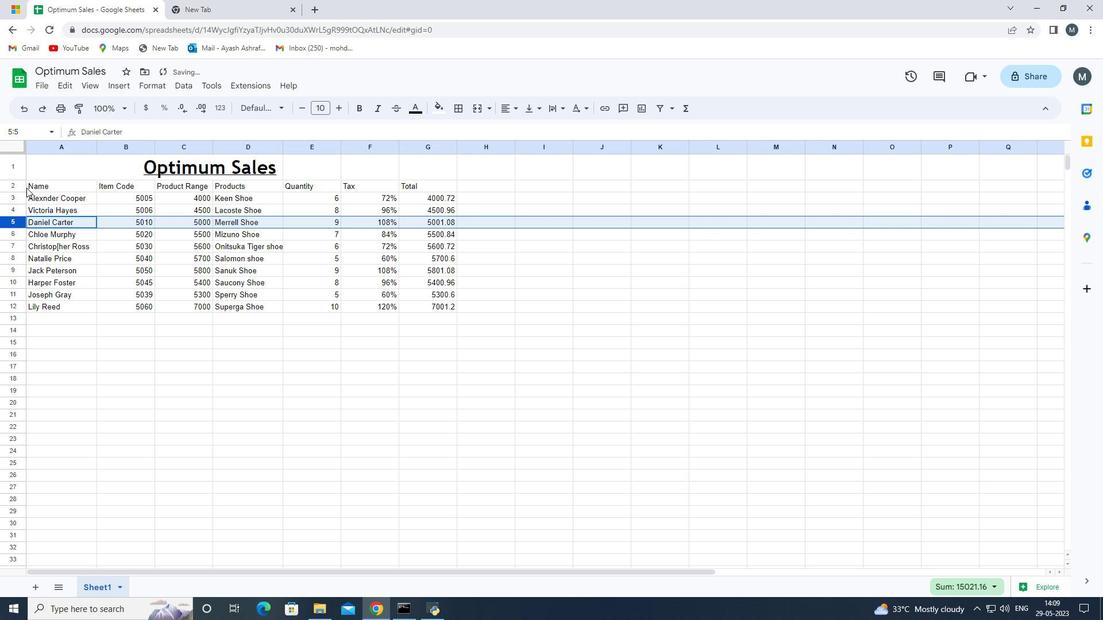 
Action: Mouse pressed left at (26, 187)
Screenshot: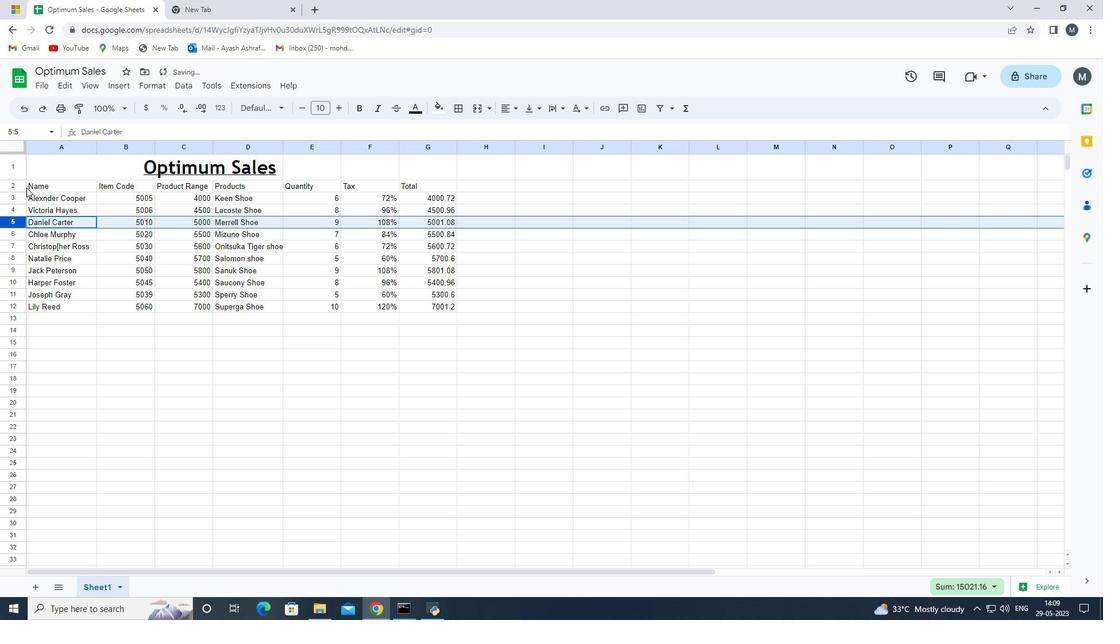 
Action: Mouse moved to (279, 112)
Screenshot: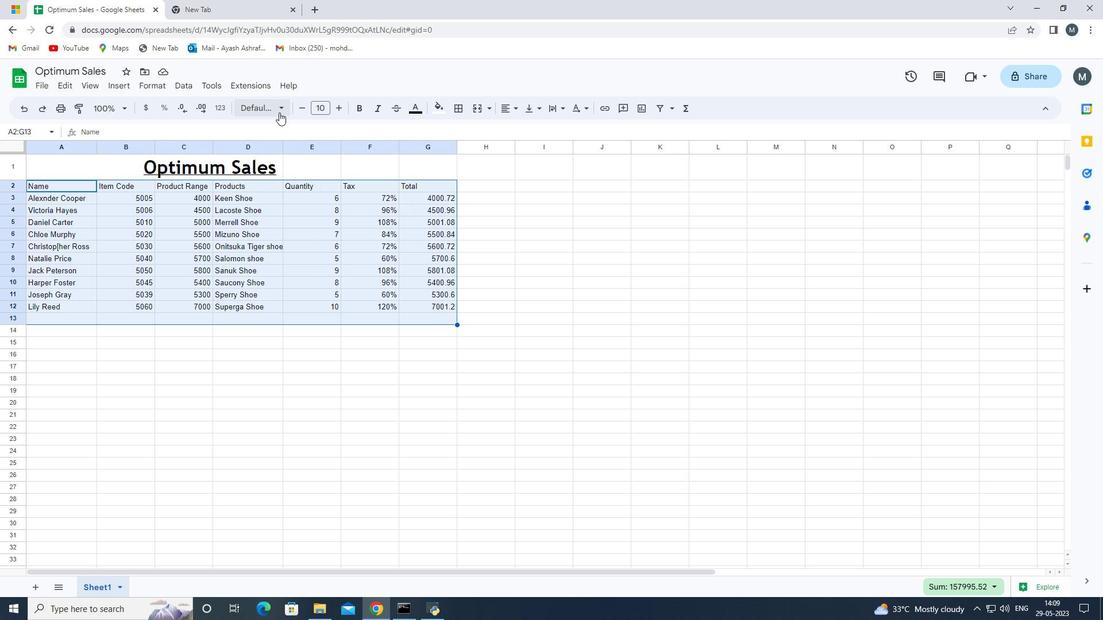 
Action: Mouse pressed left at (279, 112)
Screenshot: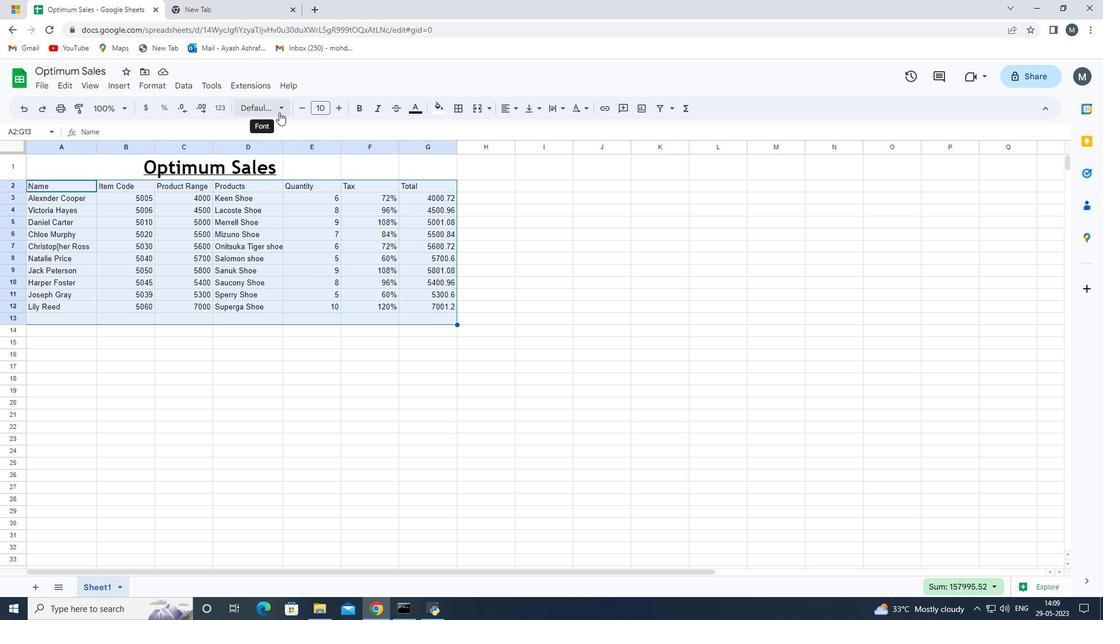 
Action: Mouse moved to (295, 477)
Screenshot: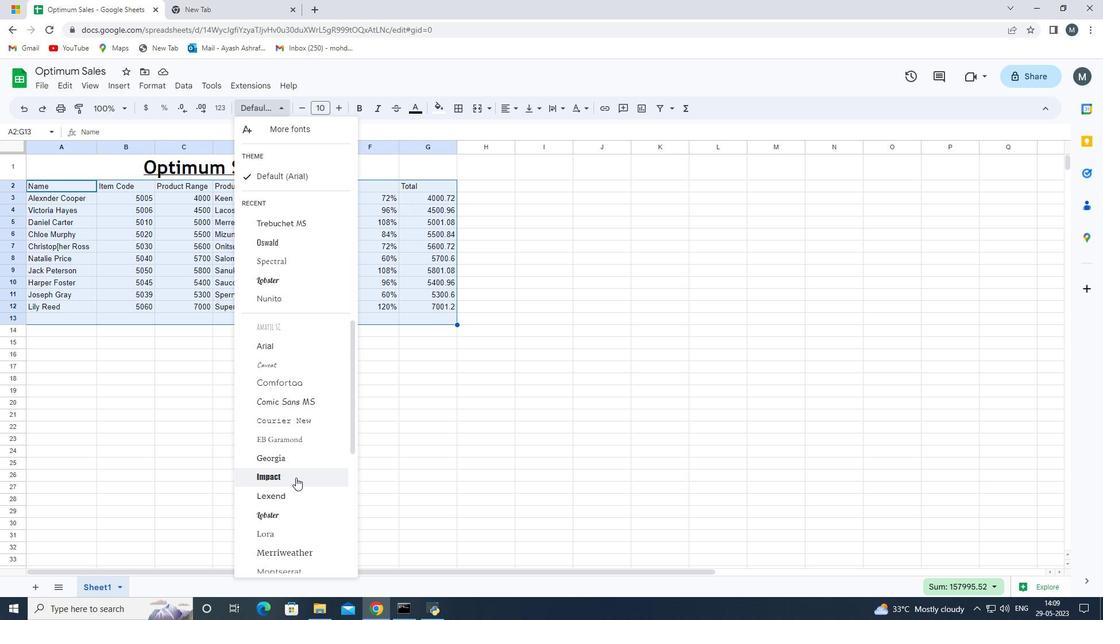 
Action: Mouse scrolled (295, 477) with delta (0, 0)
Screenshot: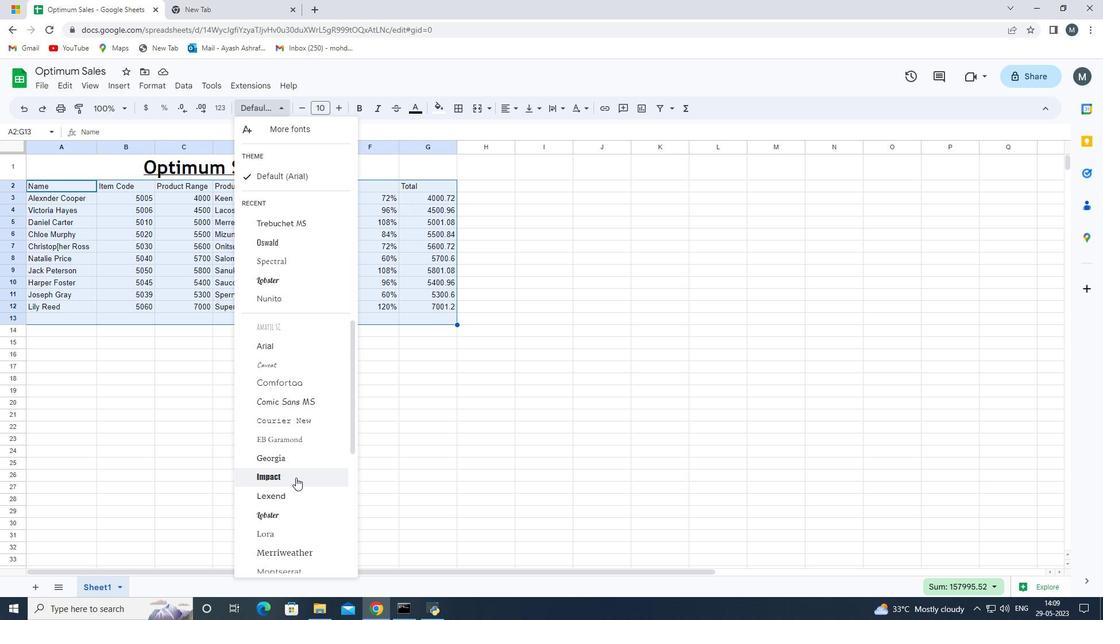 
Action: Mouse scrolled (295, 477) with delta (0, 0)
Screenshot: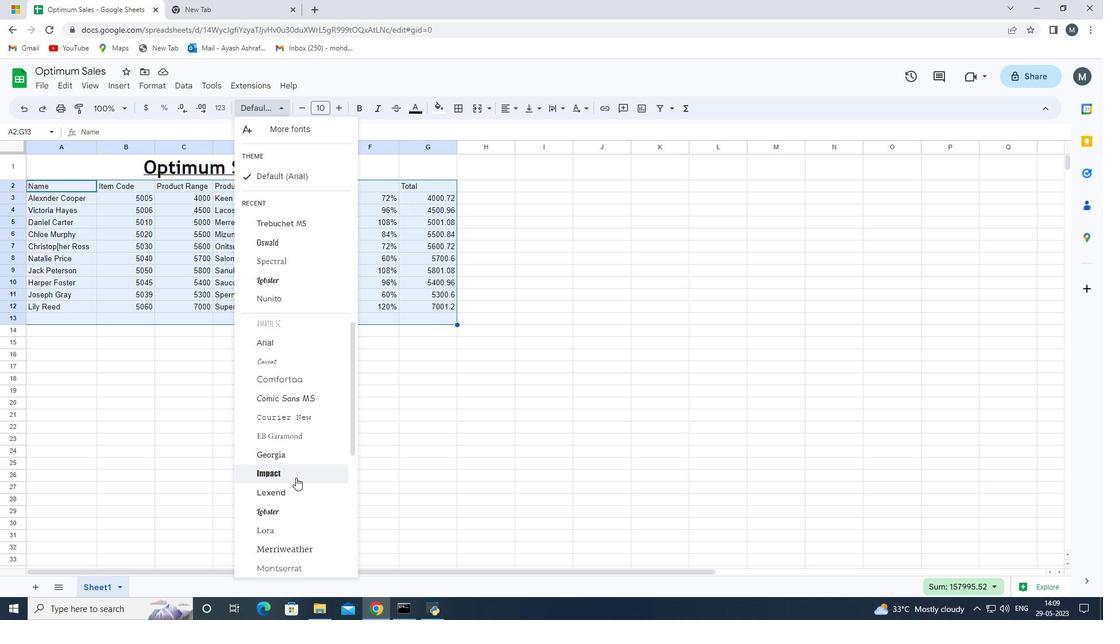 
Action: Mouse scrolled (295, 477) with delta (0, 0)
Screenshot: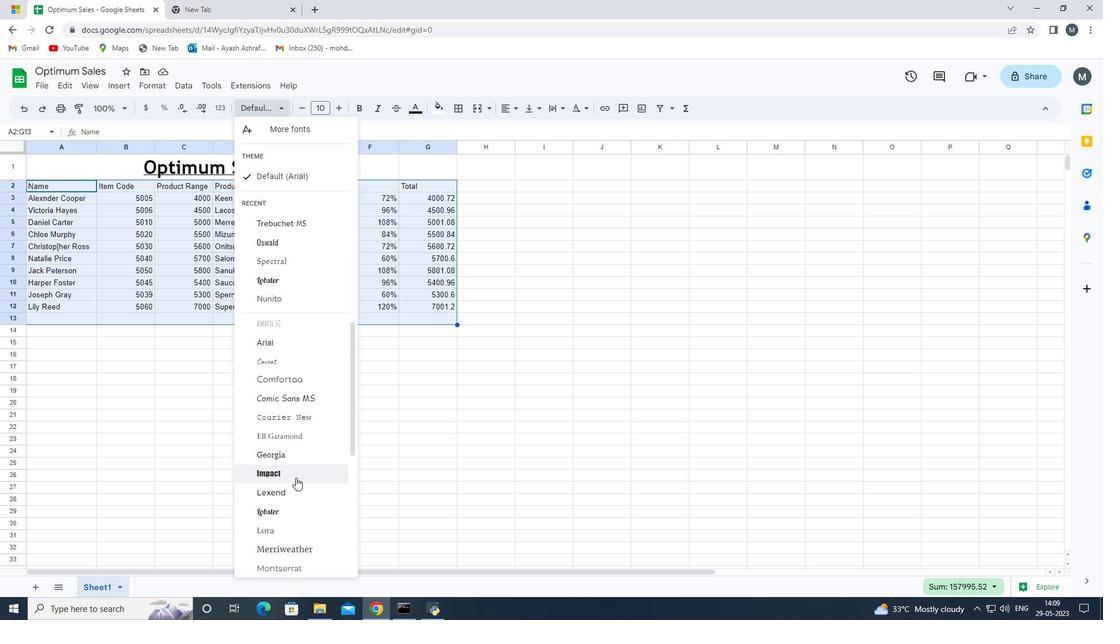
Action: Mouse scrolled (295, 477) with delta (0, 0)
Screenshot: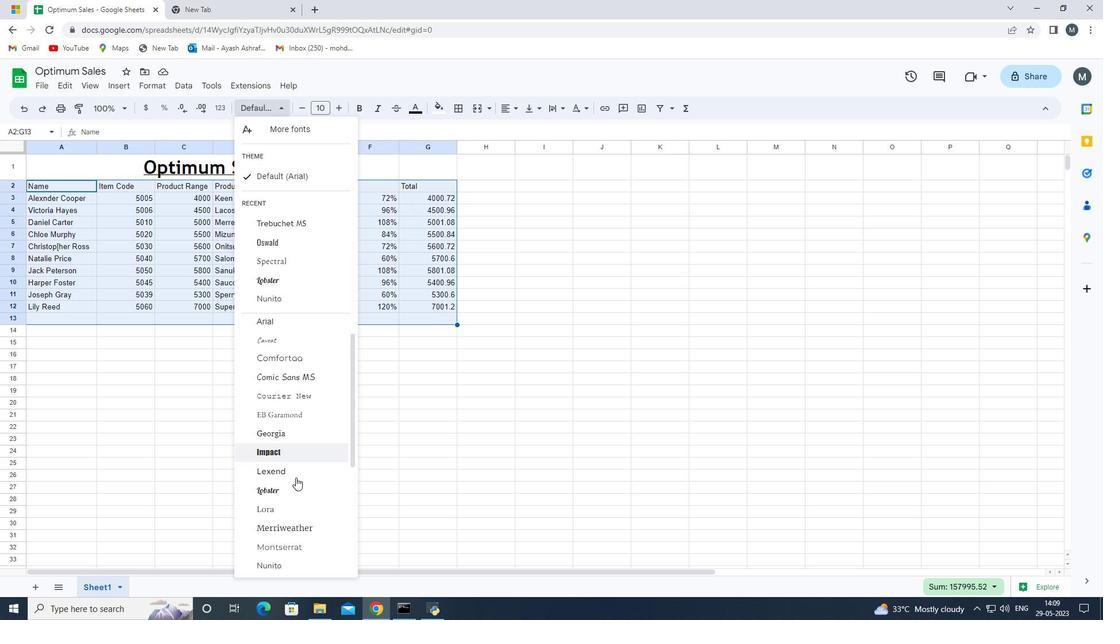 
Action: Mouse scrolled (295, 477) with delta (0, 0)
Screenshot: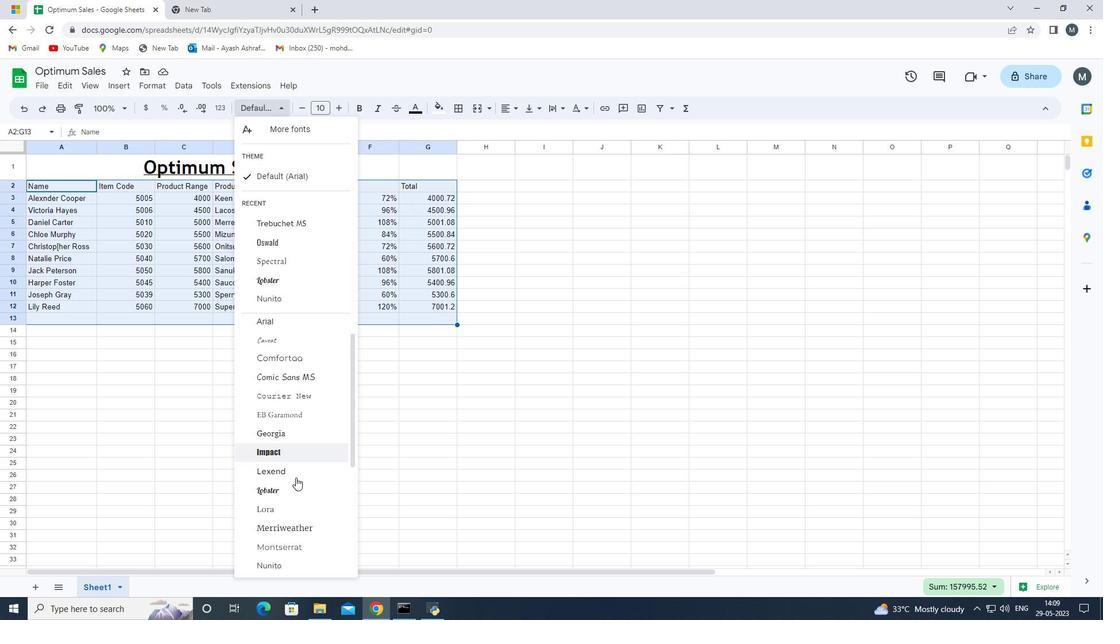 
Action: Mouse scrolled (295, 477) with delta (0, 0)
Screenshot: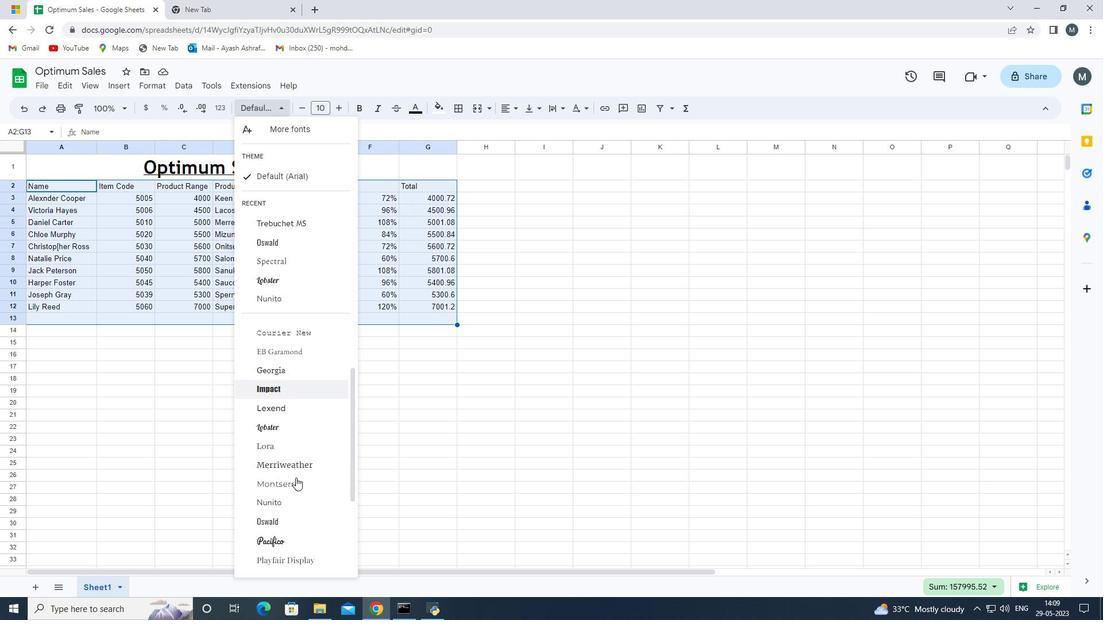 
Action: Mouse scrolled (295, 477) with delta (0, 0)
Screenshot: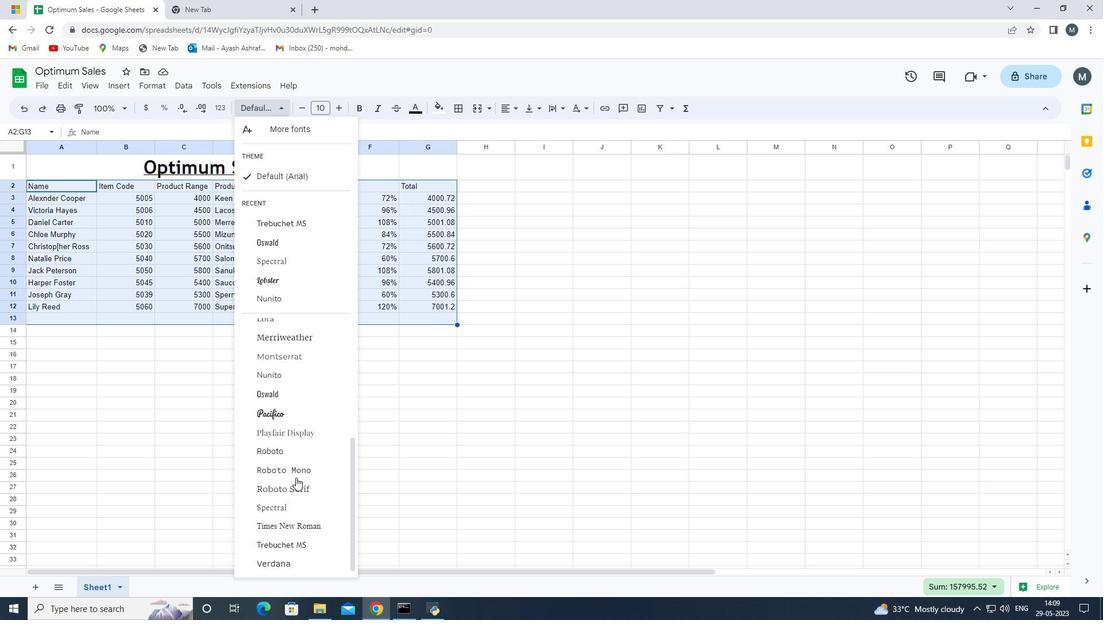 
Action: Mouse scrolled (295, 477) with delta (0, 0)
Screenshot: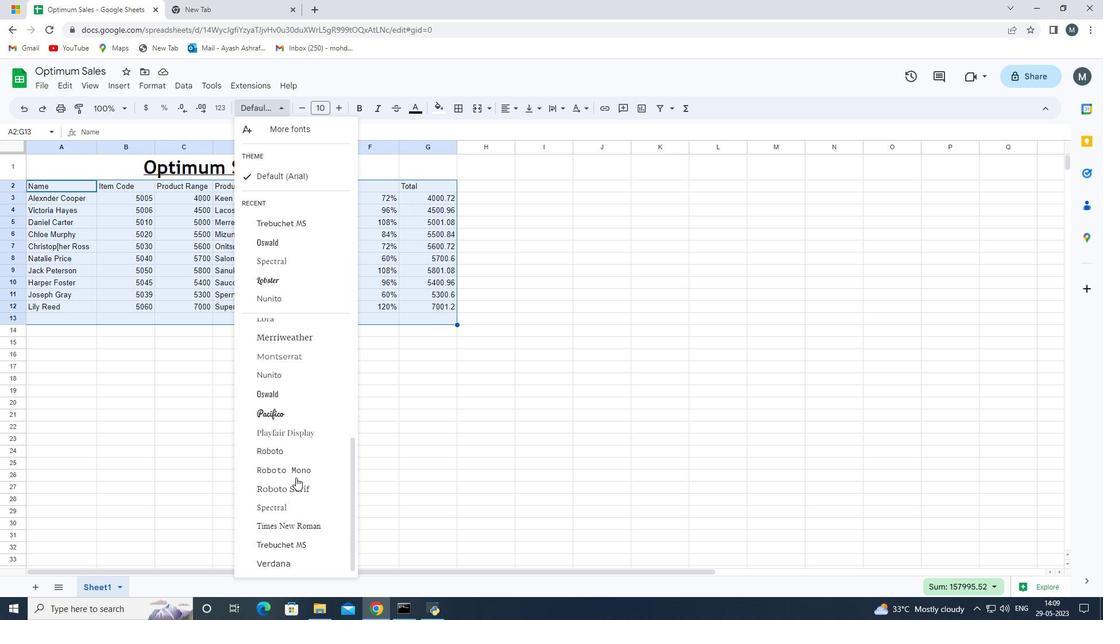 
Action: Mouse scrolled (295, 477) with delta (0, 0)
Screenshot: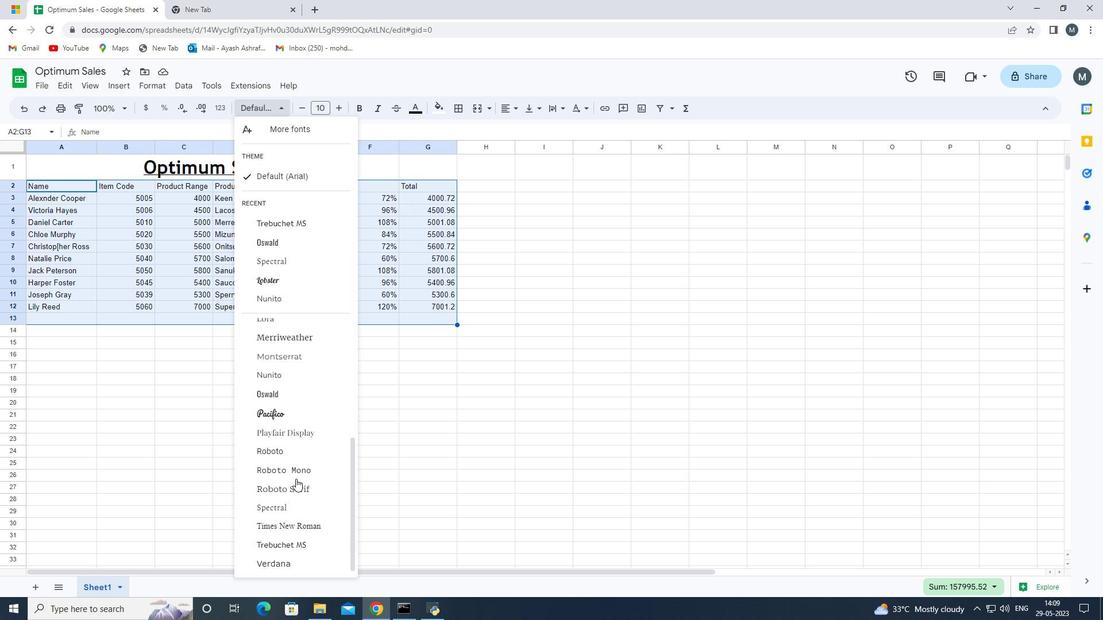 
Action: Mouse moved to (295, 479)
Screenshot: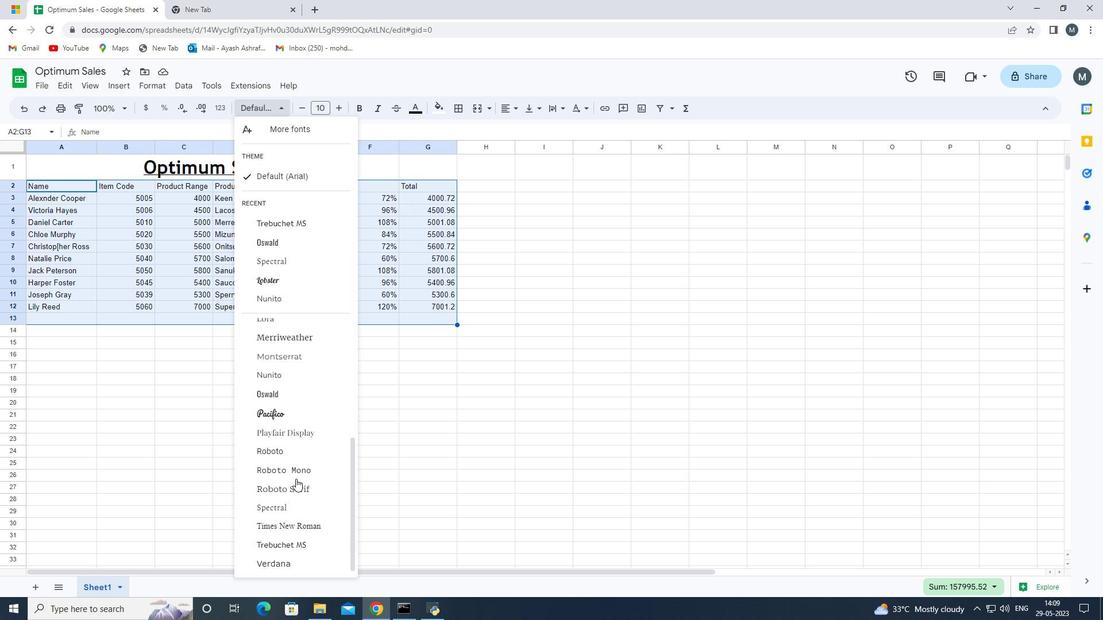 
Action: Mouse scrolled (295, 479) with delta (0, 0)
Screenshot: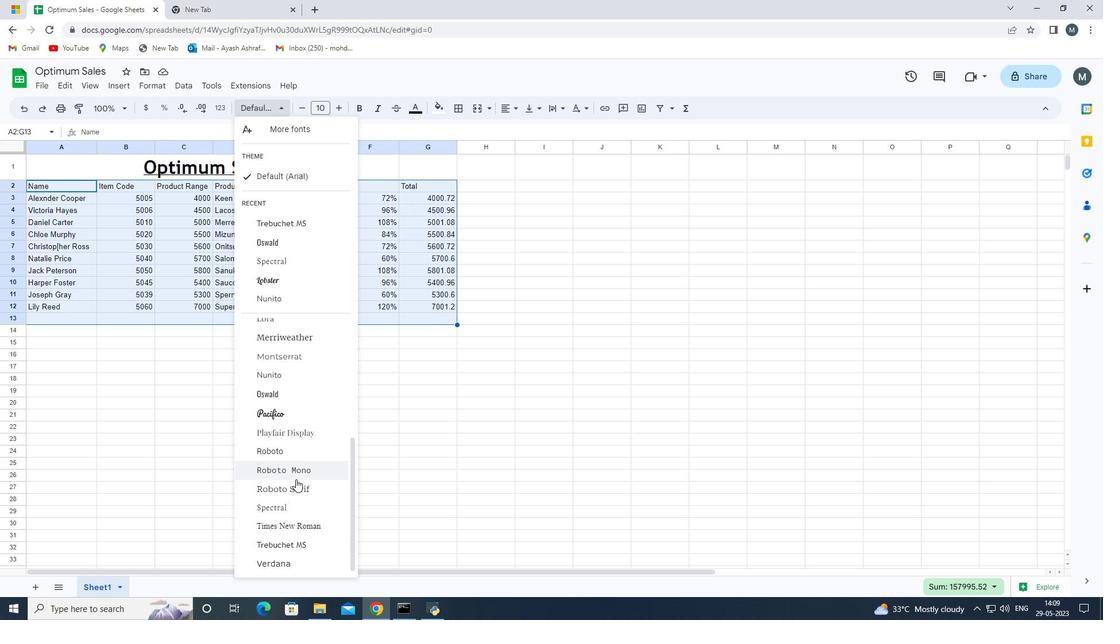 
Action: Mouse moved to (285, 408)
Screenshot: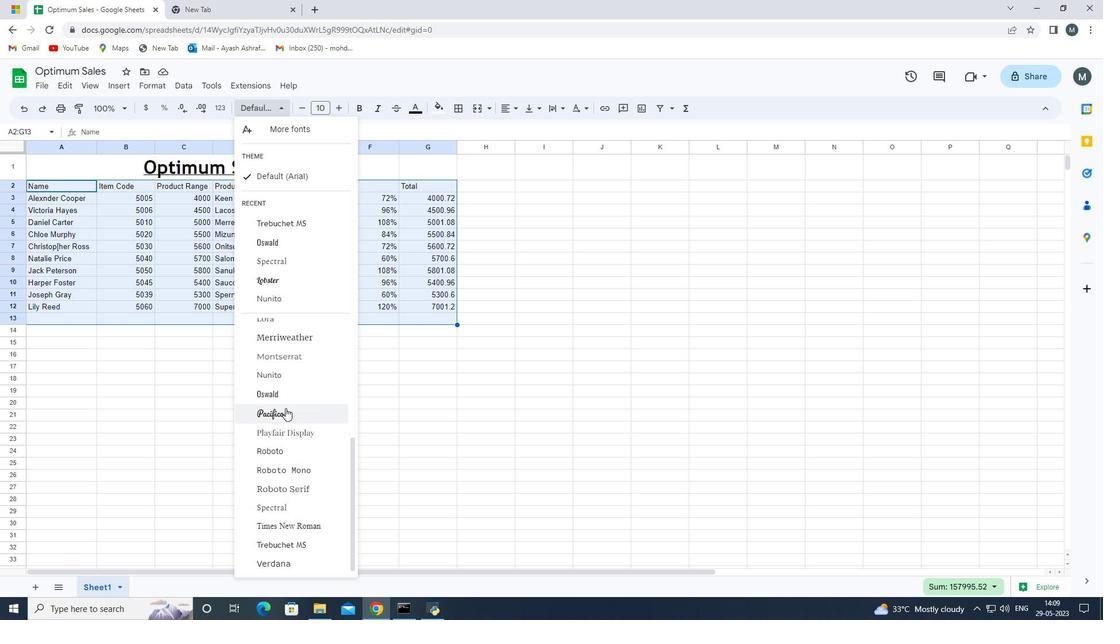 
Action: Mouse scrolled (285, 409) with delta (0, 0)
Screenshot: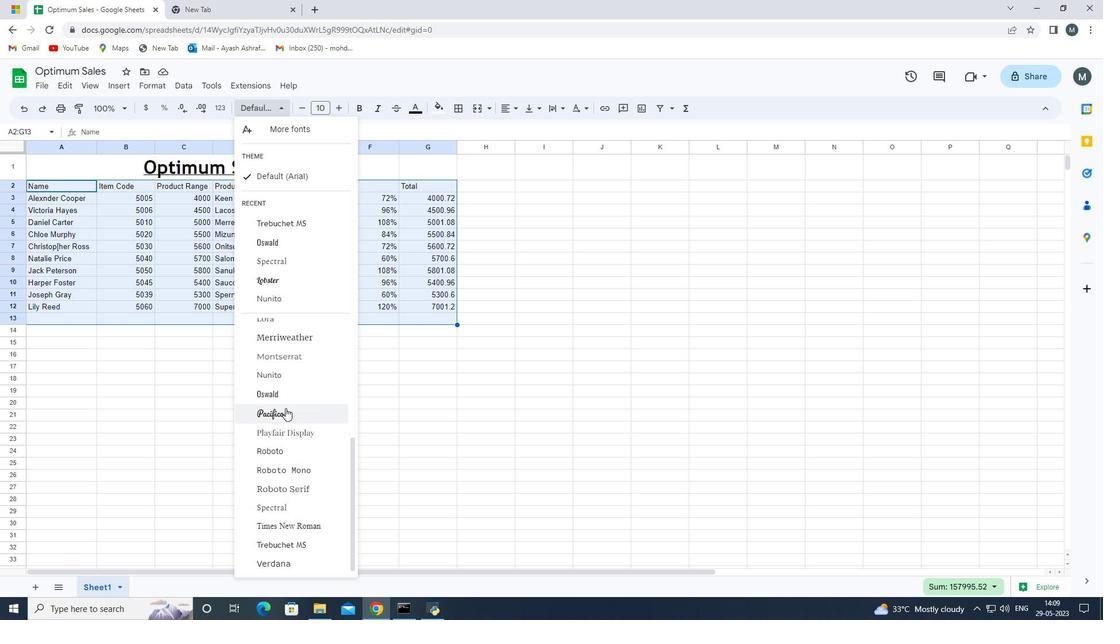 
Action: Mouse scrolled (285, 409) with delta (0, 0)
Screenshot: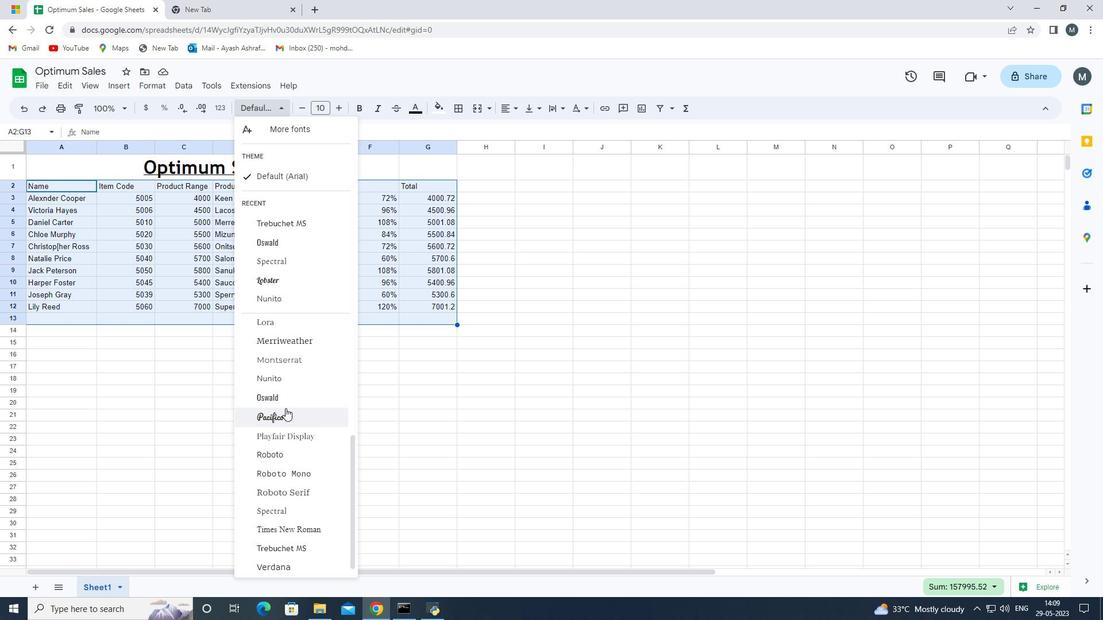 
Action: Mouse moved to (286, 403)
Screenshot: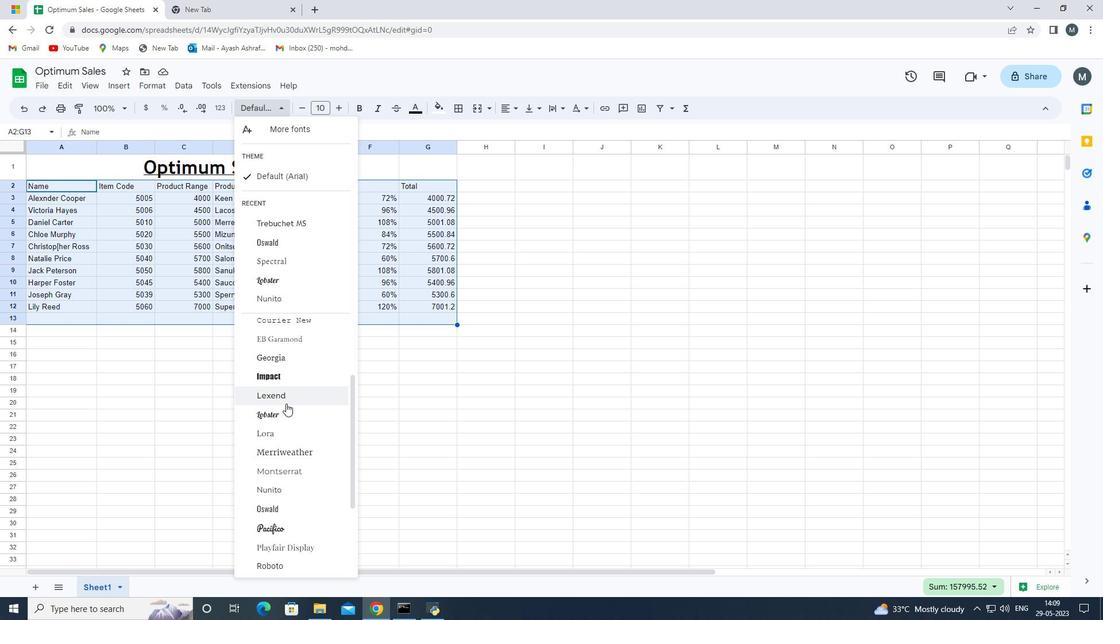 
Action: Mouse scrolled (286, 403) with delta (0, 0)
Screenshot: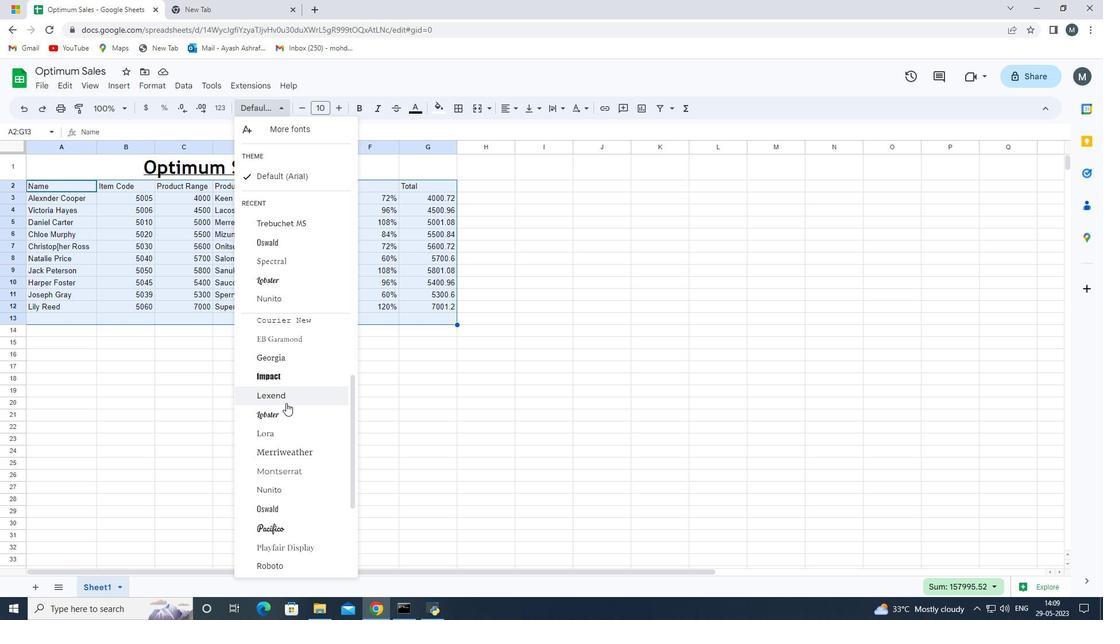
Action: Mouse scrolled (286, 403) with delta (0, 0)
Screenshot: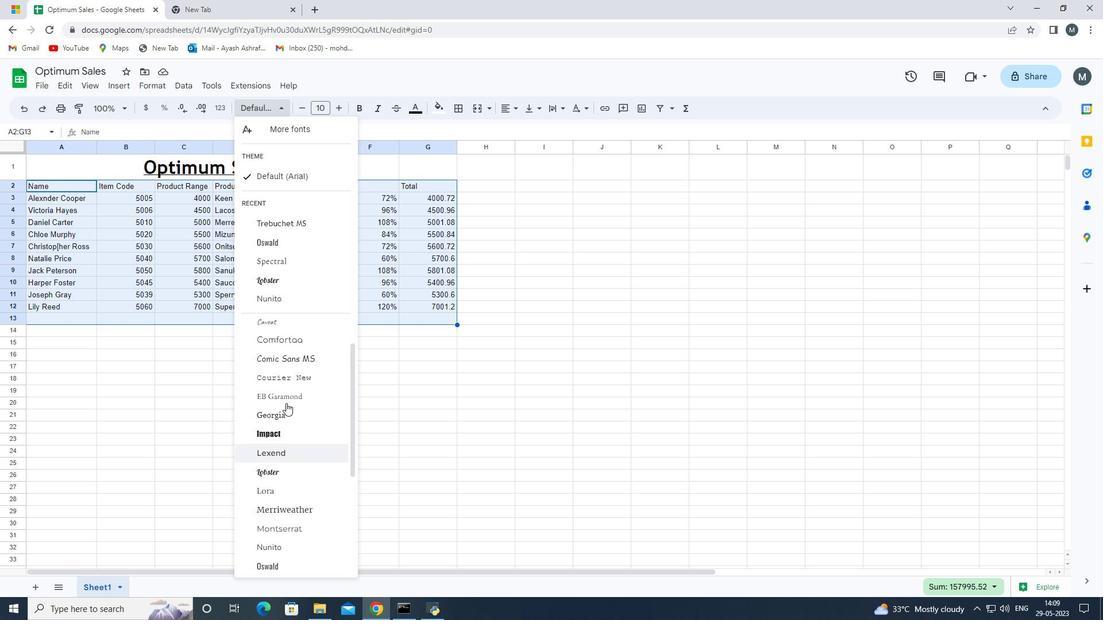 
Action: Mouse scrolled (286, 403) with delta (0, 0)
Screenshot: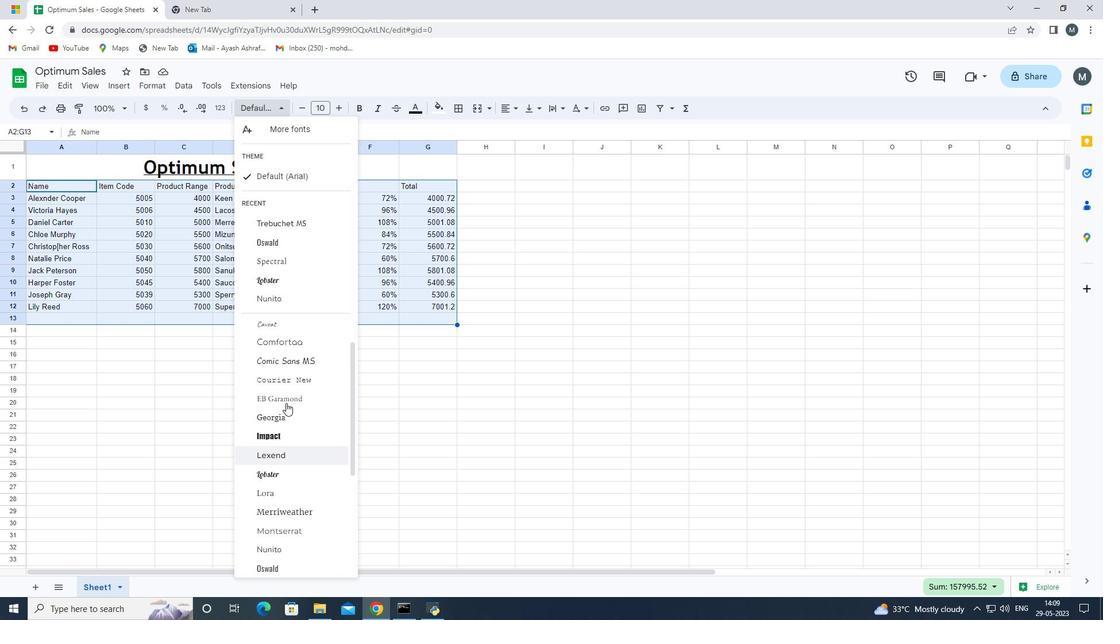 
Action: Mouse scrolled (286, 403) with delta (0, 0)
Screenshot: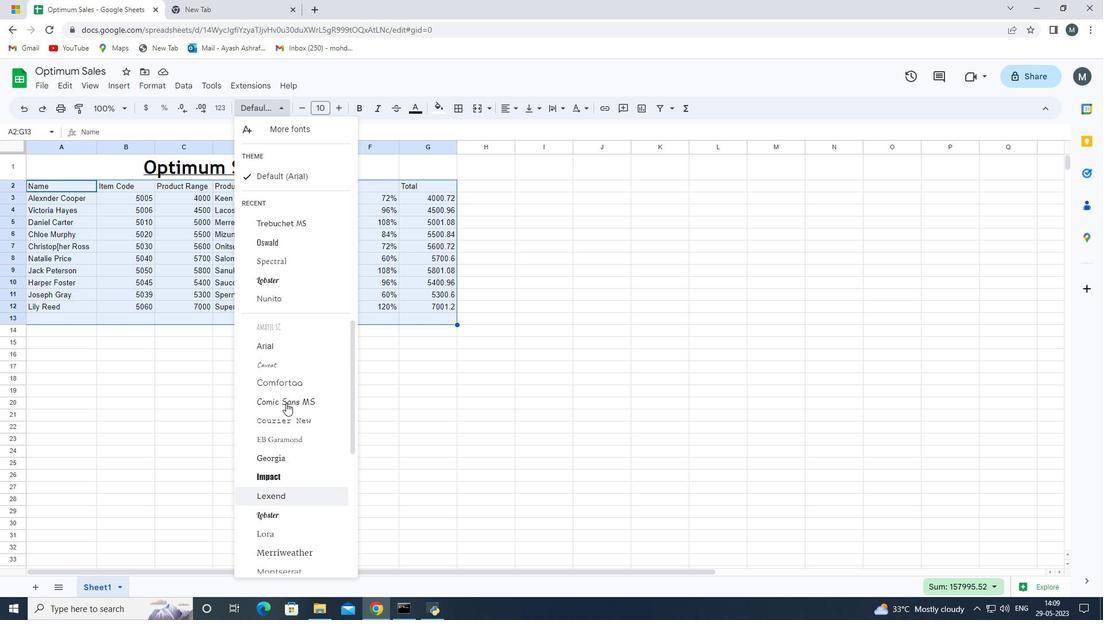 
Action: Mouse moved to (286, 402)
Screenshot: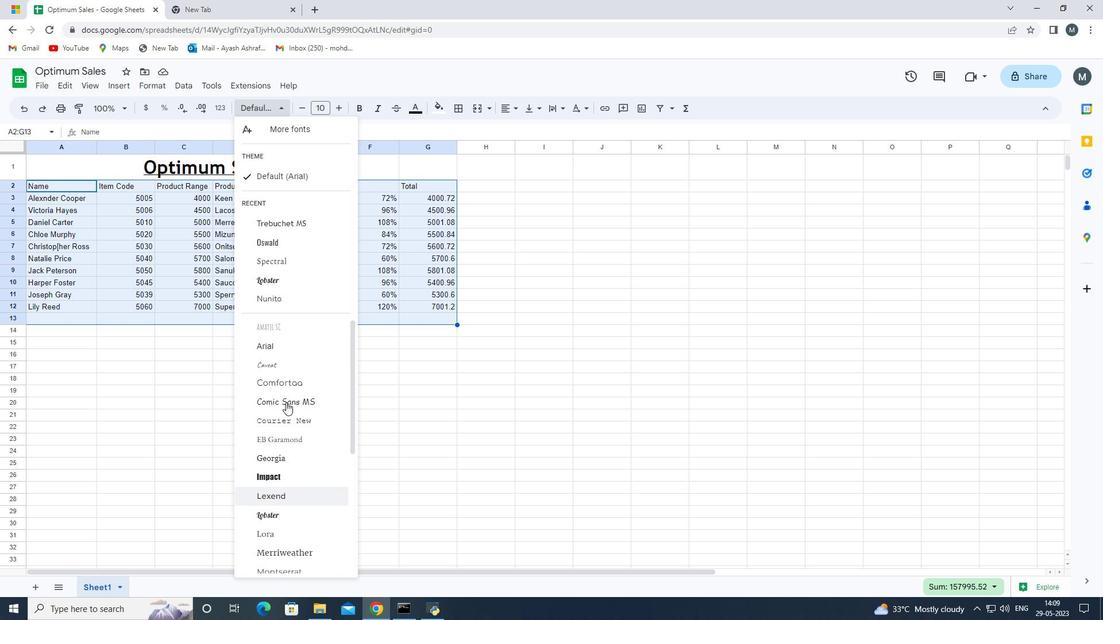 
Action: Mouse scrolled (286, 403) with delta (0, 0)
Screenshot: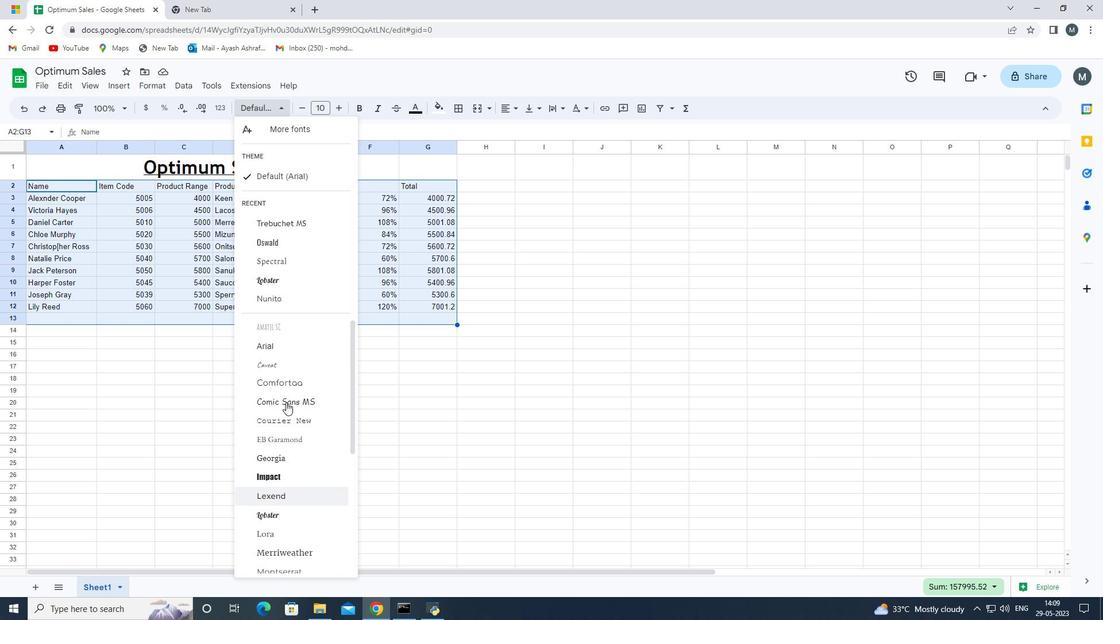 
Action: Mouse scrolled (286, 402) with delta (0, 0)
Screenshot: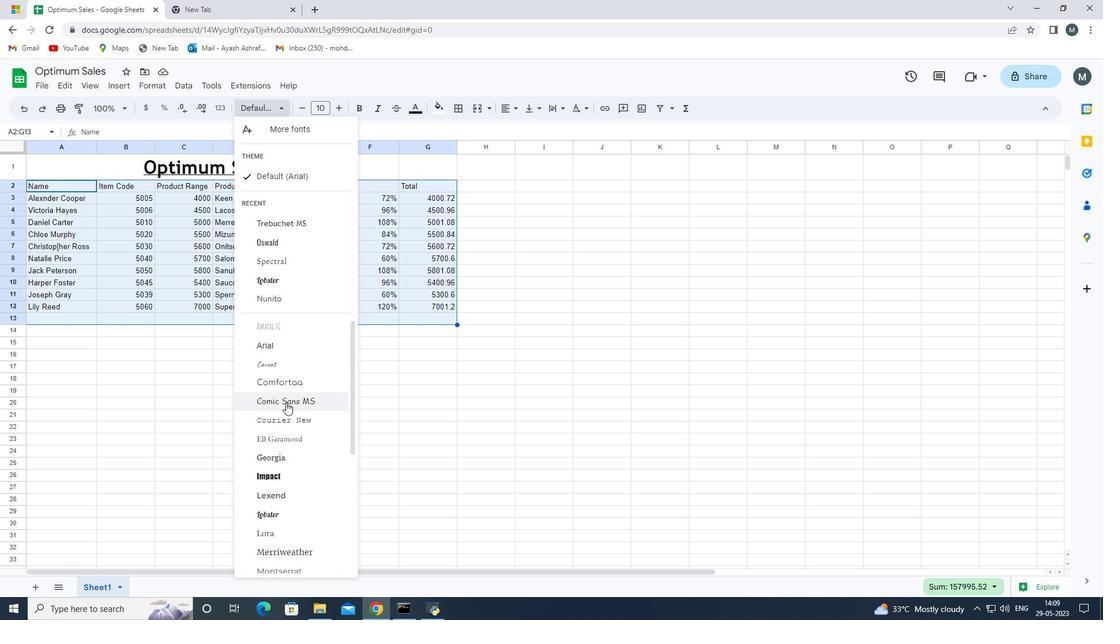 
Action: Mouse scrolled (286, 402) with delta (0, 0)
Screenshot: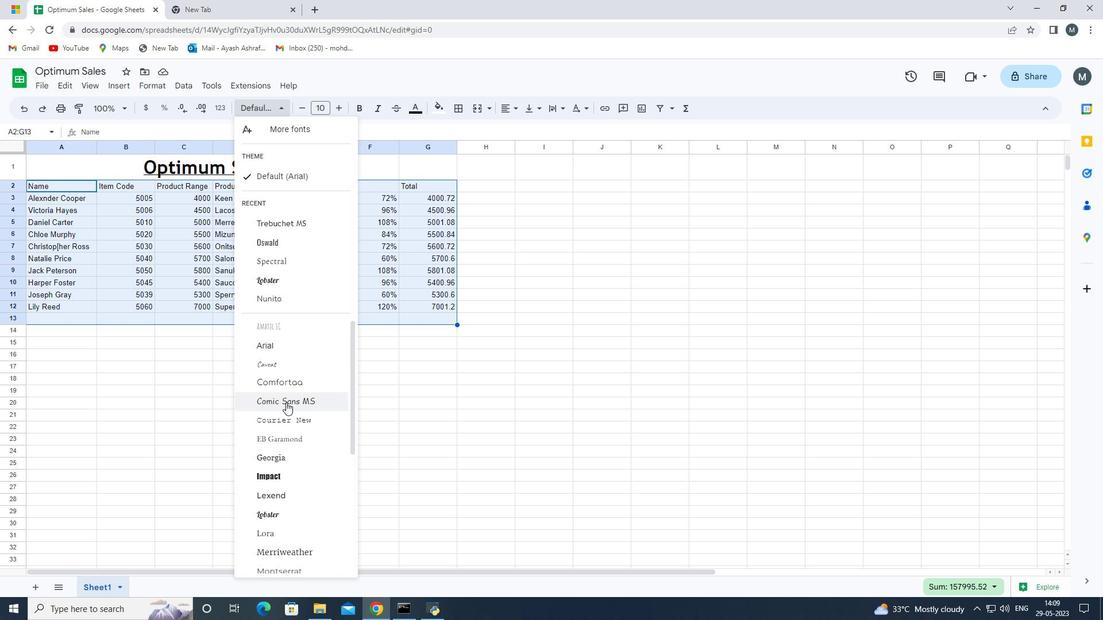 
Action: Mouse scrolled (286, 402) with delta (0, 0)
Screenshot: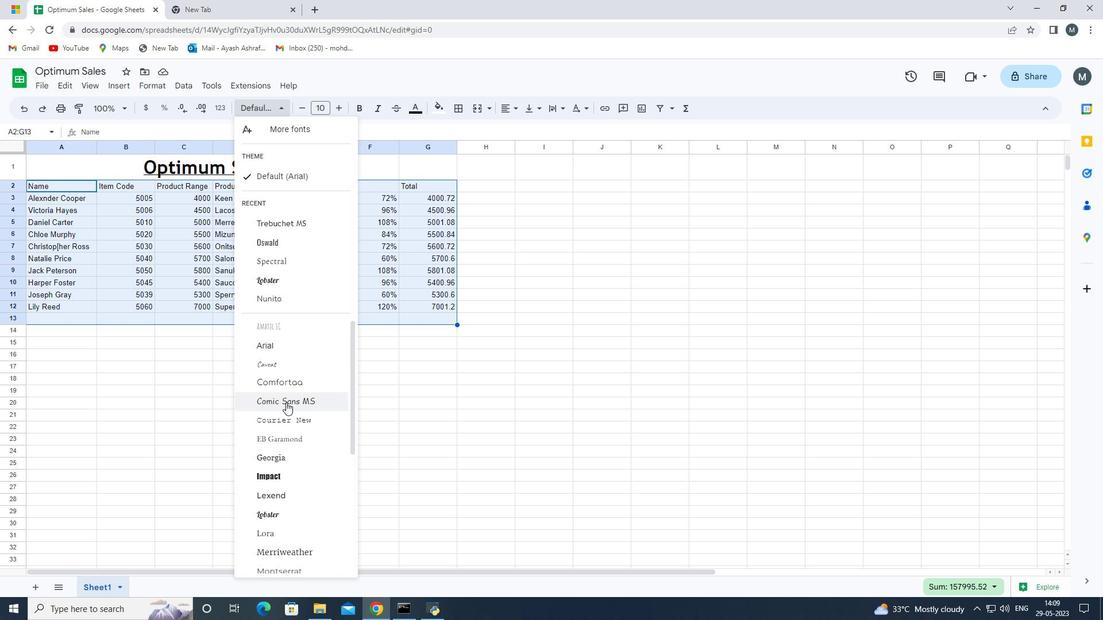 
Action: Mouse scrolled (286, 402) with delta (0, 0)
Screenshot: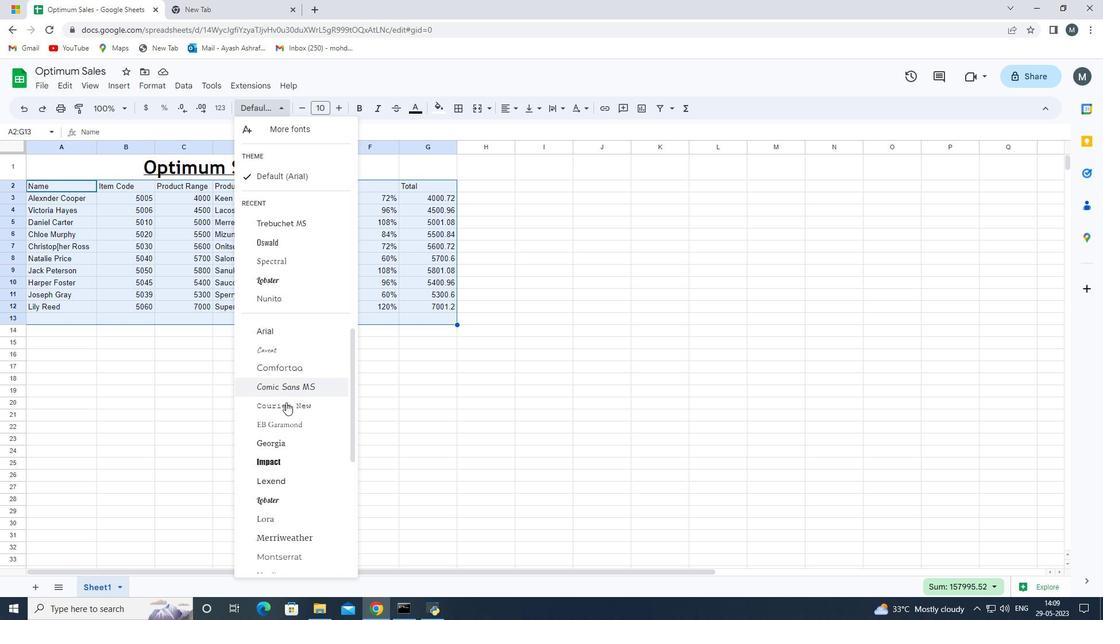 
Action: Mouse scrolled (286, 402) with delta (0, 0)
Screenshot: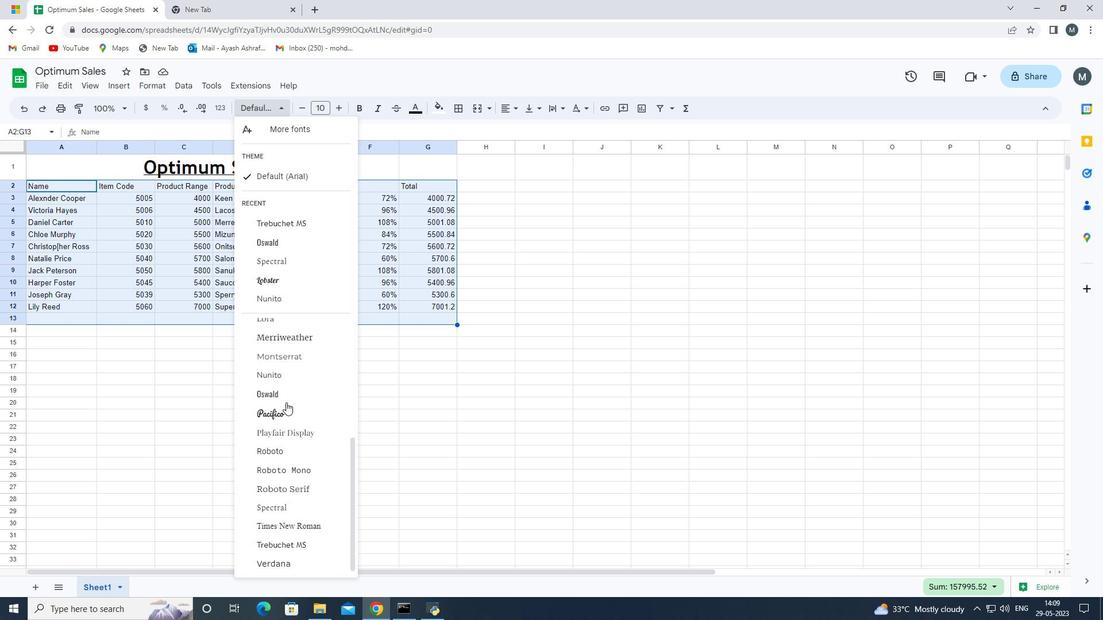 
Action: Mouse scrolled (286, 402) with delta (0, 0)
Screenshot: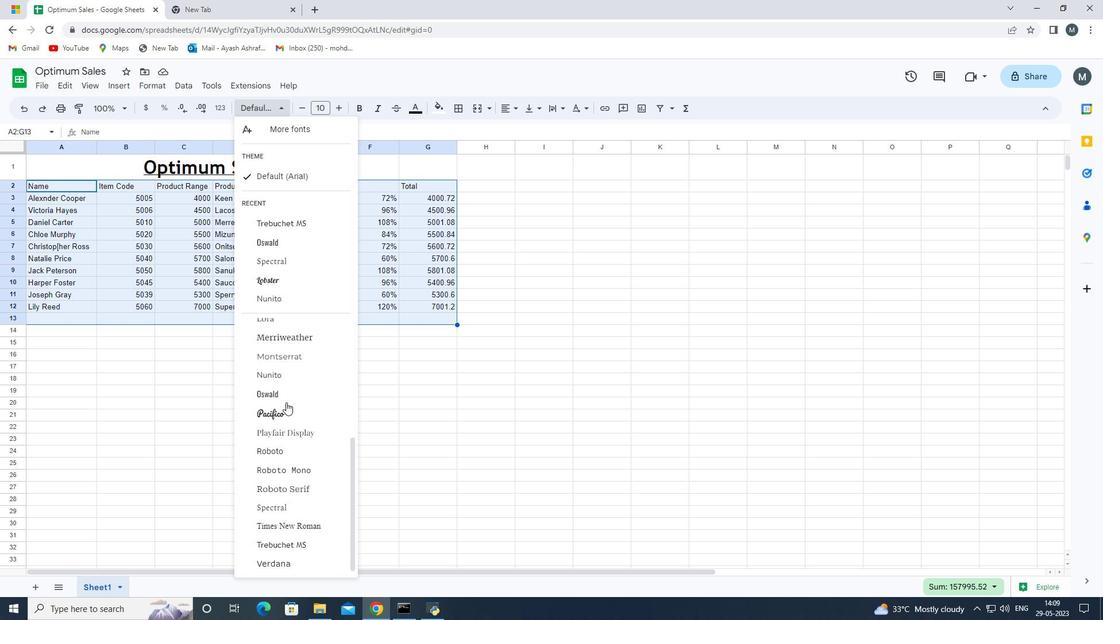 
Action: Mouse scrolled (286, 402) with delta (0, 0)
Screenshot: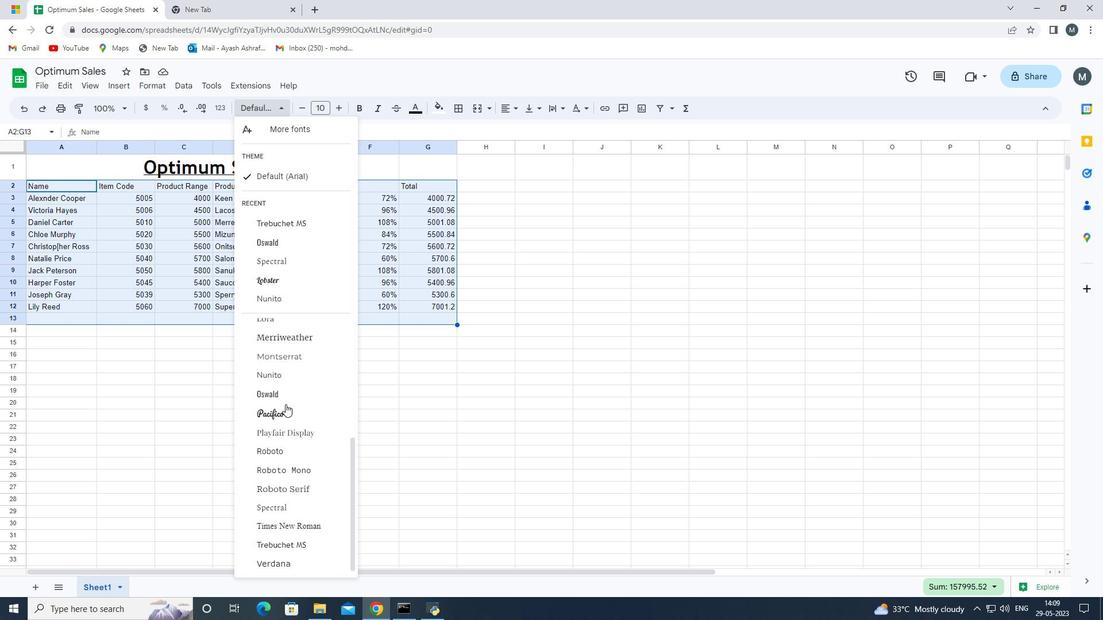 
Action: Mouse moved to (286, 402)
Screenshot: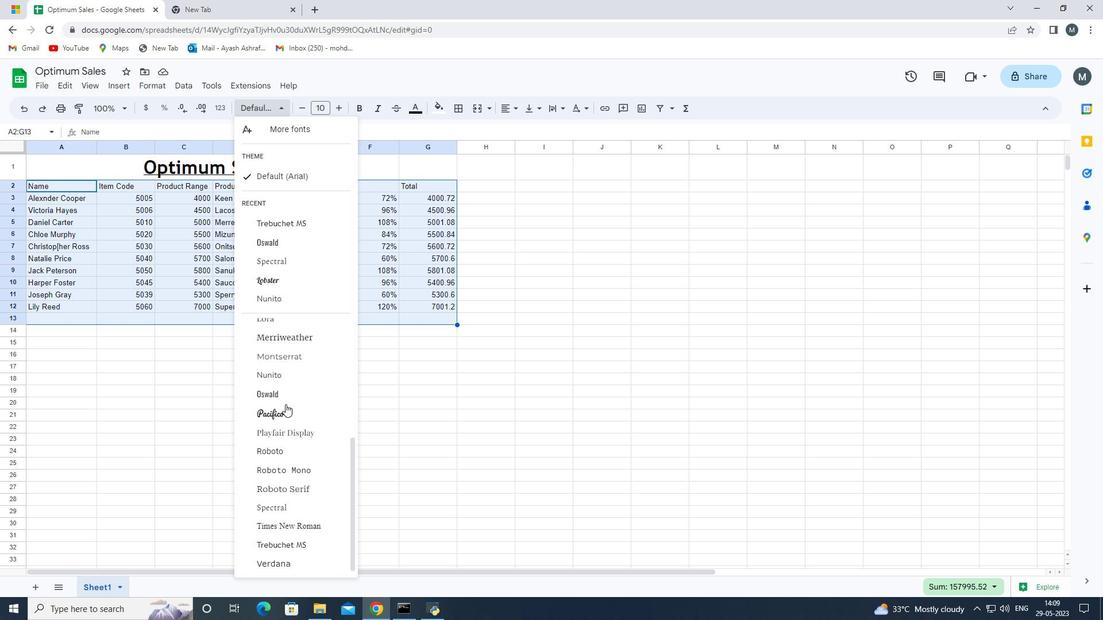 
Action: Mouse scrolled (286, 402) with delta (0, 0)
Screenshot: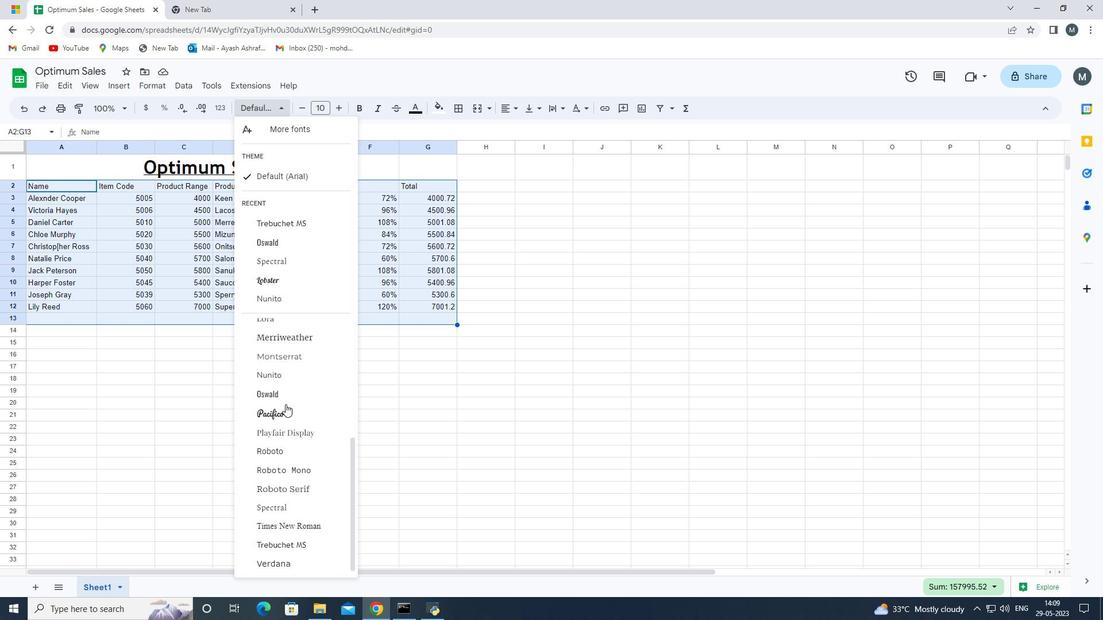 
Action: Mouse moved to (285, 405)
Screenshot: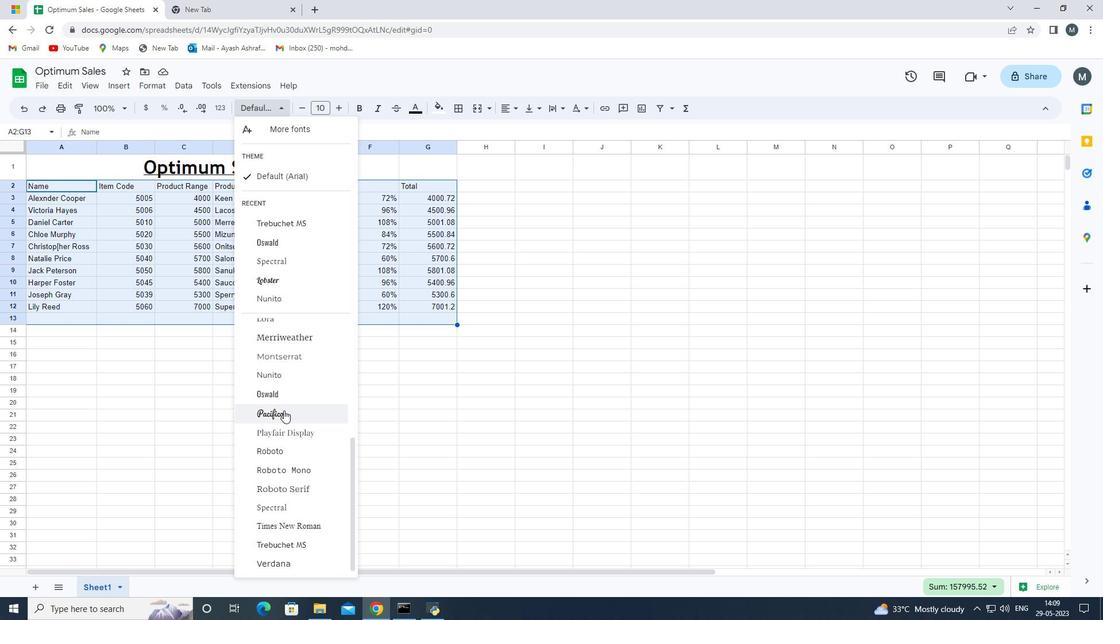 
Action: Mouse scrolled (285, 405) with delta (0, 0)
Screenshot: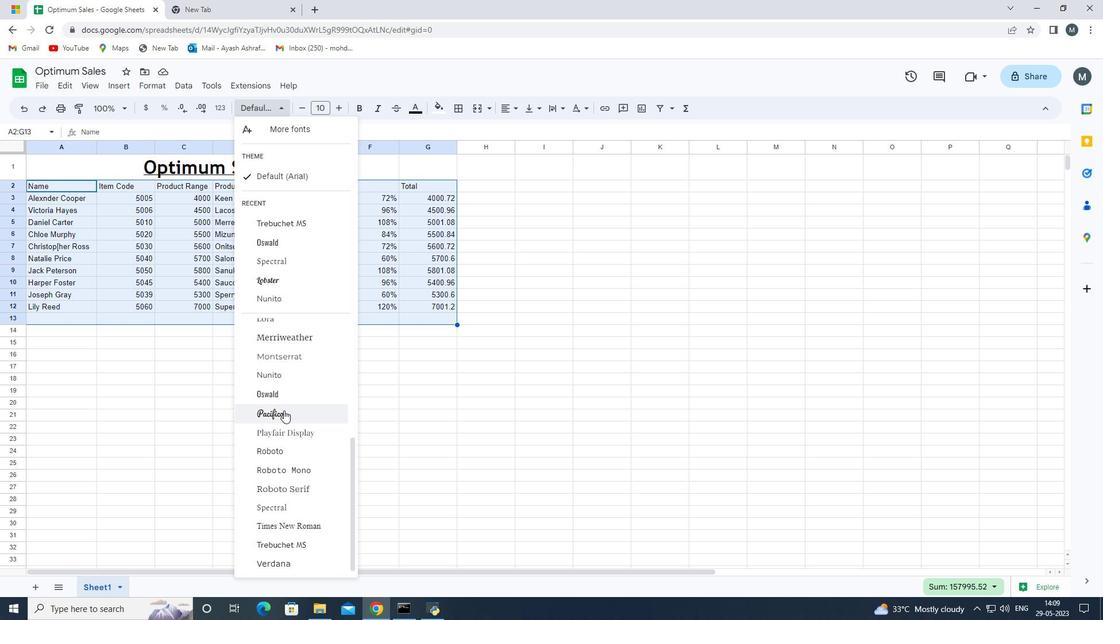 
Action: Mouse moved to (282, 412)
Screenshot: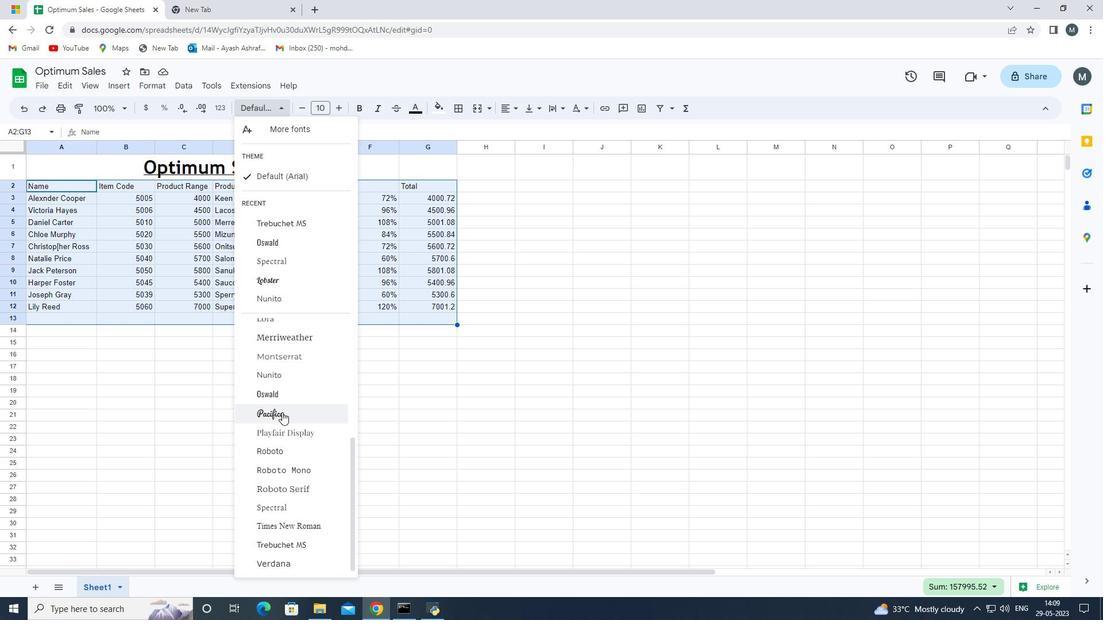 
Action: Mouse scrolled (282, 411) with delta (0, 0)
Screenshot: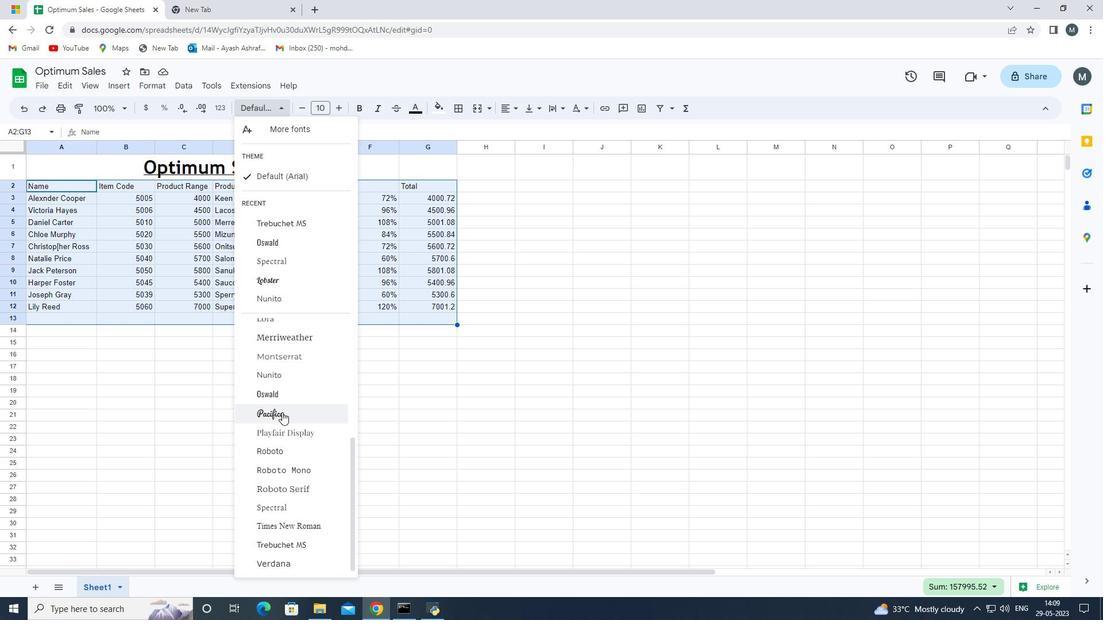 
Action: Mouse scrolled (282, 411) with delta (0, 0)
Screenshot: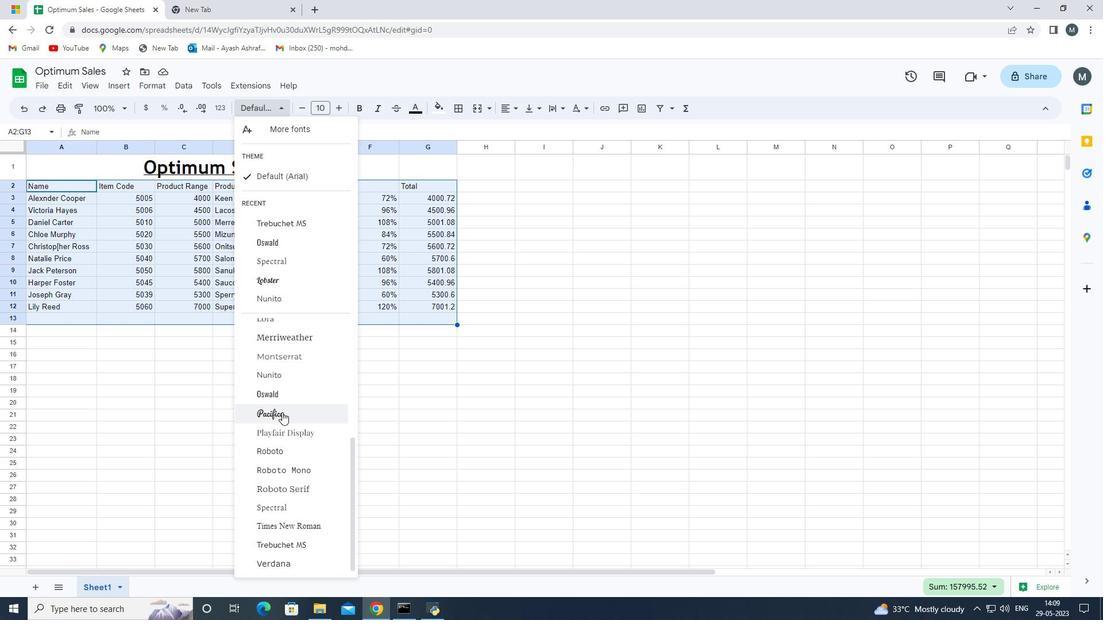 
Action: Mouse moved to (282, 412)
Screenshot: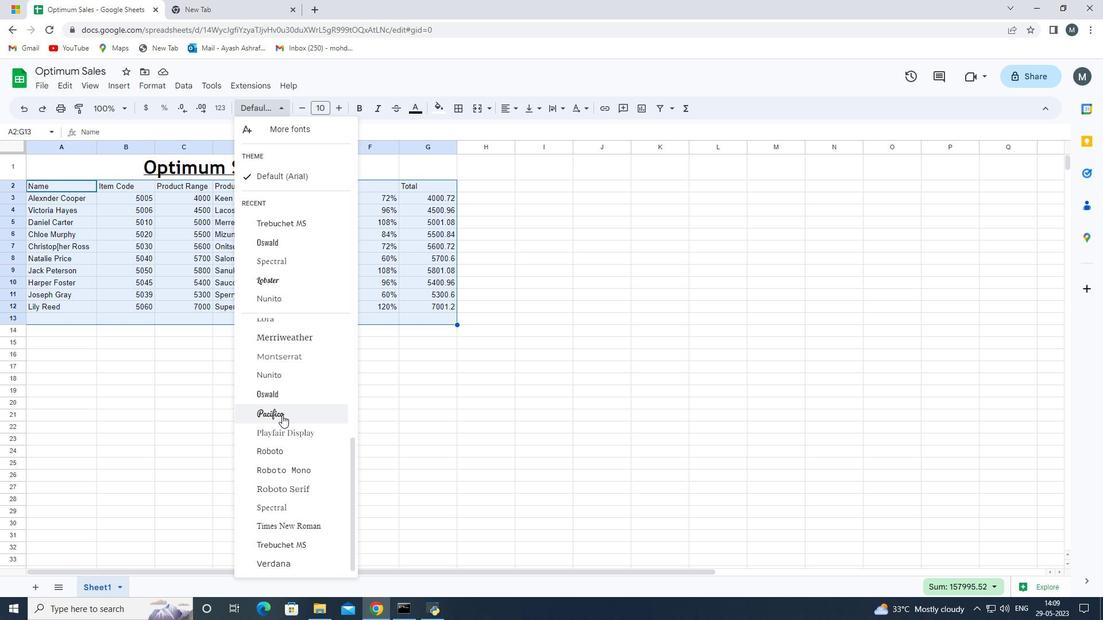 
Action: Mouse scrolled (282, 411) with delta (0, 0)
